 Task: Create a corporate presentation editable layout template with minimalist style.
Action: Mouse moved to (296, 162)
Screenshot: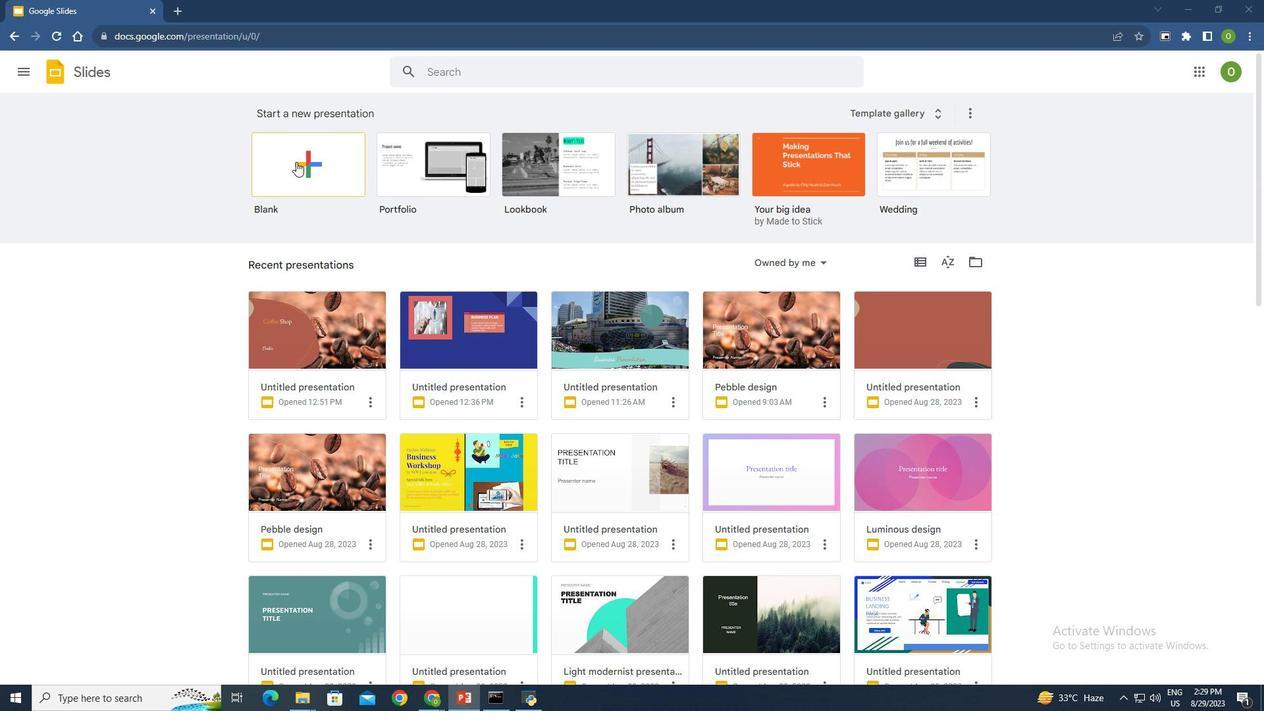 
Action: Mouse pressed left at (296, 162)
Screenshot: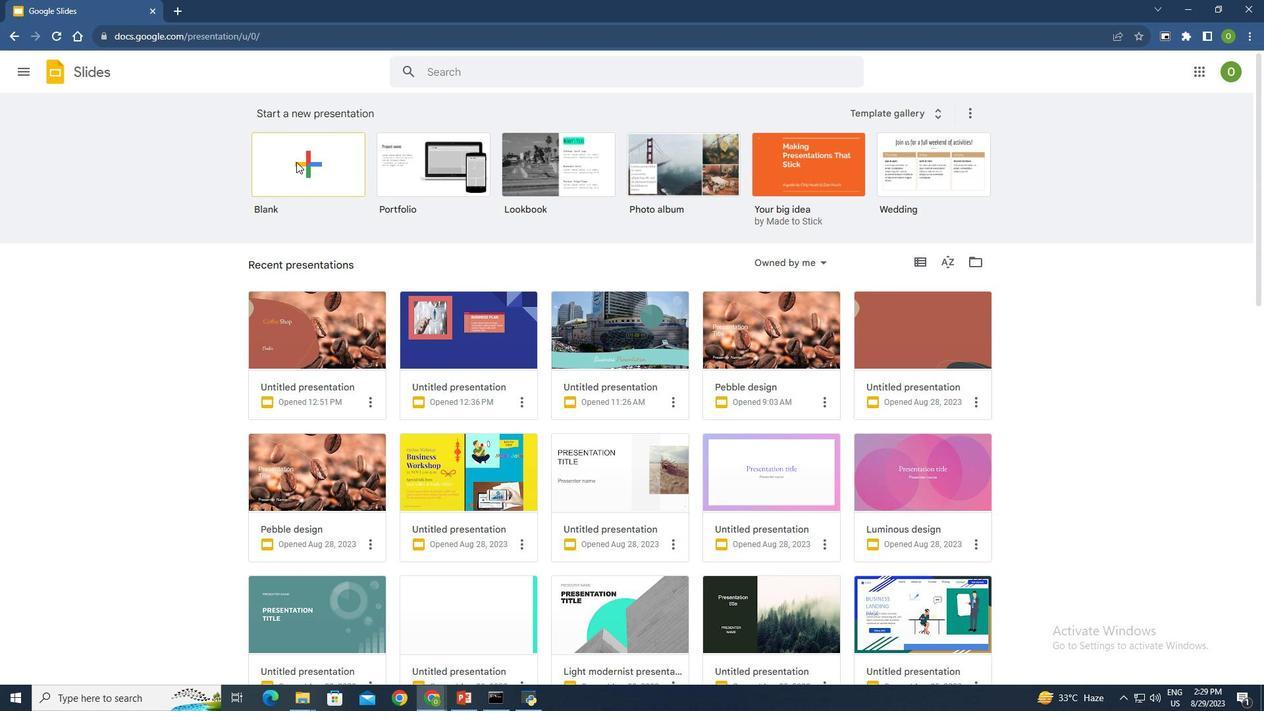 
Action: Mouse moved to (1235, 111)
Screenshot: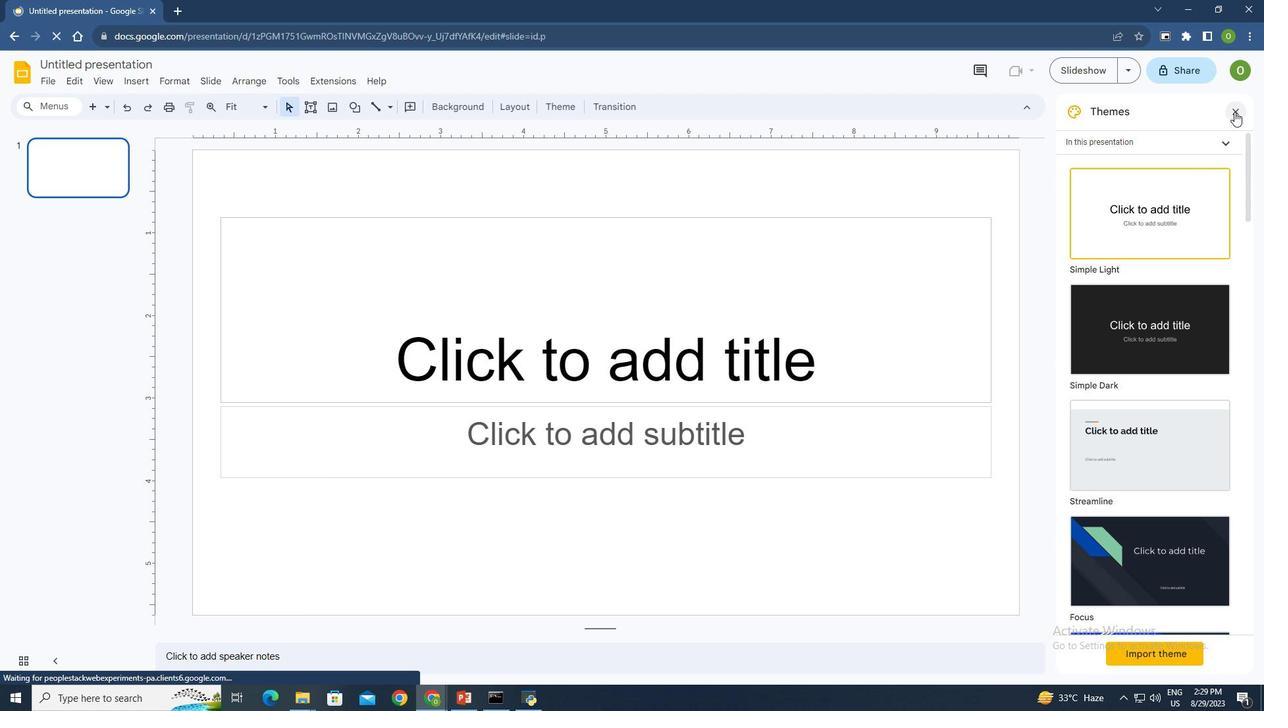 
Action: Mouse pressed left at (1235, 111)
Screenshot: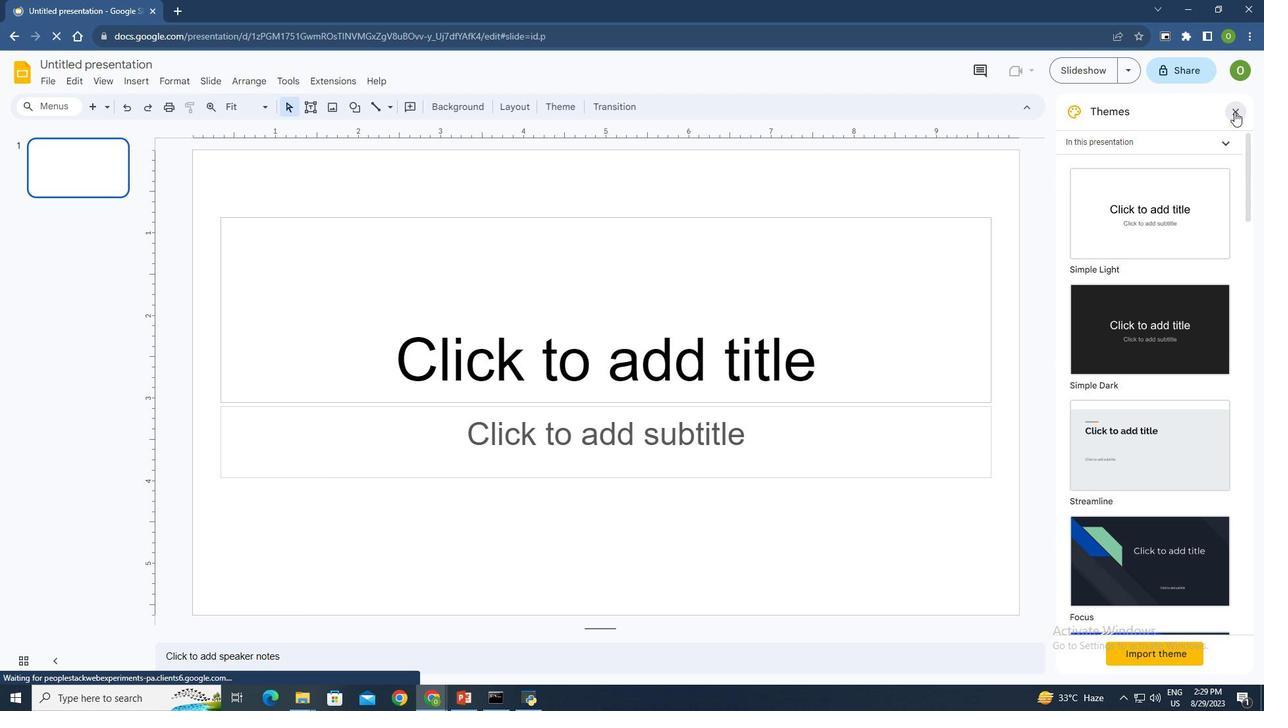 
Action: Mouse moved to (682, 217)
Screenshot: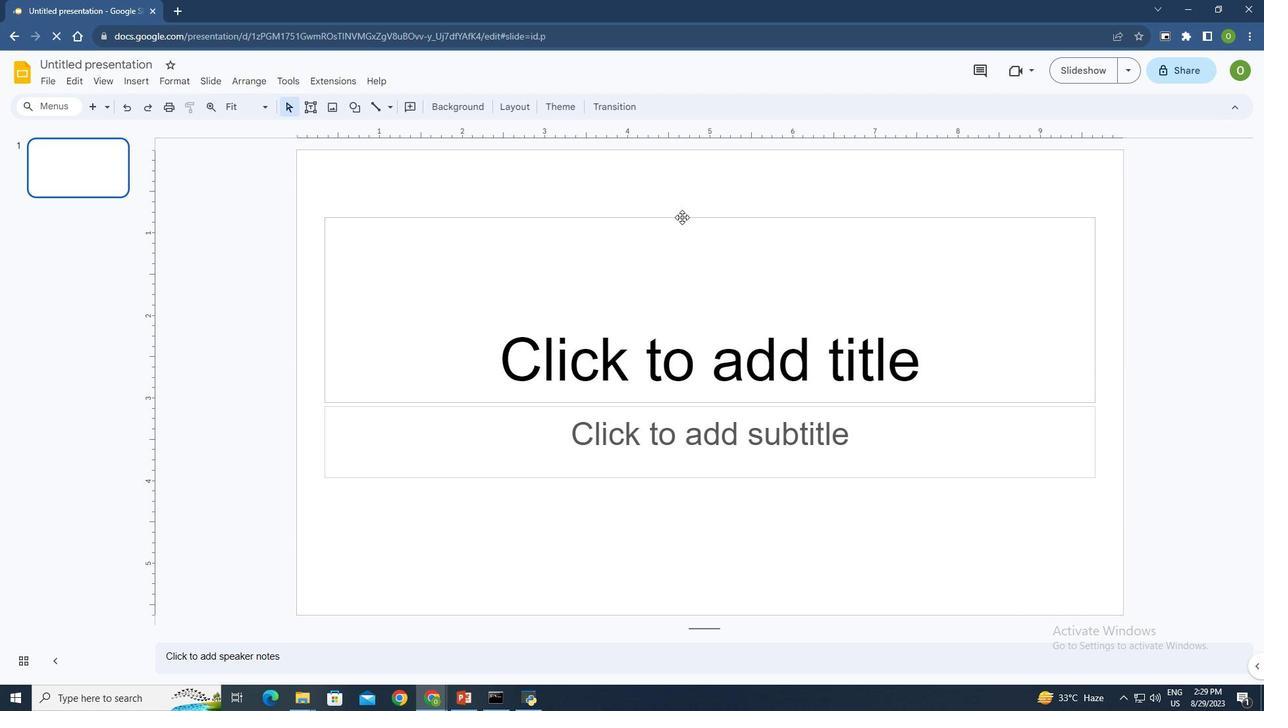 
Action: Mouse pressed left at (682, 217)
Screenshot: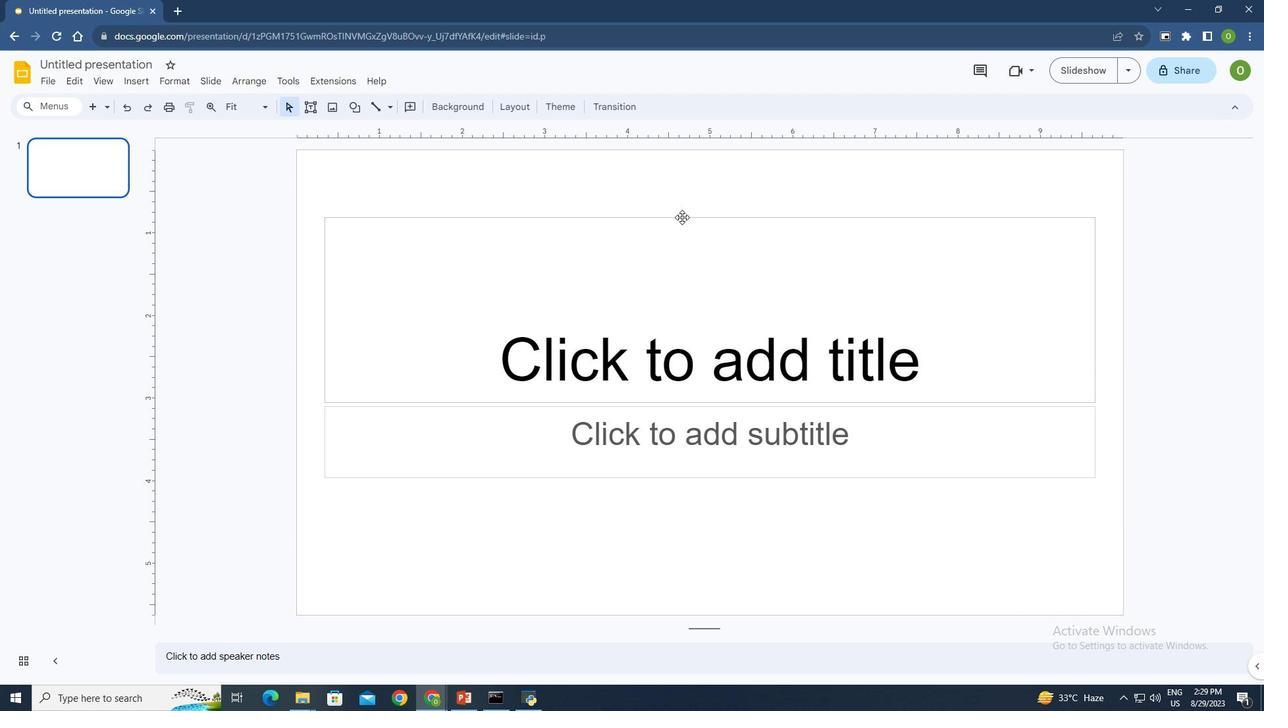 
Action: Mouse moved to (388, 179)
Screenshot: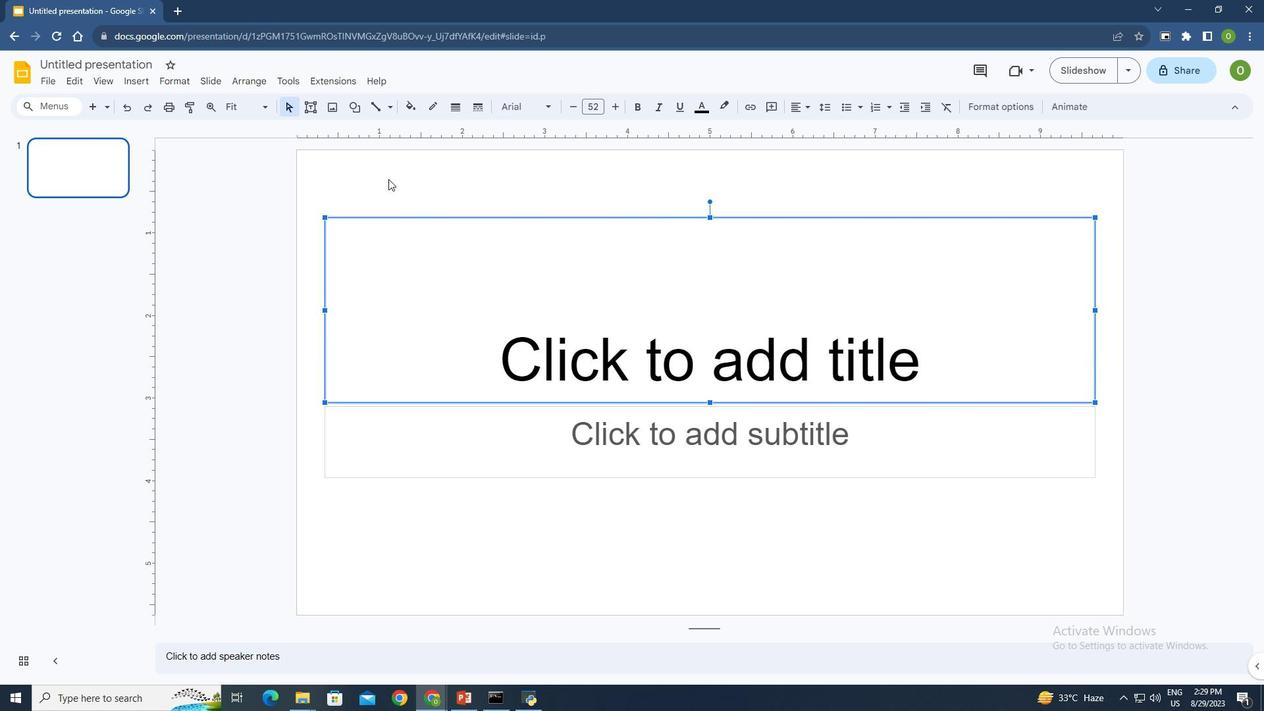
Action: Mouse pressed left at (388, 179)
Screenshot: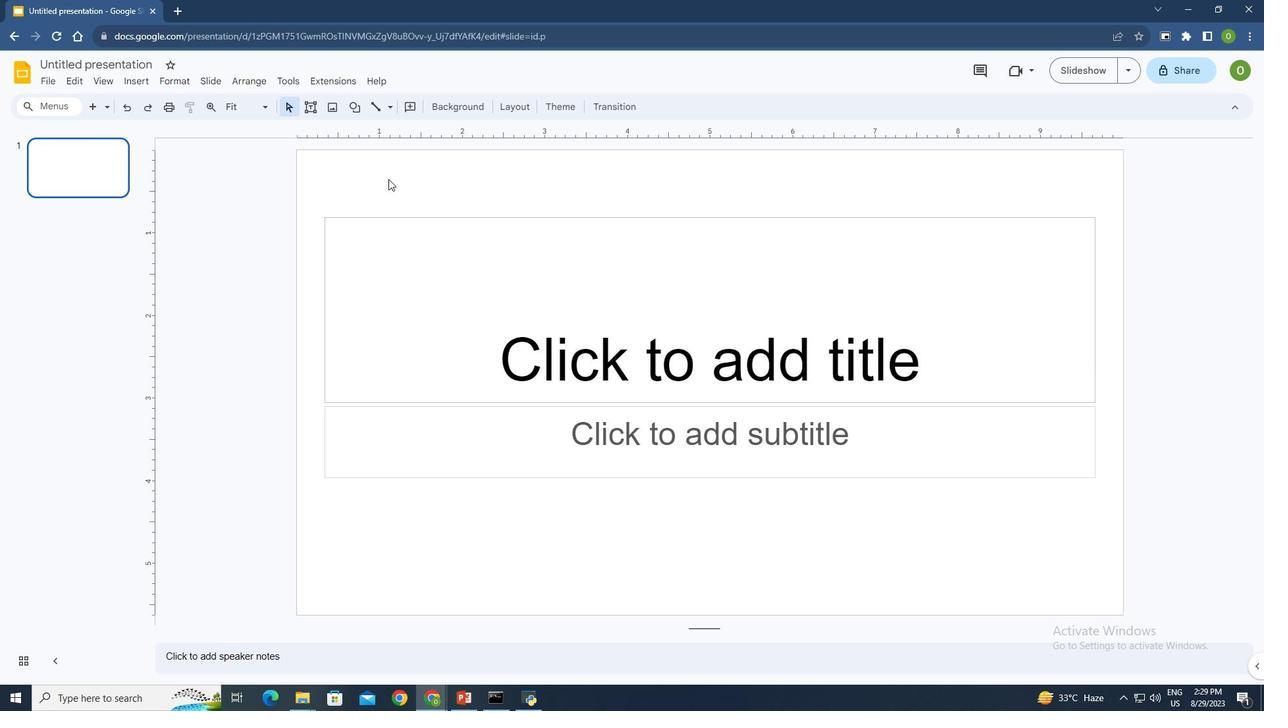
Action: Mouse moved to (461, 106)
Screenshot: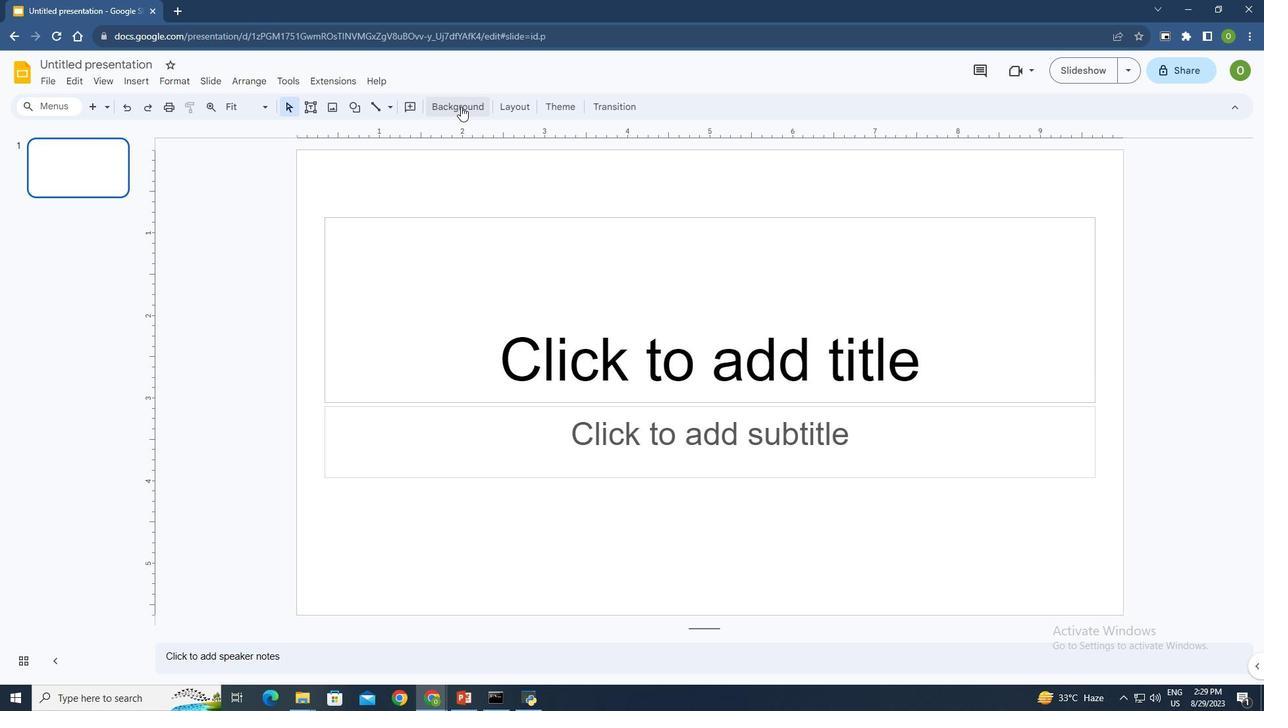 
Action: Mouse pressed left at (461, 106)
Screenshot: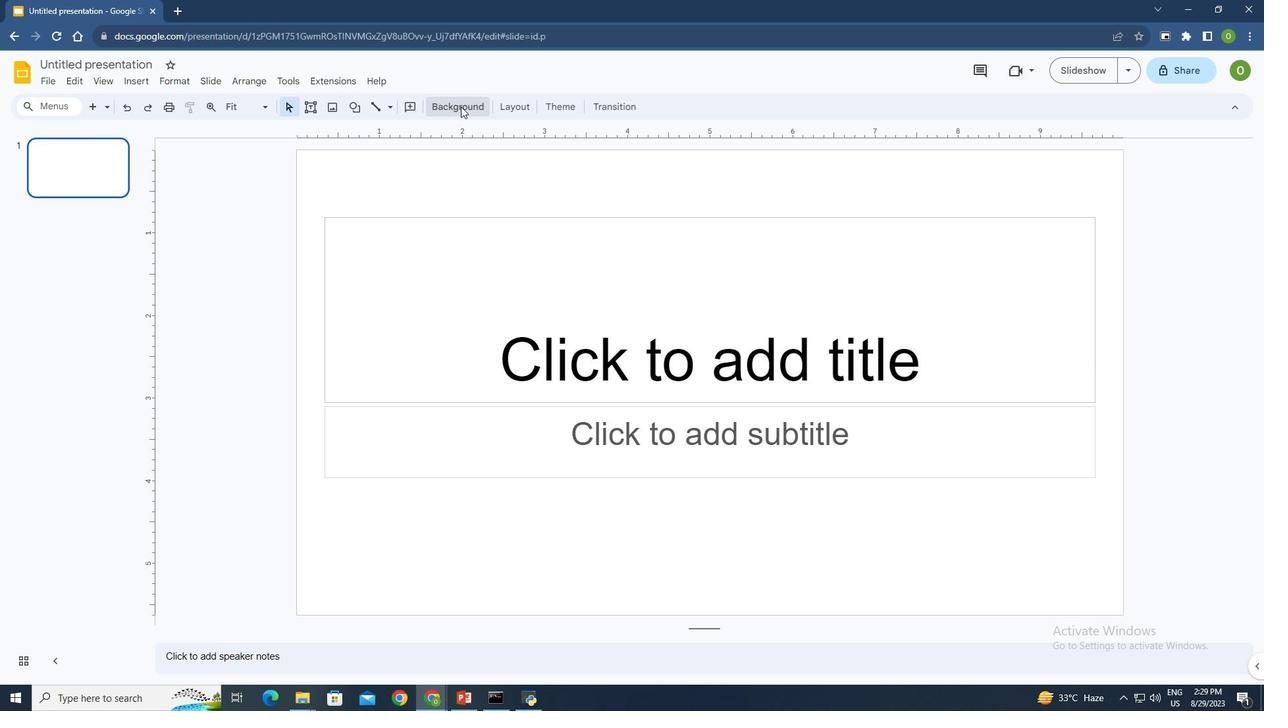 
Action: Mouse moved to (725, 326)
Screenshot: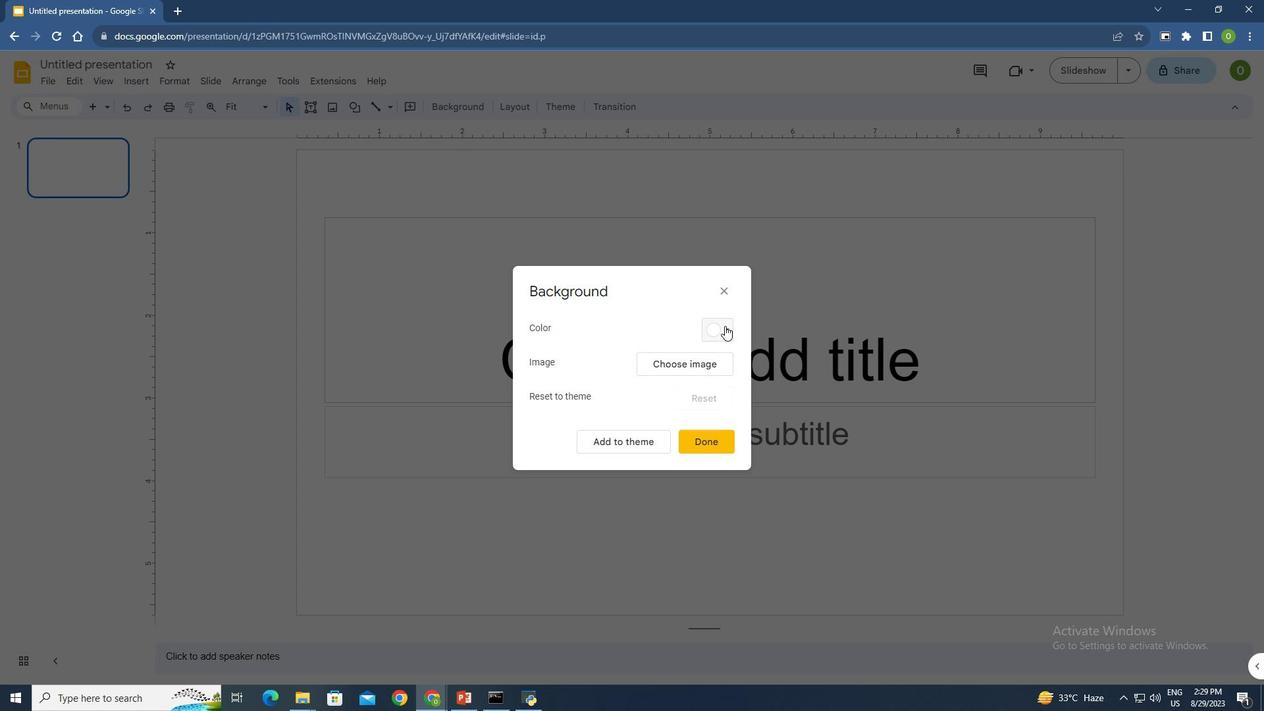 
Action: Mouse pressed left at (725, 326)
Screenshot: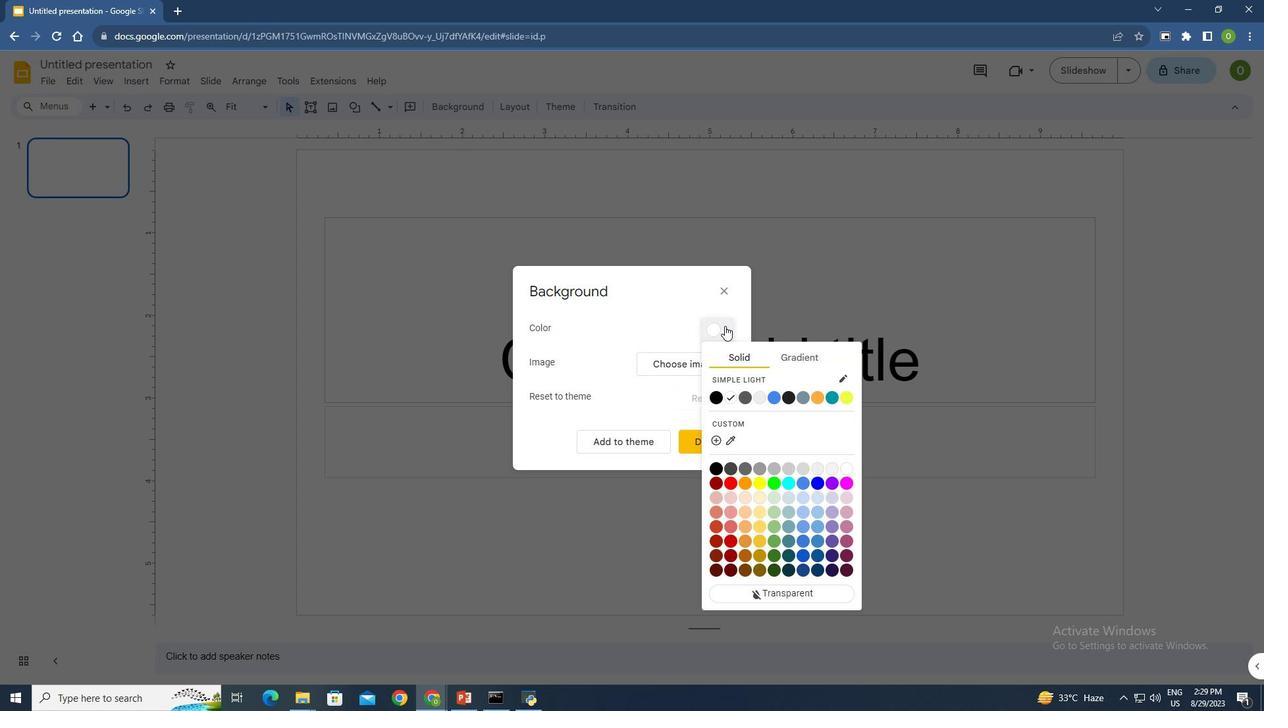 
Action: Mouse moved to (716, 480)
Screenshot: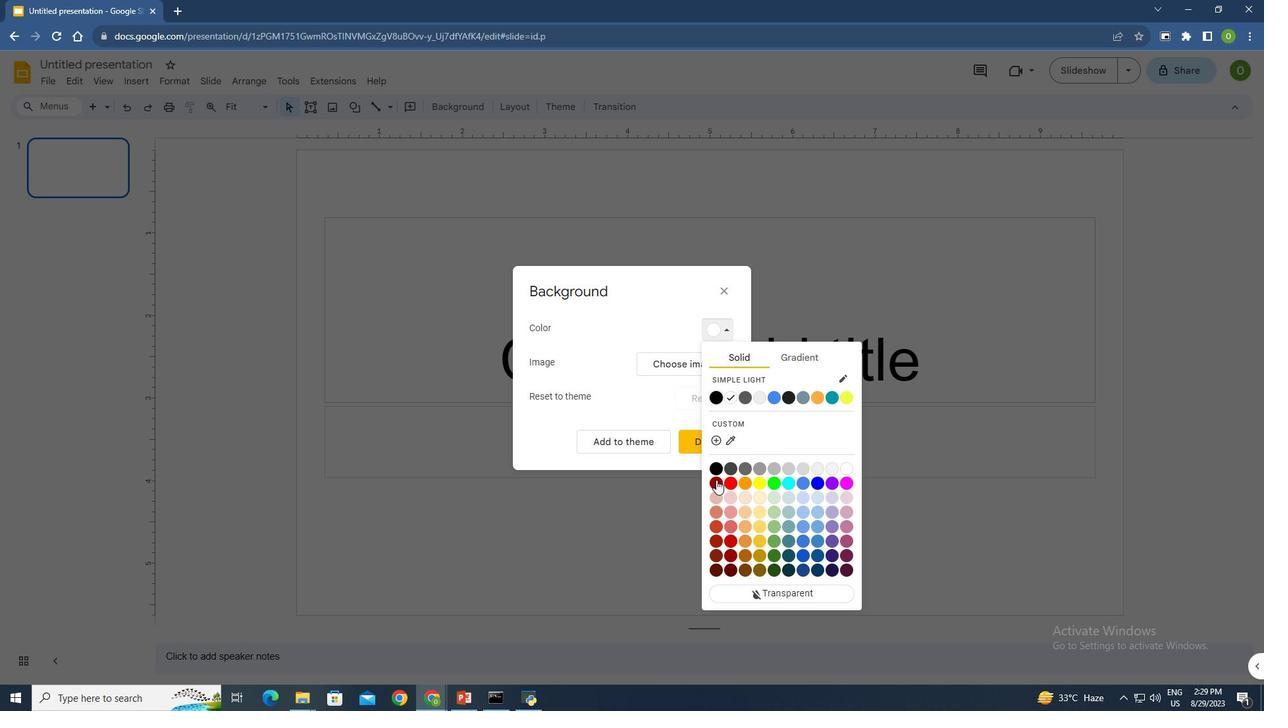 
Action: Mouse pressed left at (716, 480)
Screenshot: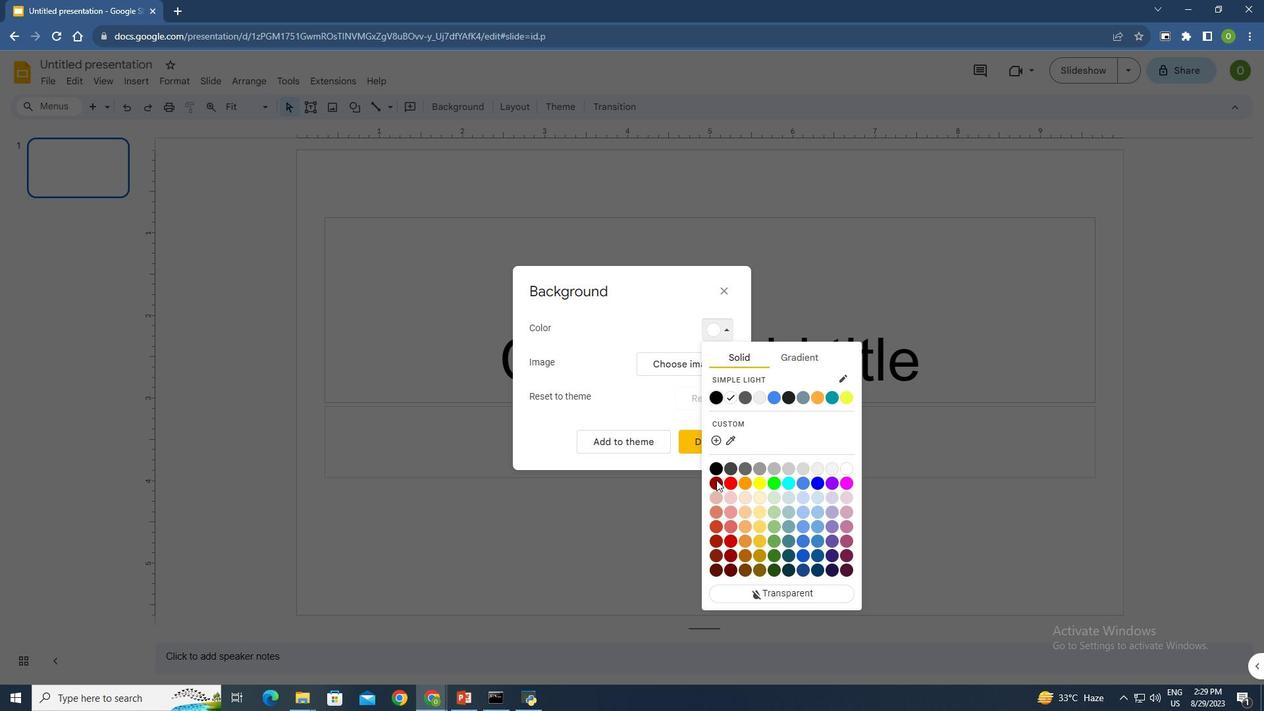 
Action: Mouse moved to (718, 443)
Screenshot: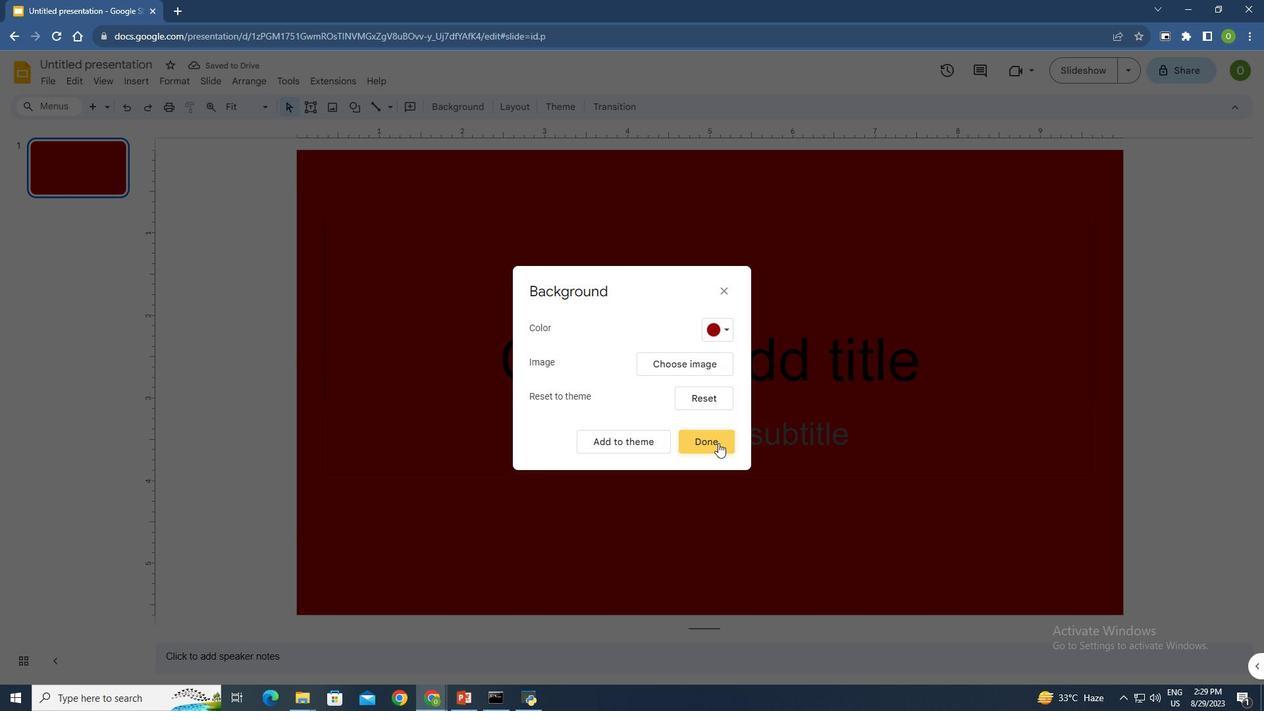 
Action: Mouse pressed left at (718, 443)
Screenshot: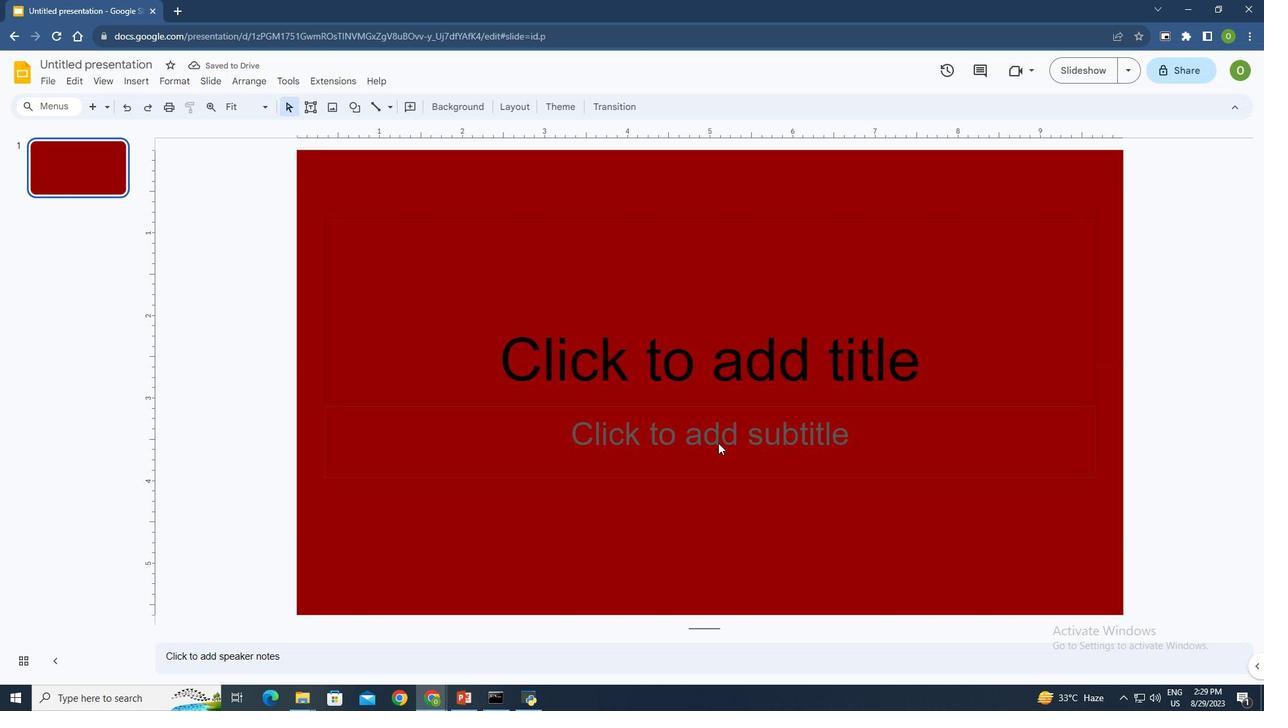 
Action: Mouse moved to (457, 102)
Screenshot: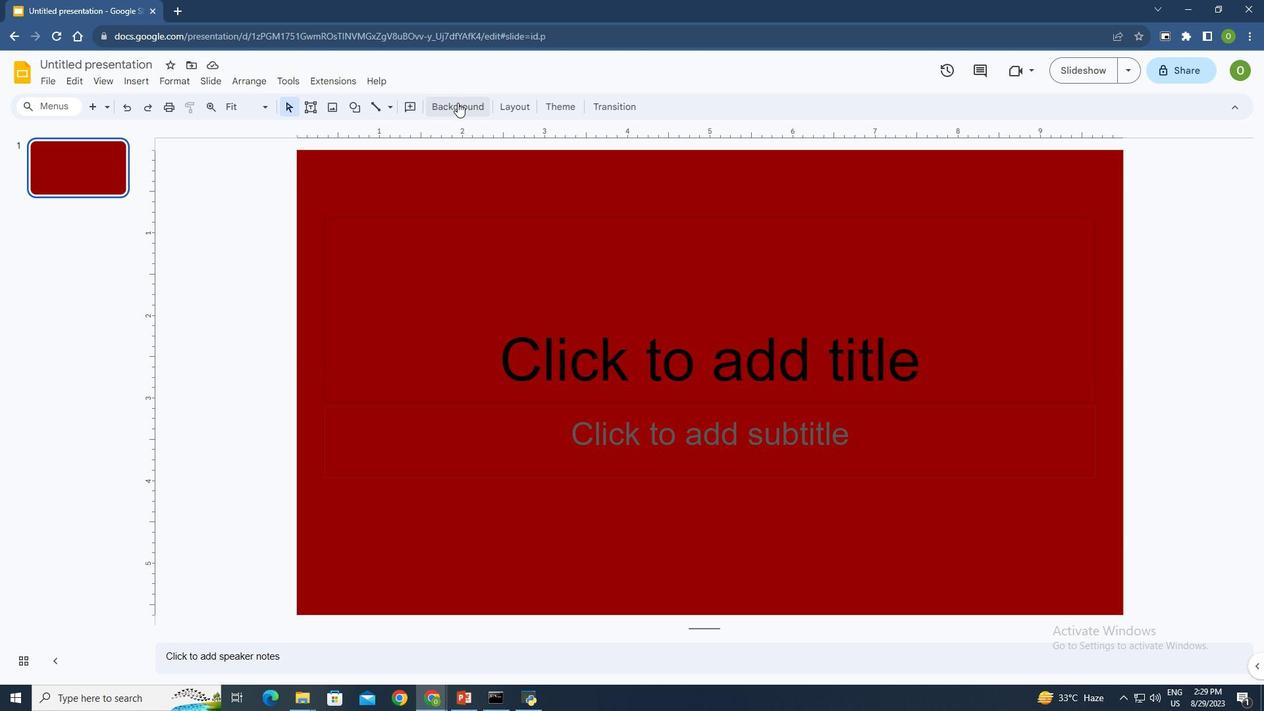 
Action: Mouse pressed left at (457, 102)
Screenshot: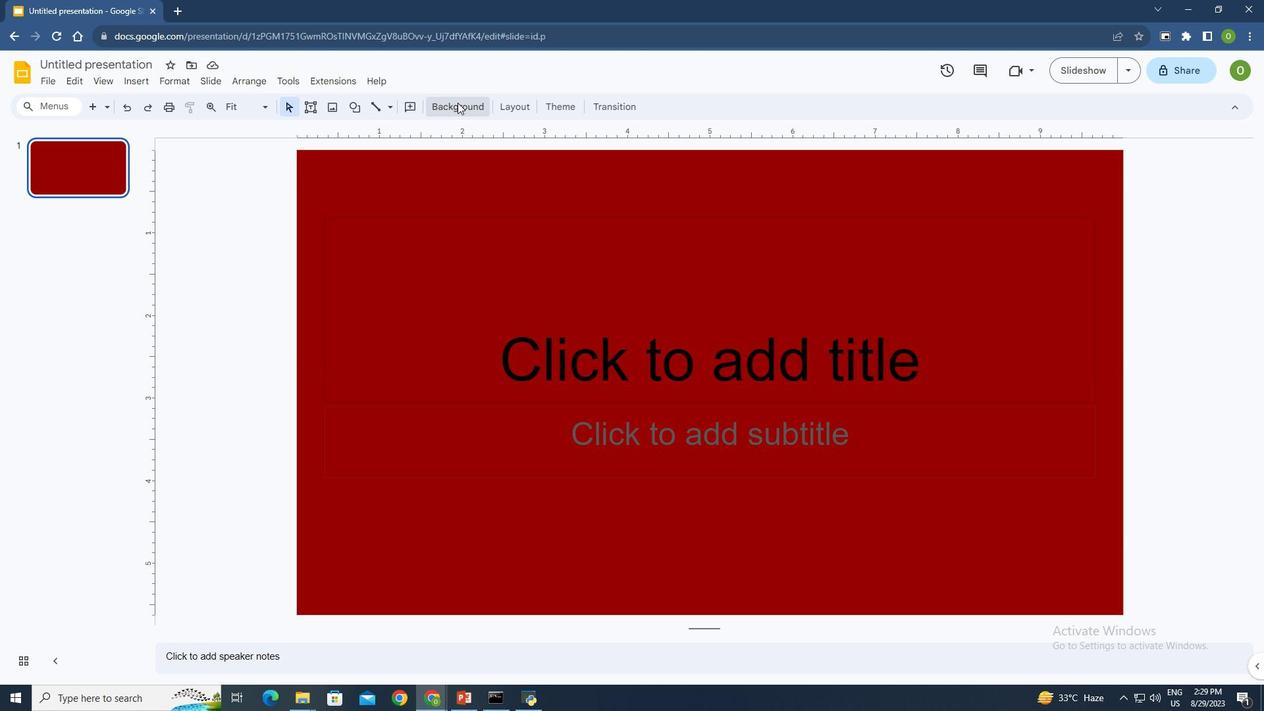 
Action: Mouse moved to (726, 326)
Screenshot: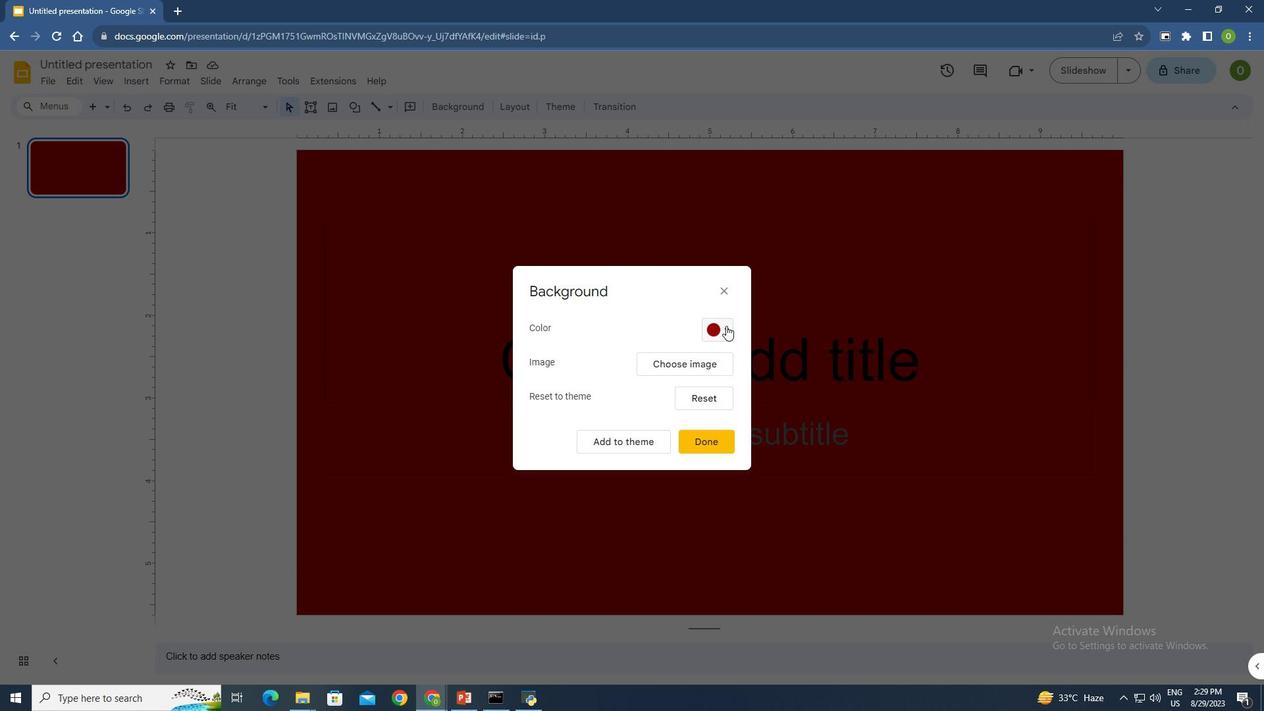 
Action: Mouse pressed left at (726, 326)
Screenshot: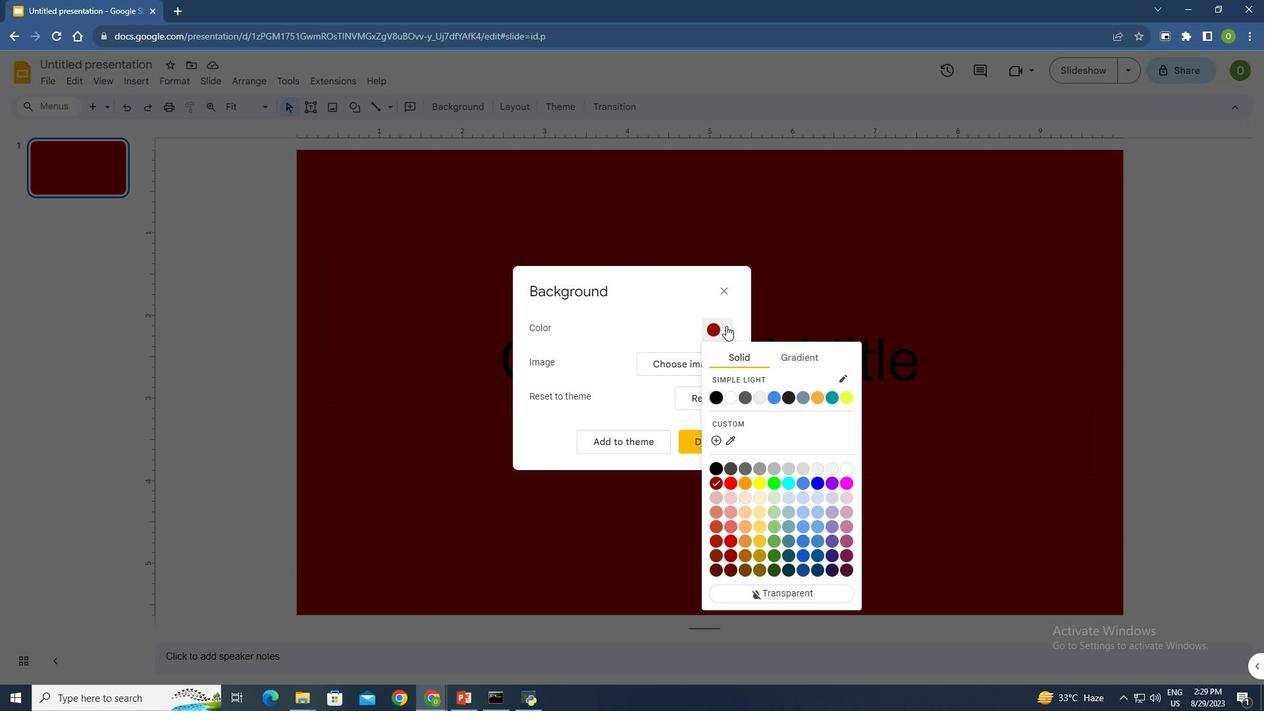
Action: Mouse moved to (726, 542)
Screenshot: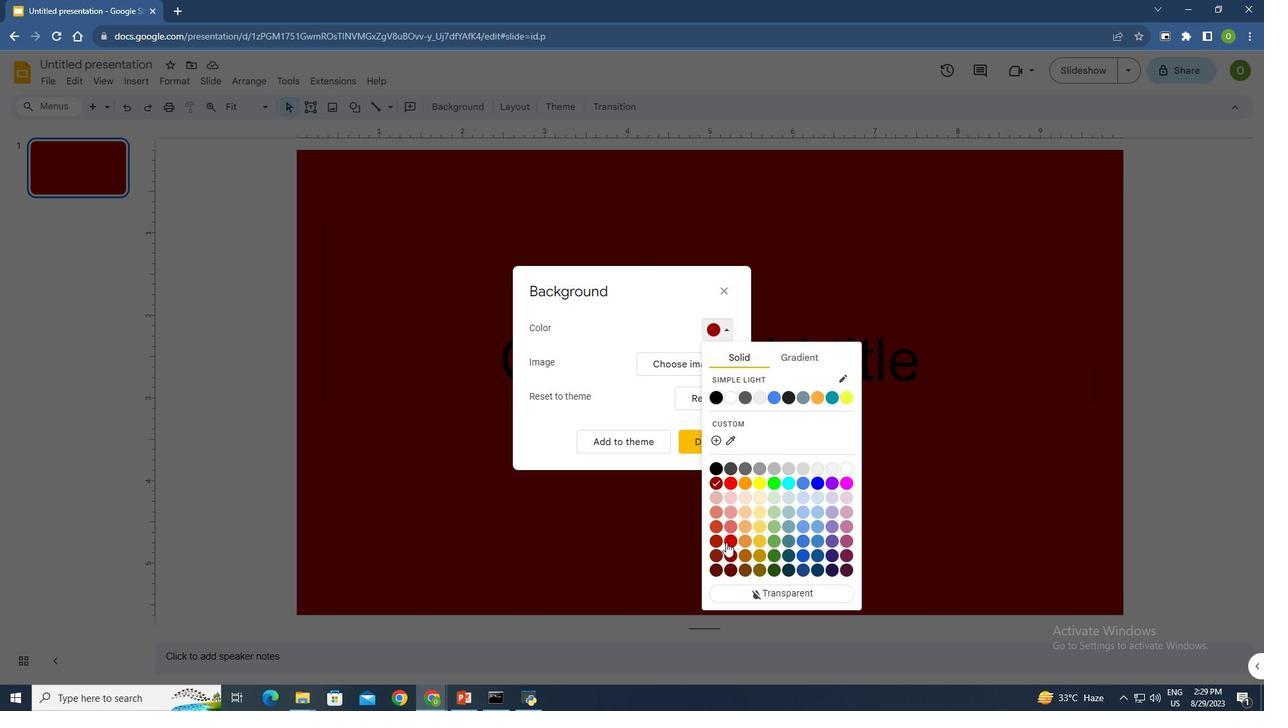 
Action: Mouse pressed left at (726, 542)
Screenshot: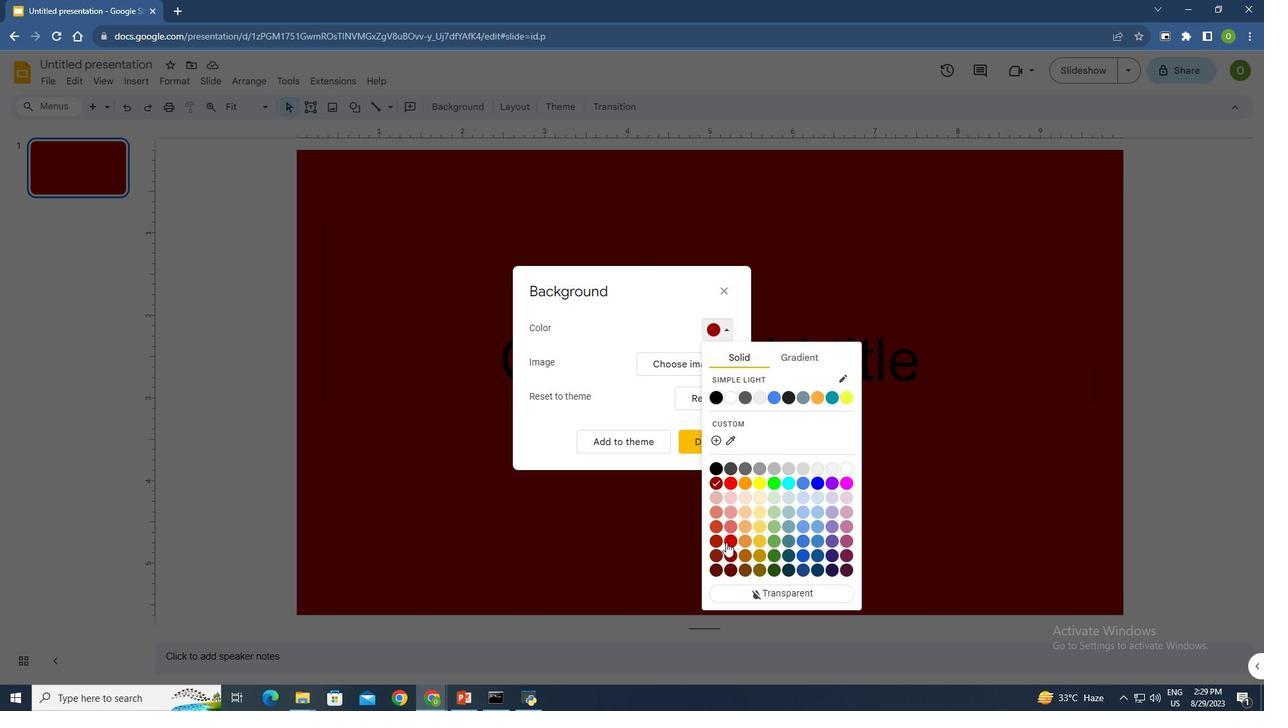 
Action: Mouse moved to (694, 444)
Screenshot: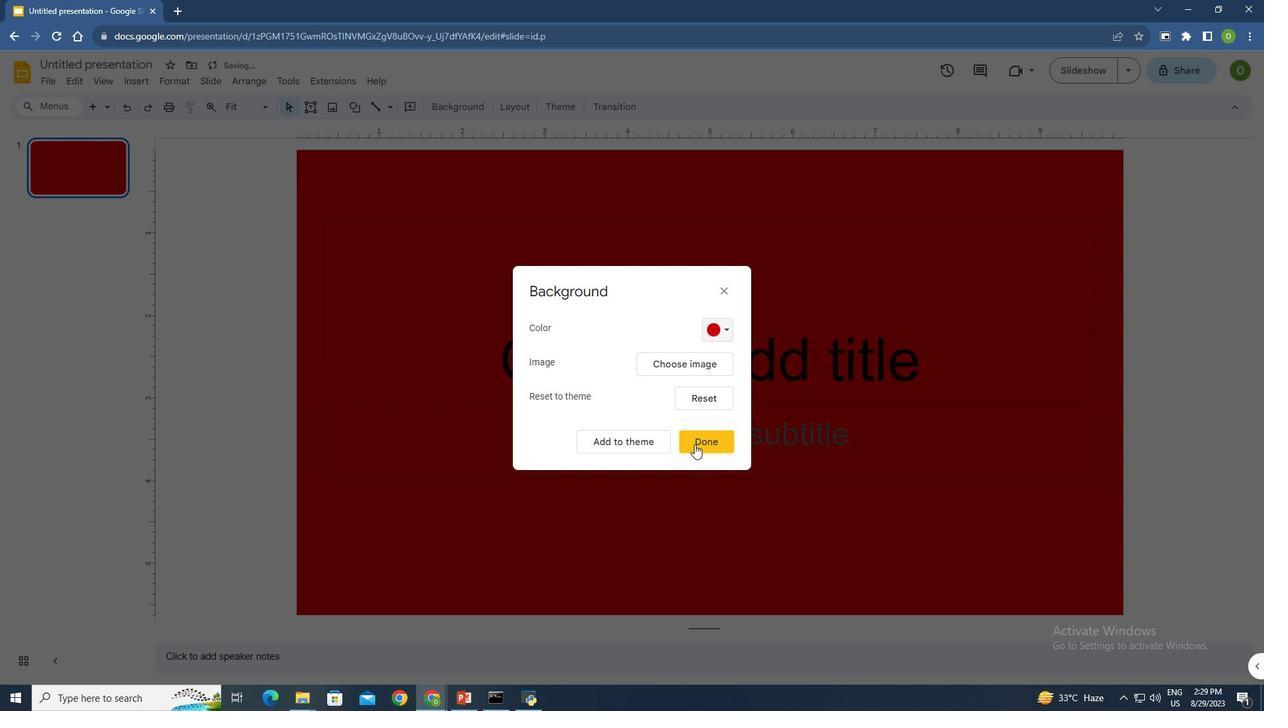 
Action: Mouse pressed left at (694, 444)
Screenshot: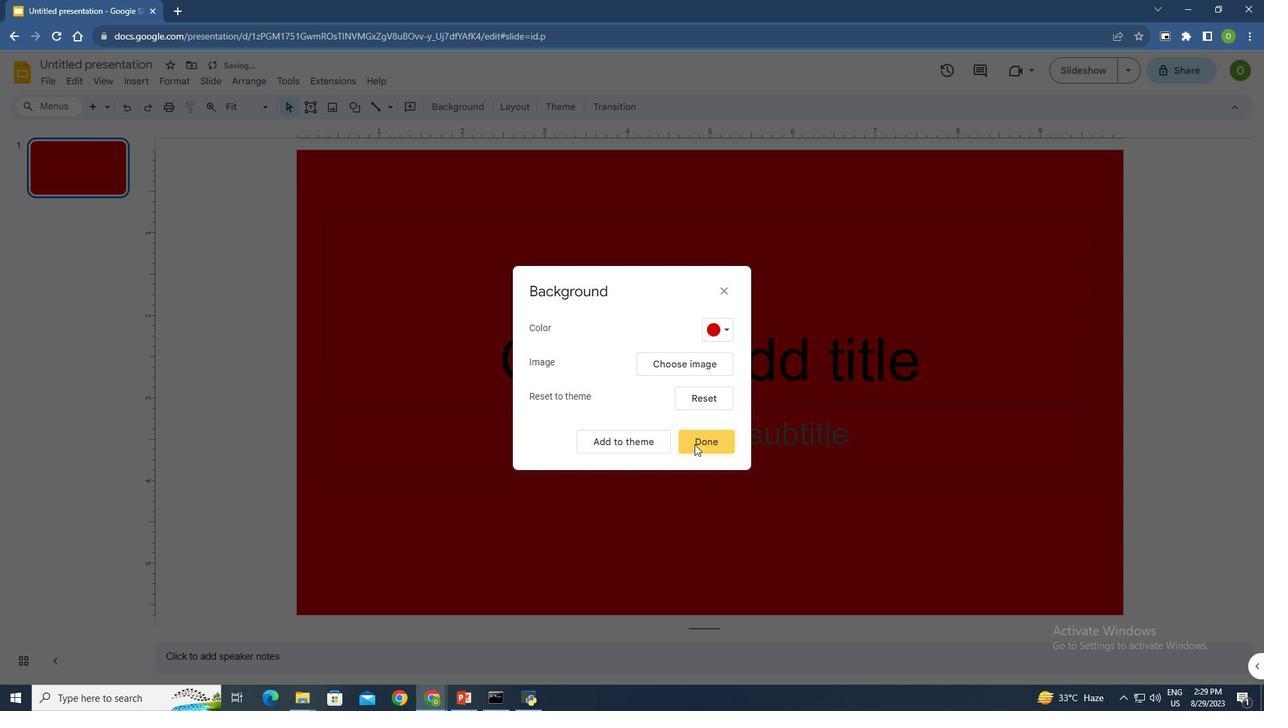 
Action: Mouse moved to (446, 172)
Screenshot: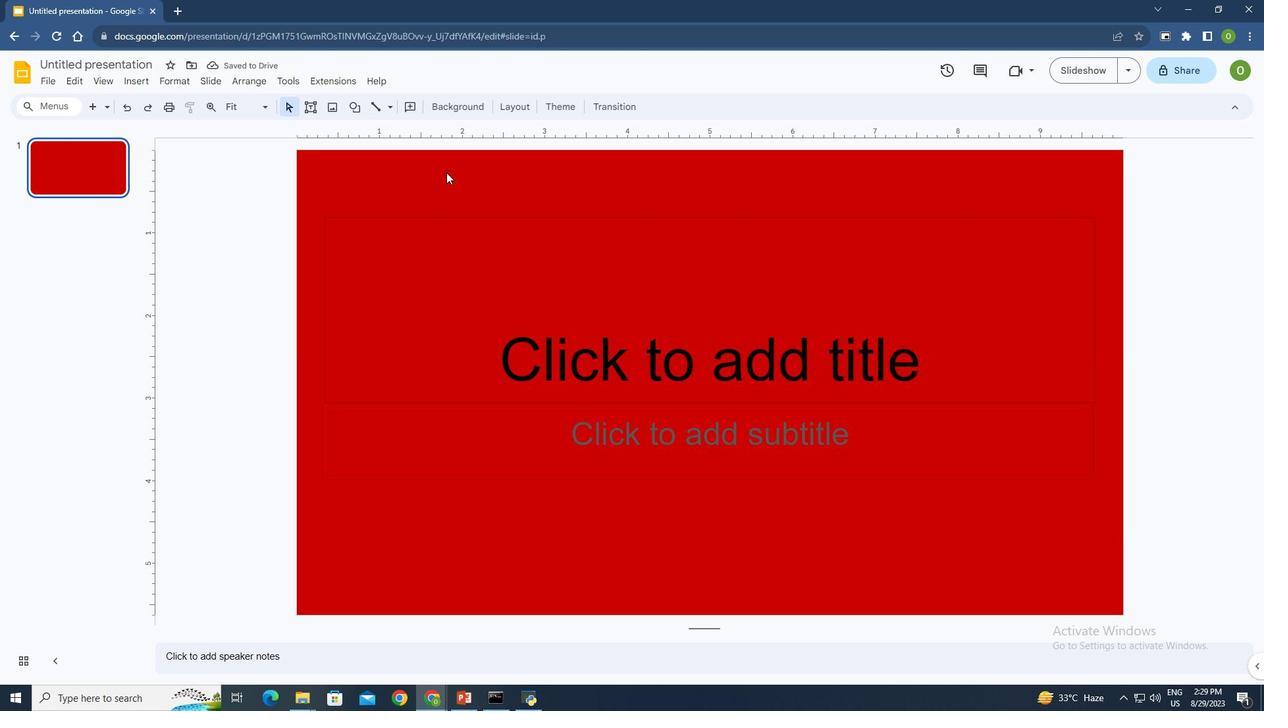 
Action: Mouse pressed left at (446, 172)
Screenshot: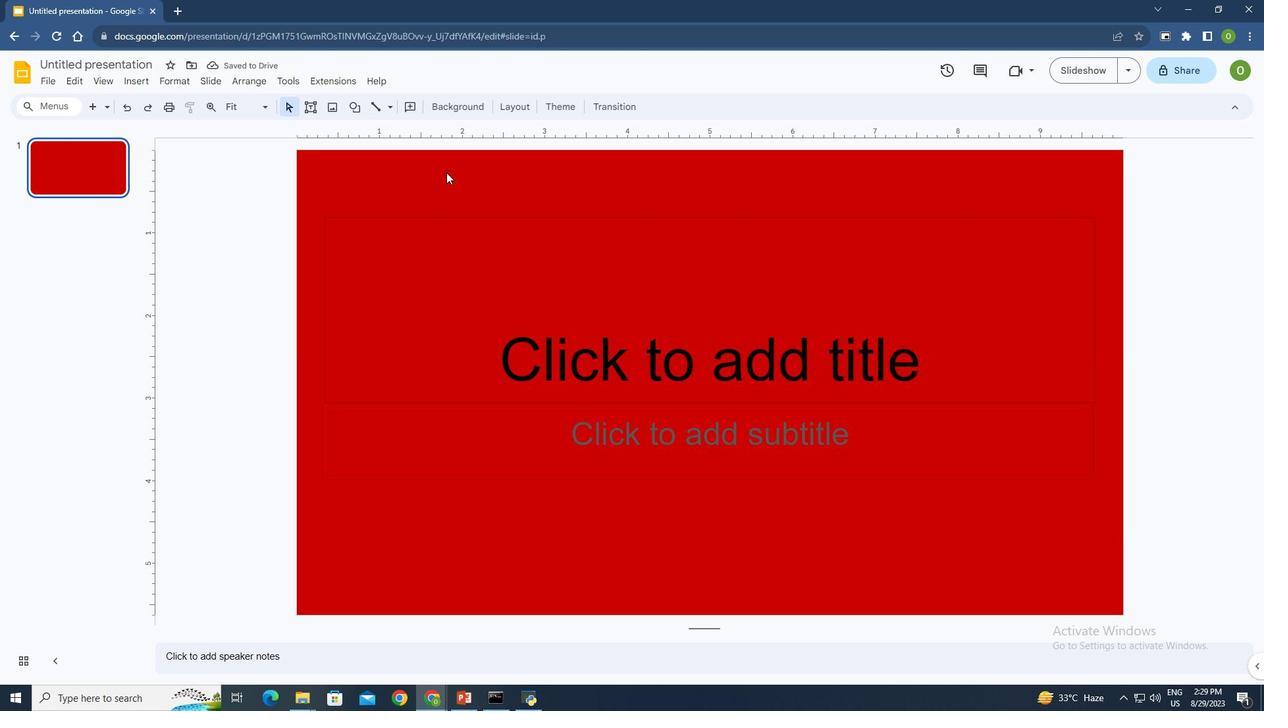 
Action: Mouse moved to (456, 104)
Screenshot: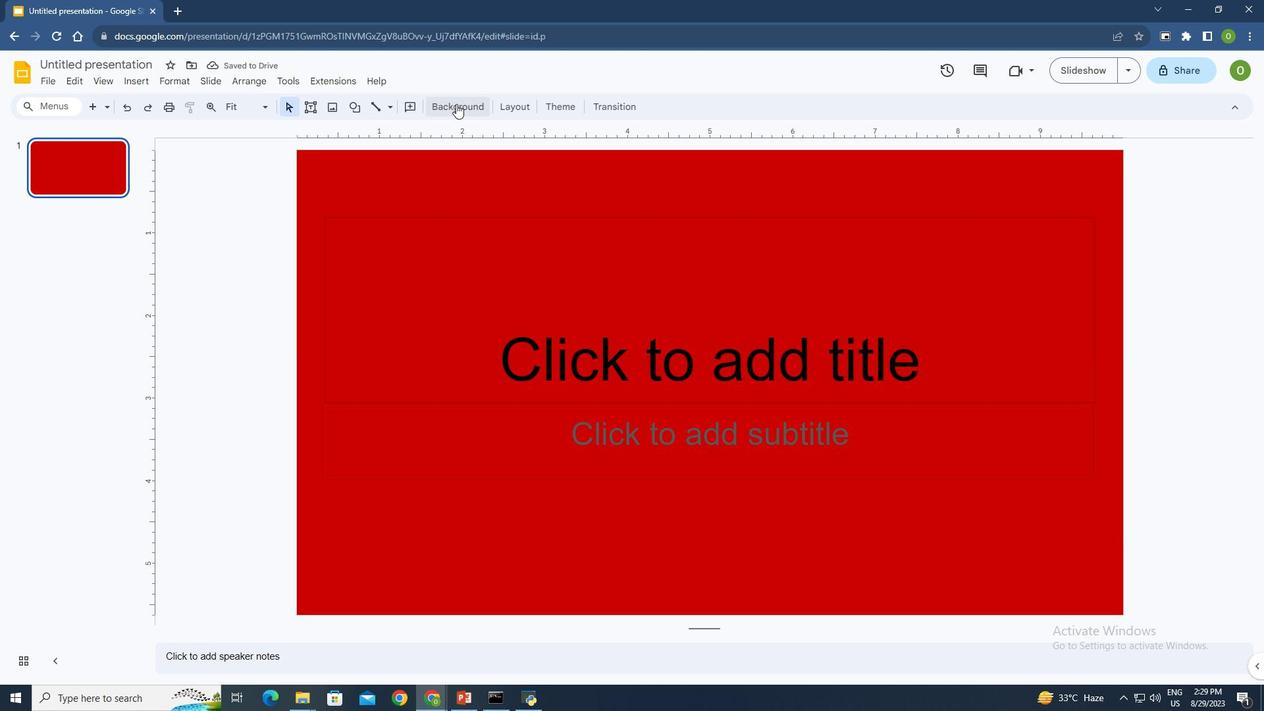 
Action: Mouse pressed left at (456, 104)
Screenshot: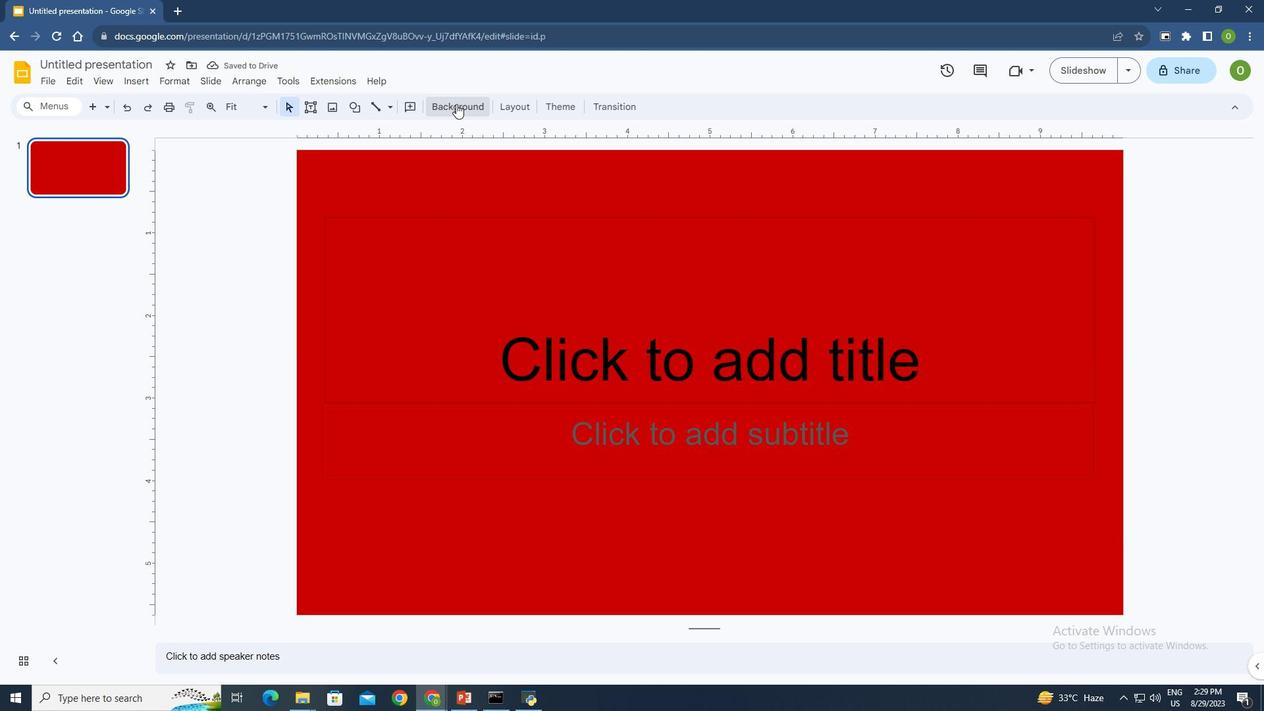 
Action: Mouse moved to (725, 328)
Screenshot: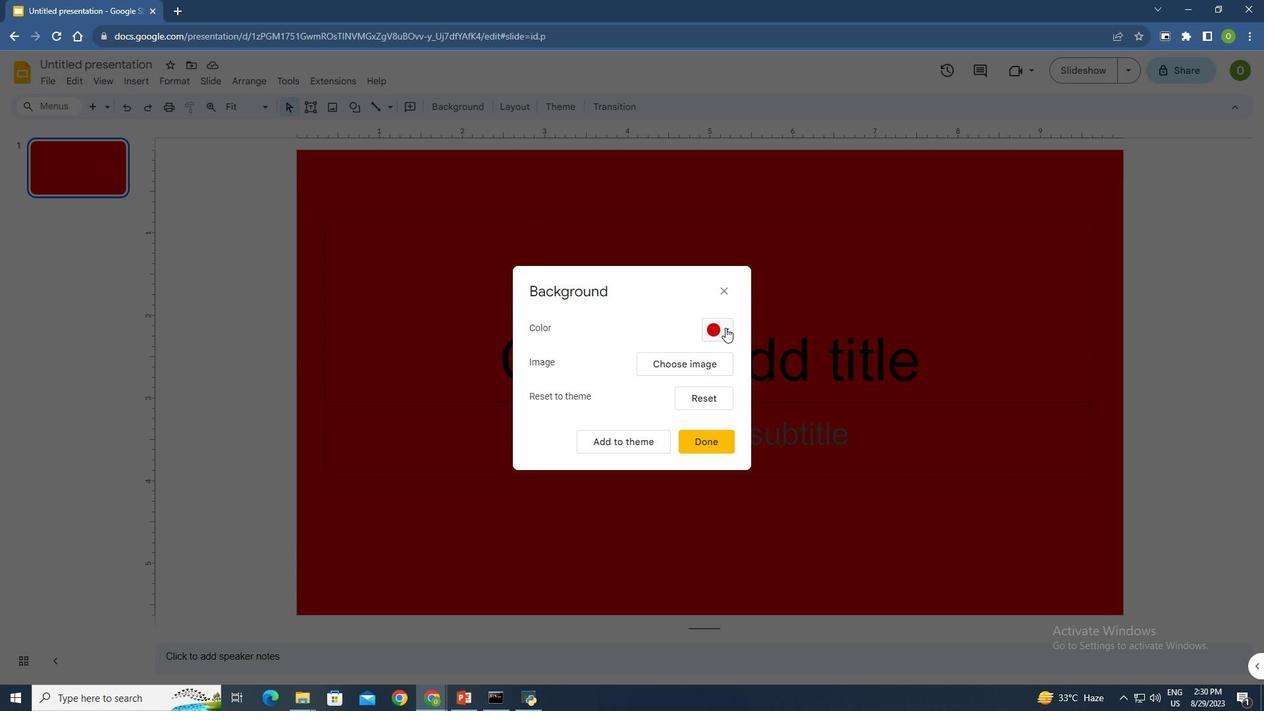 
Action: Mouse pressed left at (725, 328)
Screenshot: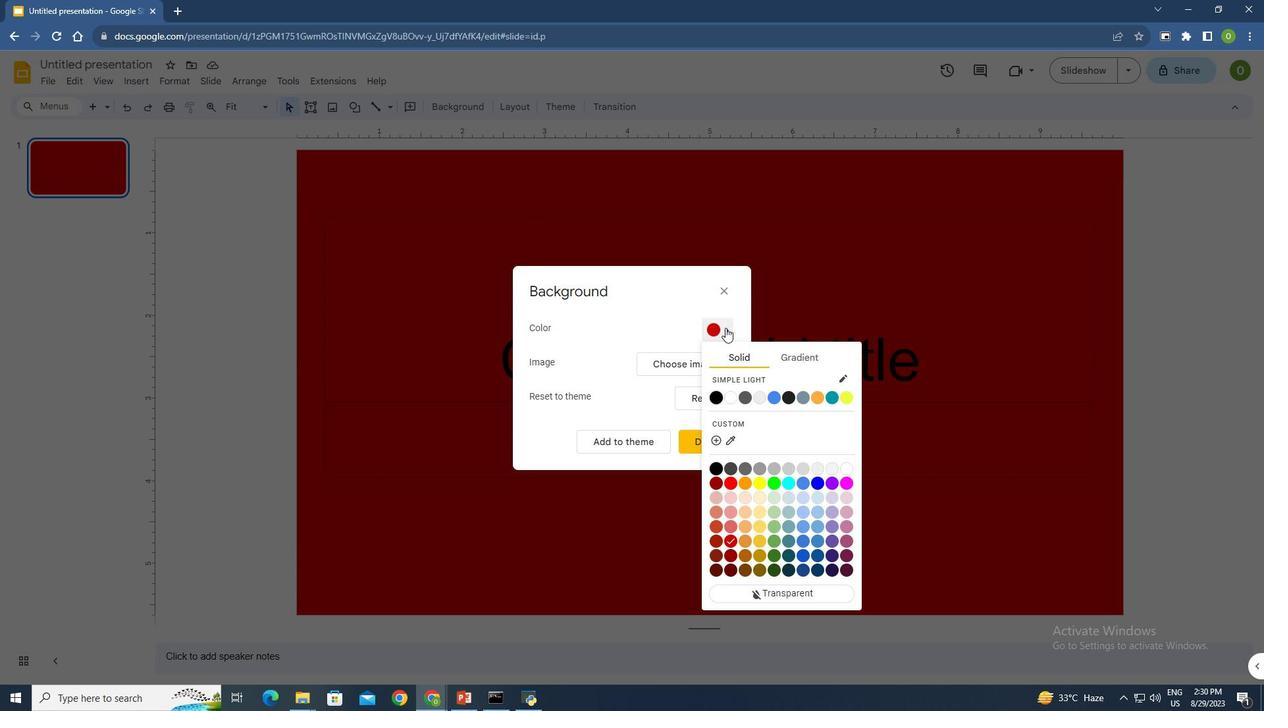 
Action: Mouse moved to (732, 553)
Screenshot: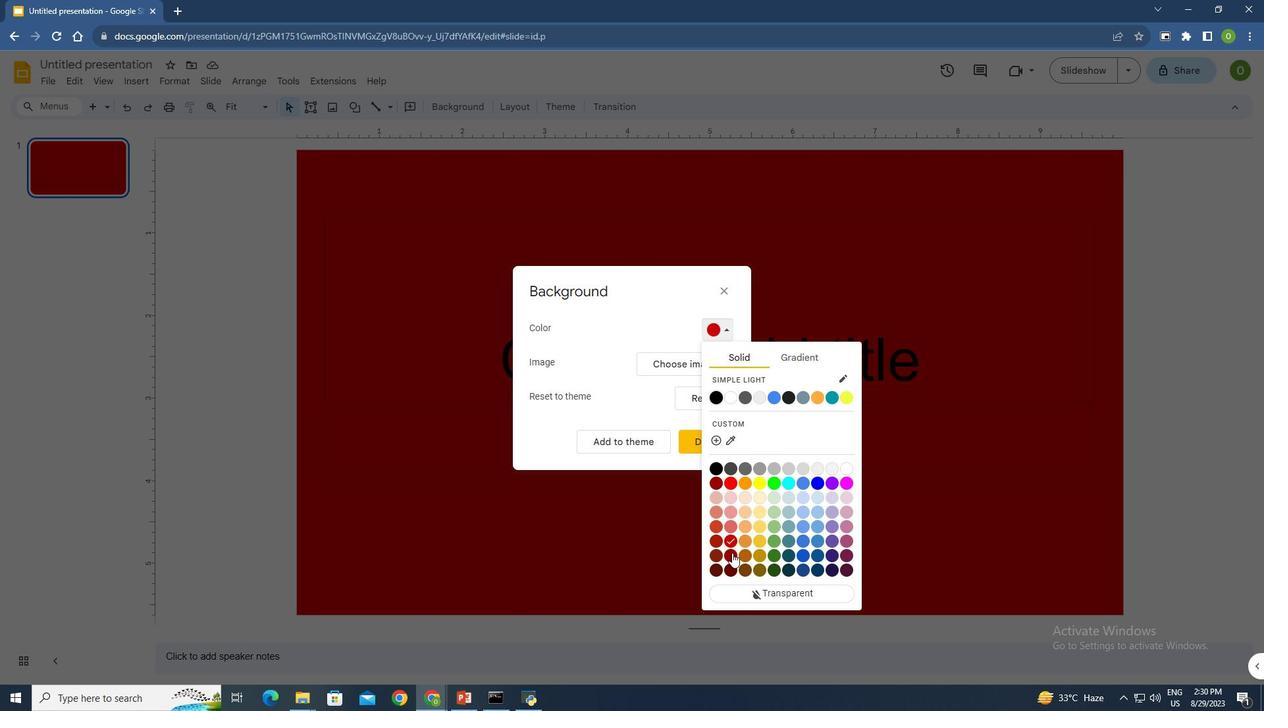 
Action: Mouse pressed left at (732, 553)
Screenshot: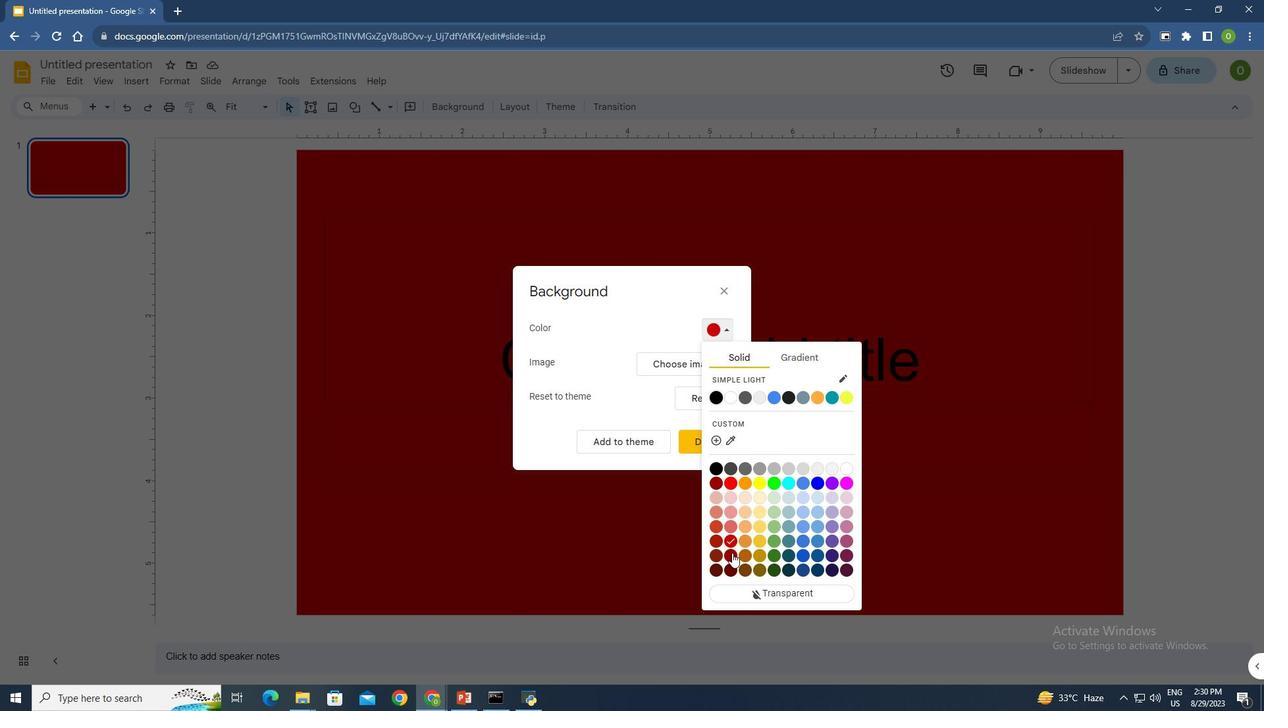 
Action: Mouse moved to (704, 438)
Screenshot: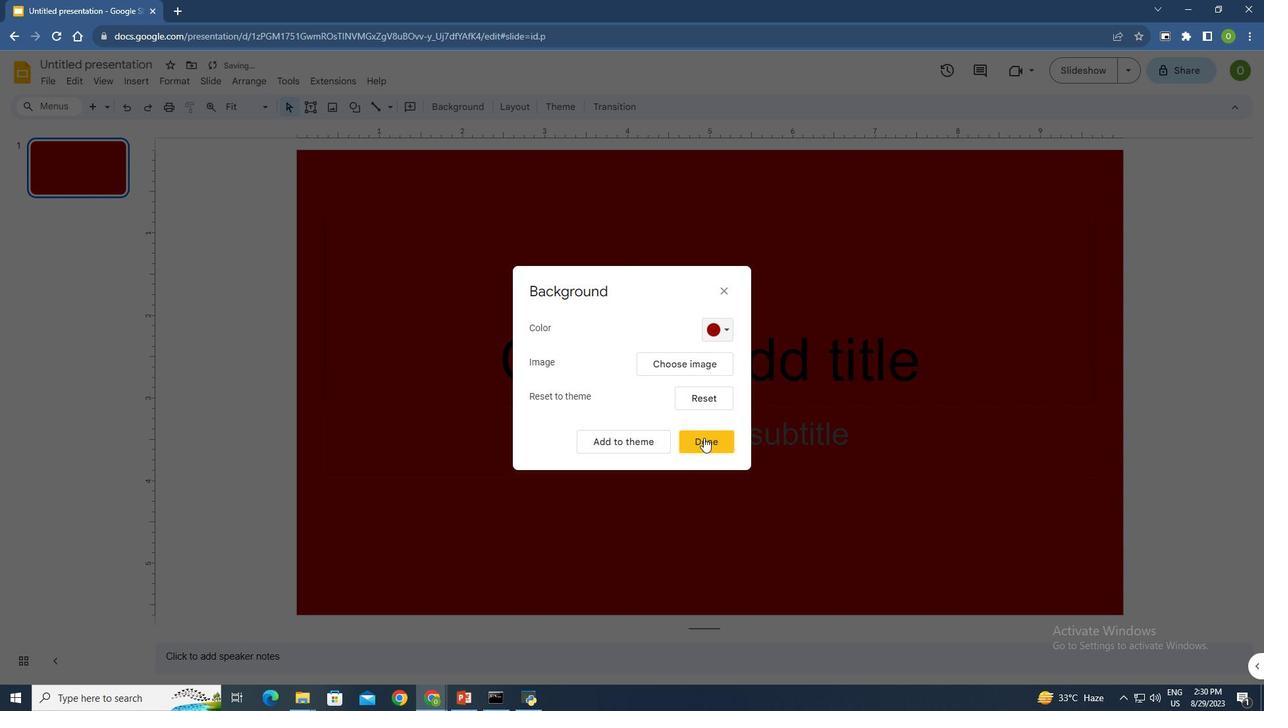 
Action: Mouse pressed left at (704, 438)
Screenshot: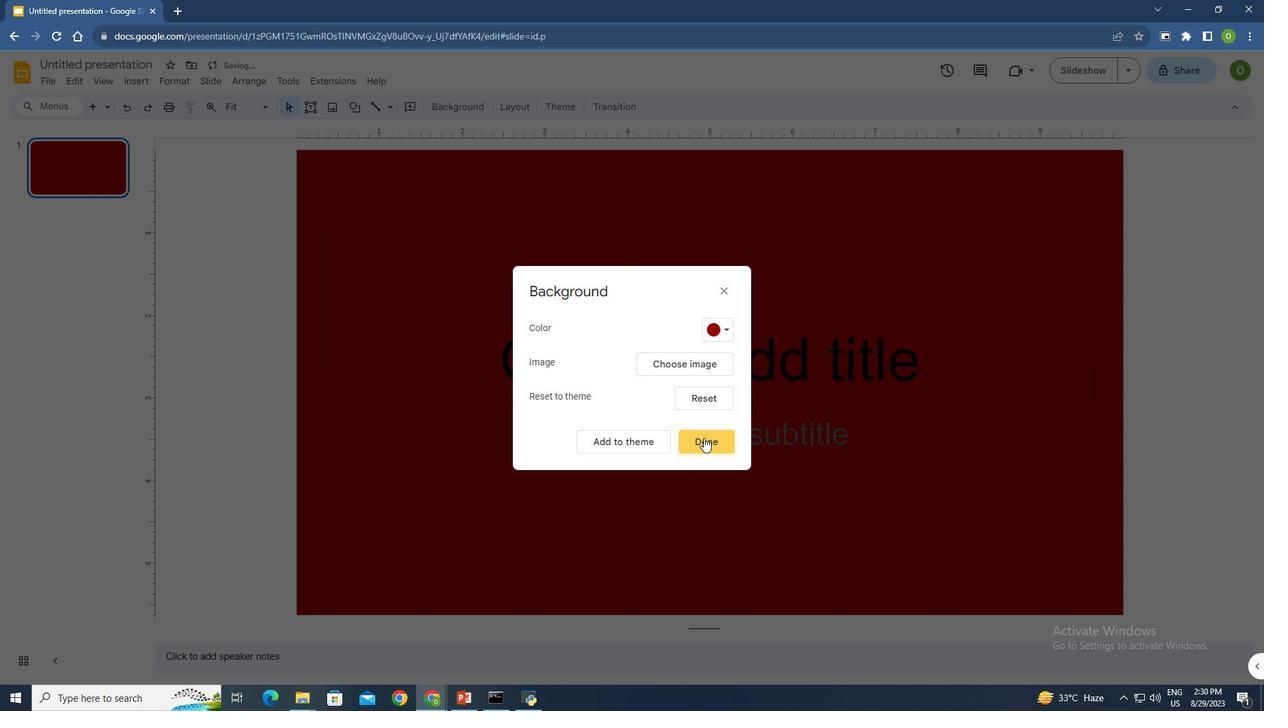 
Action: Mouse moved to (619, 213)
Screenshot: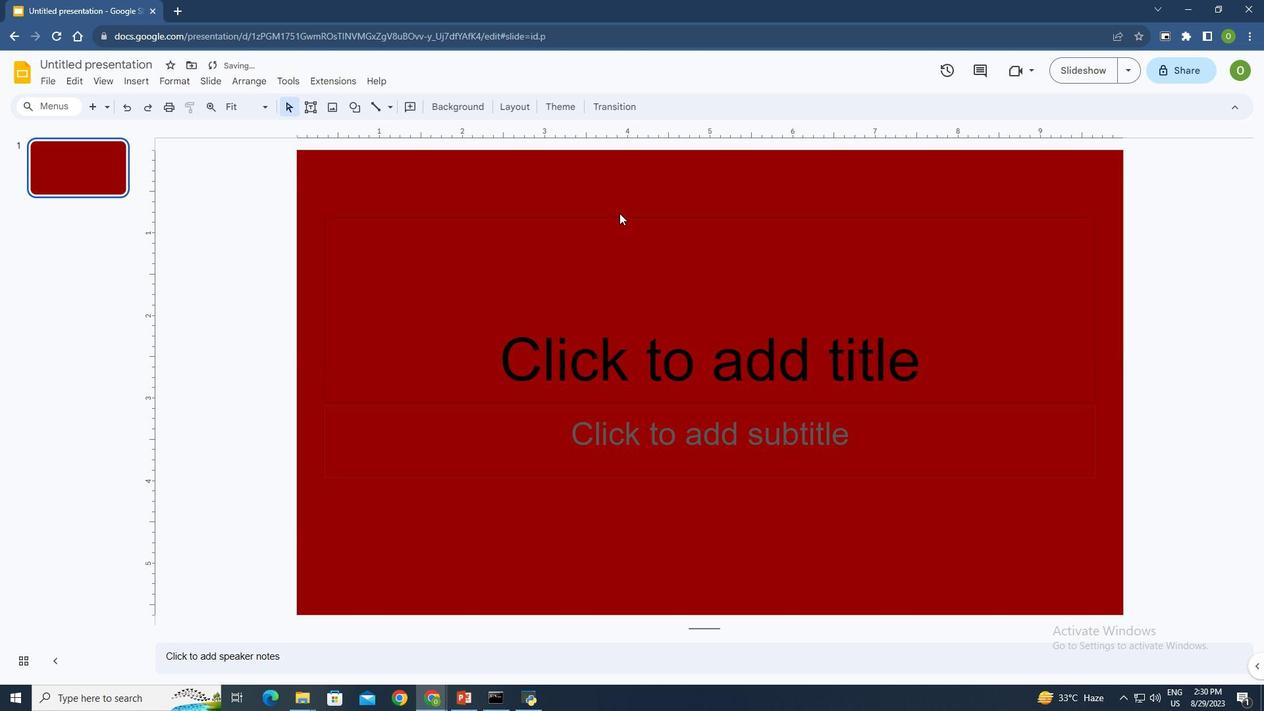 
Action: Mouse pressed left at (619, 213)
Screenshot: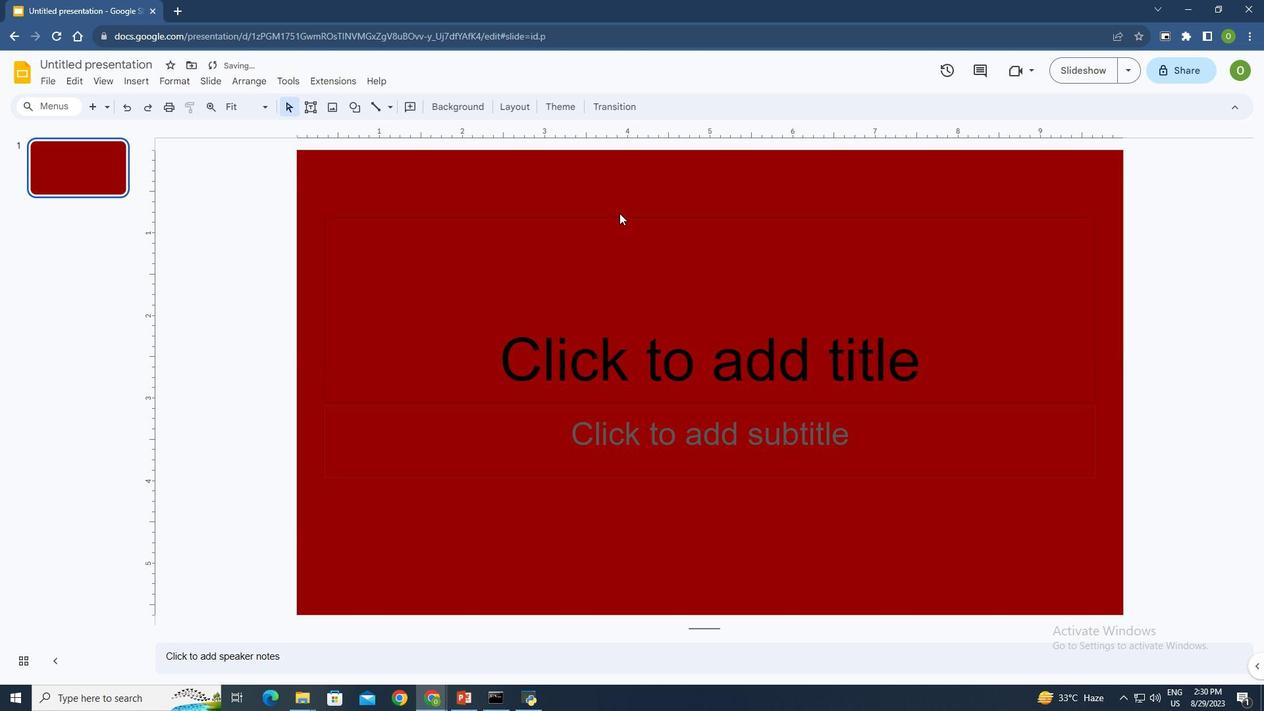 
Action: Mouse moved to (323, 326)
Screenshot: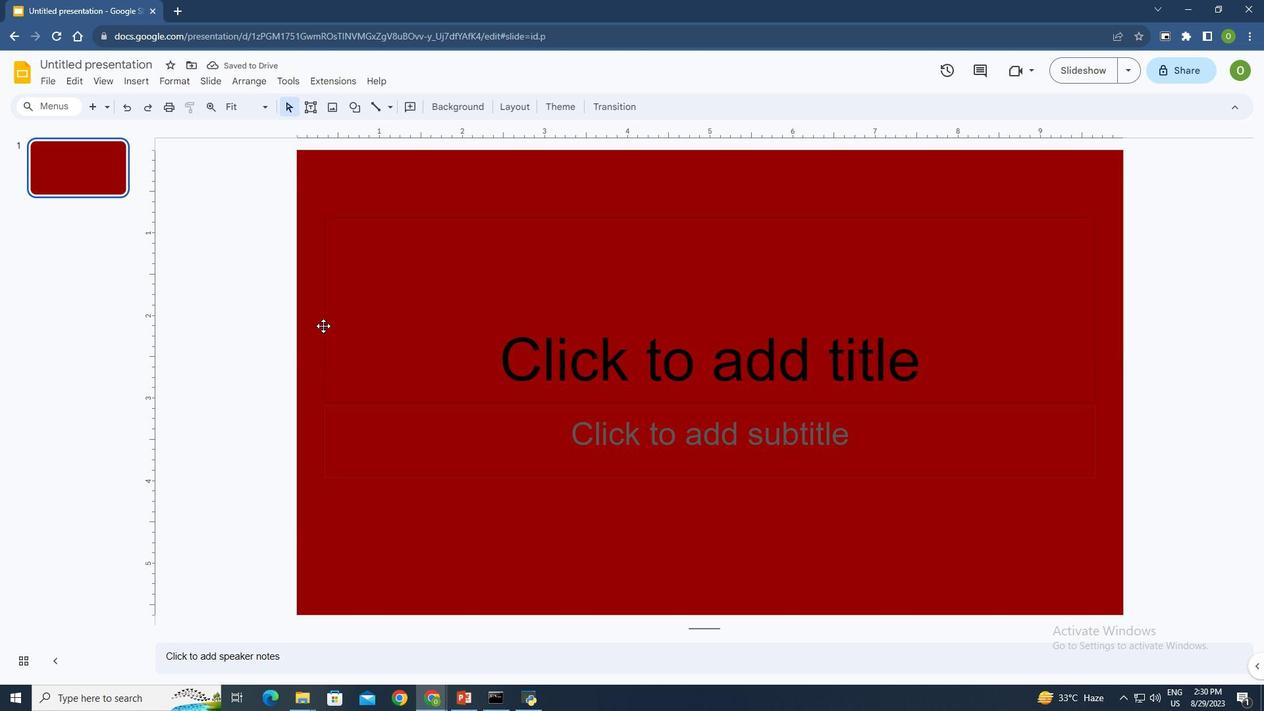
Action: Mouse pressed left at (323, 326)
Screenshot: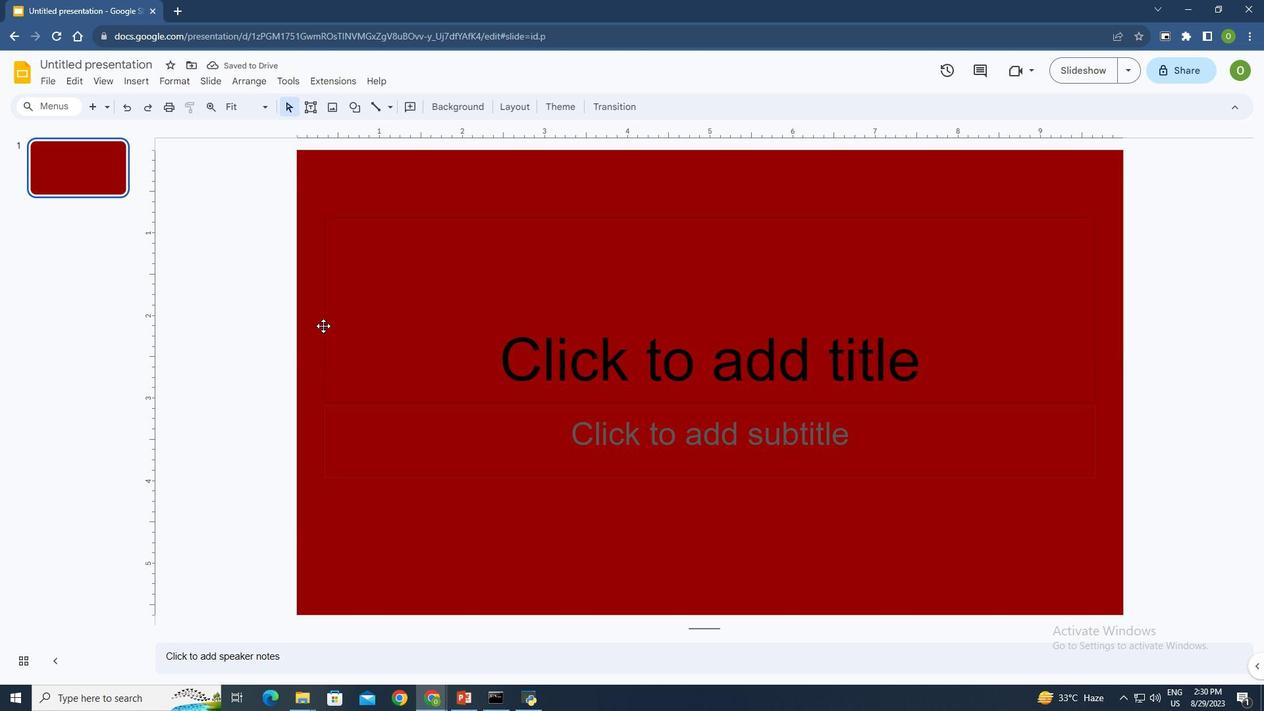 
Action: Mouse moved to (323, 309)
Screenshot: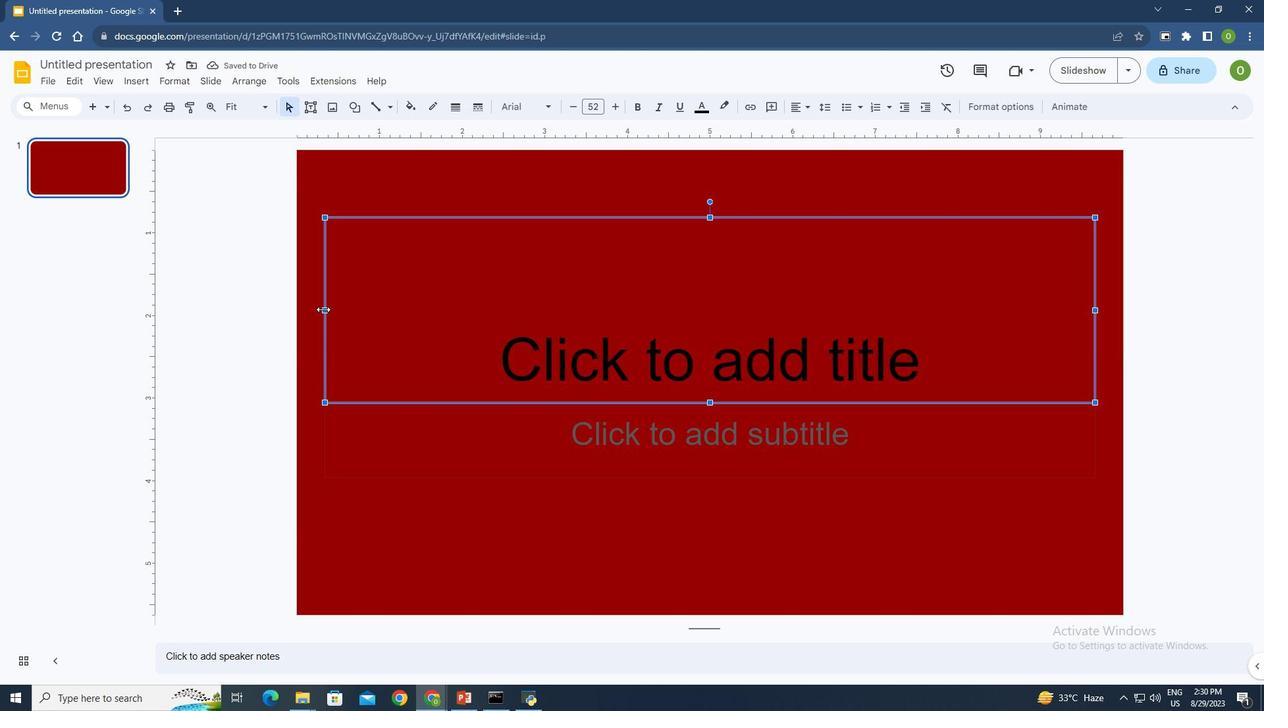 
Action: Mouse pressed left at (323, 309)
Screenshot: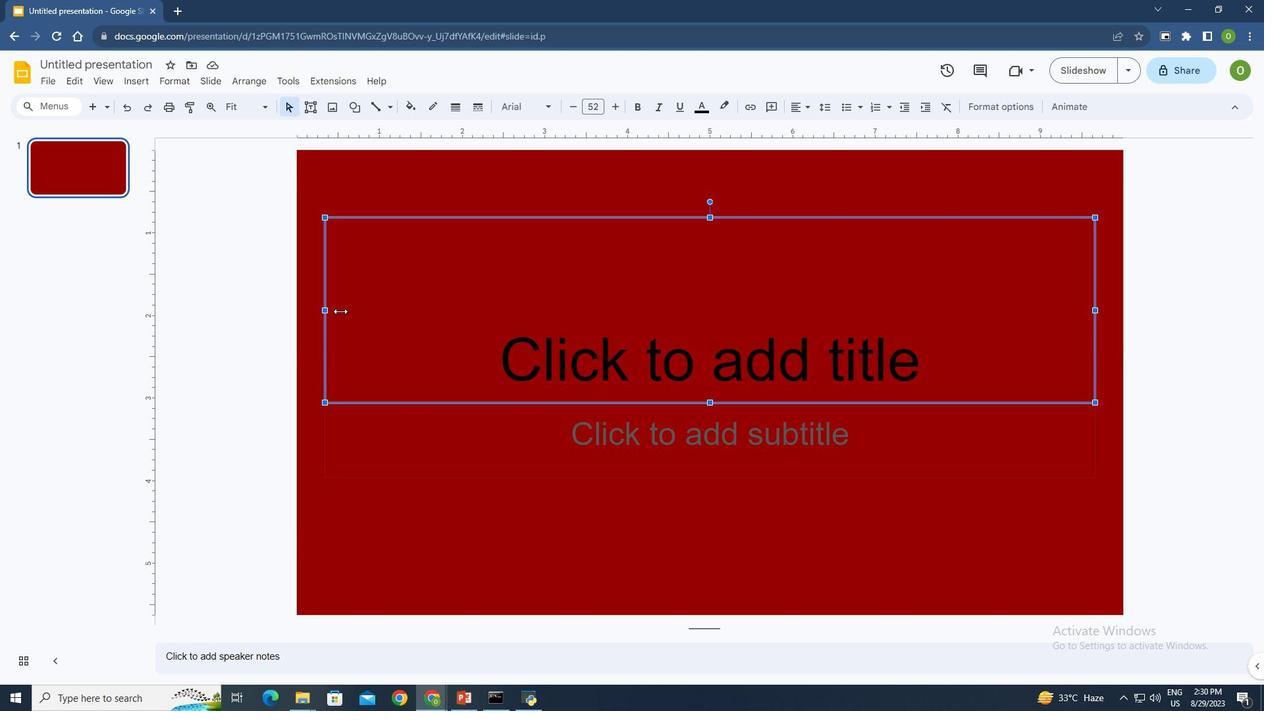 
Action: Mouse moved to (650, 453)
Screenshot: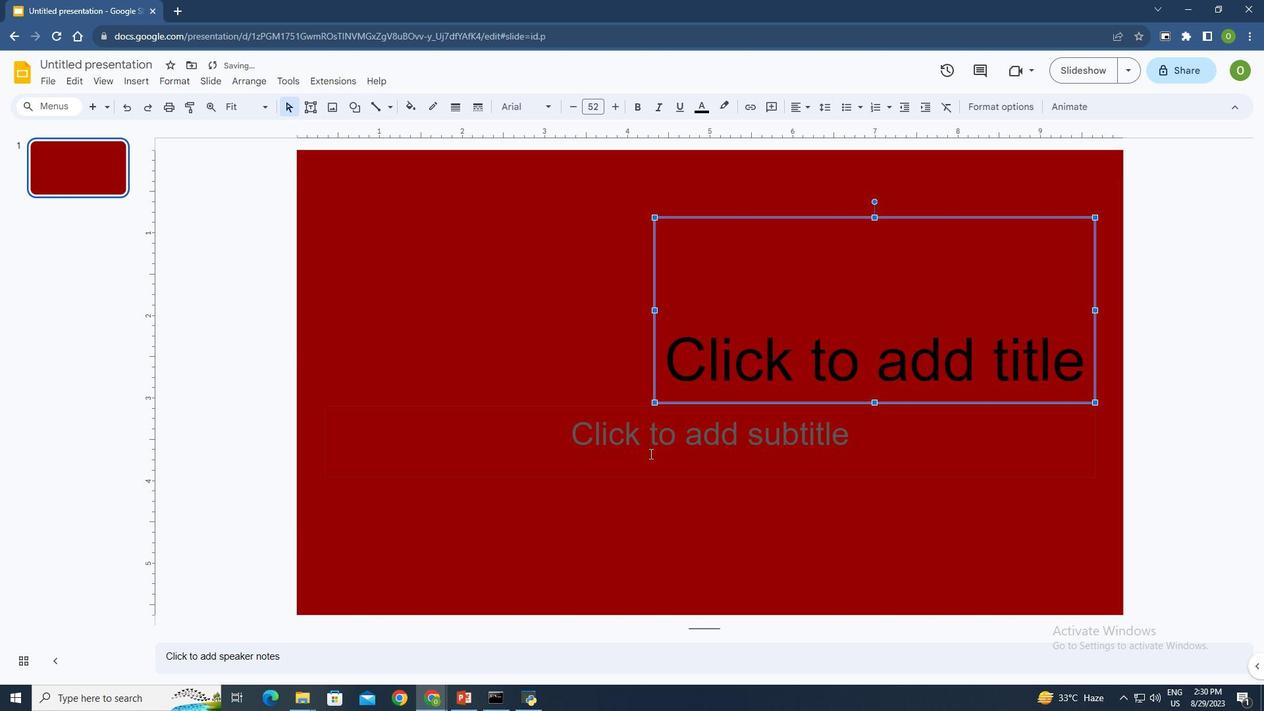 
Action: Mouse pressed left at (650, 453)
Screenshot: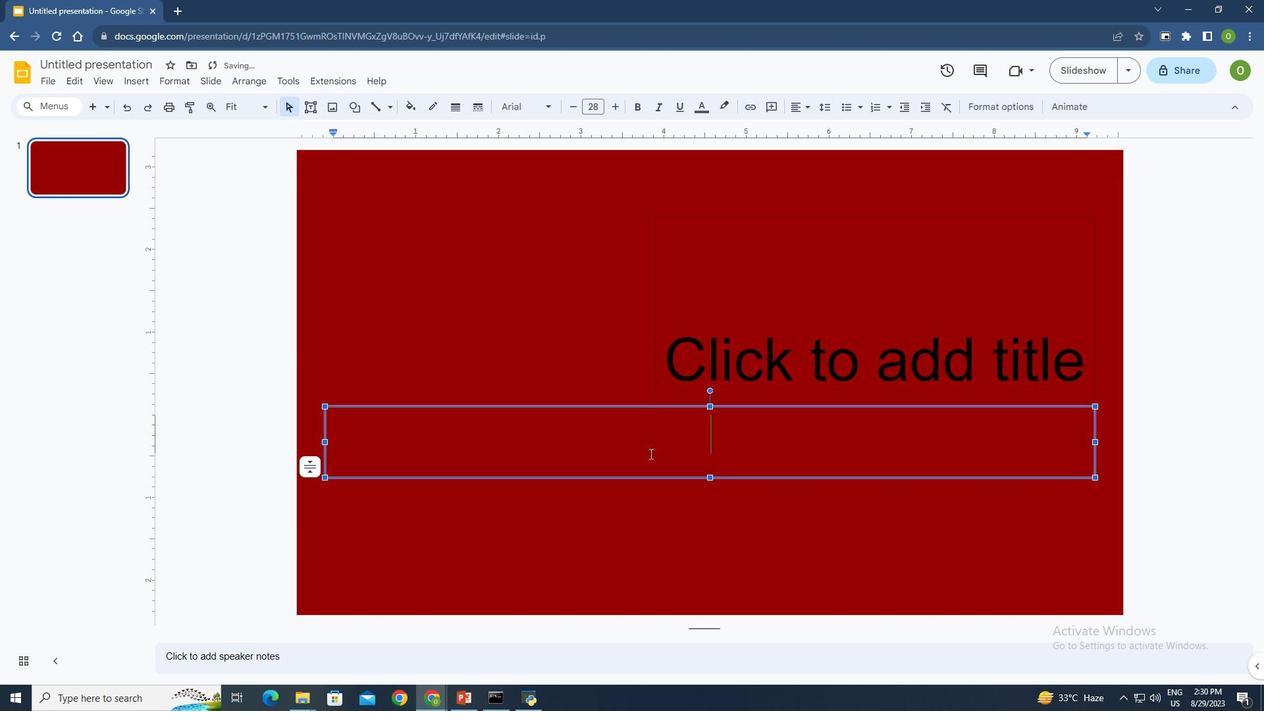 
Action: Mouse moved to (325, 442)
Screenshot: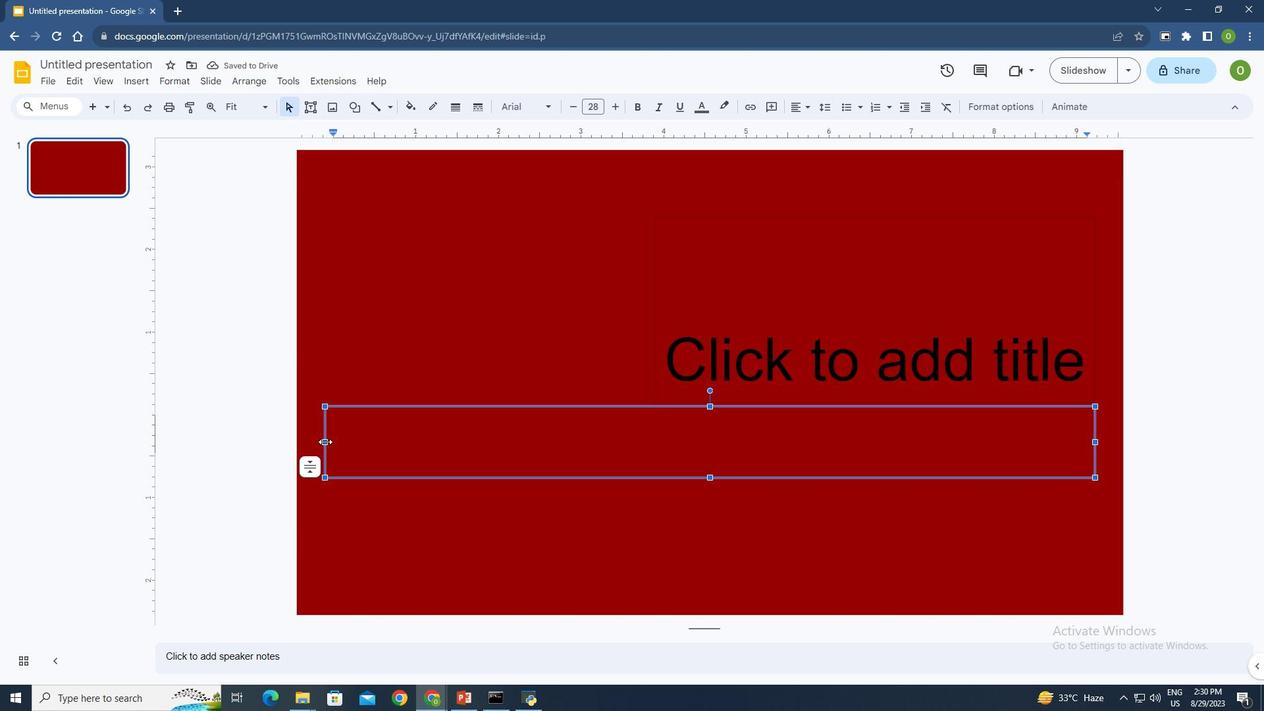 
Action: Mouse pressed left at (325, 442)
Screenshot: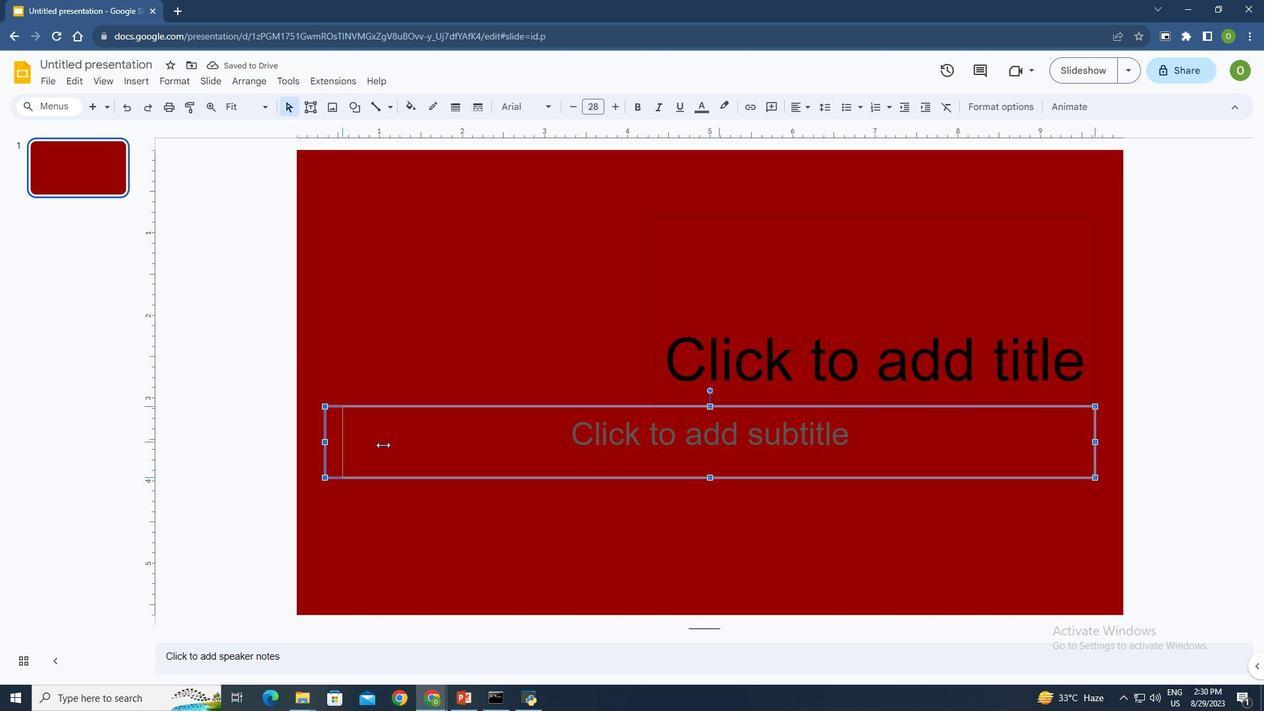 
Action: Mouse moved to (513, 361)
Screenshot: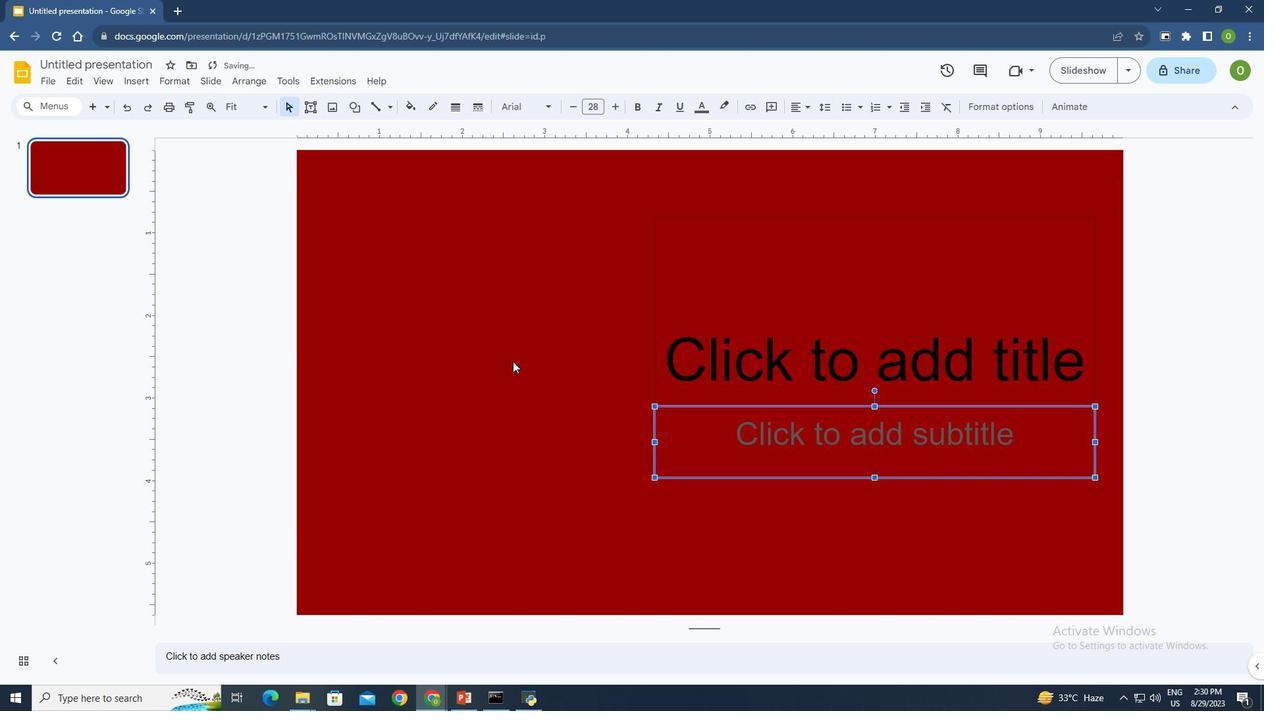 
Action: Mouse pressed left at (513, 361)
Screenshot: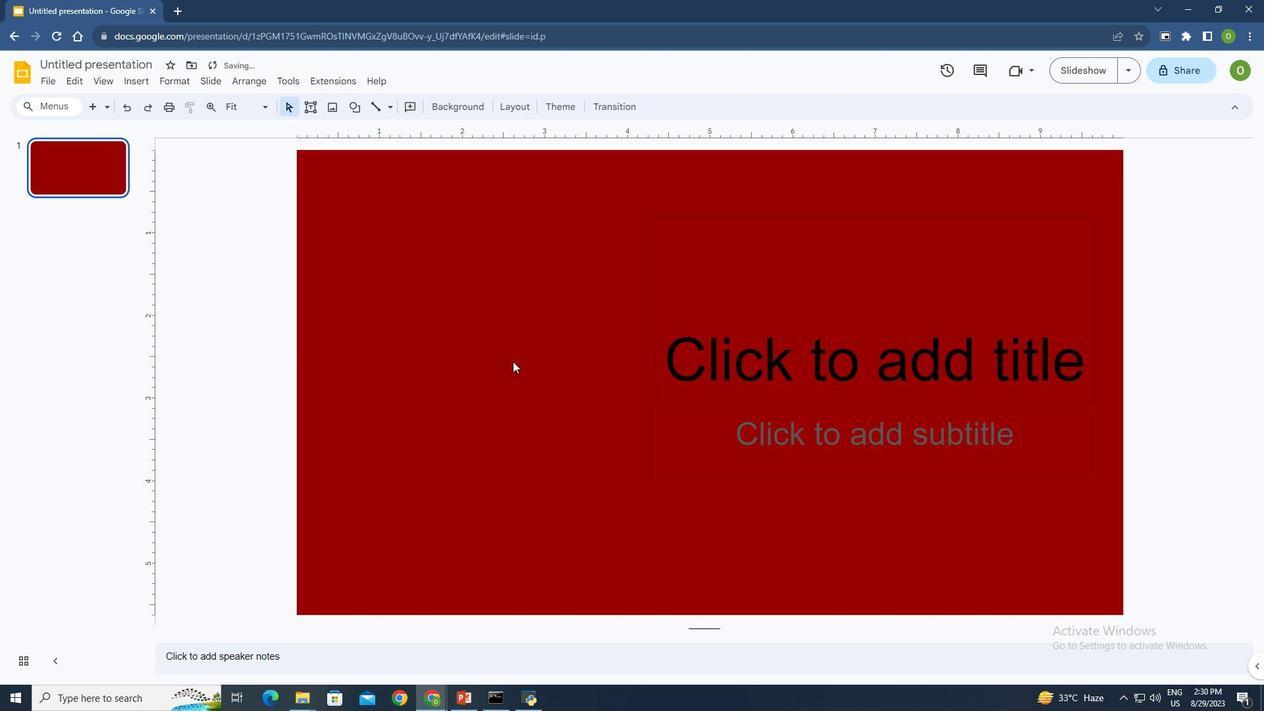 
Action: Mouse moved to (498, 367)
Screenshot: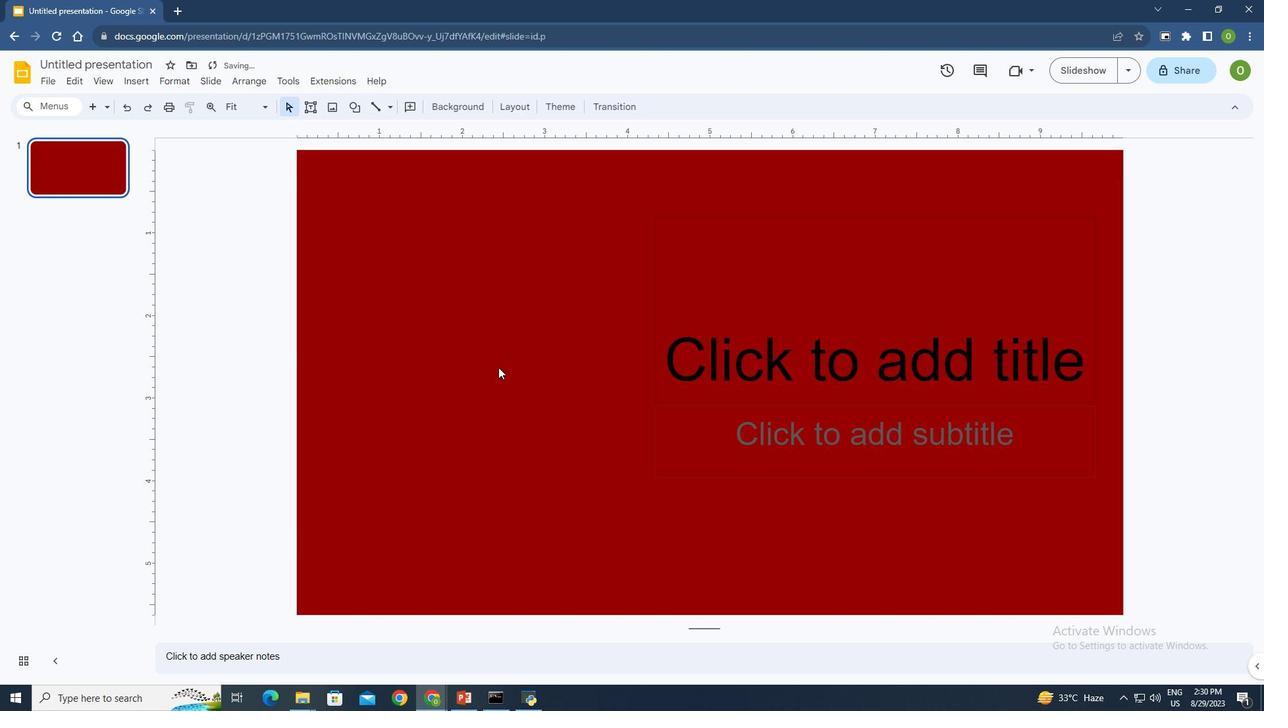 
Action: Mouse pressed left at (498, 367)
Screenshot: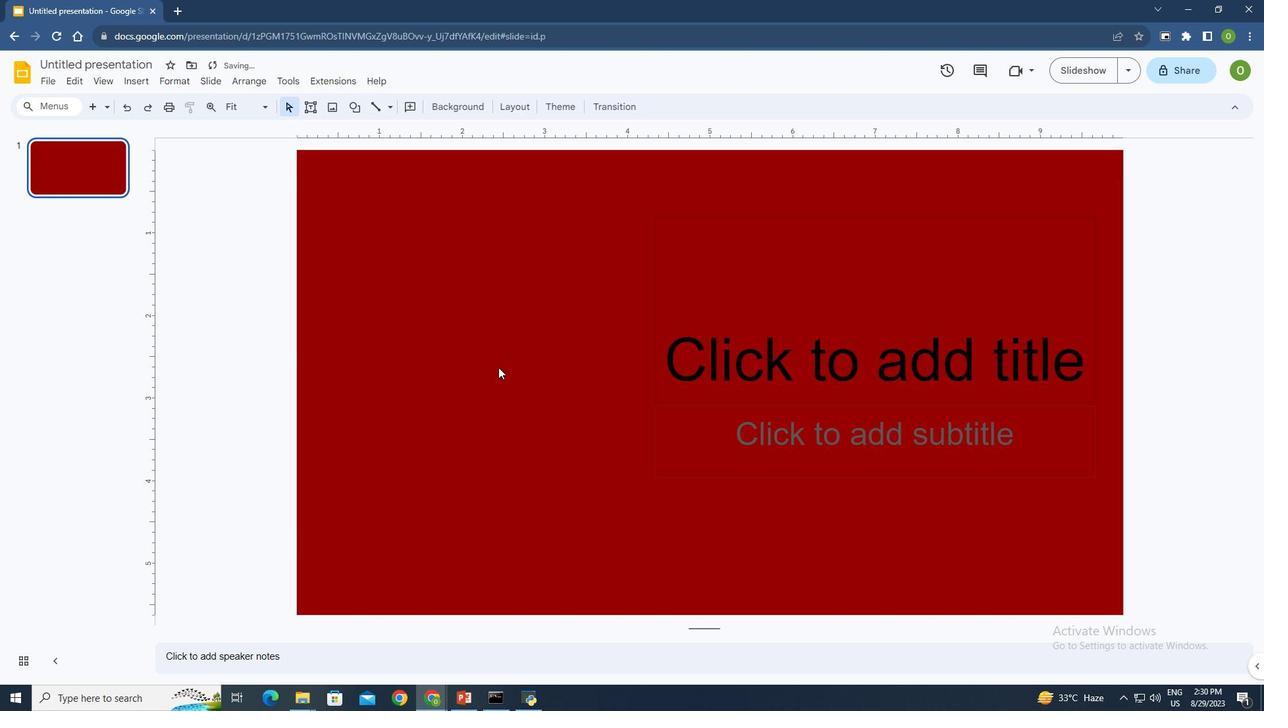 
Action: Mouse moved to (353, 107)
Screenshot: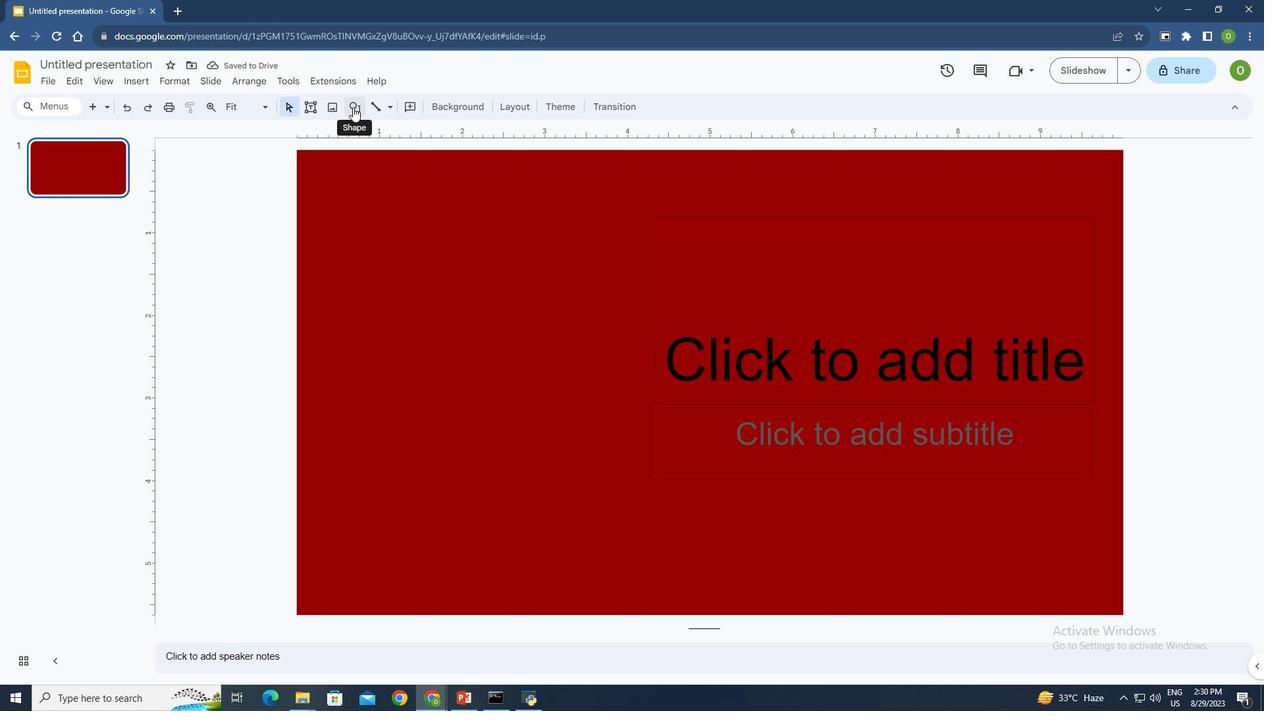 
Action: Mouse pressed left at (353, 107)
Screenshot: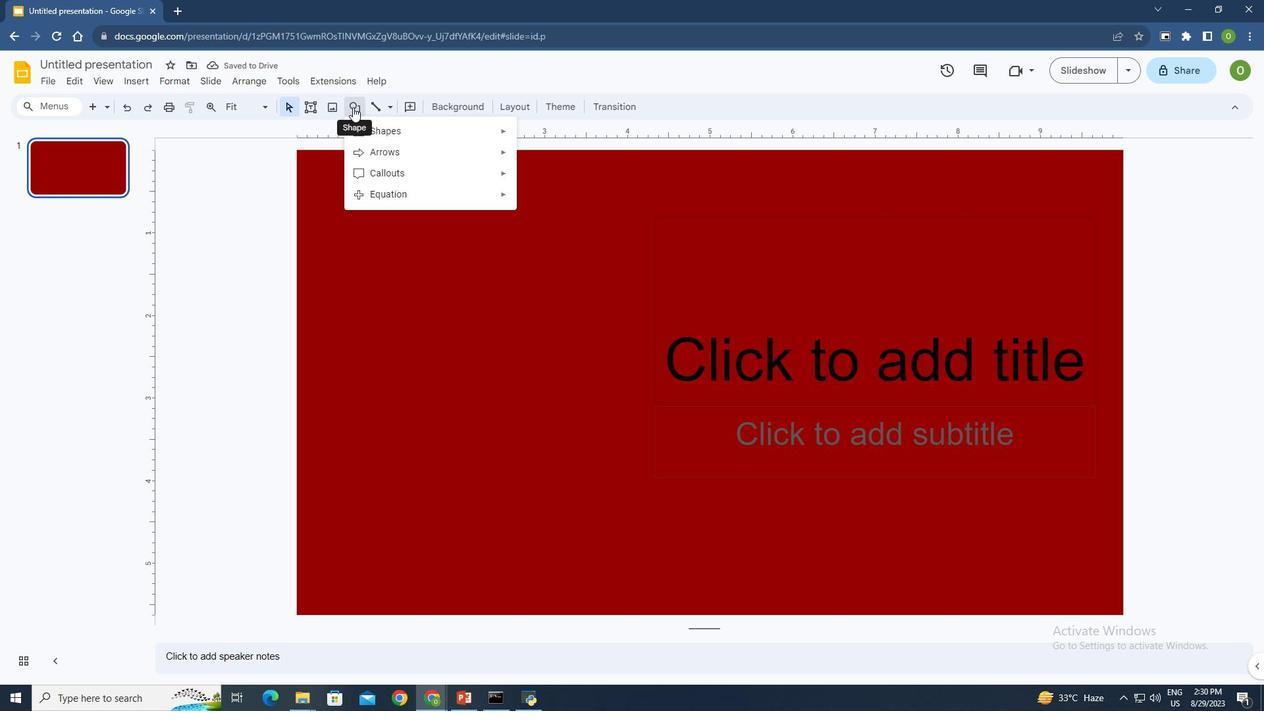 
Action: Mouse moved to (393, 127)
Screenshot: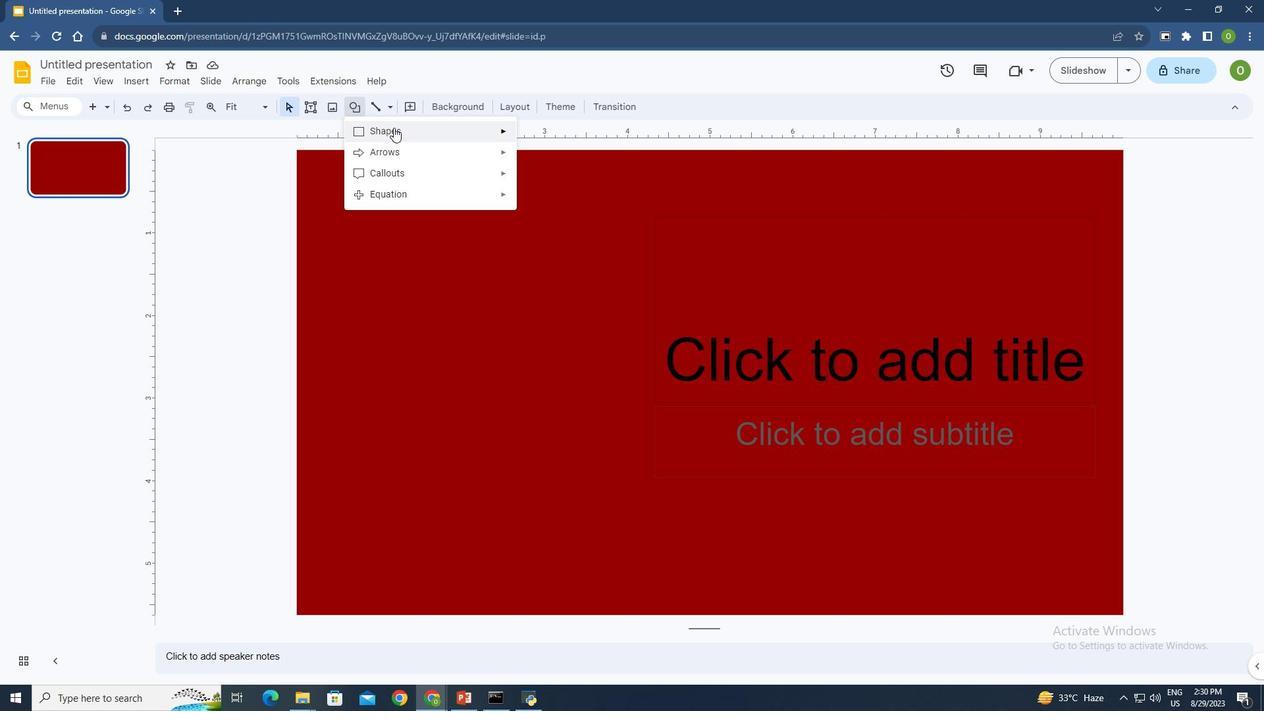 
Action: Mouse pressed left at (393, 127)
Screenshot: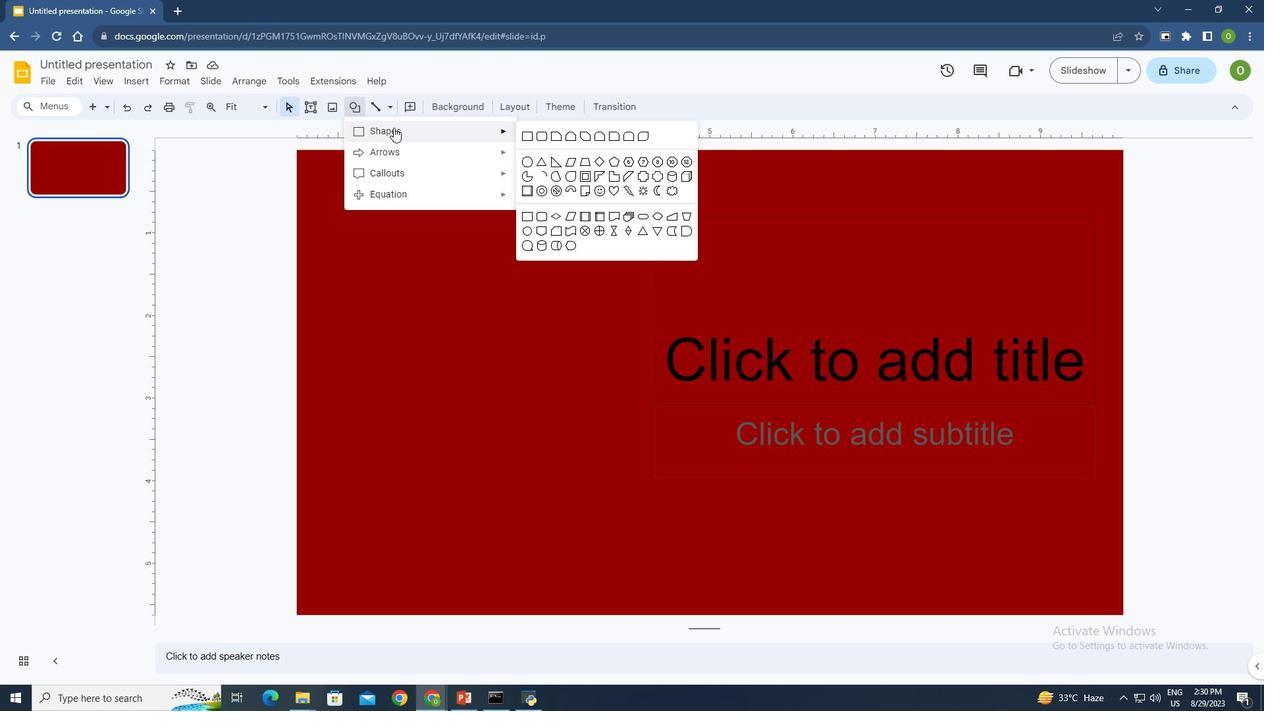 
Action: Mouse moved to (524, 137)
Screenshot: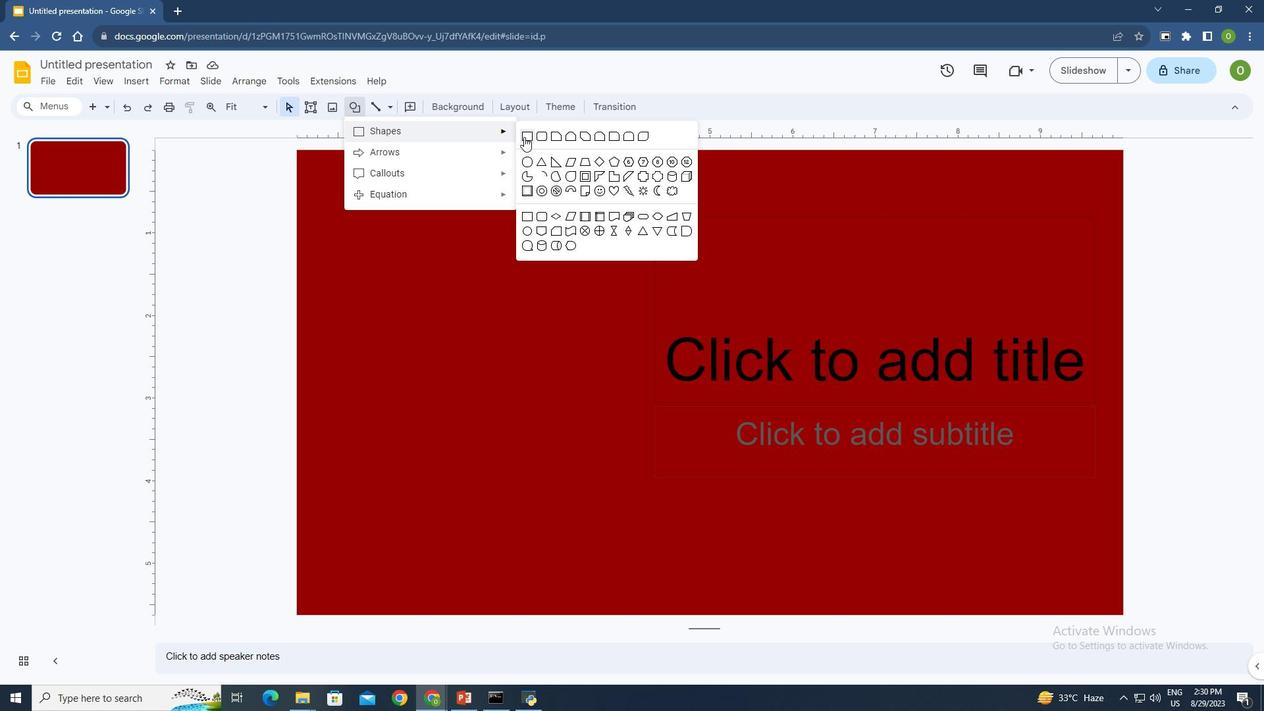 
Action: Mouse pressed left at (524, 137)
Screenshot: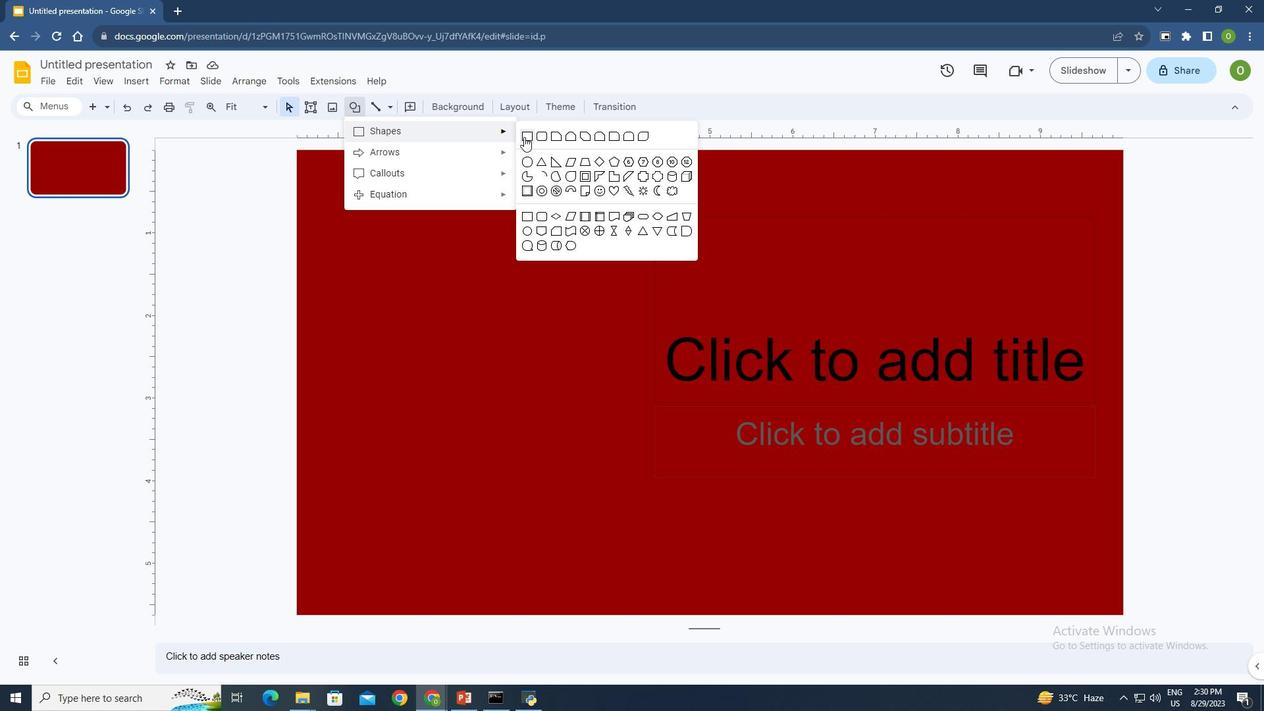 
Action: Mouse moved to (297, 150)
Screenshot: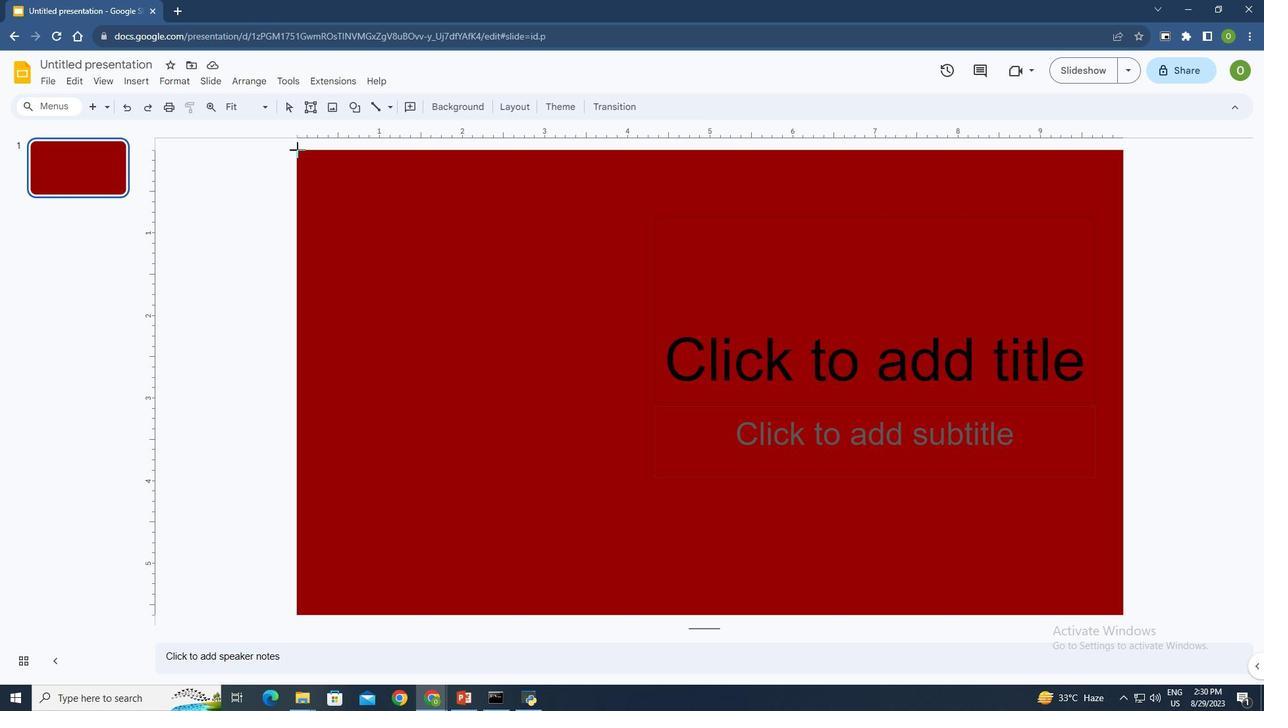 
Action: Mouse pressed left at (297, 150)
Screenshot: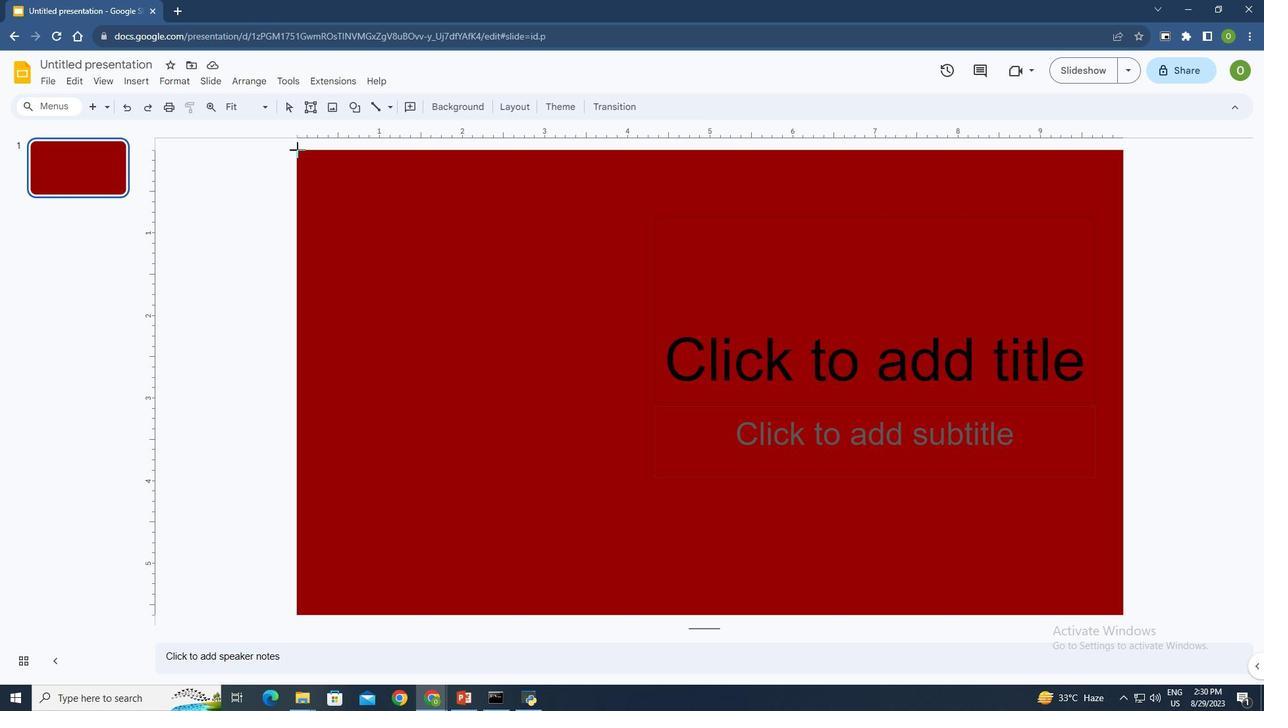 
Action: Mouse moved to (697, 174)
Screenshot: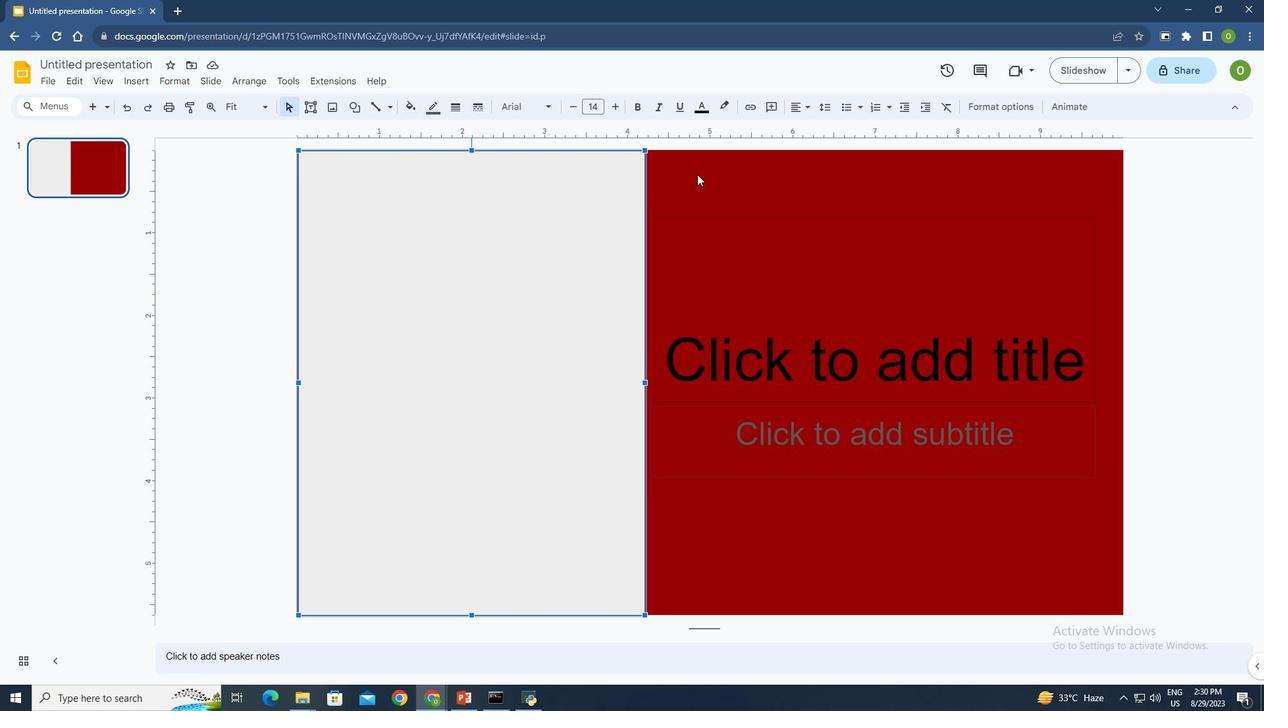 
Action: Mouse pressed left at (697, 174)
Screenshot: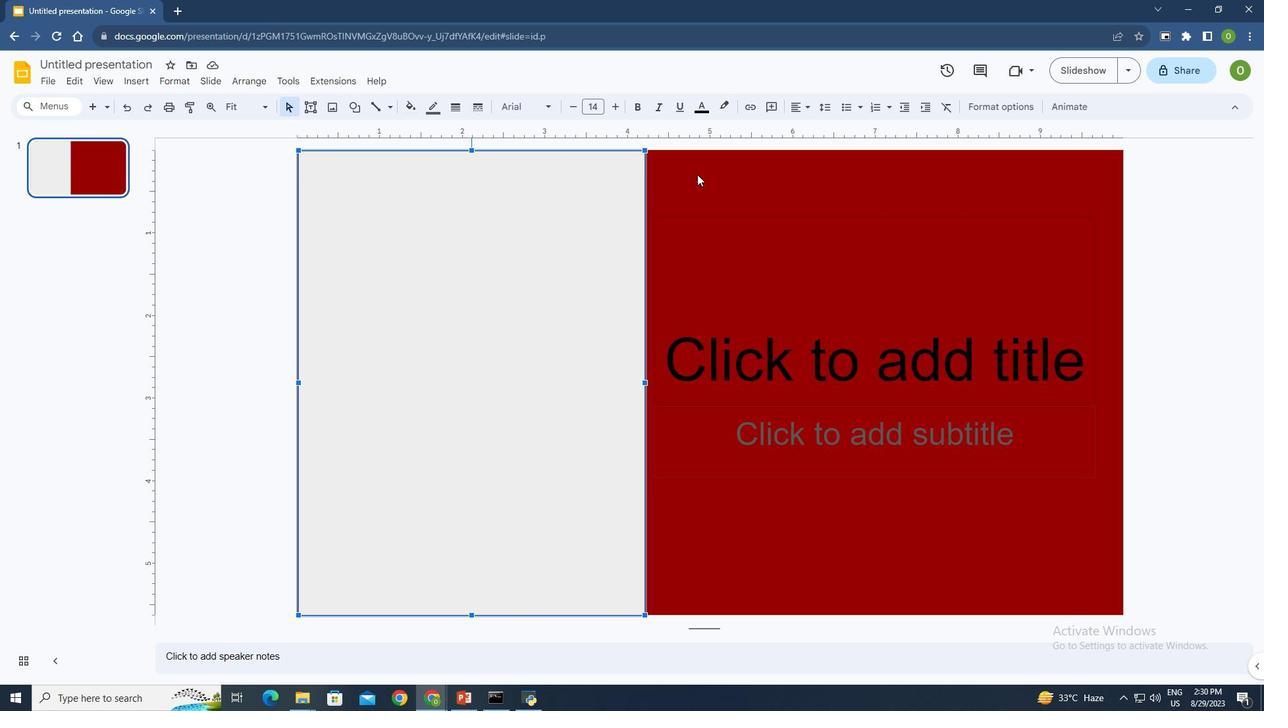 
Action: Mouse moved to (472, 314)
Screenshot: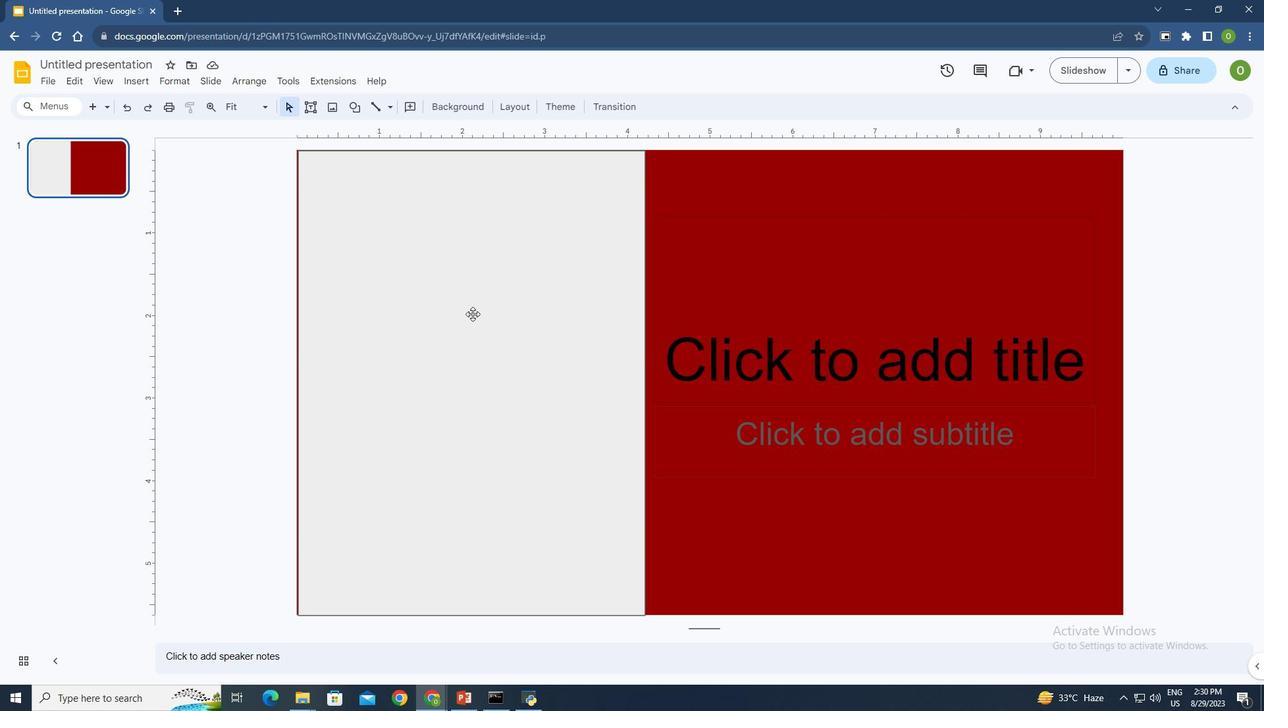 
Action: Mouse pressed left at (472, 314)
Screenshot: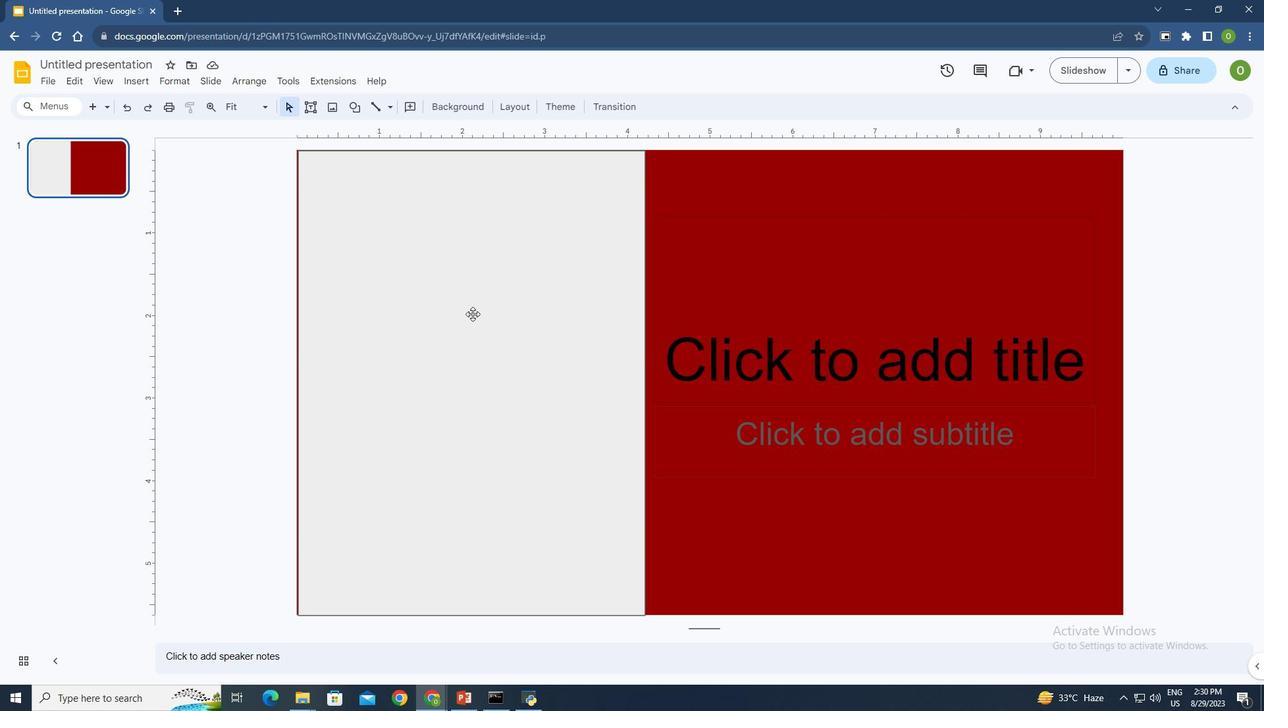 
Action: Mouse moved to (469, 313)
Screenshot: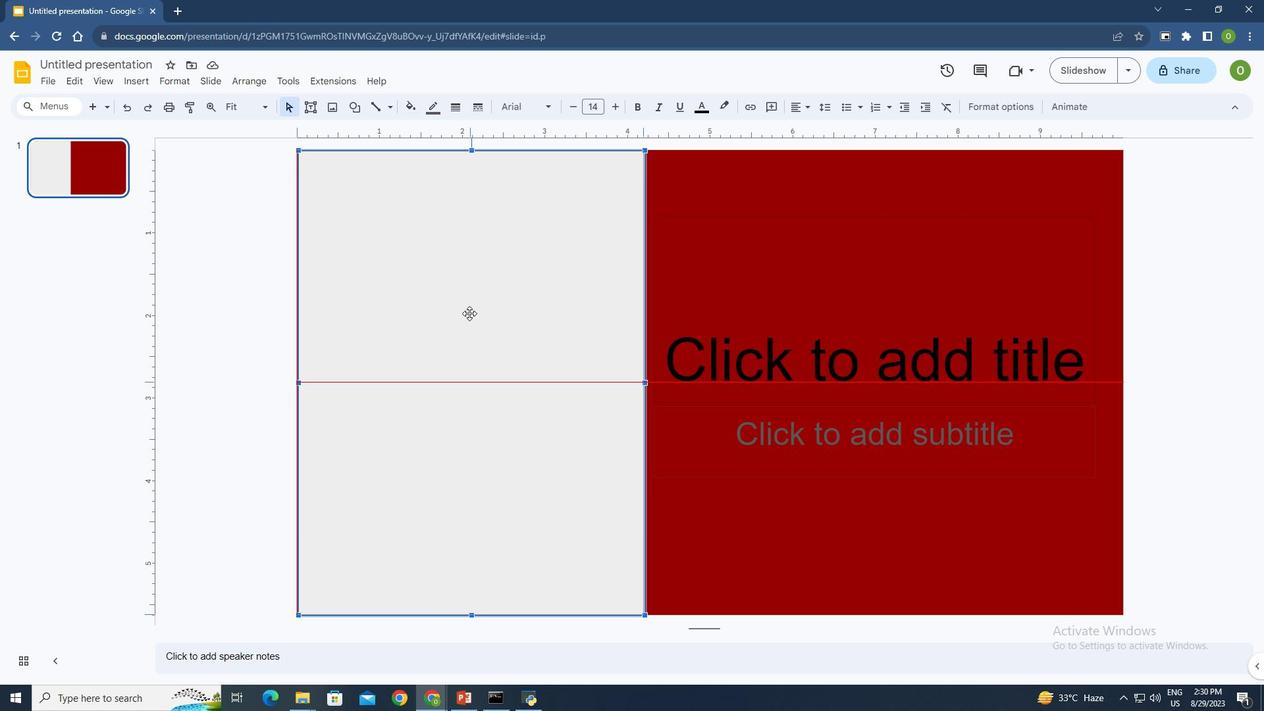 
Action: Mouse pressed left at (469, 313)
Screenshot: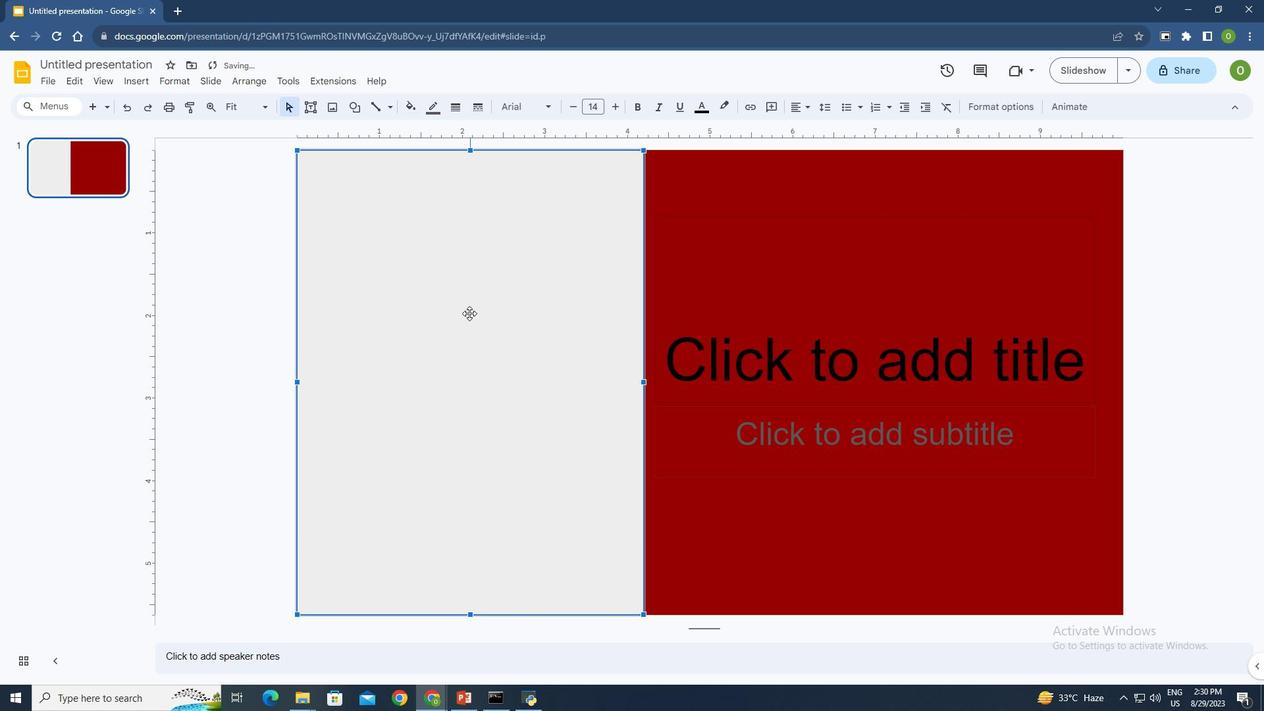 
Action: Mouse moved to (434, 106)
Screenshot: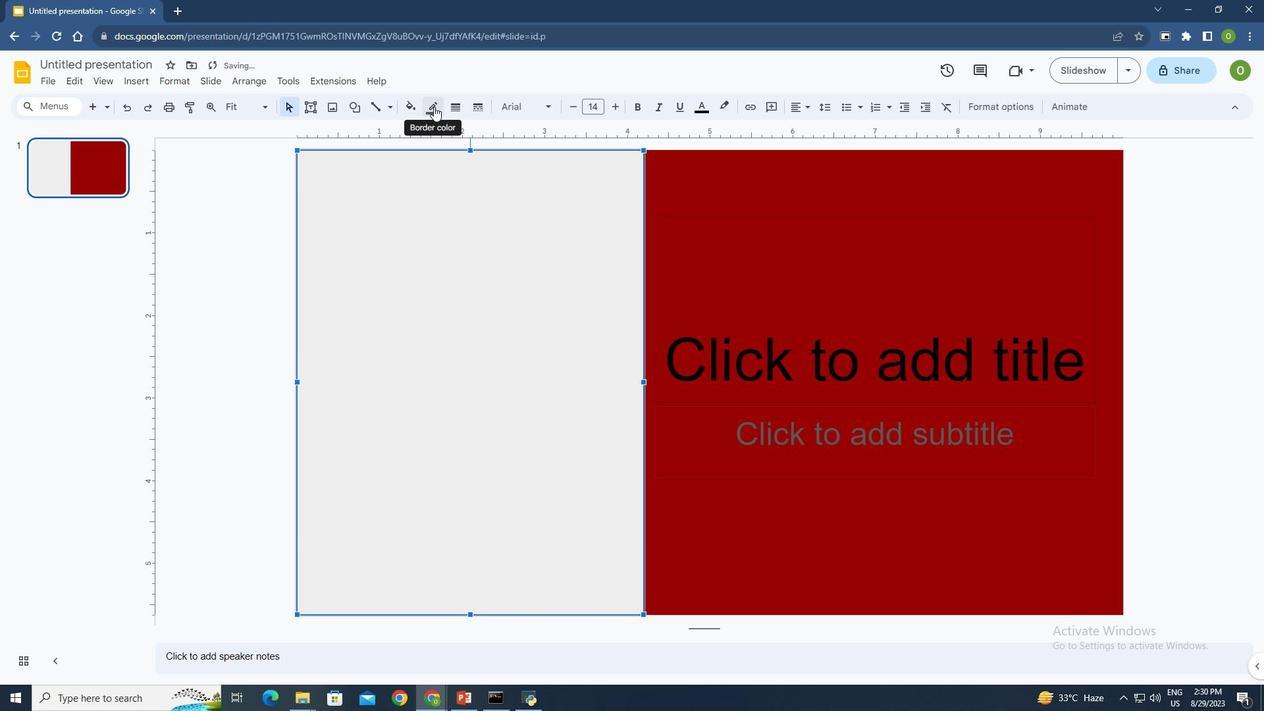 
Action: Mouse pressed left at (434, 106)
Screenshot: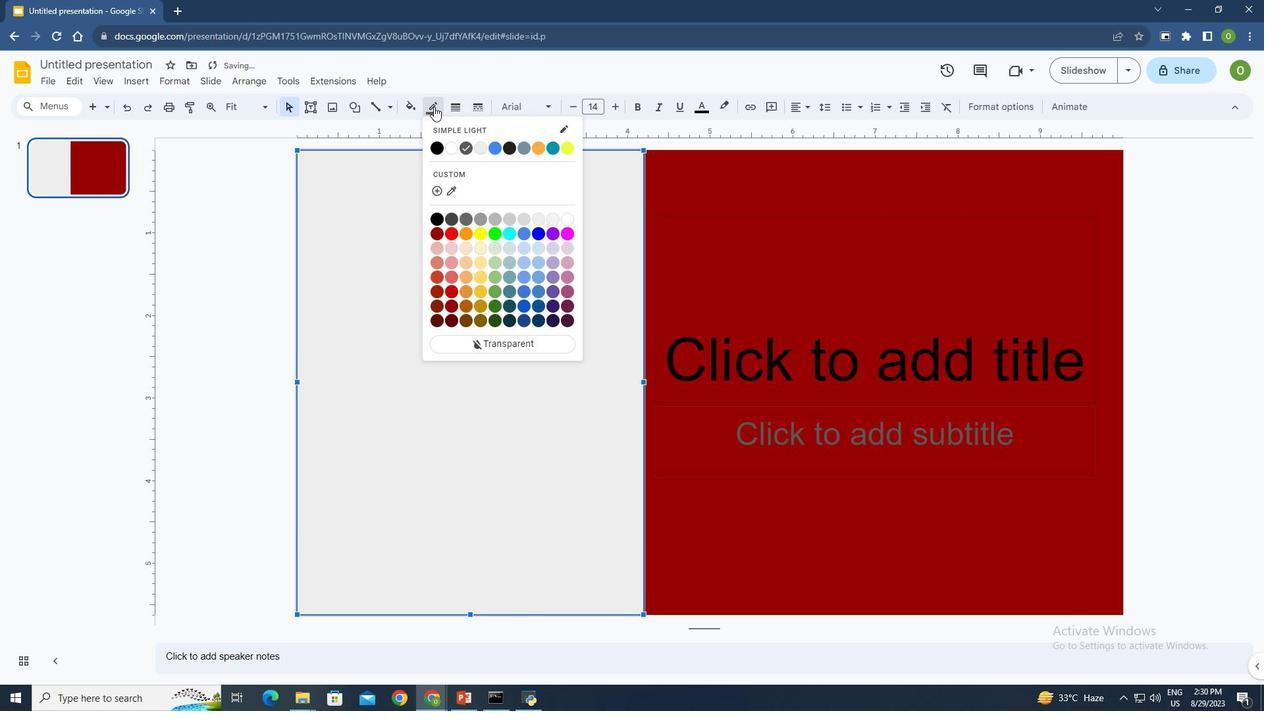 
Action: Mouse moved to (493, 341)
Screenshot: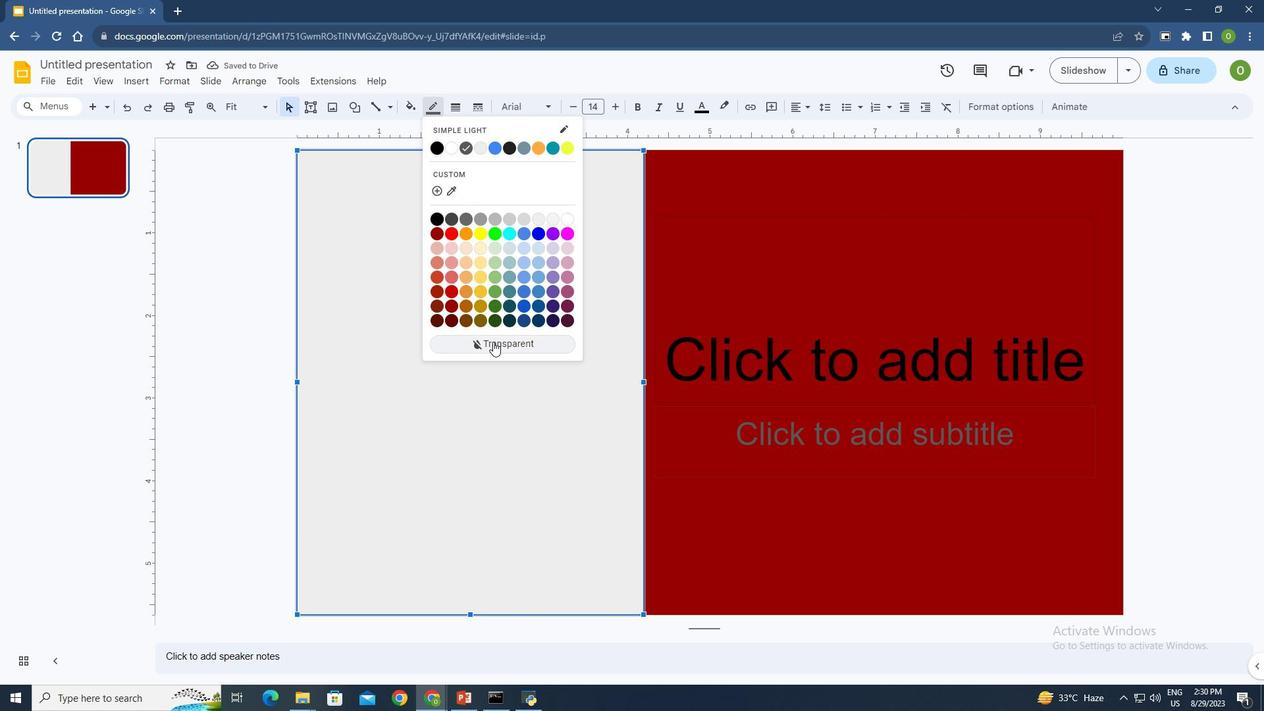 
Action: Mouse pressed left at (493, 341)
Screenshot: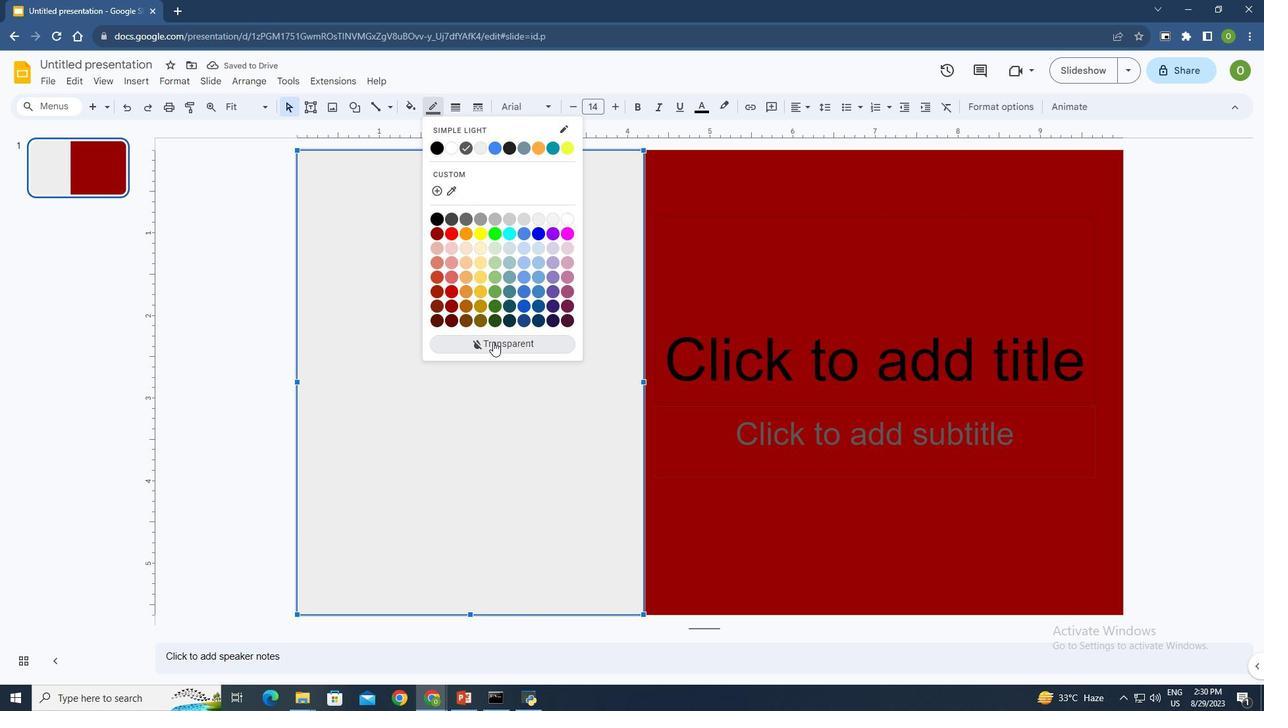 
Action: Mouse moved to (506, 256)
Screenshot: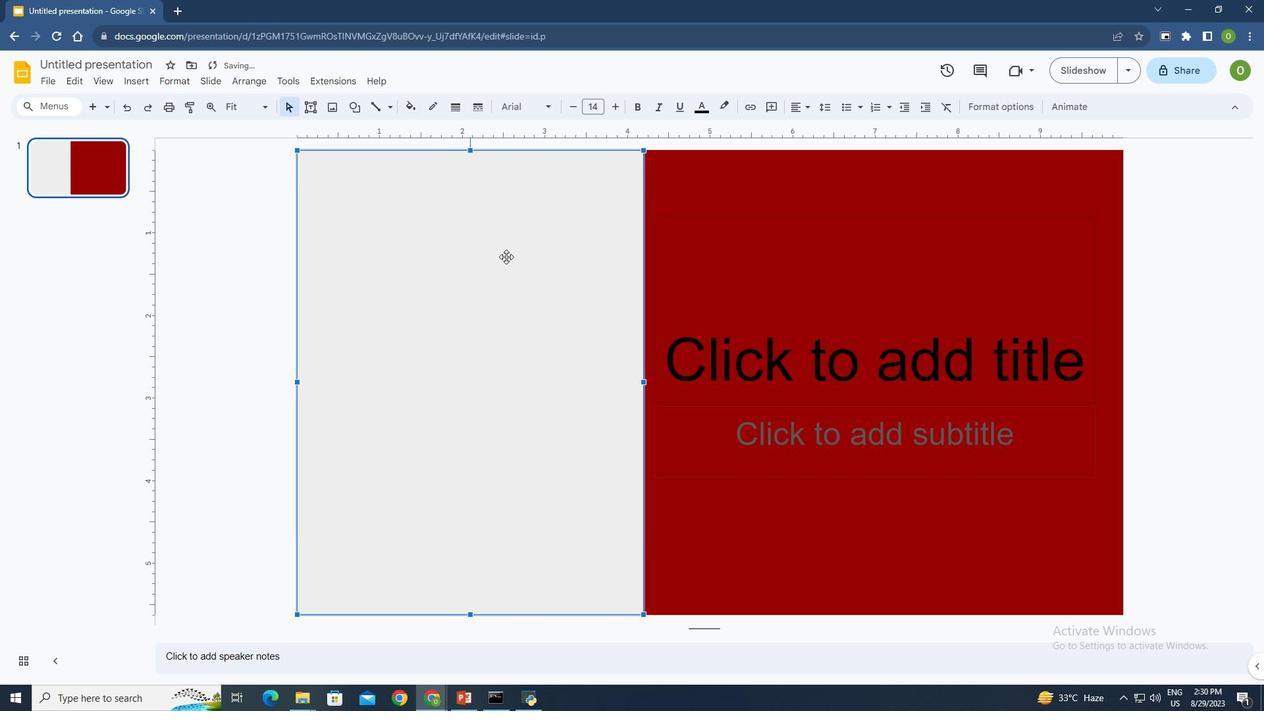 
Action: Mouse pressed left at (506, 256)
Screenshot: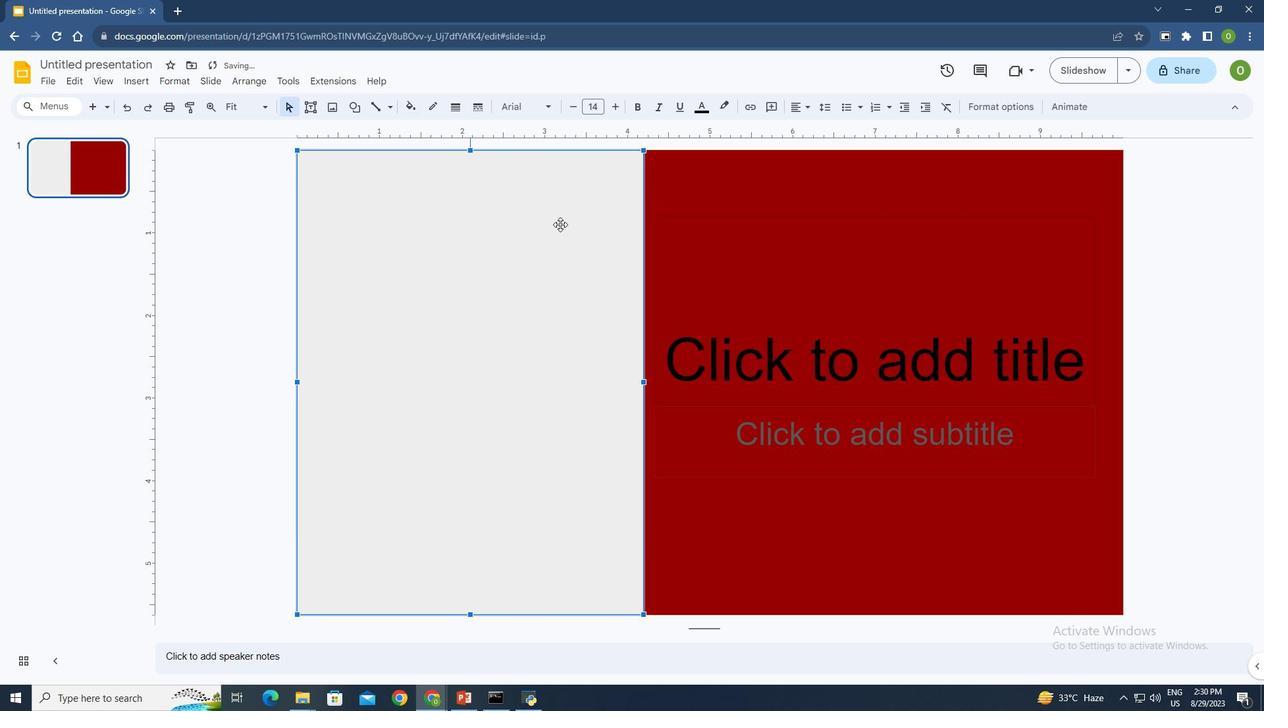
Action: Mouse moved to (708, 177)
Screenshot: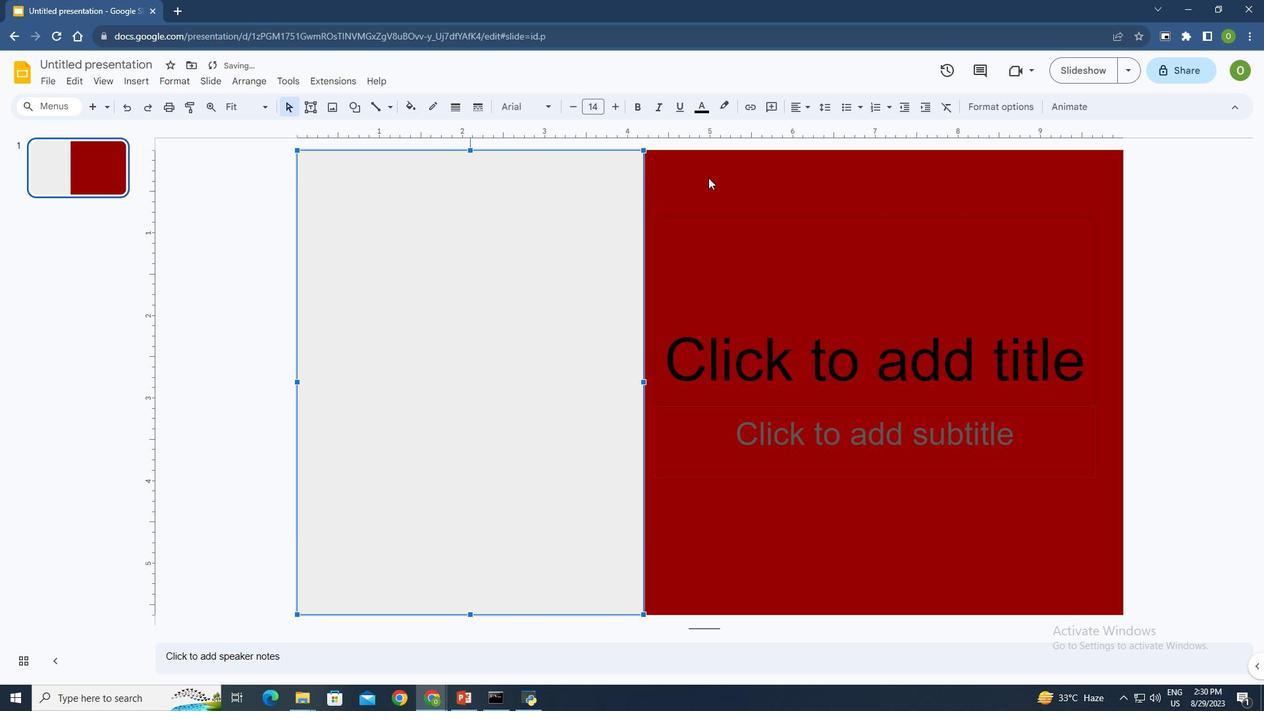 
Action: Mouse pressed left at (708, 177)
Screenshot: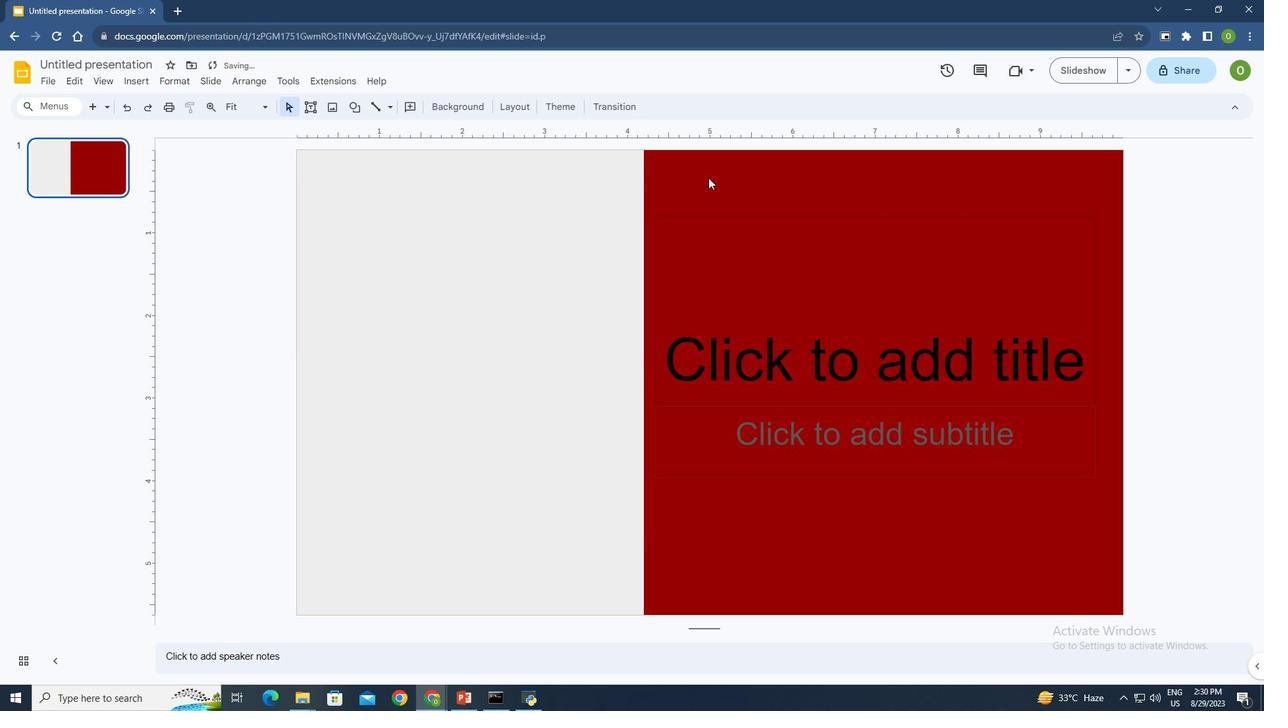 
Action: Mouse moved to (554, 342)
Screenshot: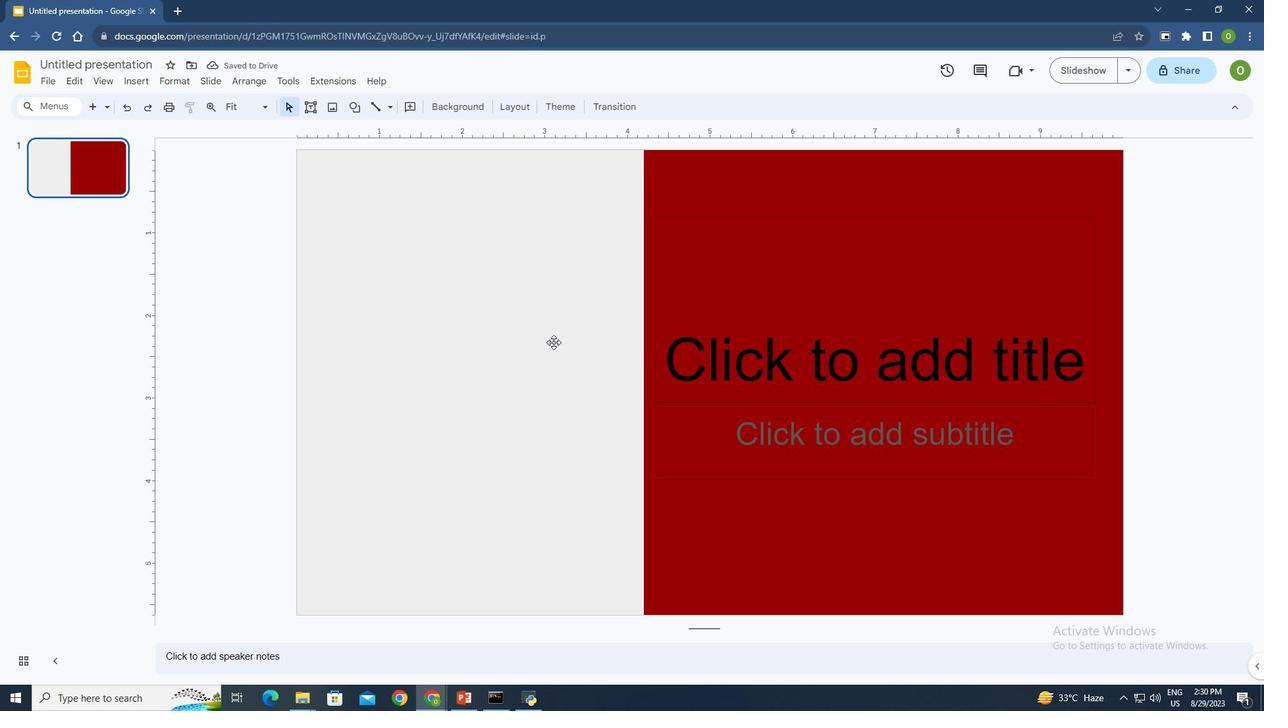 
Action: Mouse pressed left at (554, 342)
Screenshot: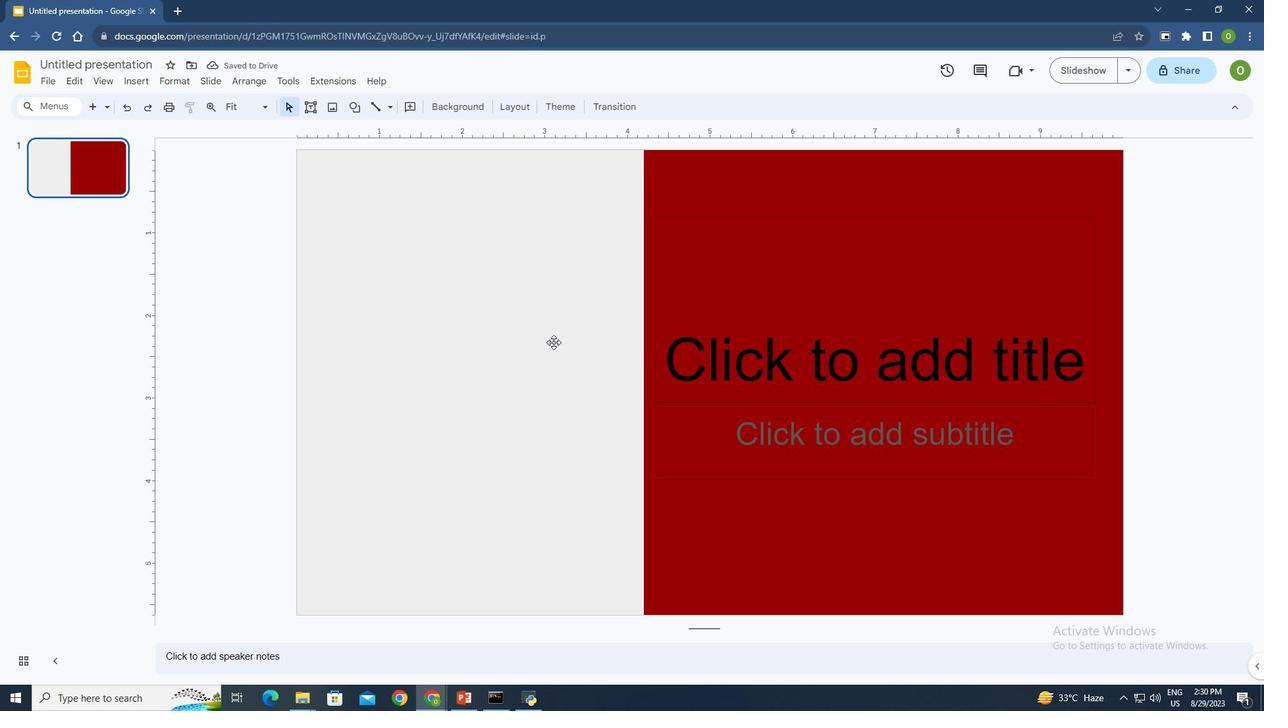 
Action: Mouse moved to (642, 612)
Screenshot: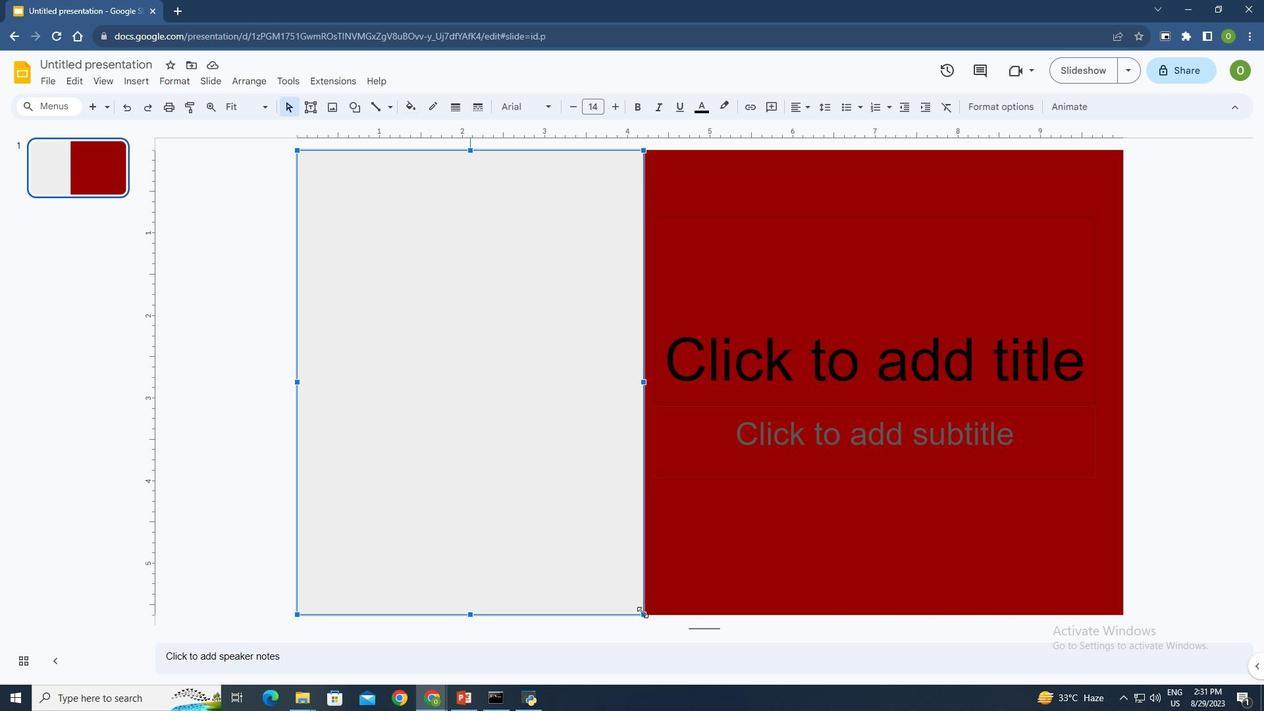 
Action: Mouse pressed left at (642, 612)
Screenshot: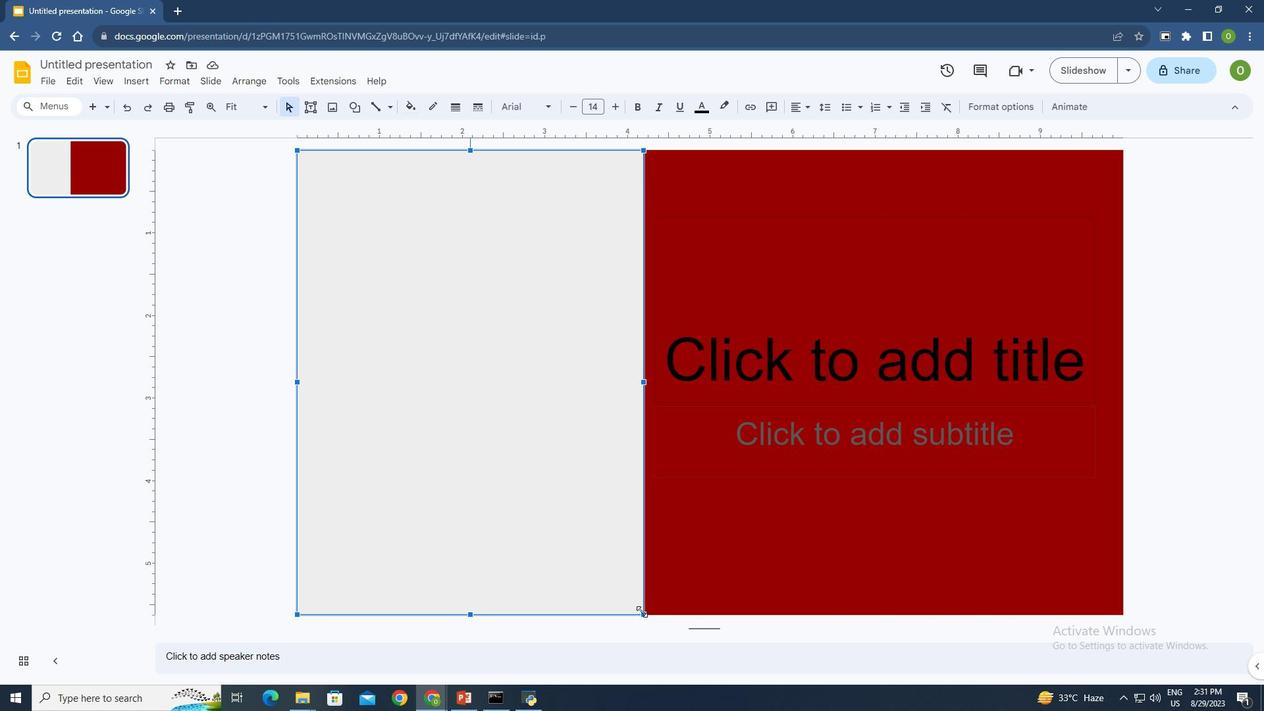 
Action: Mouse moved to (380, 251)
Screenshot: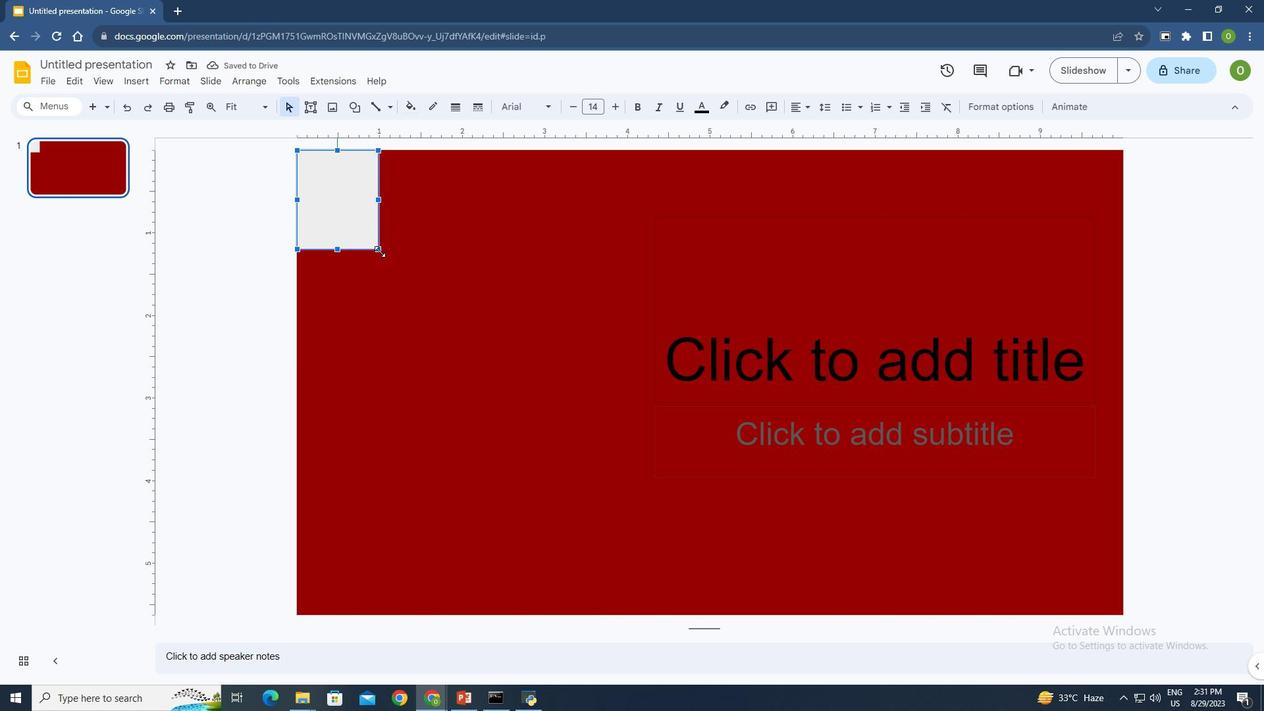 
Action: Mouse pressed left at (380, 251)
Screenshot: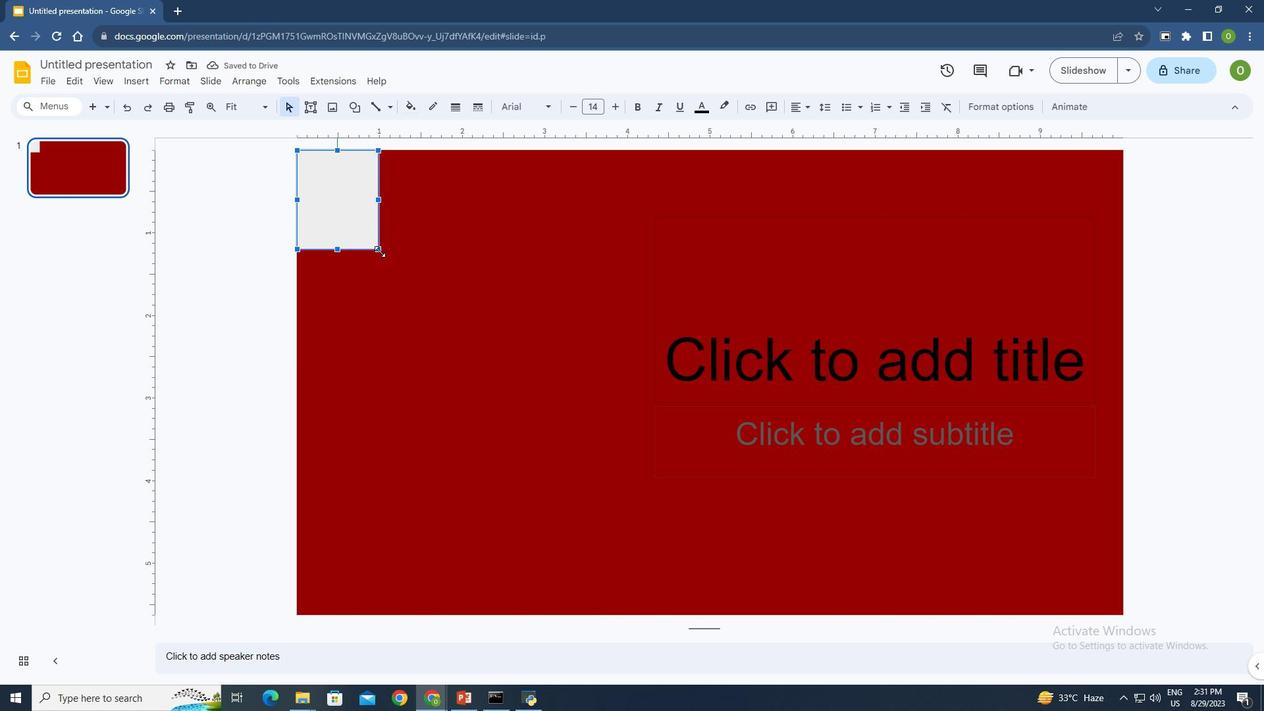 
Action: Mouse moved to (344, 205)
Screenshot: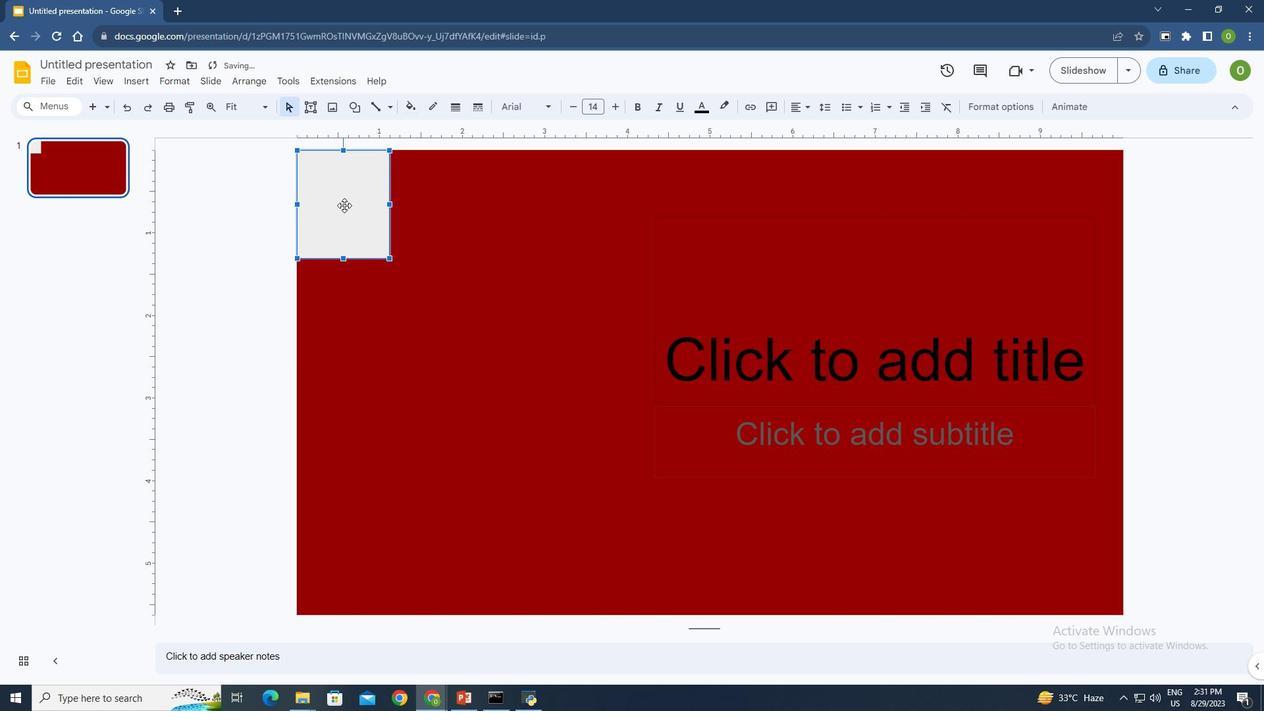 
Action: Mouse pressed left at (344, 205)
Screenshot: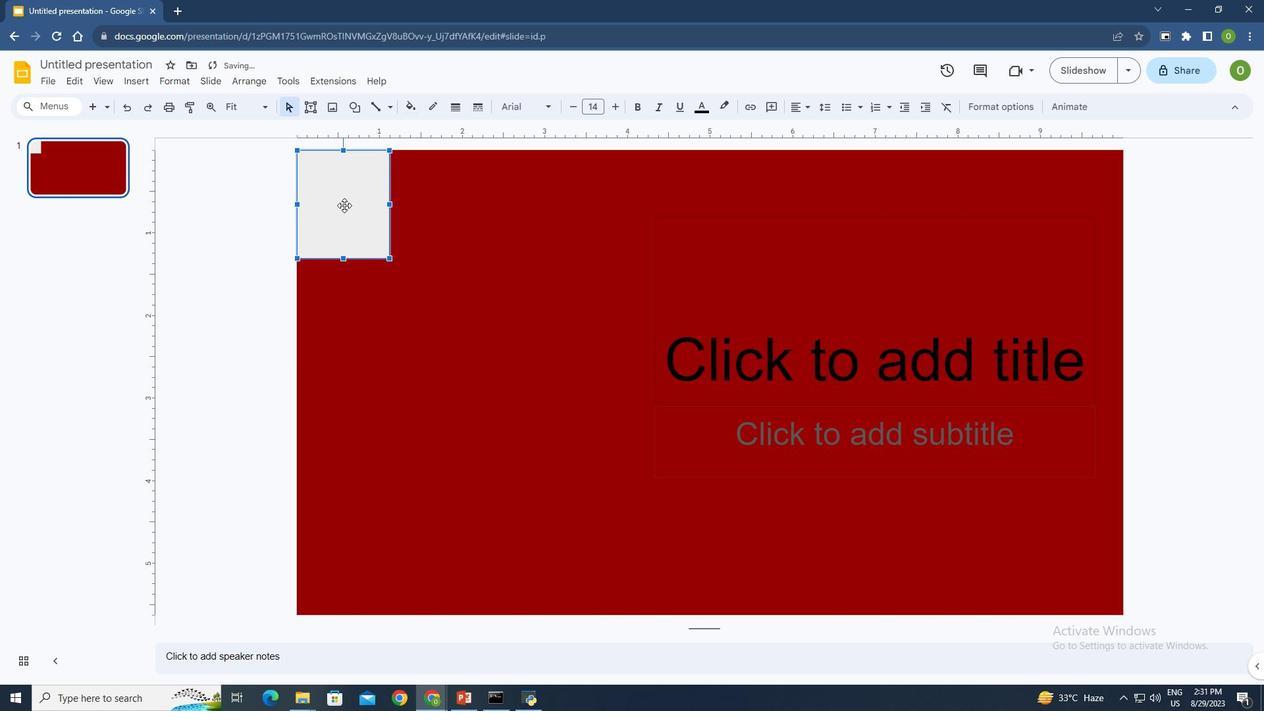 
Action: Mouse moved to (443, 208)
Screenshot: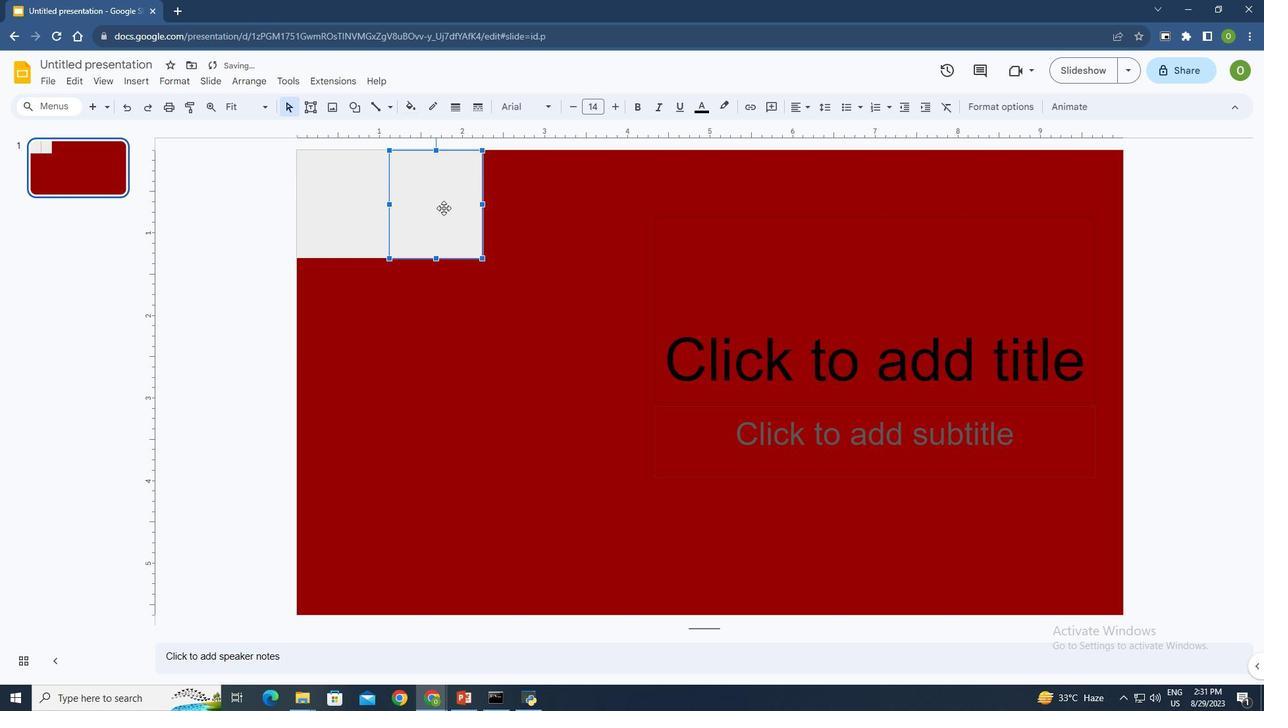 
Action: Mouse pressed left at (443, 208)
Screenshot: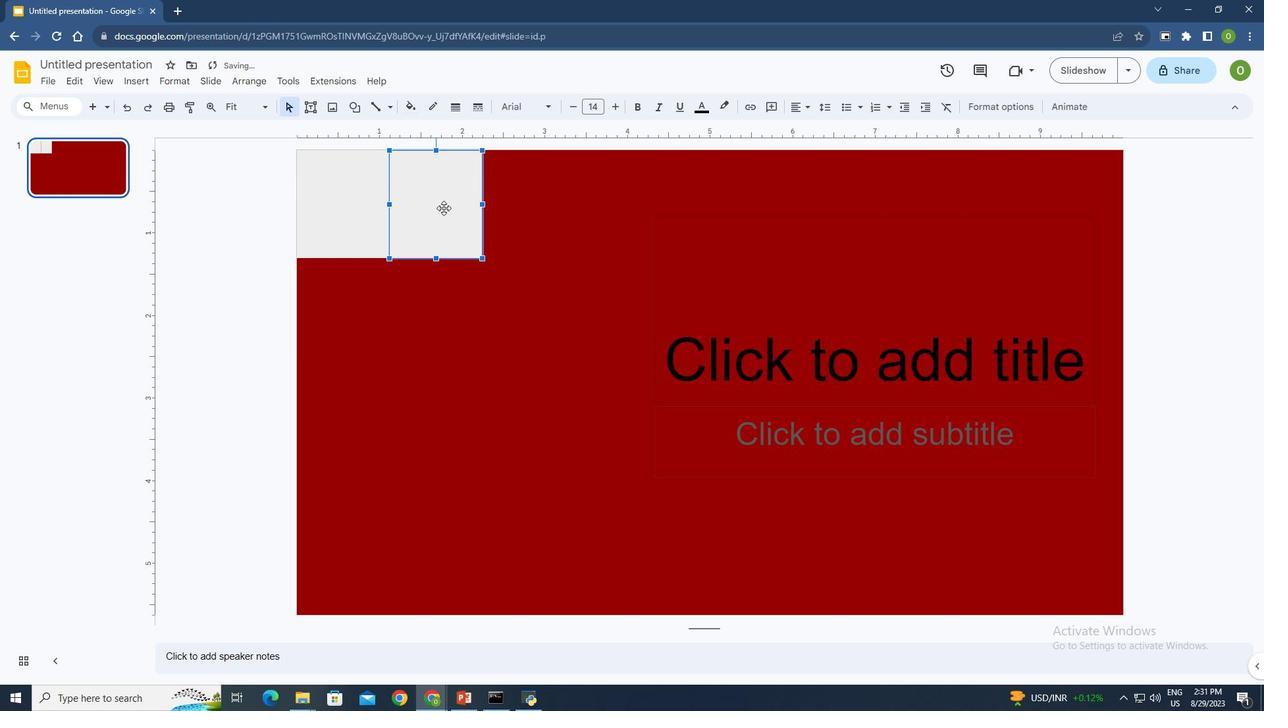 
Action: Mouse moved to (532, 214)
Screenshot: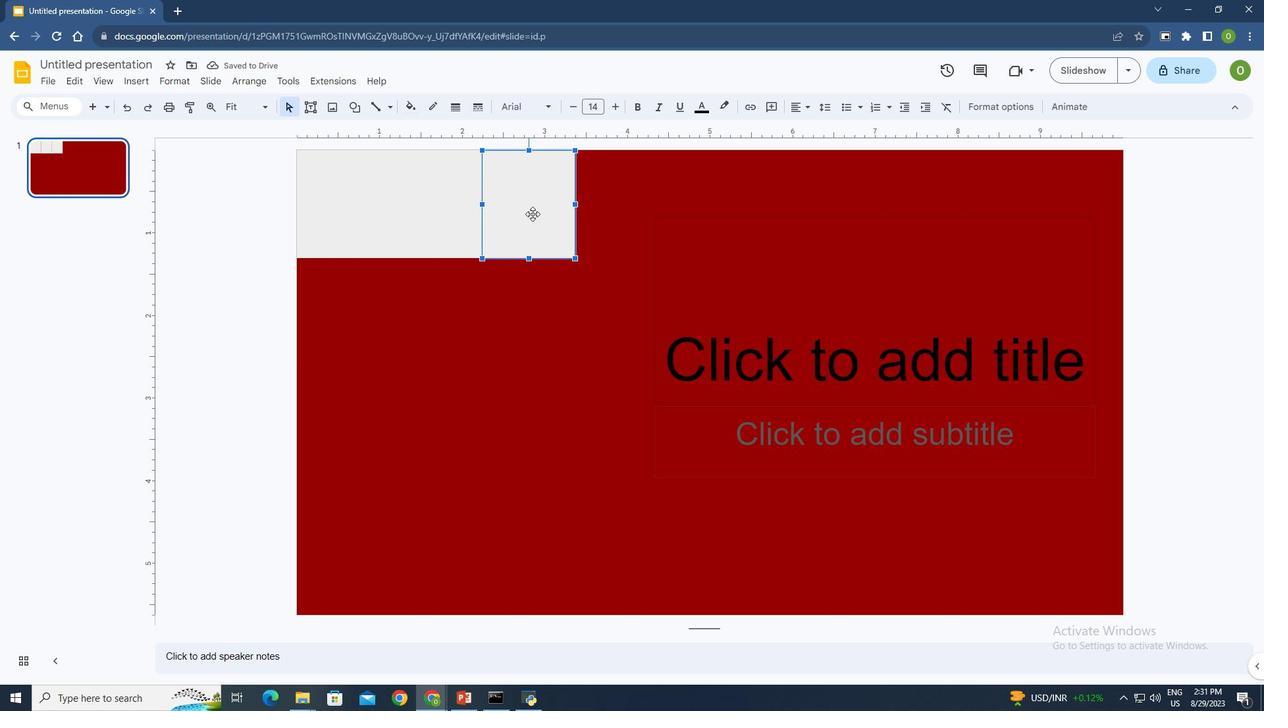
Action: Mouse pressed left at (532, 214)
Screenshot: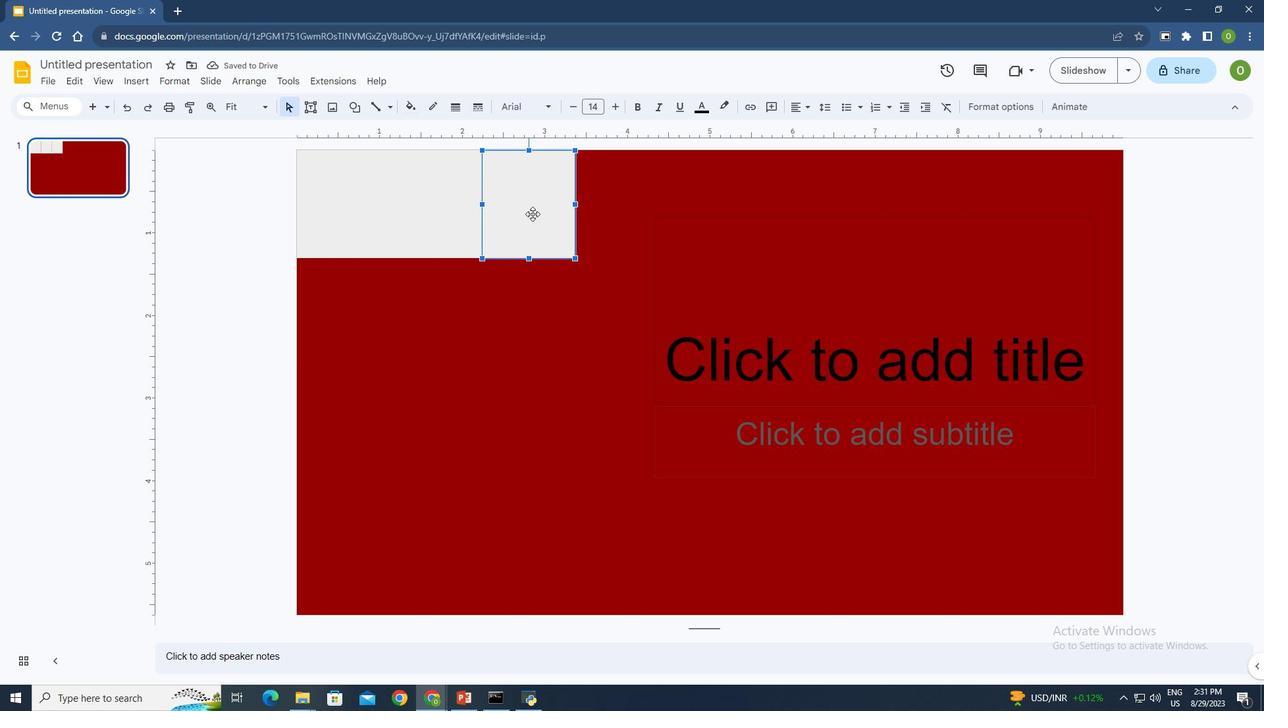 
Action: Mouse moved to (343, 322)
Screenshot: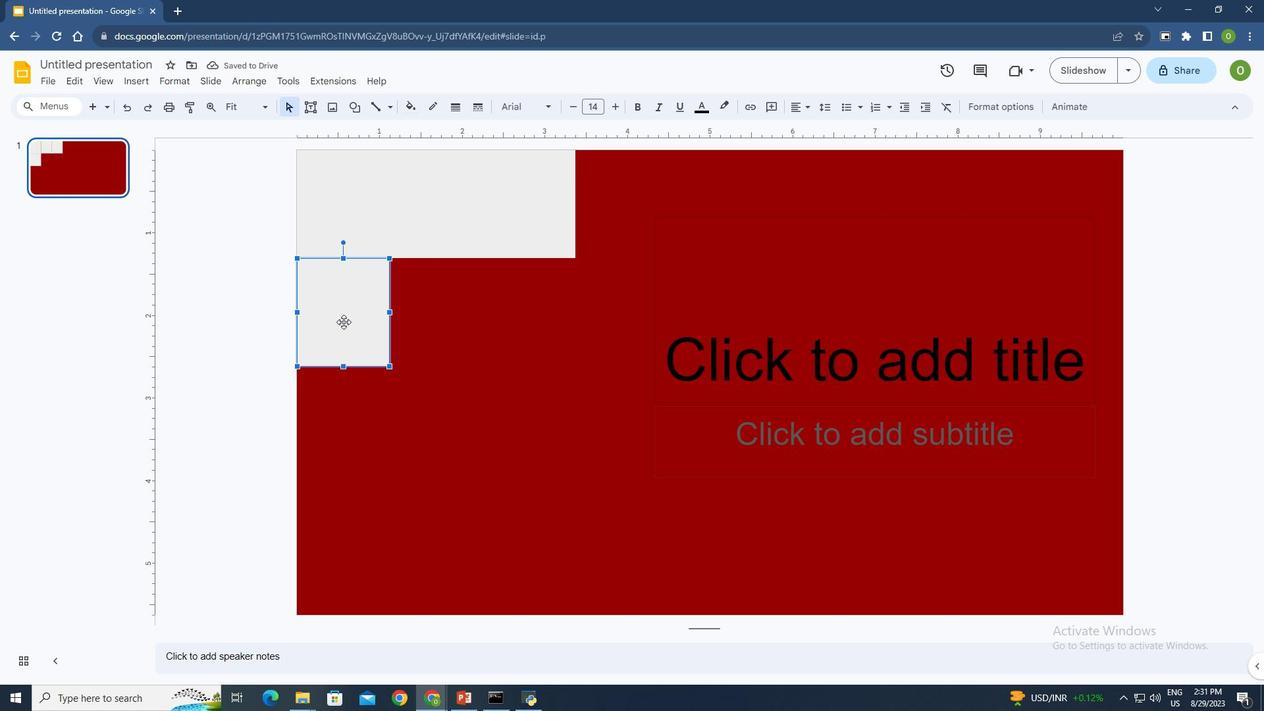 
Action: Mouse pressed left at (343, 322)
Screenshot: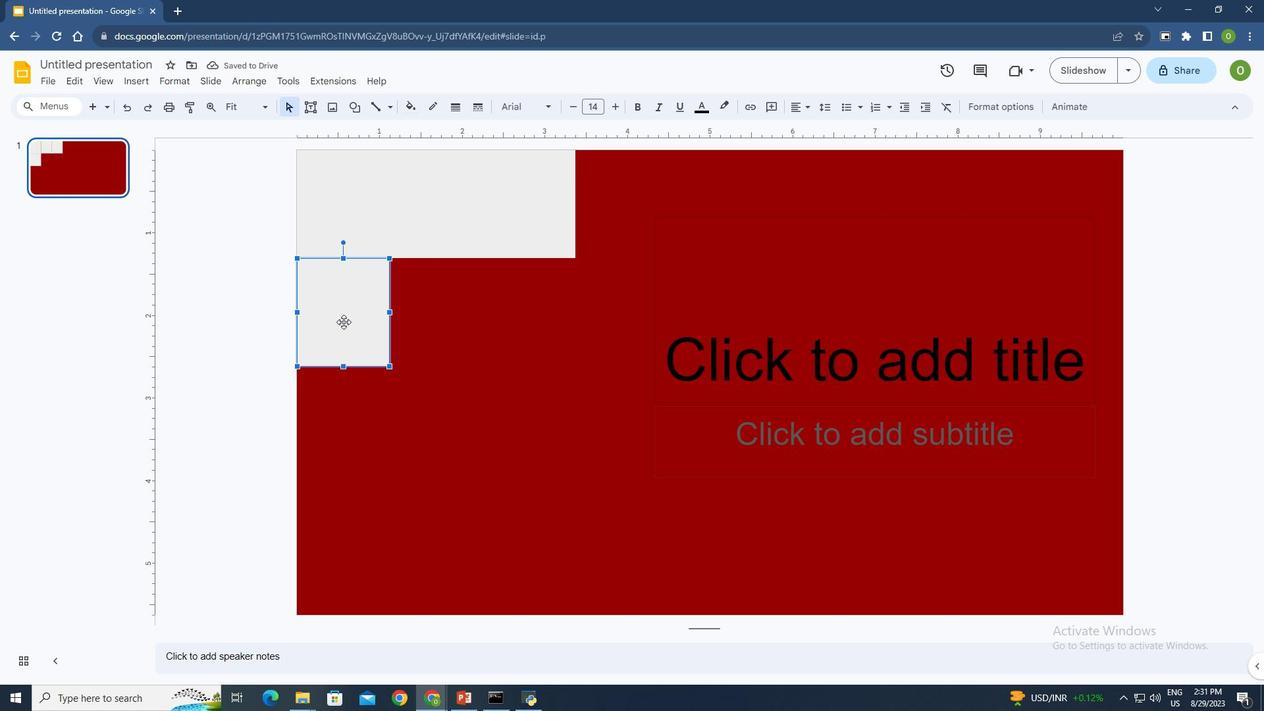 
Action: Mouse moved to (445, 319)
Screenshot: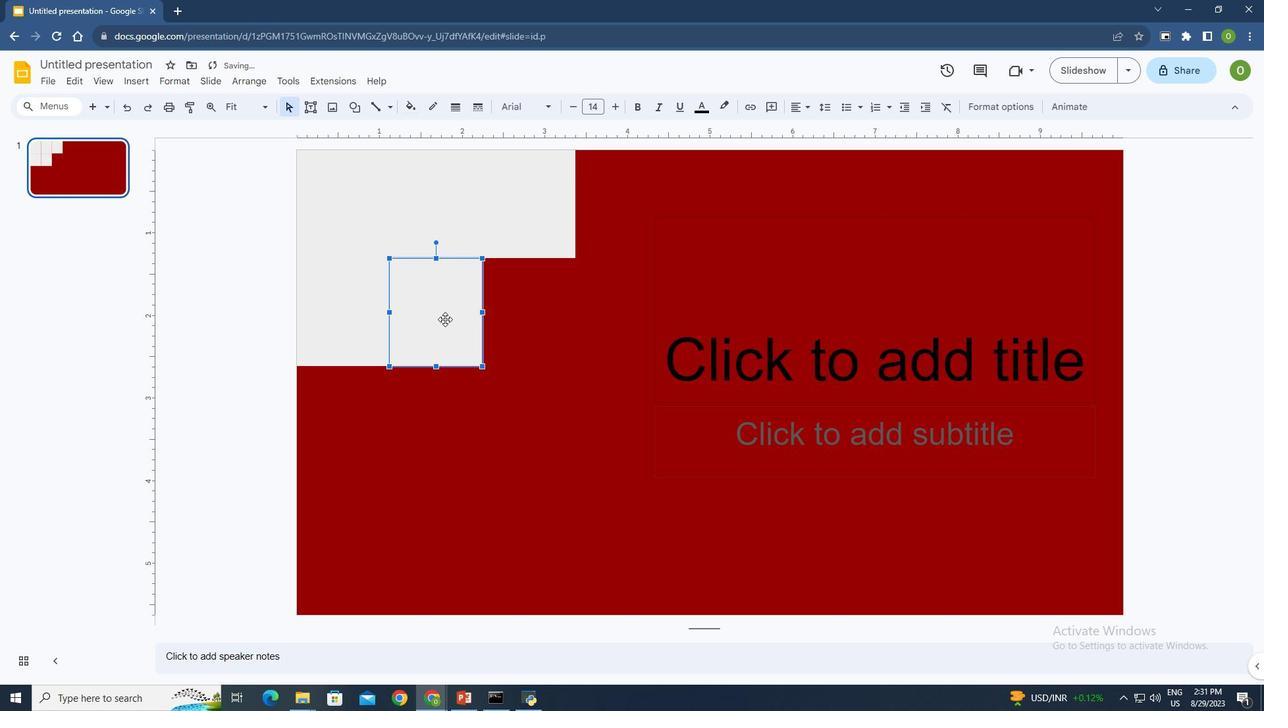 
Action: Mouse pressed left at (445, 319)
Screenshot: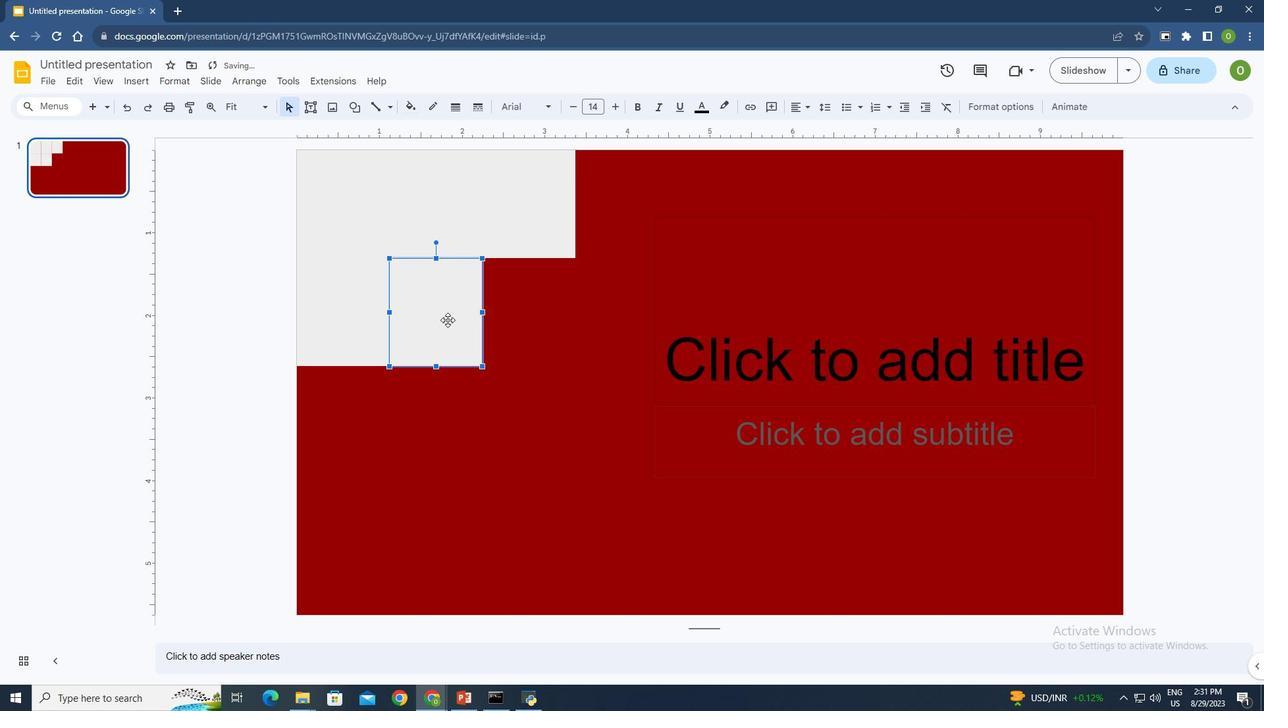 
Action: Mouse moved to (542, 311)
Screenshot: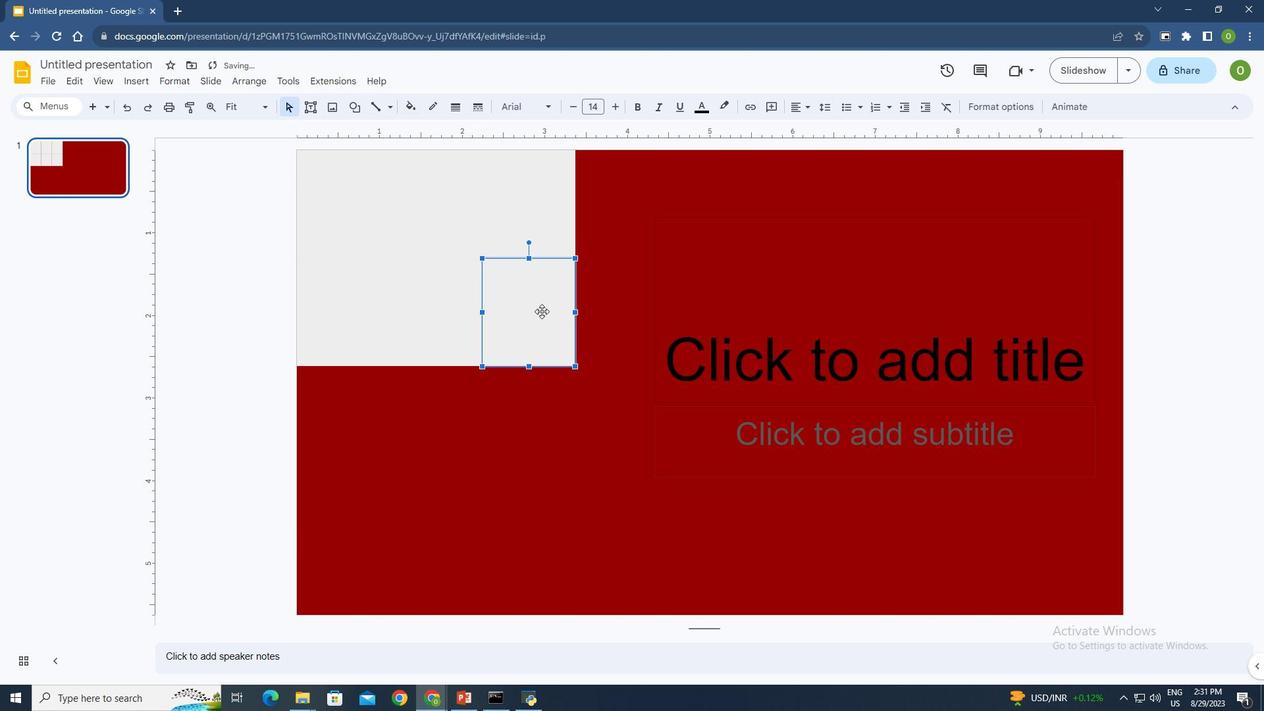 
Action: Mouse pressed left at (542, 311)
Screenshot: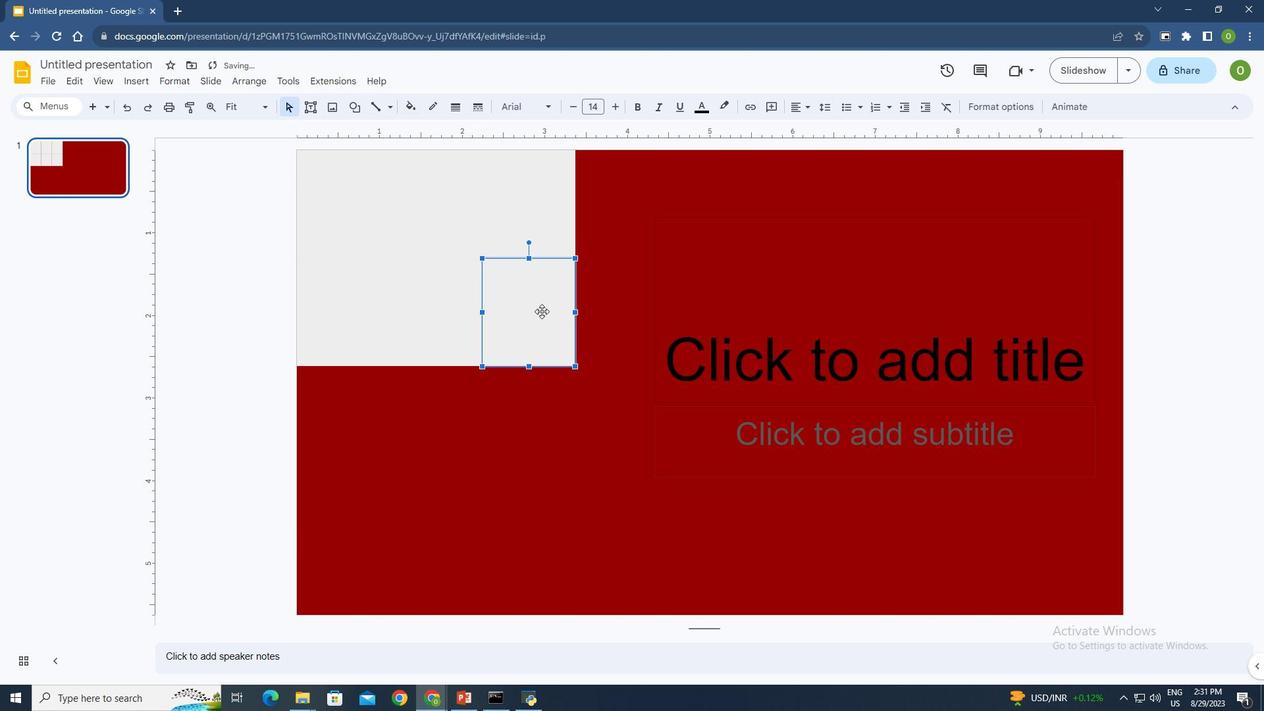 
Action: Mouse moved to (349, 424)
Screenshot: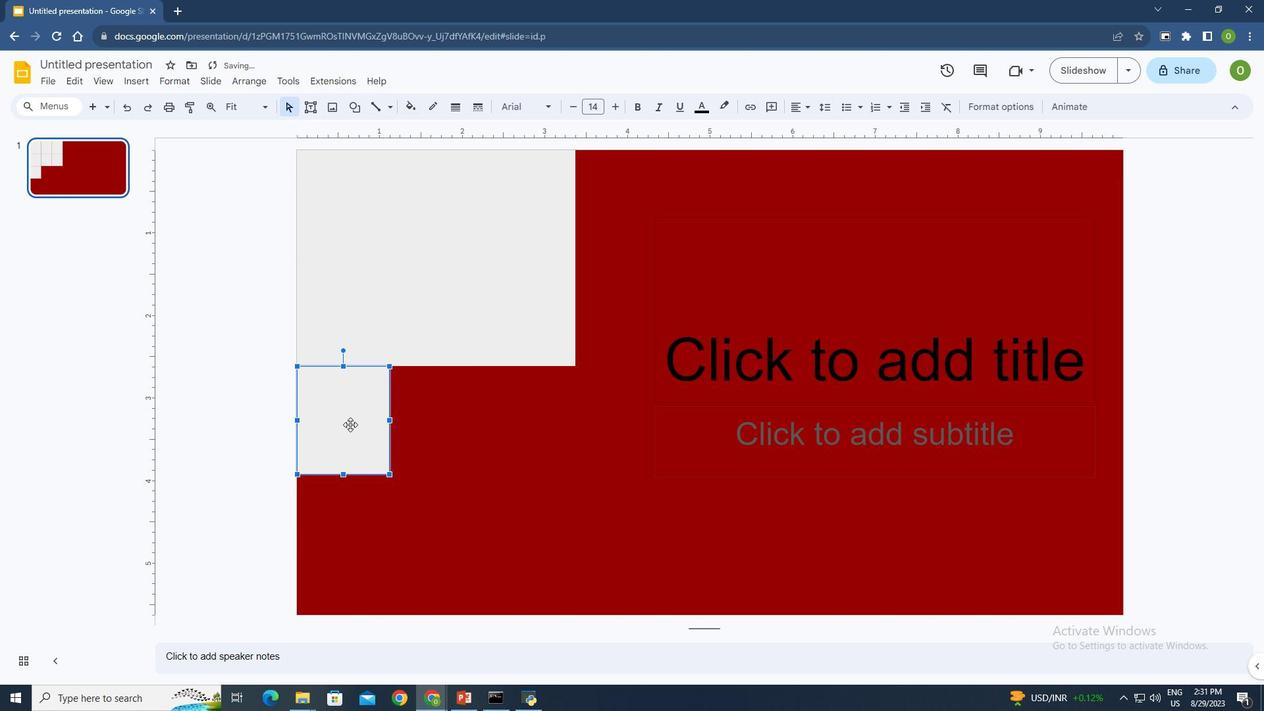 
Action: Mouse pressed left at (349, 424)
Screenshot: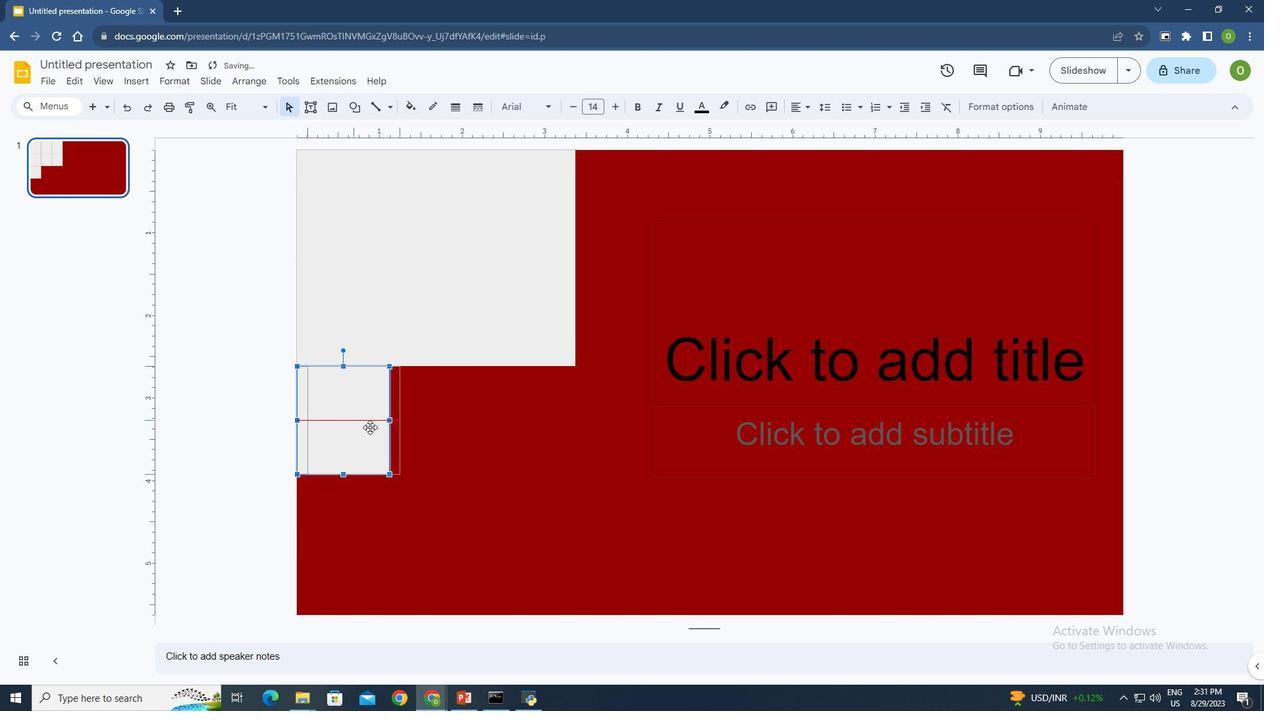 
Action: Mouse moved to (457, 424)
Screenshot: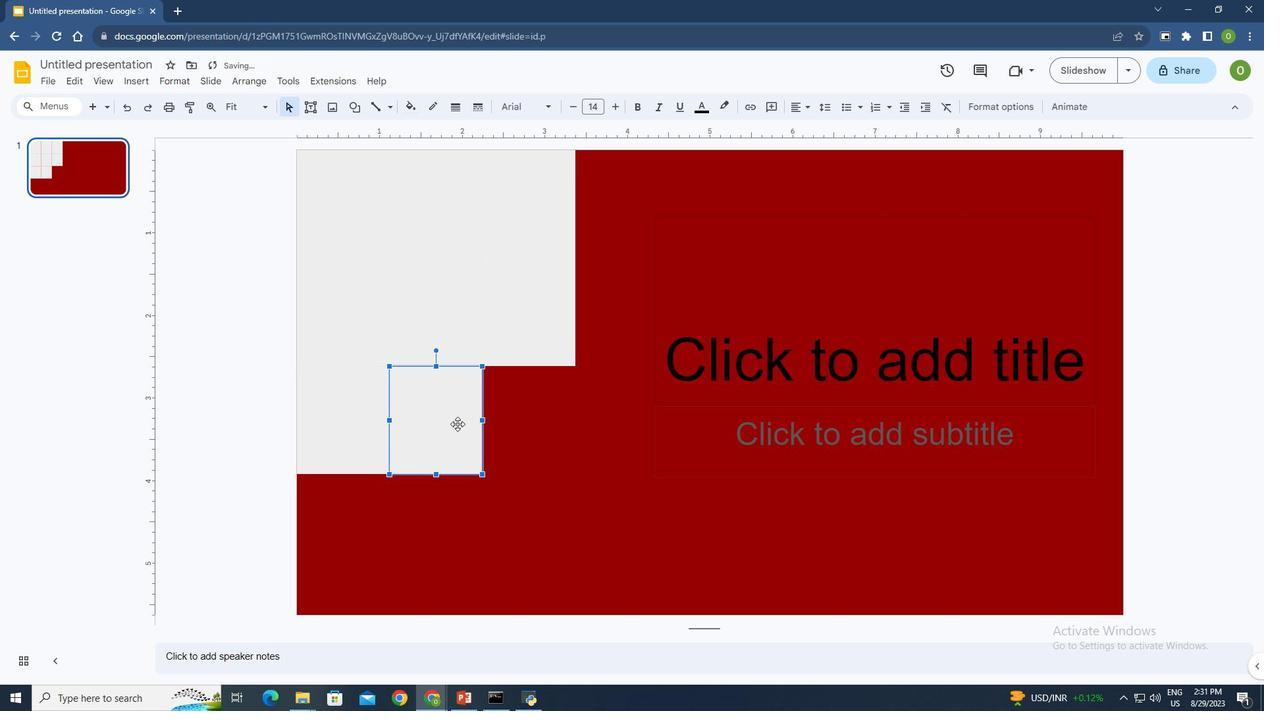 
Action: Mouse pressed left at (457, 424)
Screenshot: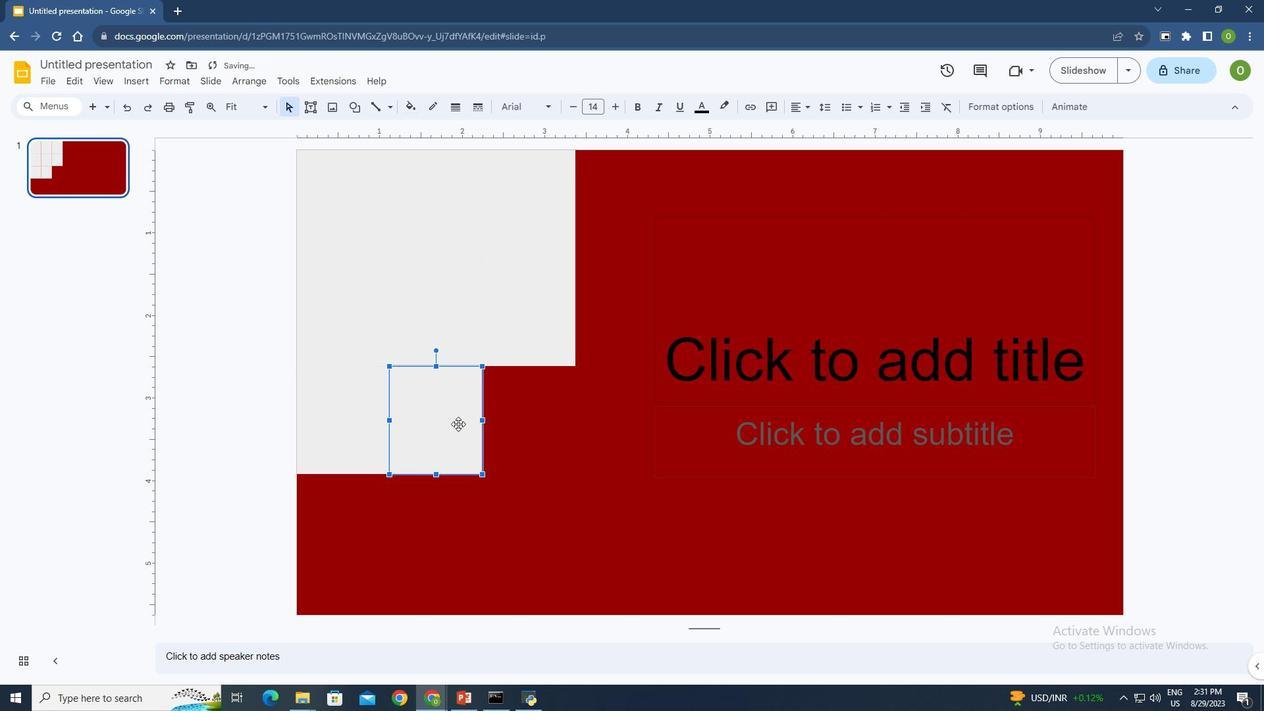 
Action: Mouse moved to (545, 405)
Screenshot: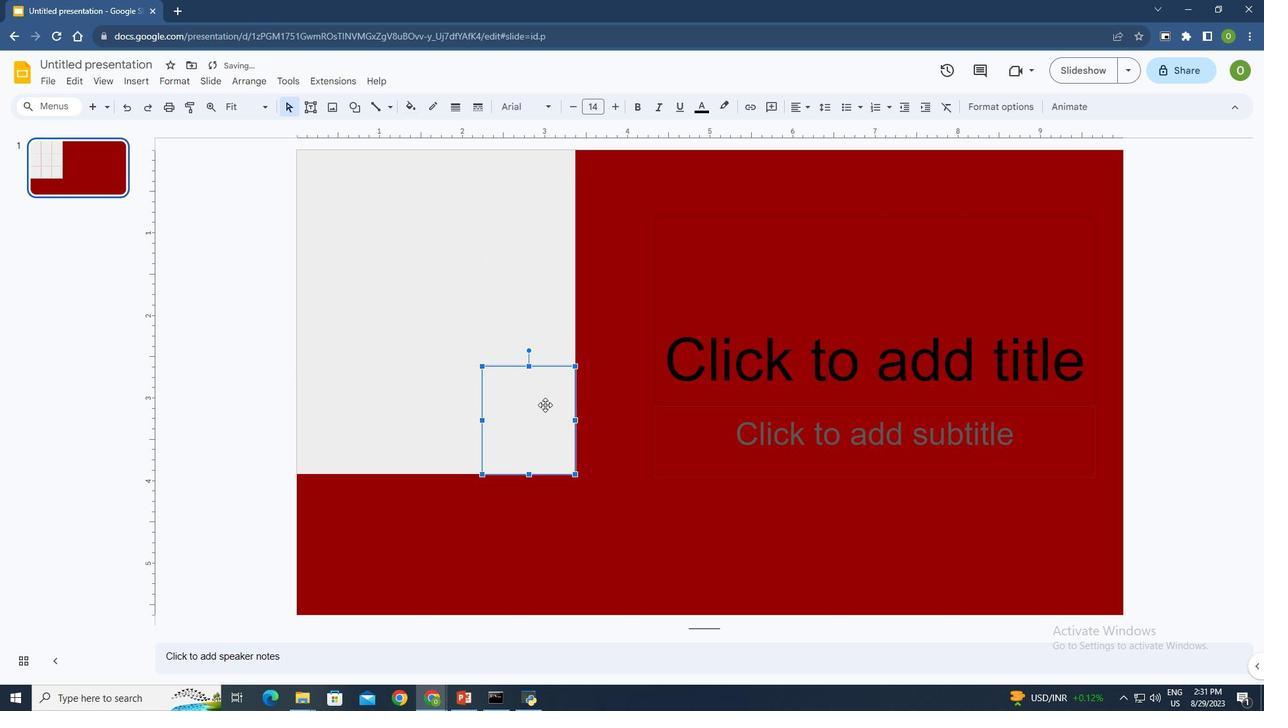 
Action: Mouse pressed left at (545, 405)
Screenshot: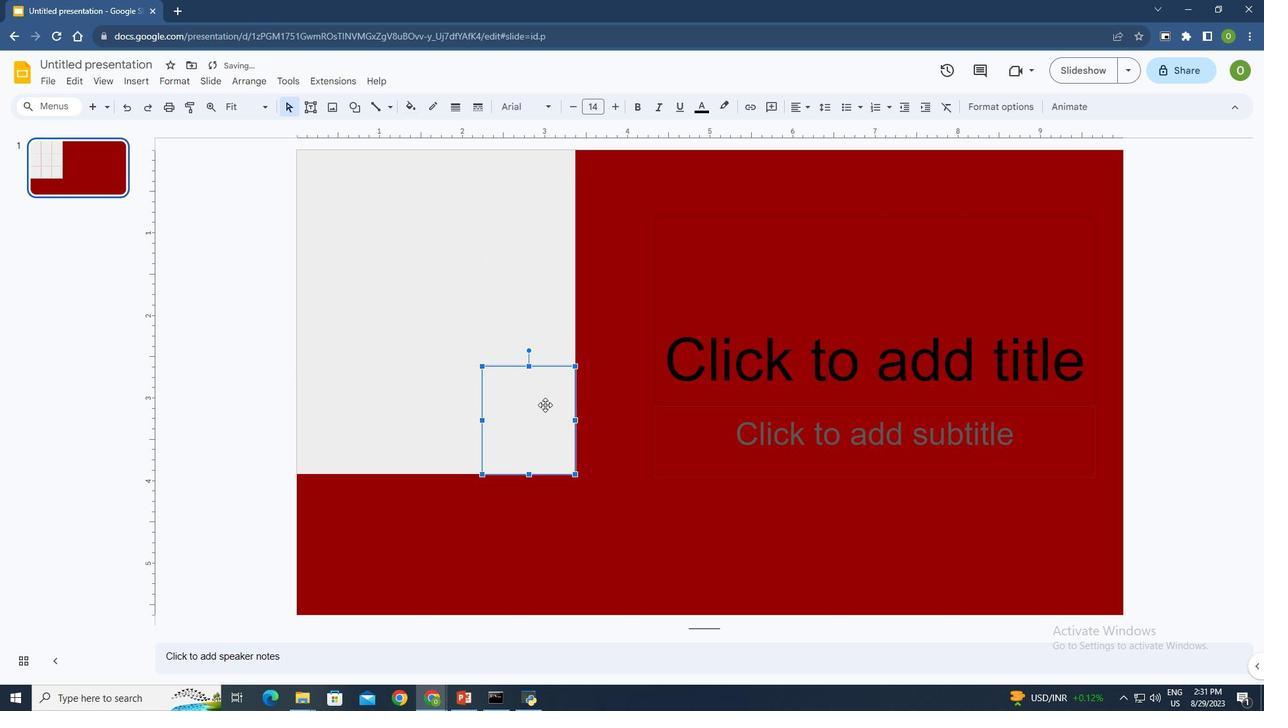 
Action: Mouse moved to (358, 532)
Screenshot: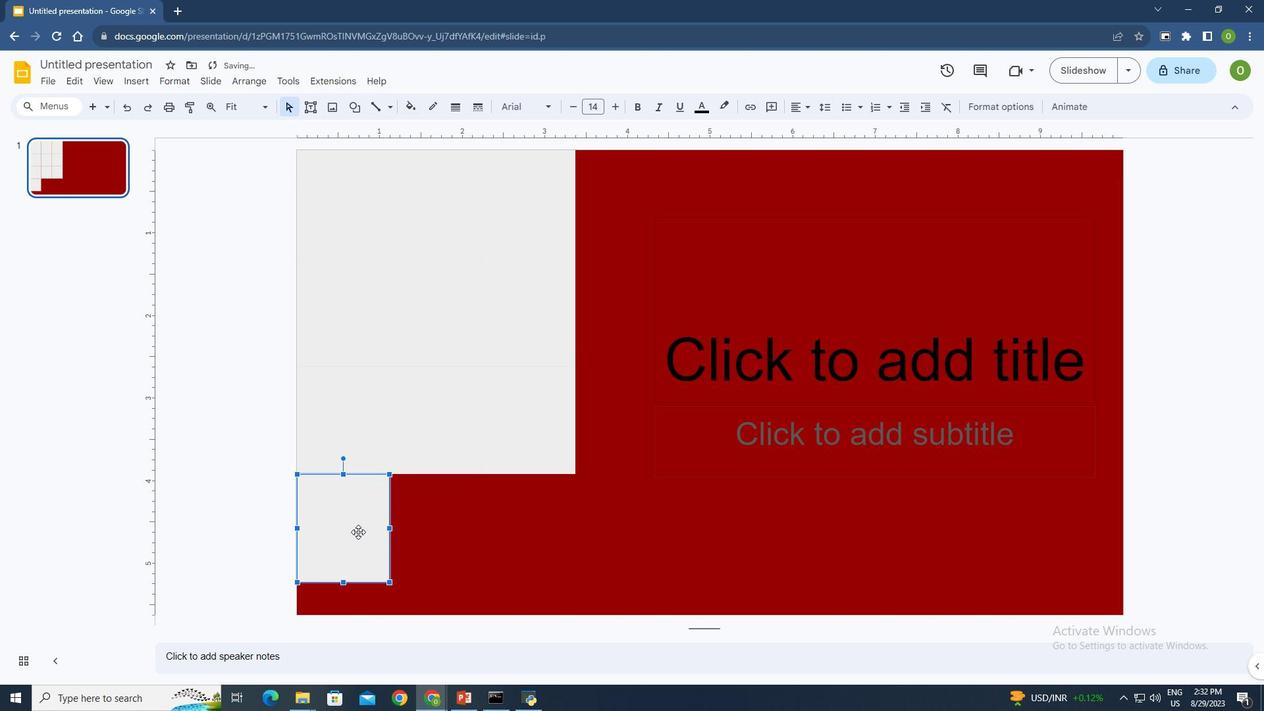 
Action: Mouse pressed left at (358, 532)
Screenshot: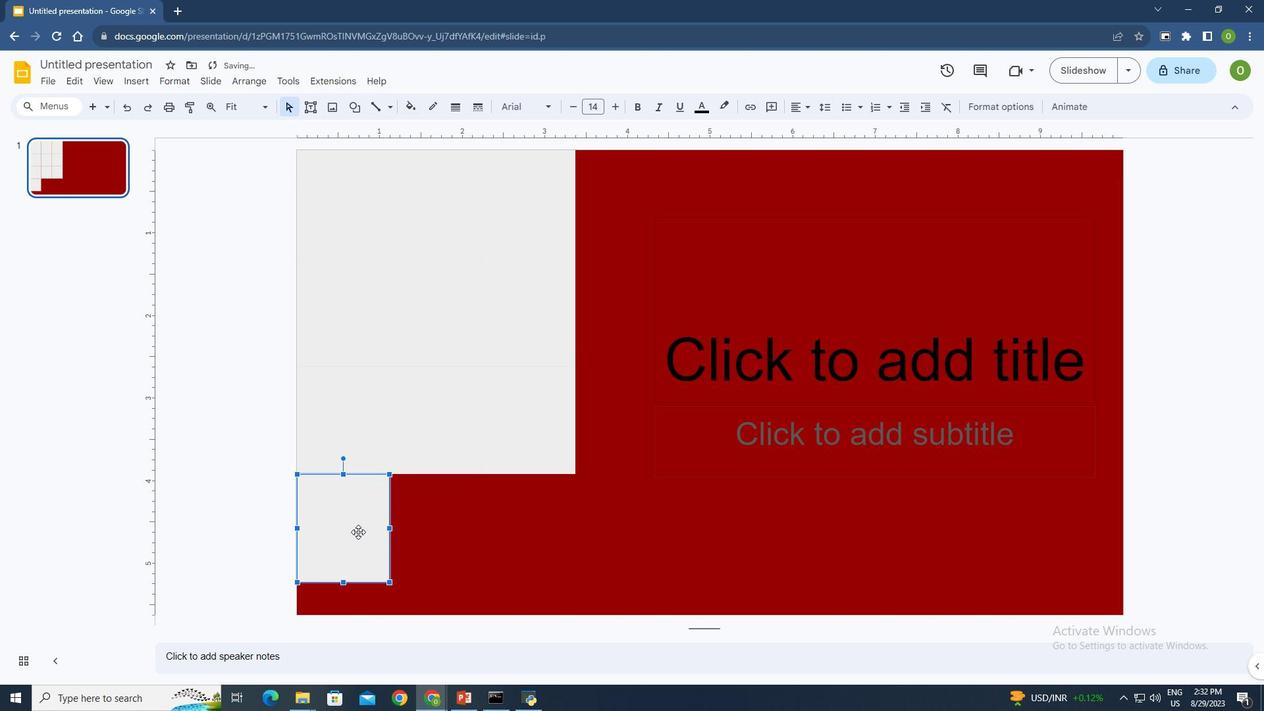 
Action: Mouse moved to (446, 528)
Screenshot: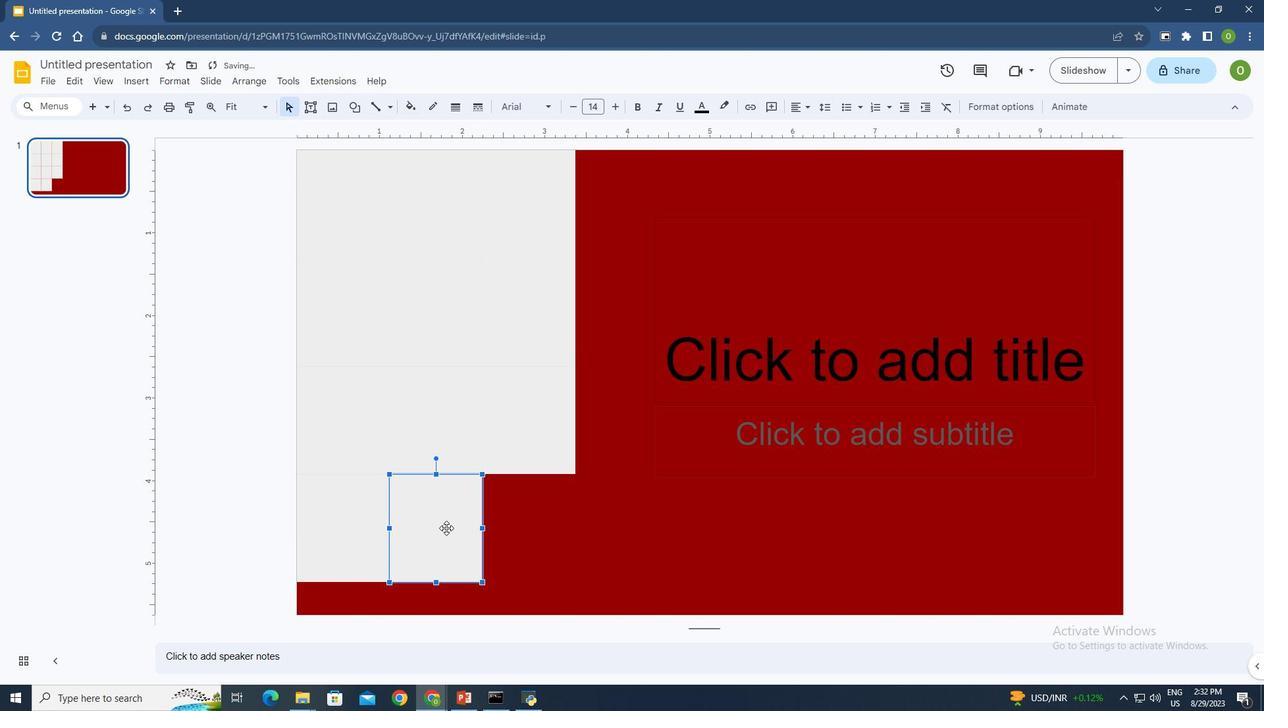 
Action: Mouse pressed left at (446, 528)
Screenshot: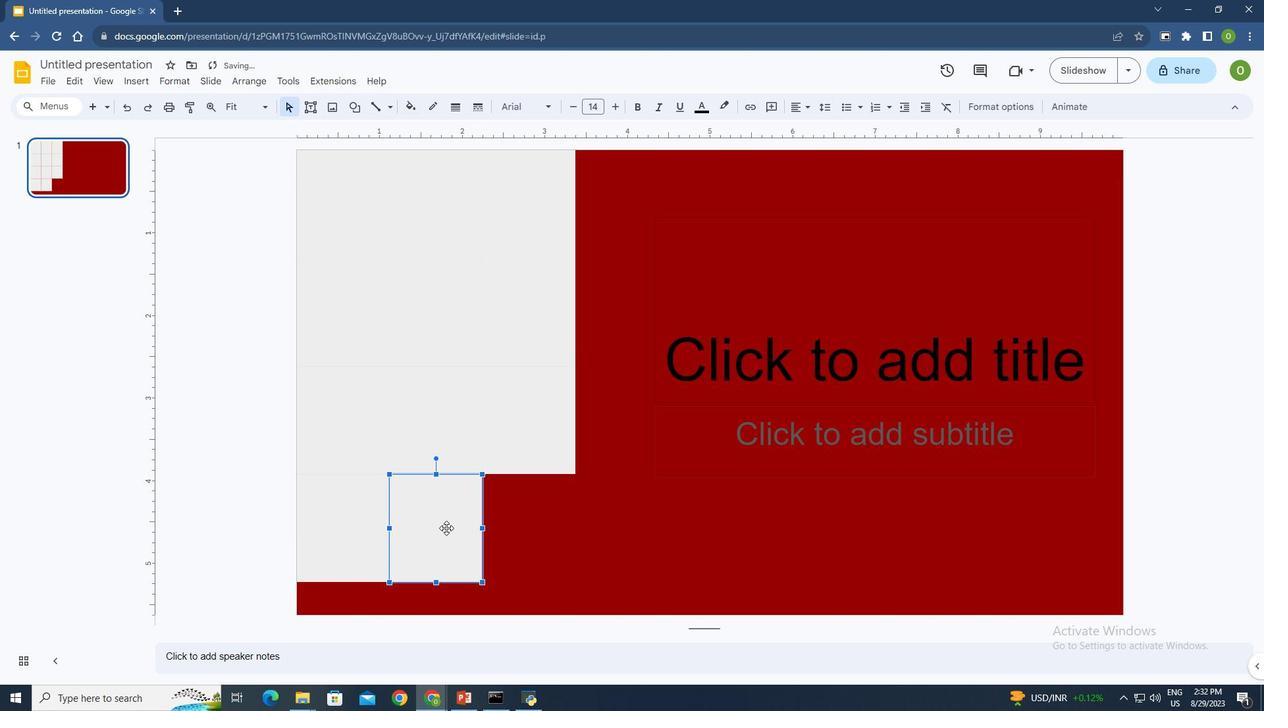 
Action: Mouse moved to (446, 532)
Screenshot: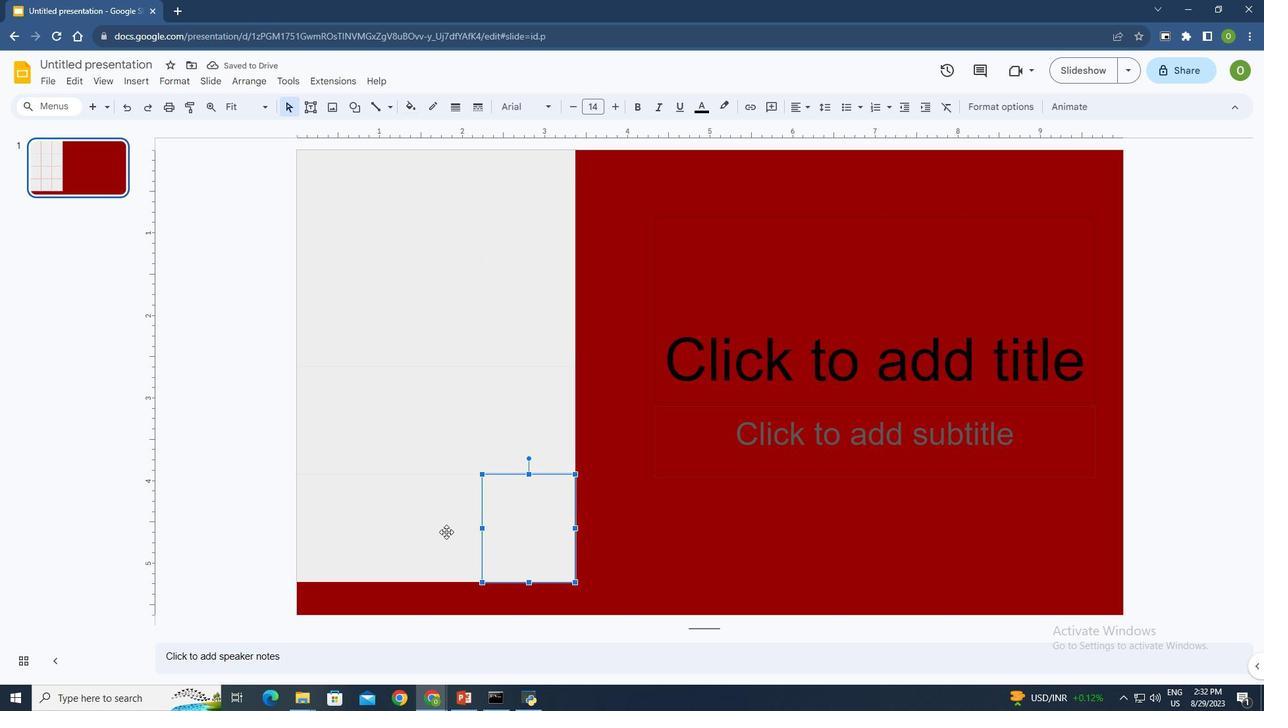 
Action: Mouse pressed left at (446, 532)
Screenshot: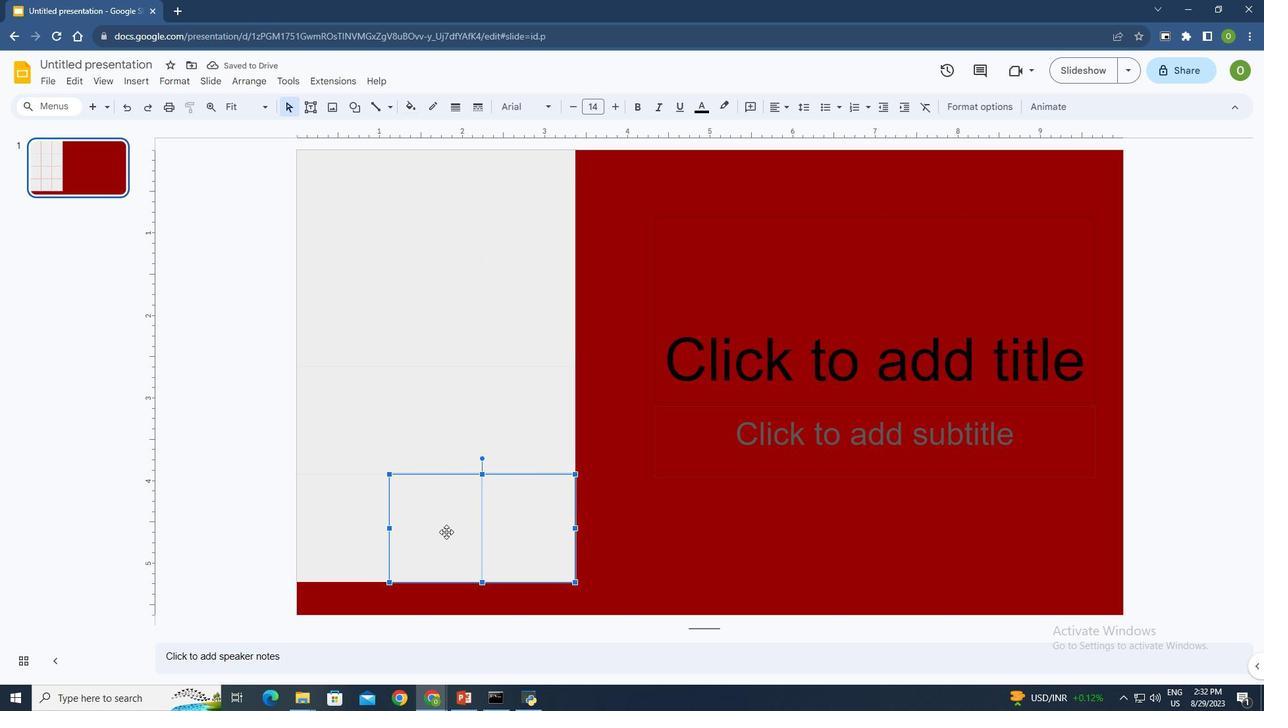 
Action: Mouse moved to (327, 531)
Screenshot: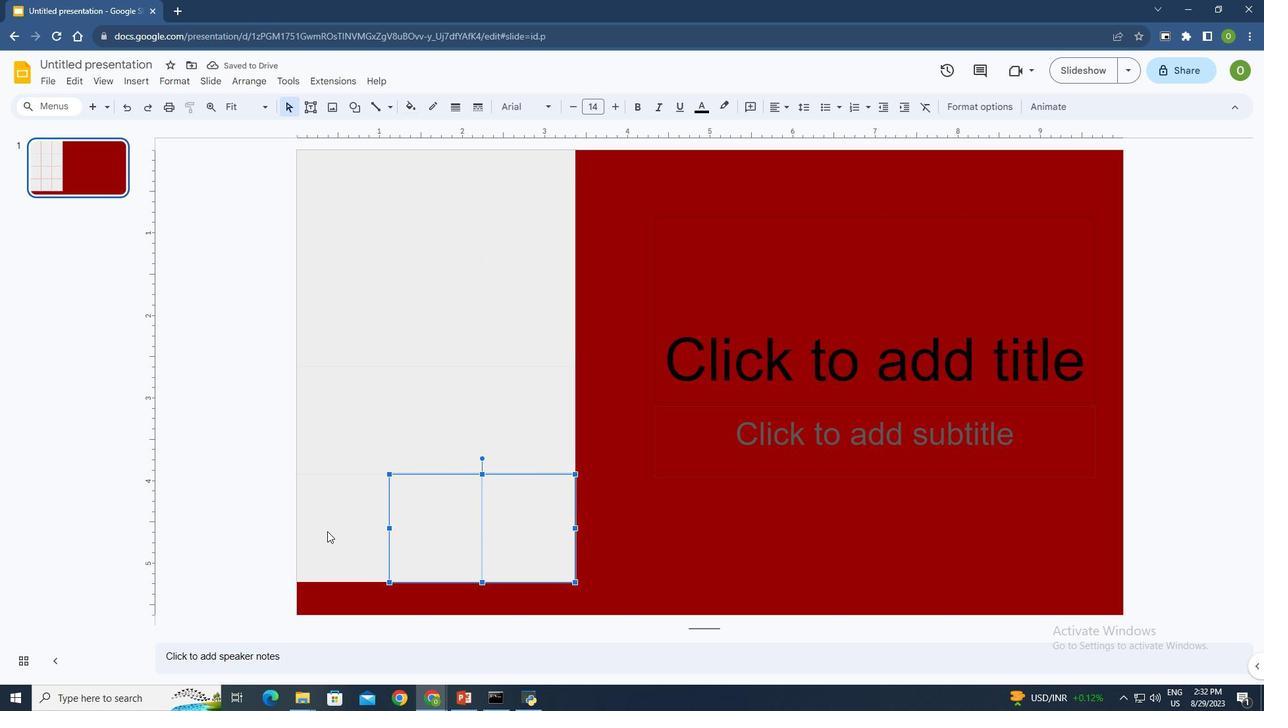 
Action: Mouse pressed left at (327, 531)
Screenshot: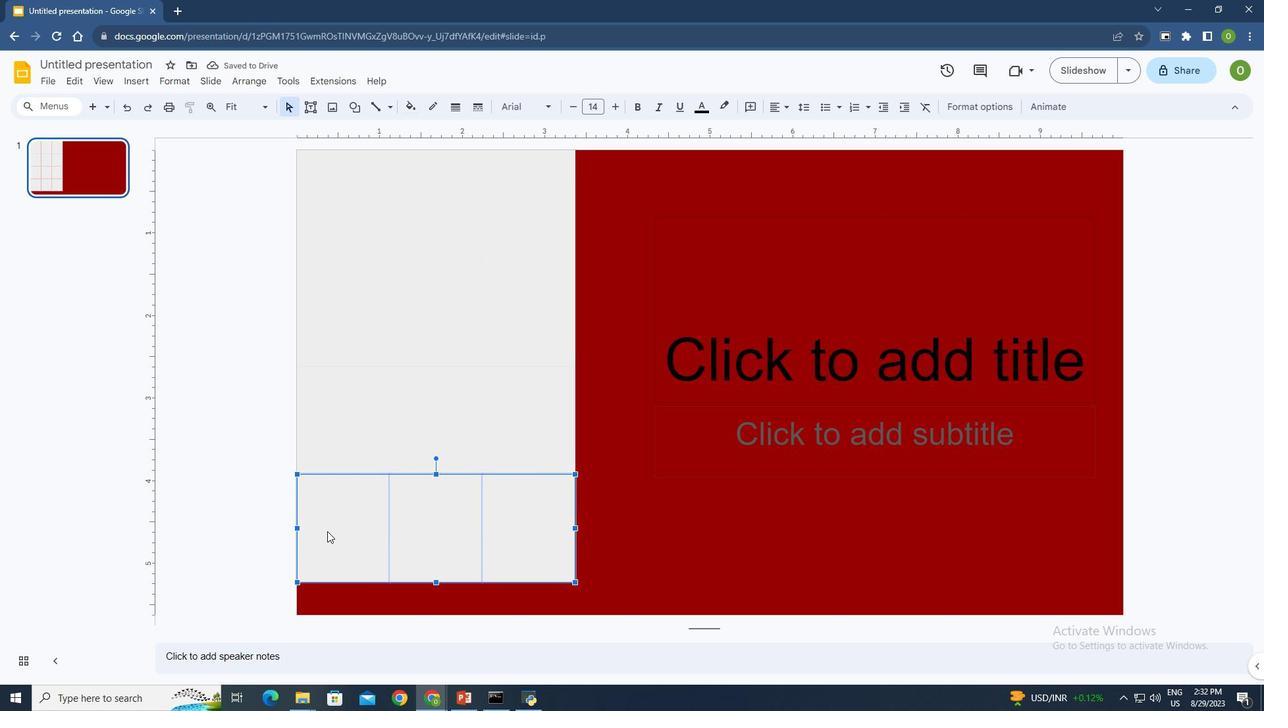 
Action: Mouse moved to (349, 442)
Screenshot: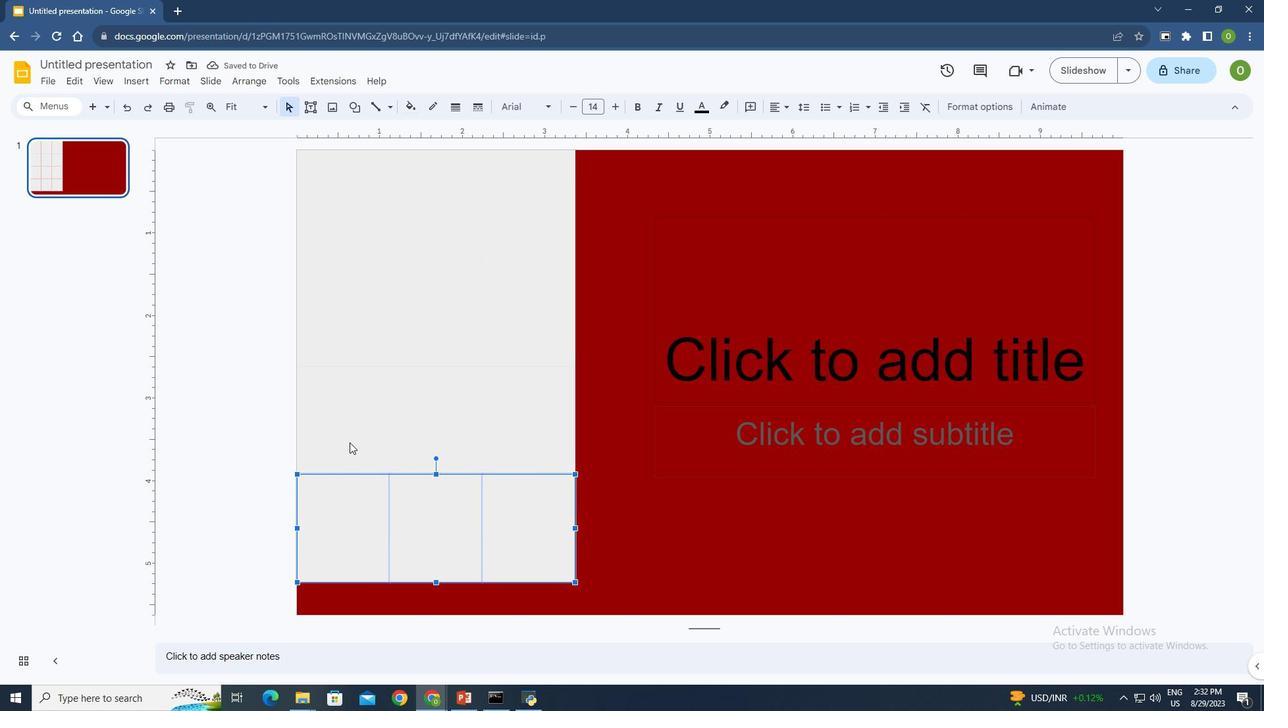 
Action: Mouse pressed left at (349, 442)
Screenshot: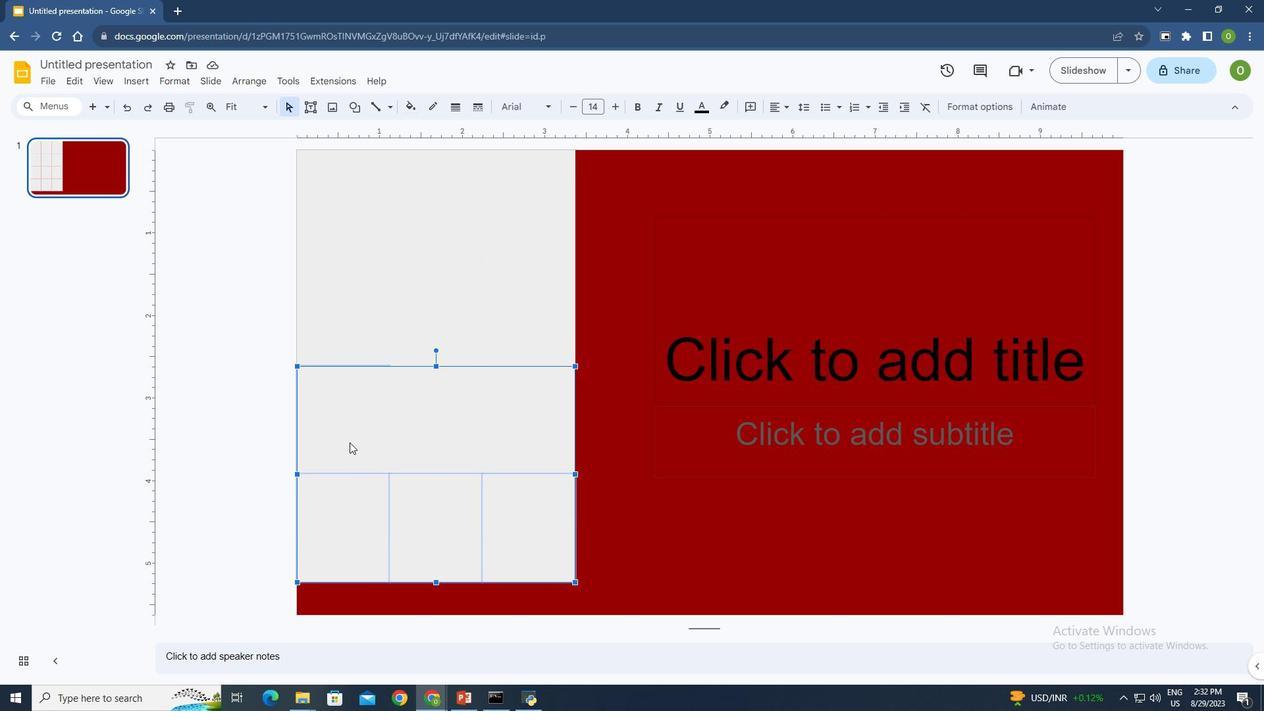 
Action: Mouse moved to (445, 395)
Screenshot: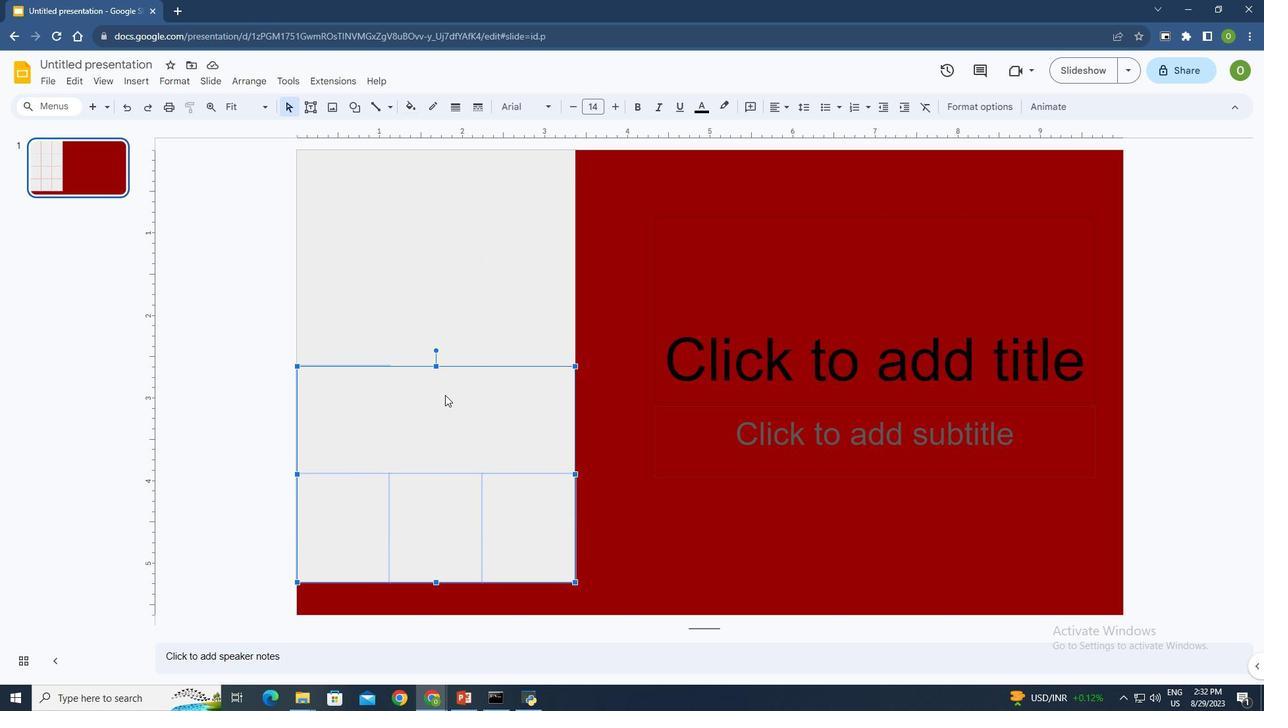 
Action: Mouse pressed left at (445, 395)
Screenshot: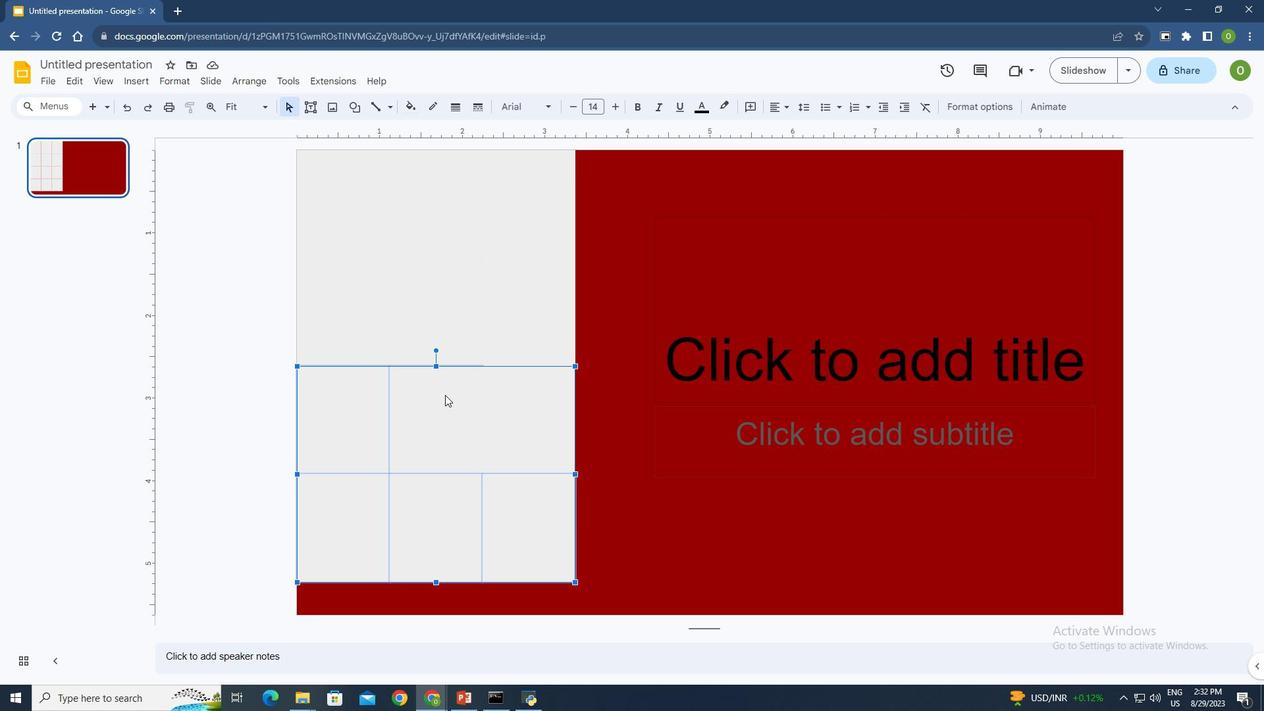 
Action: Mouse moved to (523, 395)
Screenshot: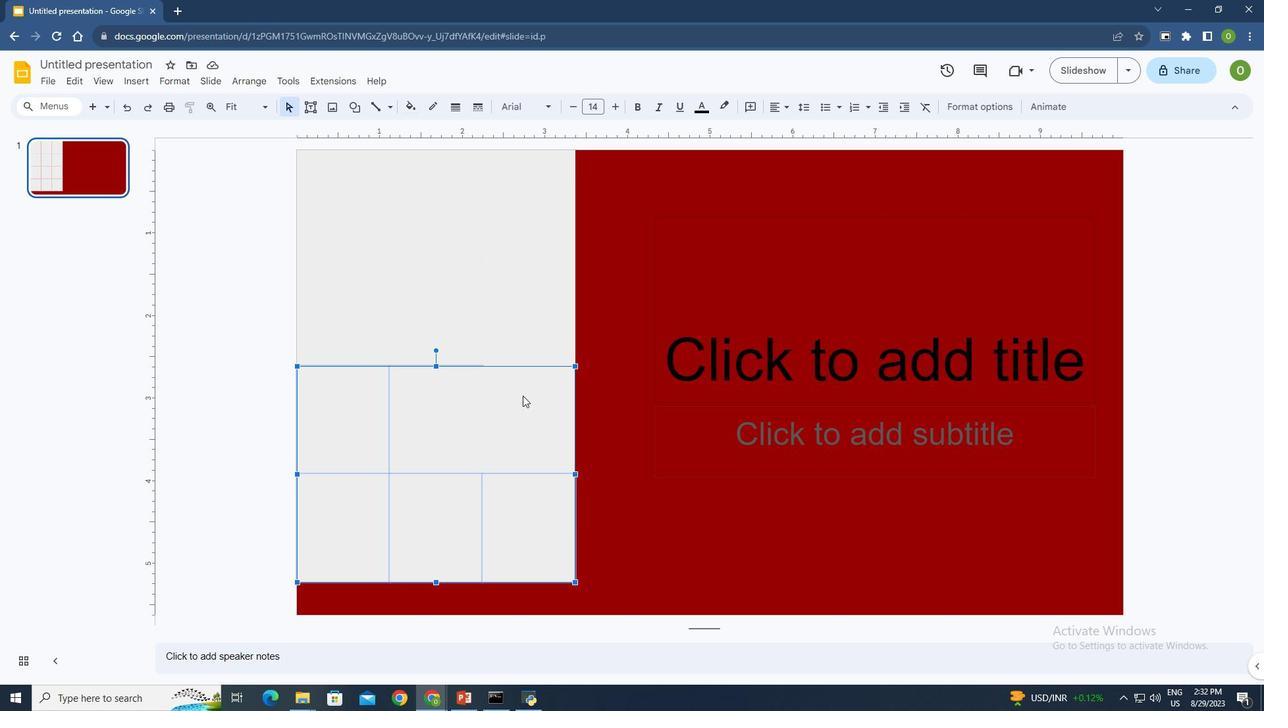 
Action: Mouse pressed left at (523, 395)
Screenshot: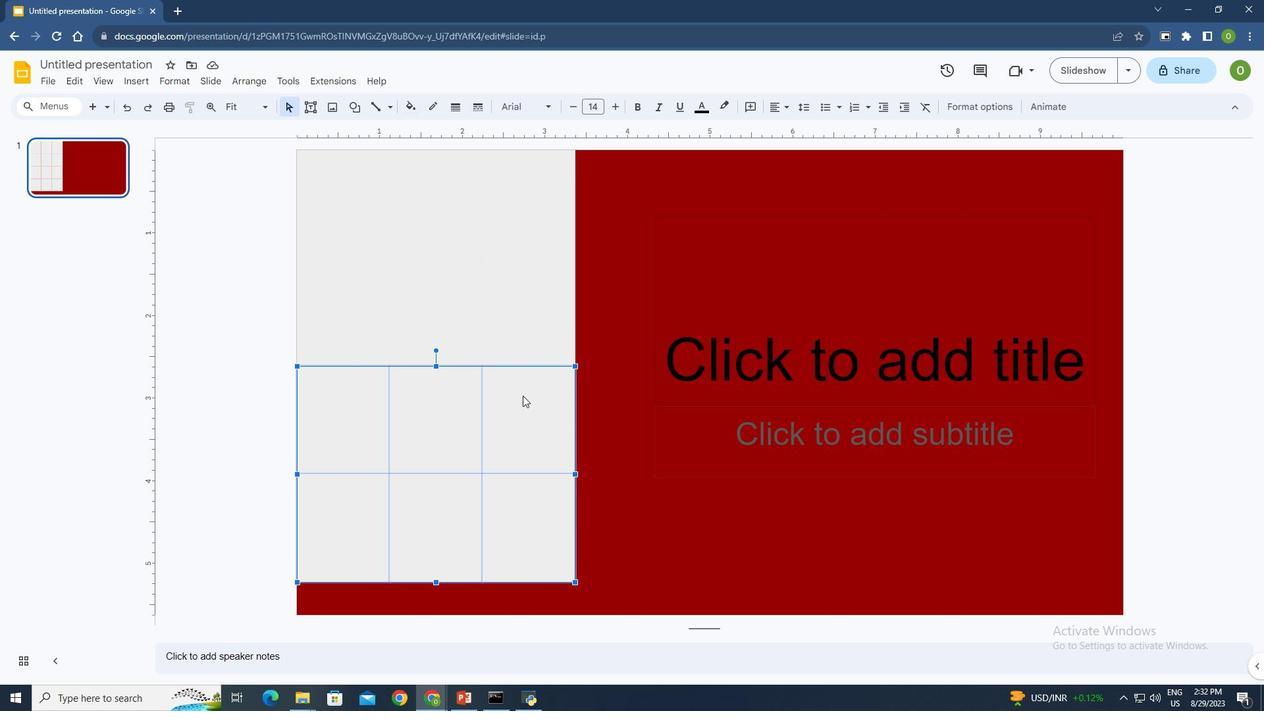 
Action: Mouse moved to (528, 329)
Screenshot: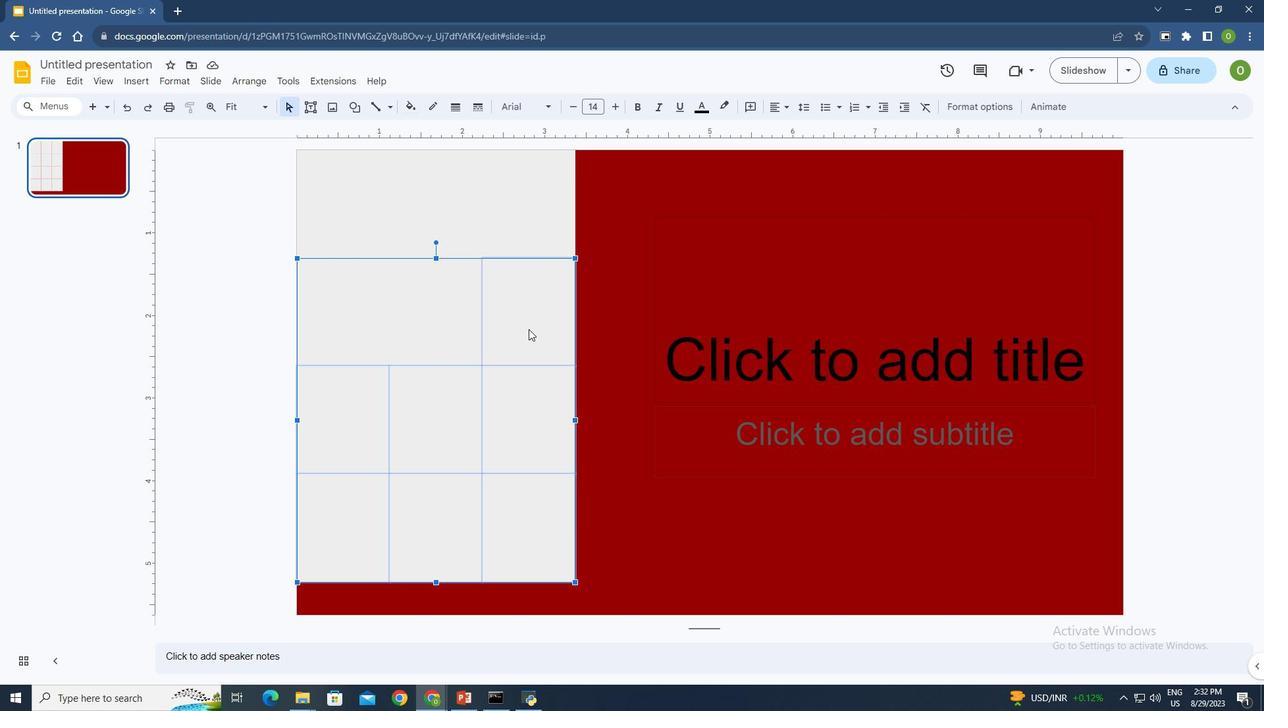 
Action: Mouse pressed left at (528, 329)
Screenshot: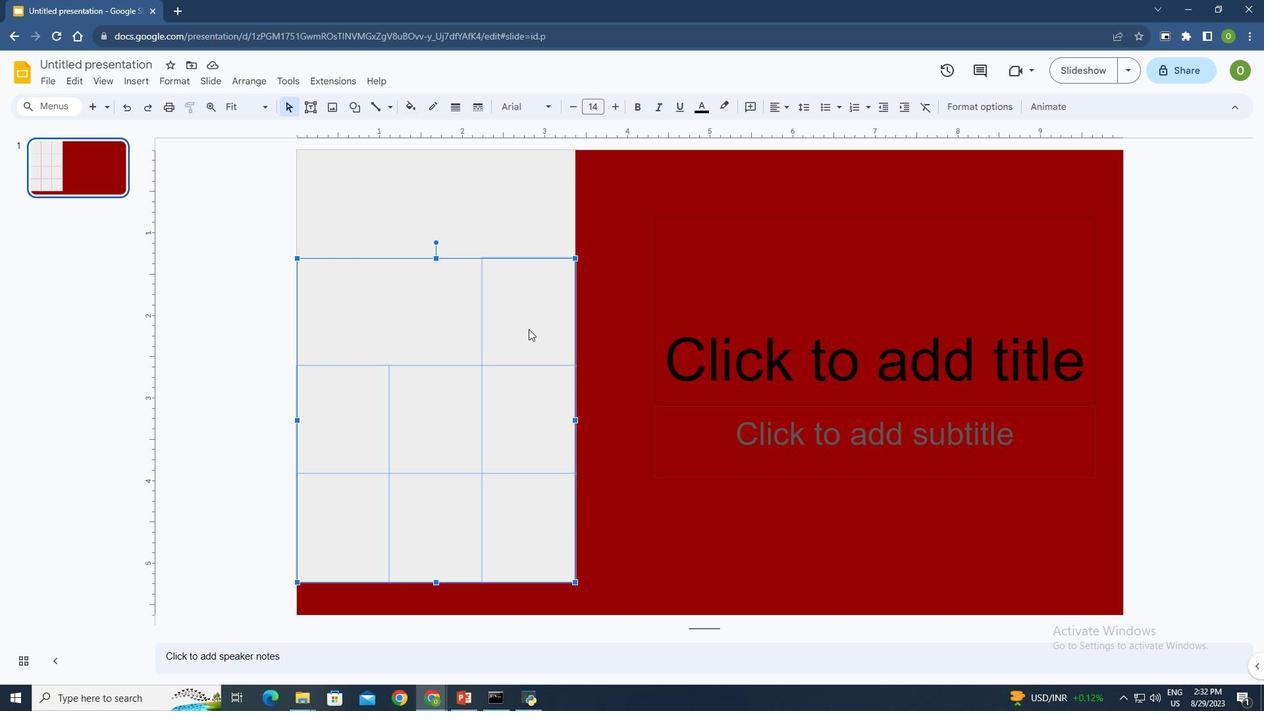 
Action: Mouse moved to (457, 310)
Screenshot: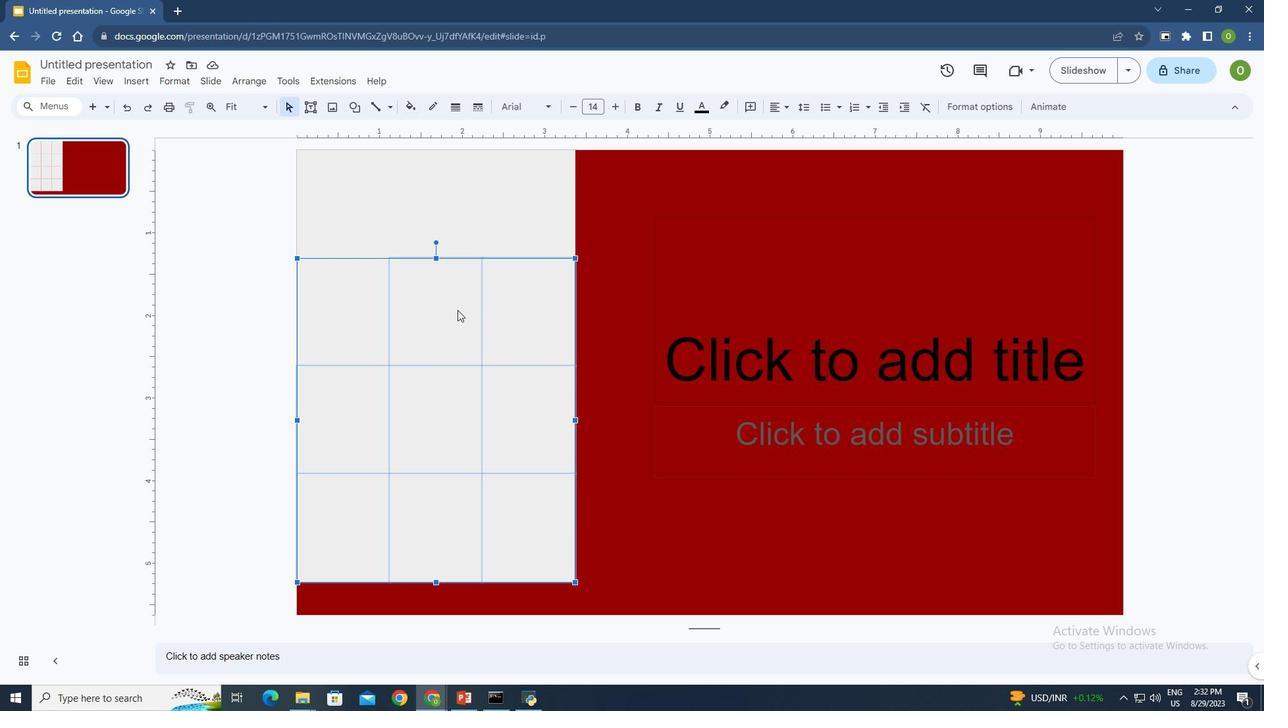 
Action: Mouse pressed left at (457, 310)
Screenshot: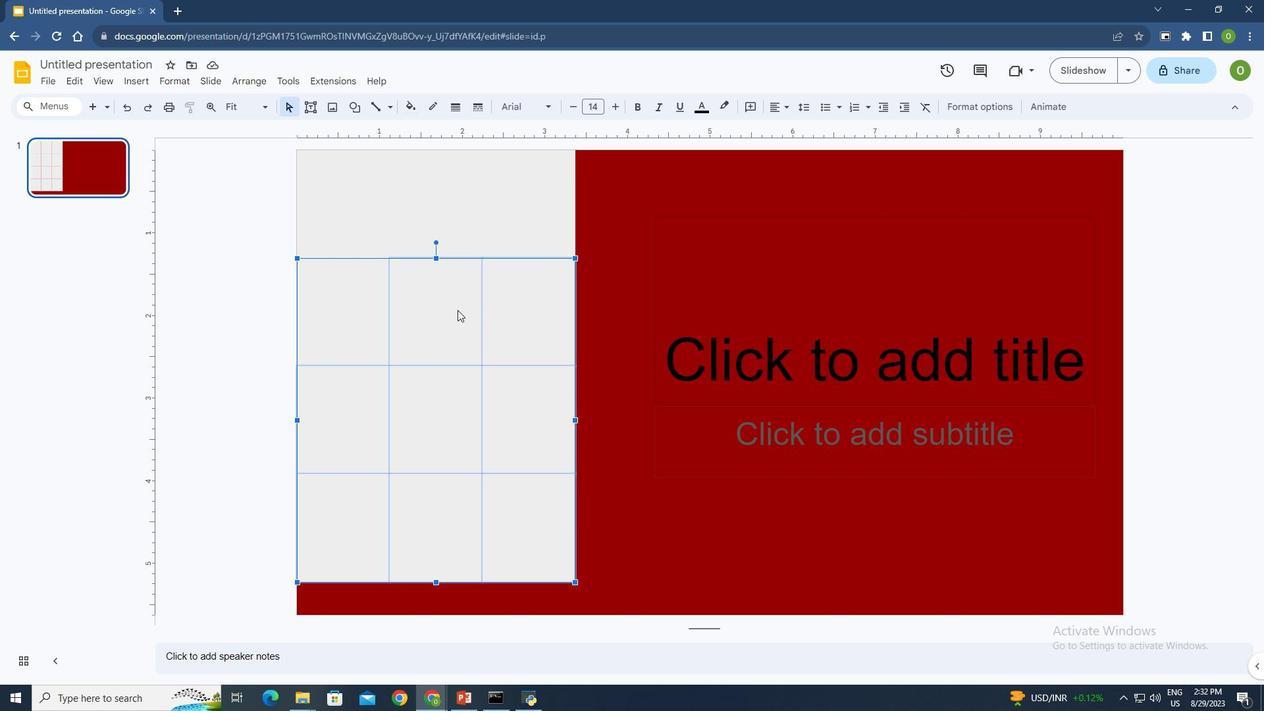 
Action: Mouse moved to (352, 297)
Screenshot: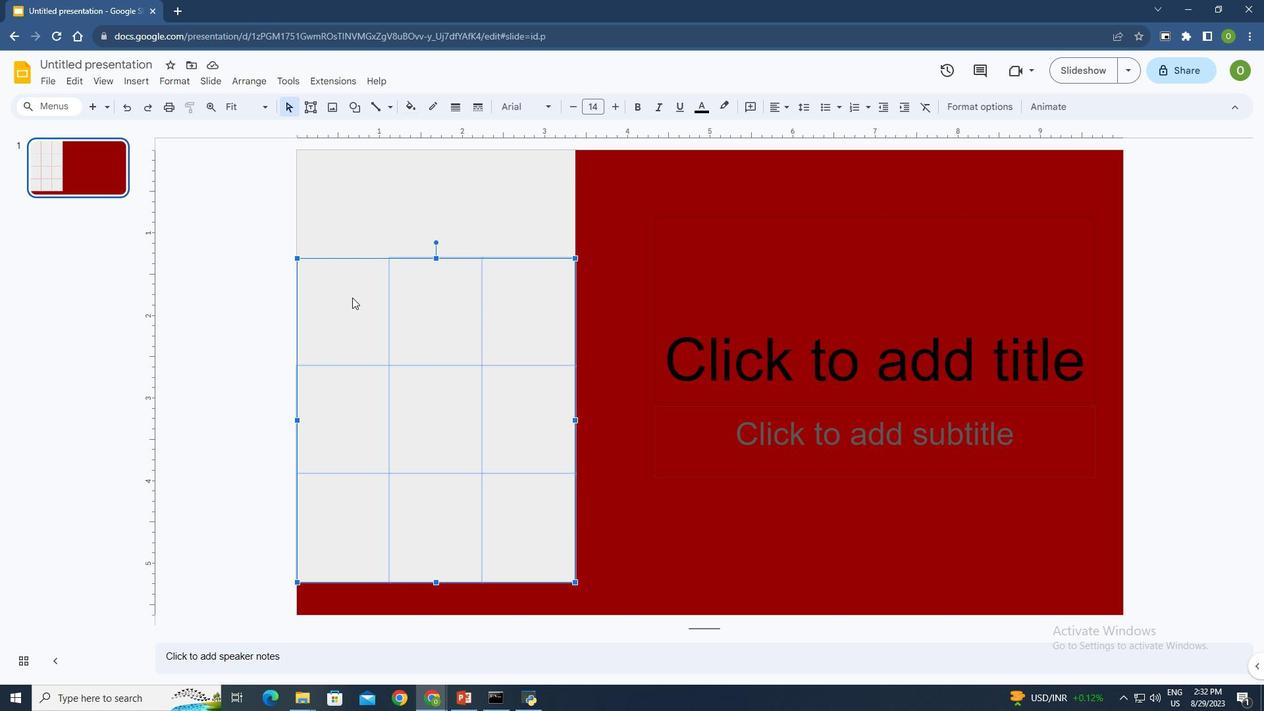 
Action: Mouse pressed left at (352, 297)
Screenshot: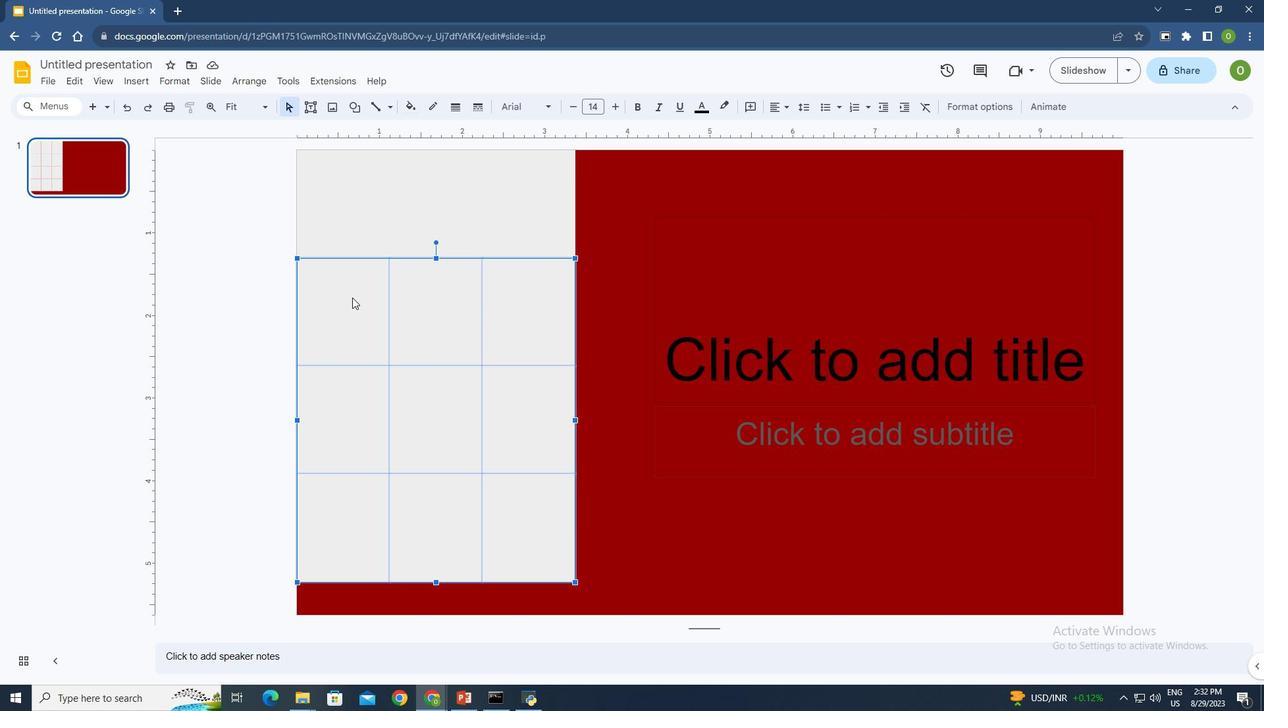 
Action: Mouse moved to (335, 218)
Screenshot: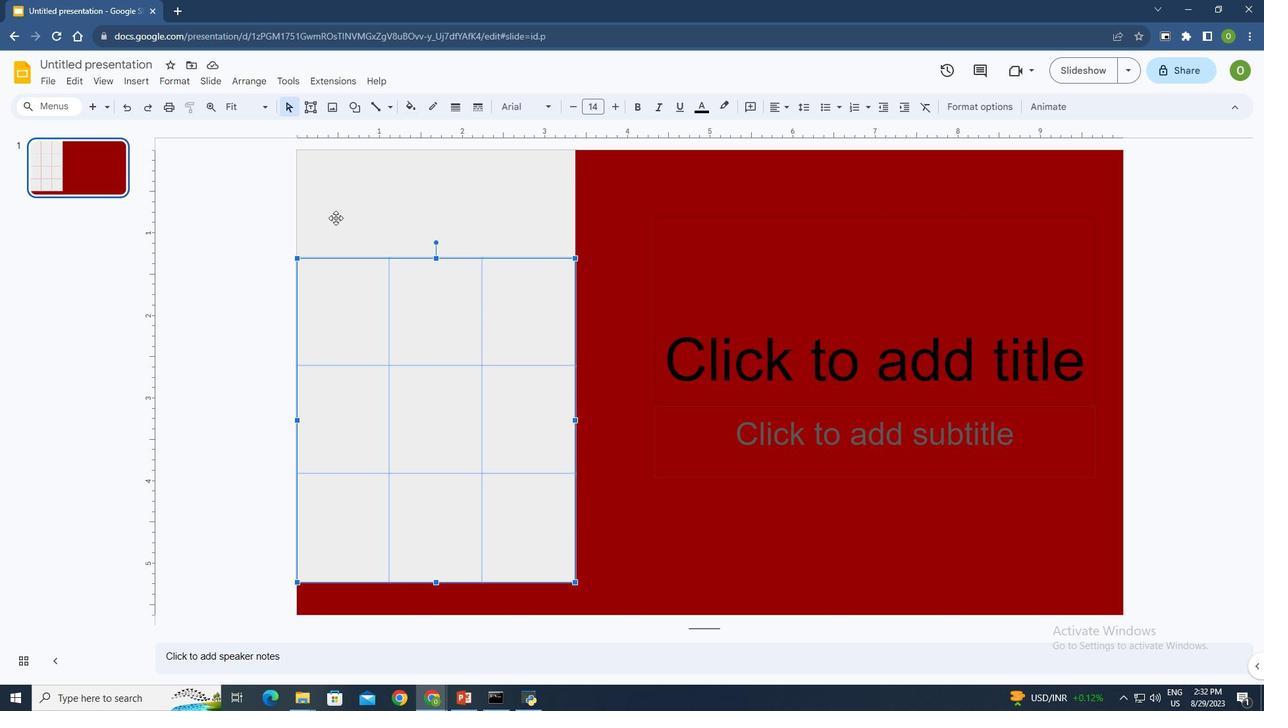 
Action: Mouse pressed left at (335, 218)
Screenshot: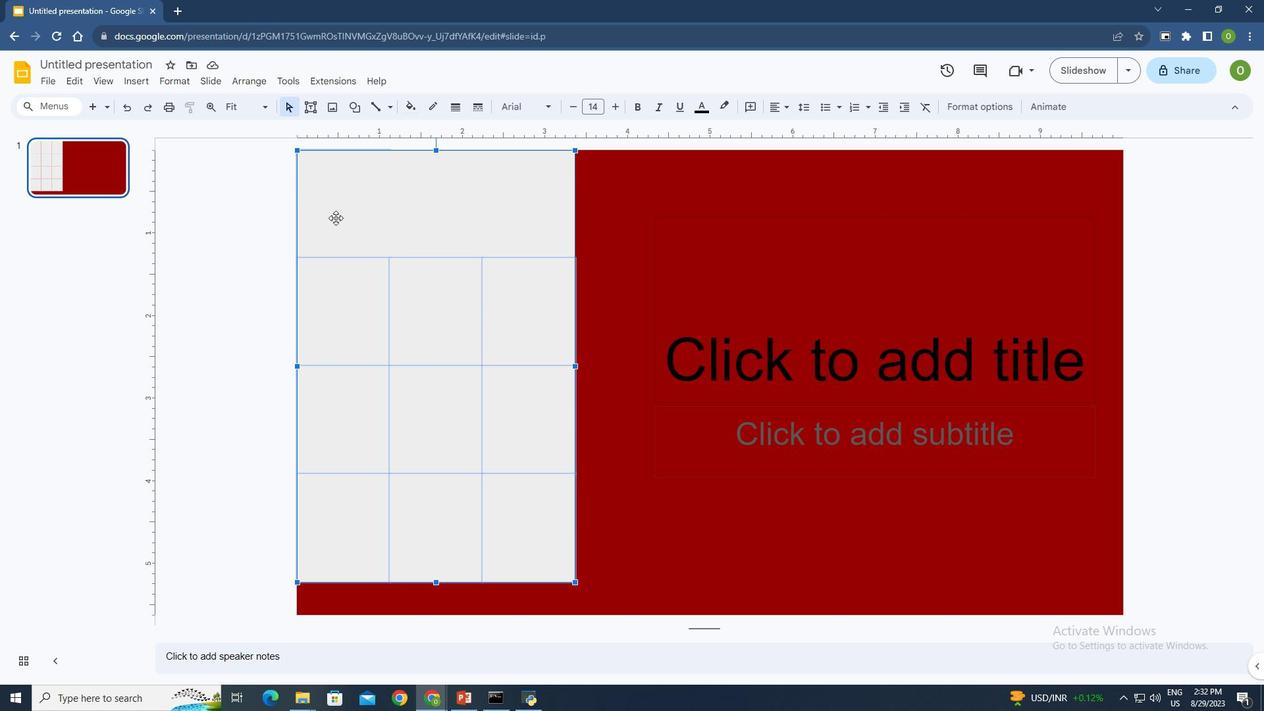 
Action: Mouse moved to (415, 203)
Screenshot: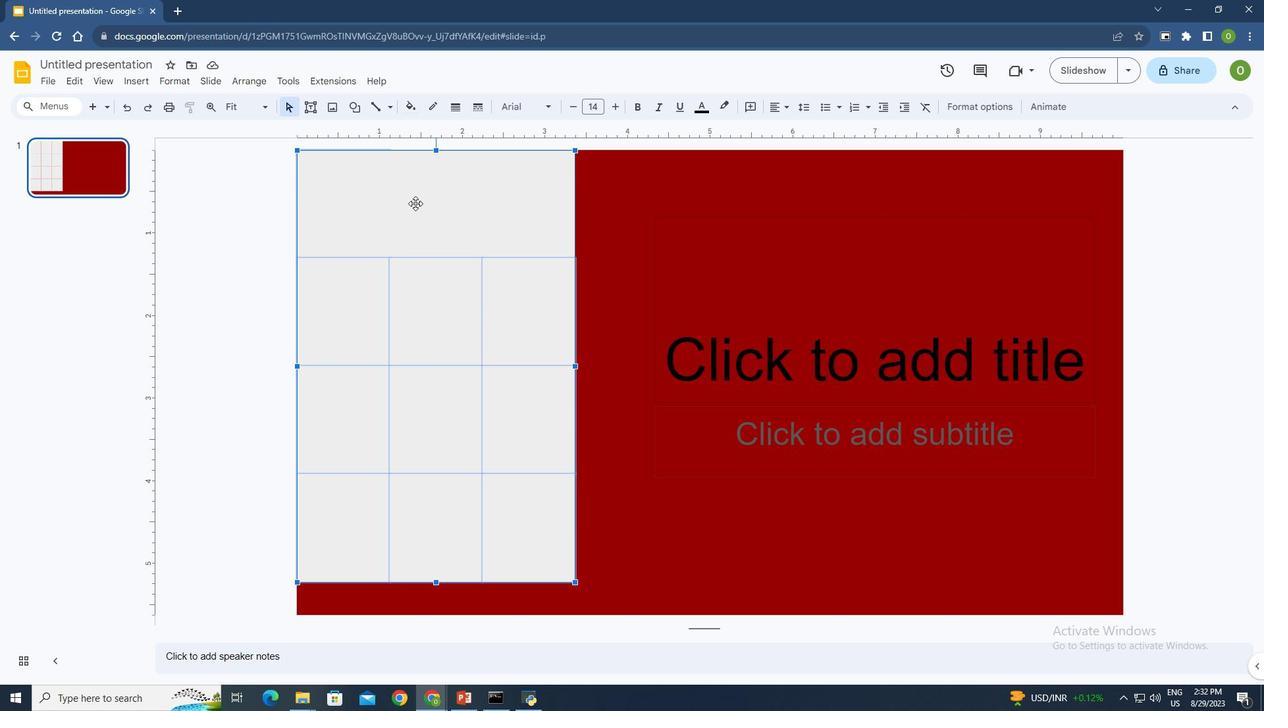 
Action: Mouse pressed left at (415, 203)
Screenshot: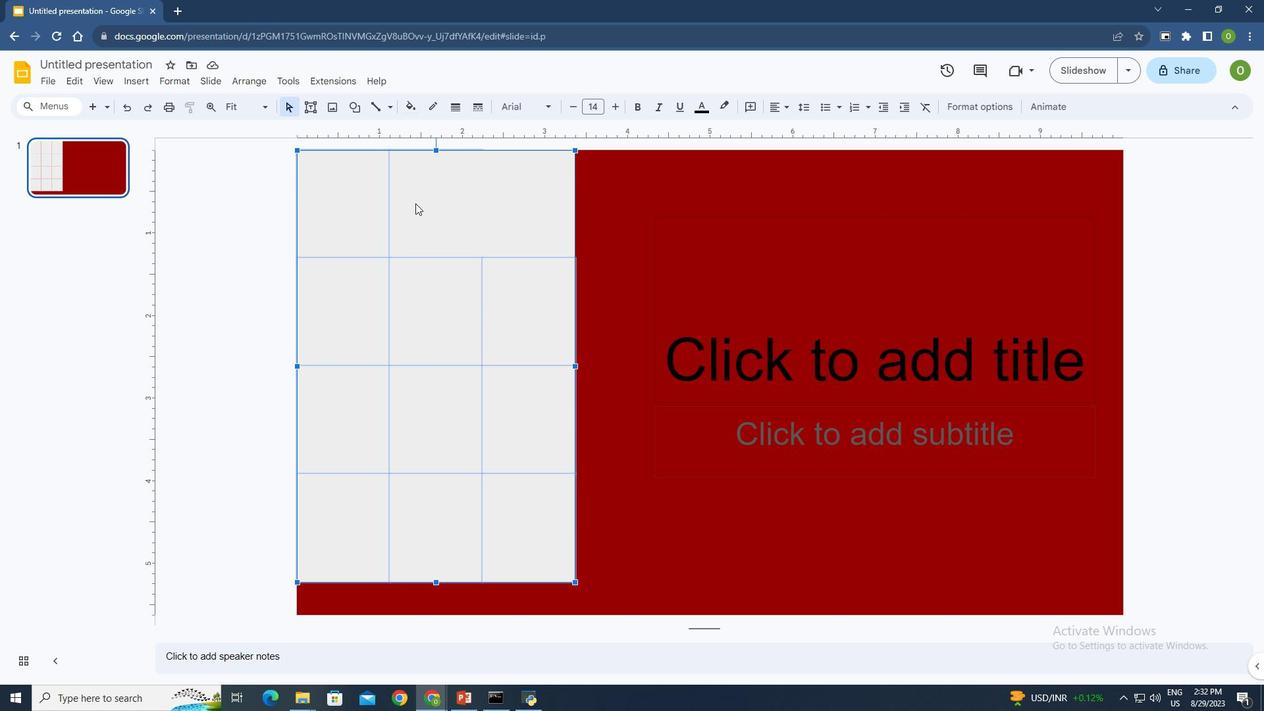 
Action: Mouse moved to (505, 198)
Screenshot: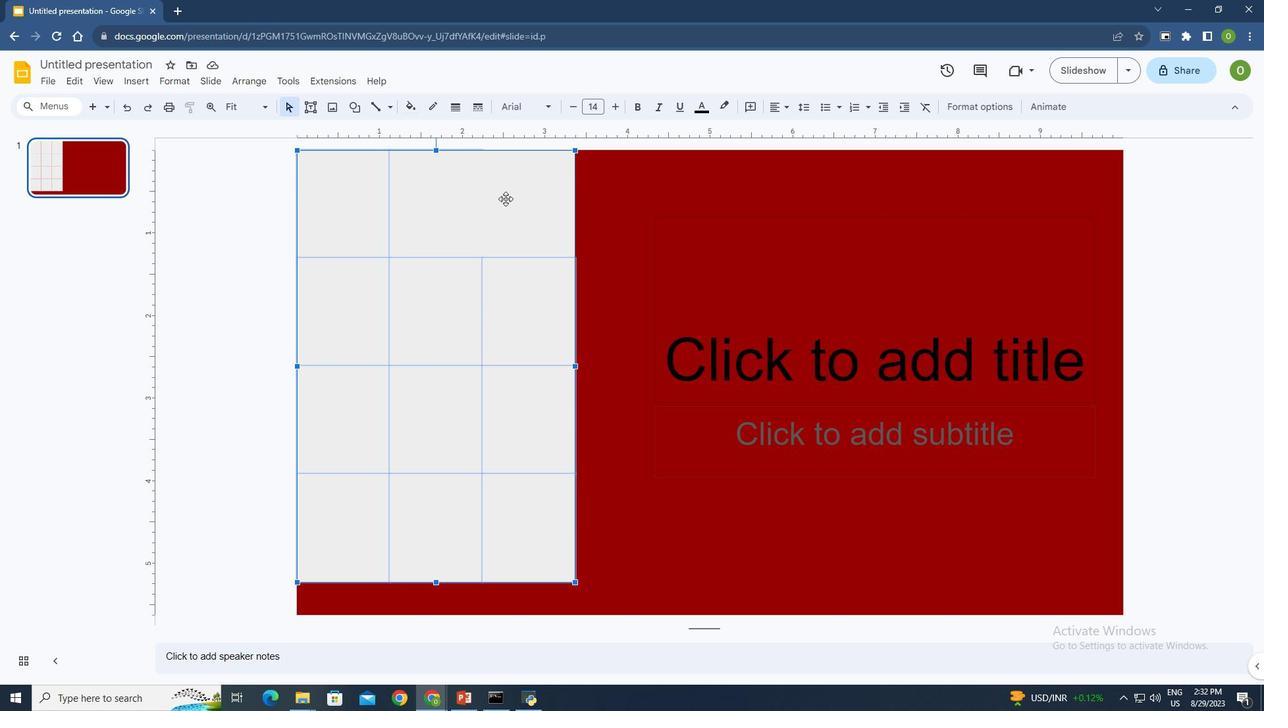 
Action: Mouse pressed left at (505, 198)
Screenshot: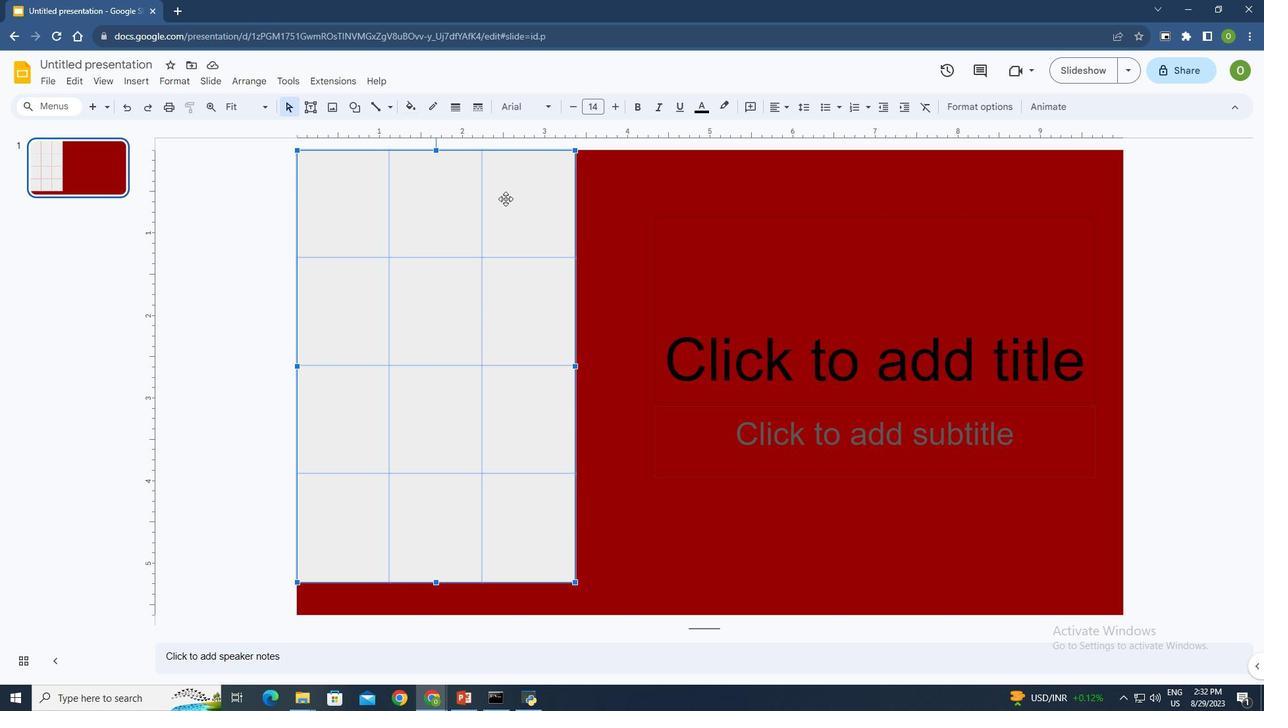 
Action: Mouse moved to (435, 583)
Screenshot: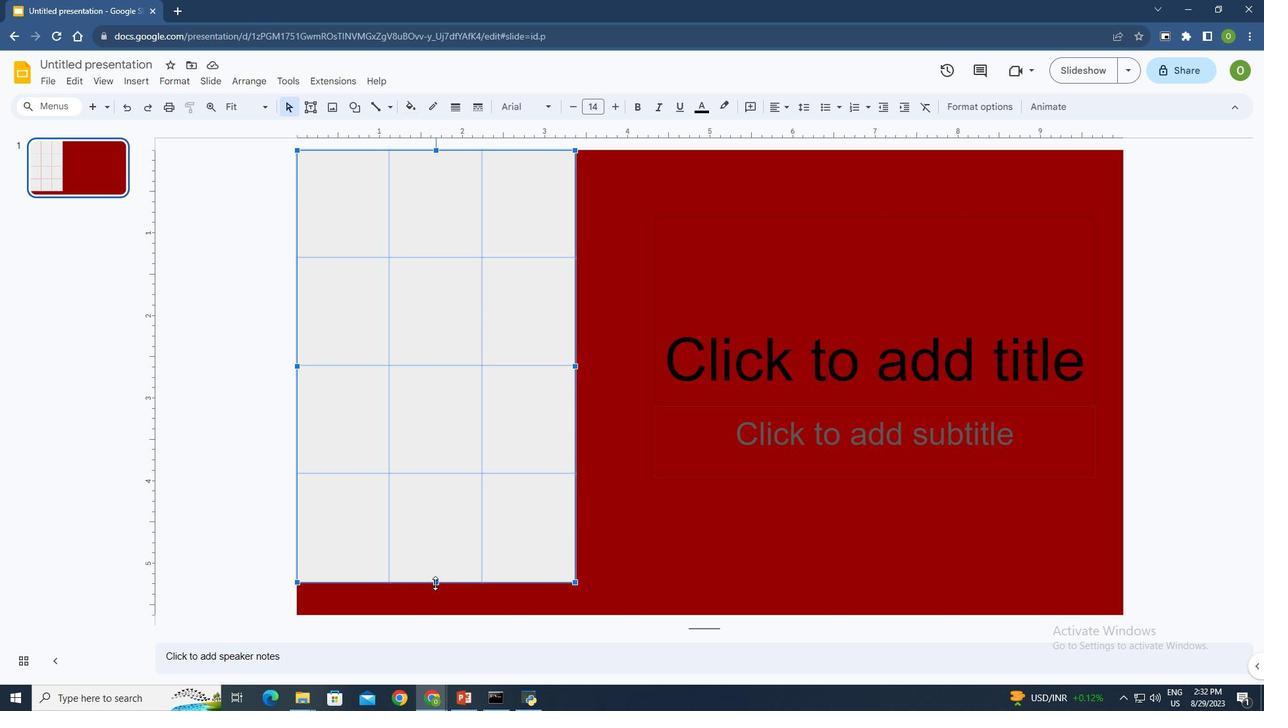 
Action: Mouse pressed left at (435, 583)
Screenshot: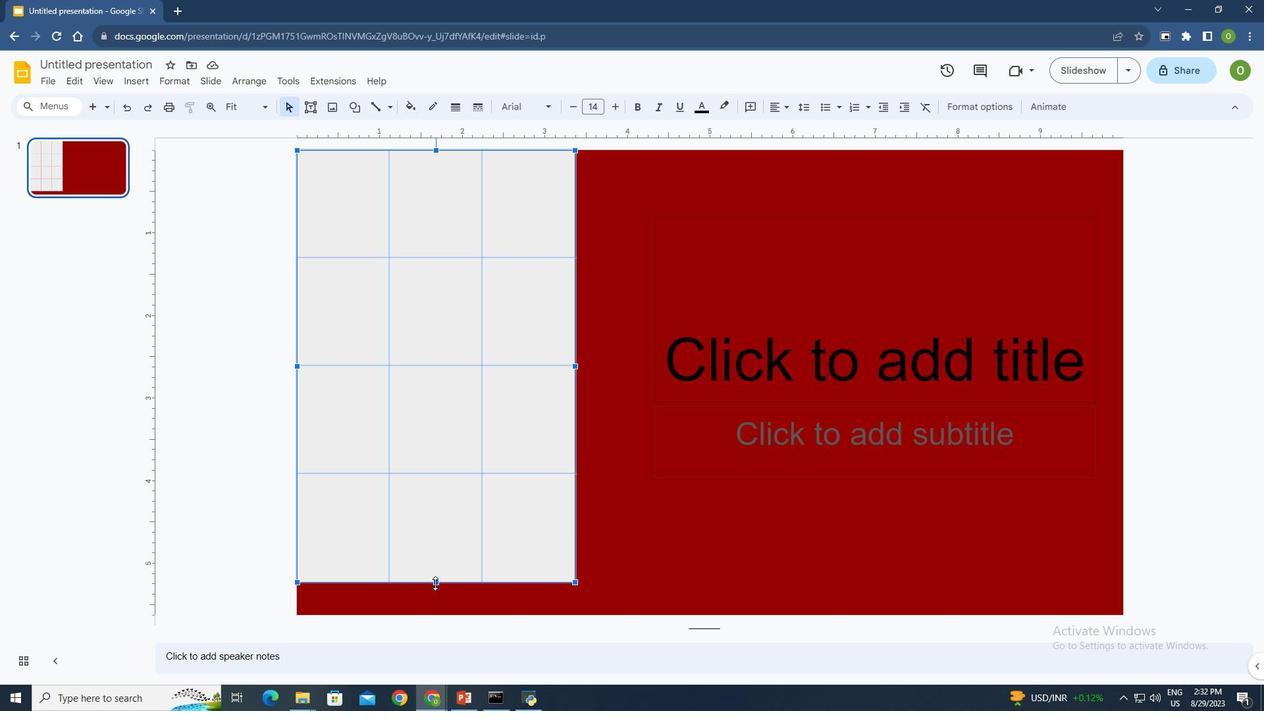 
Action: Mouse moved to (576, 365)
Screenshot: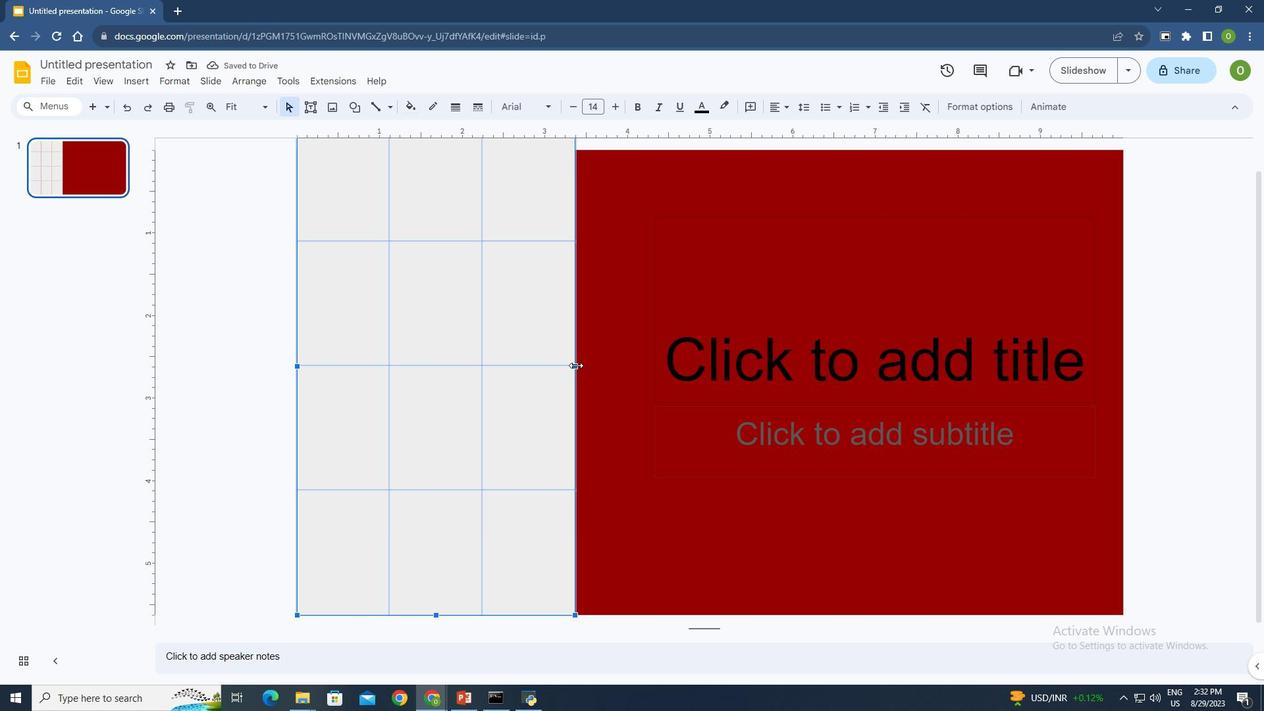 
Action: Mouse pressed left at (576, 365)
Screenshot: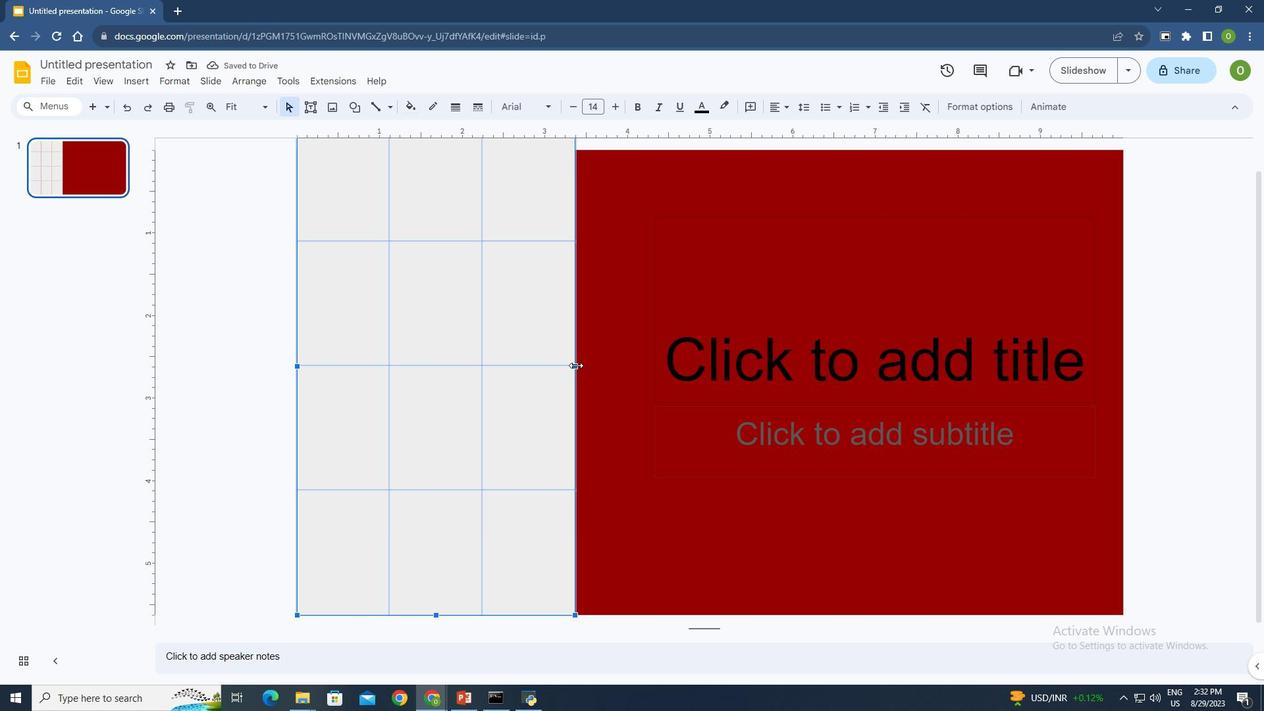 
Action: Mouse moved to (600, 367)
Screenshot: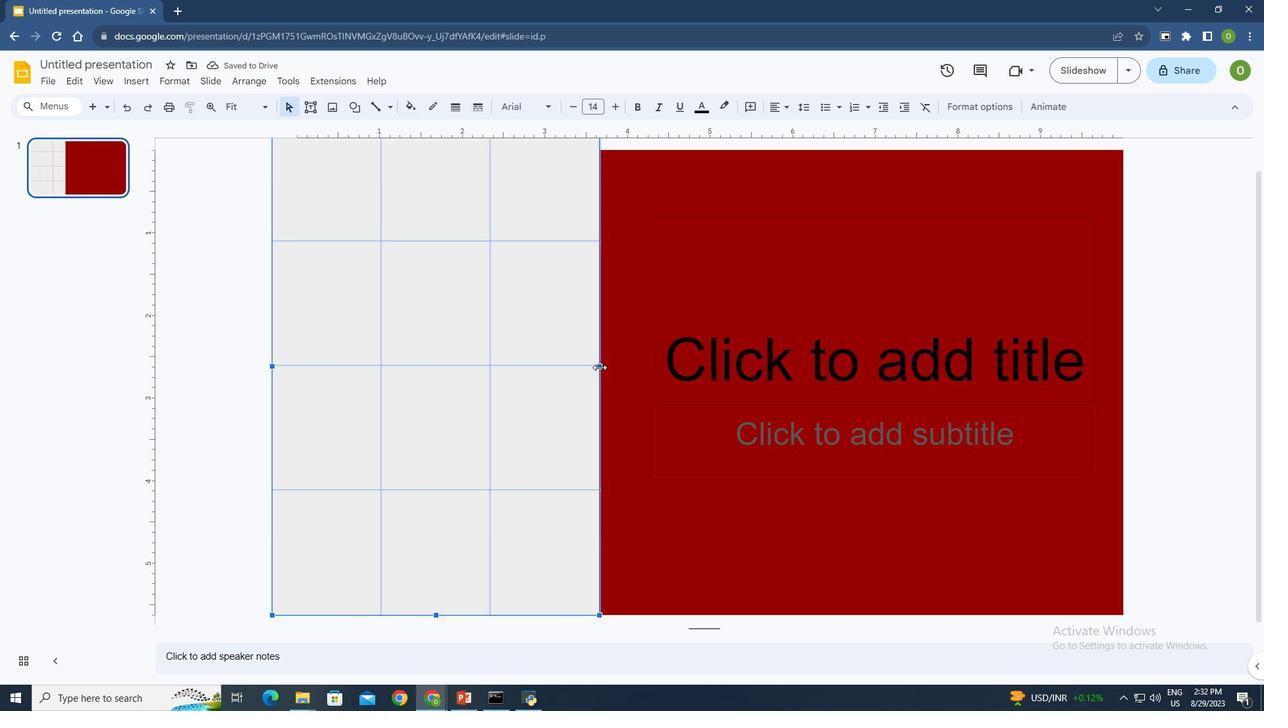 
Action: Mouse pressed left at (600, 367)
Screenshot: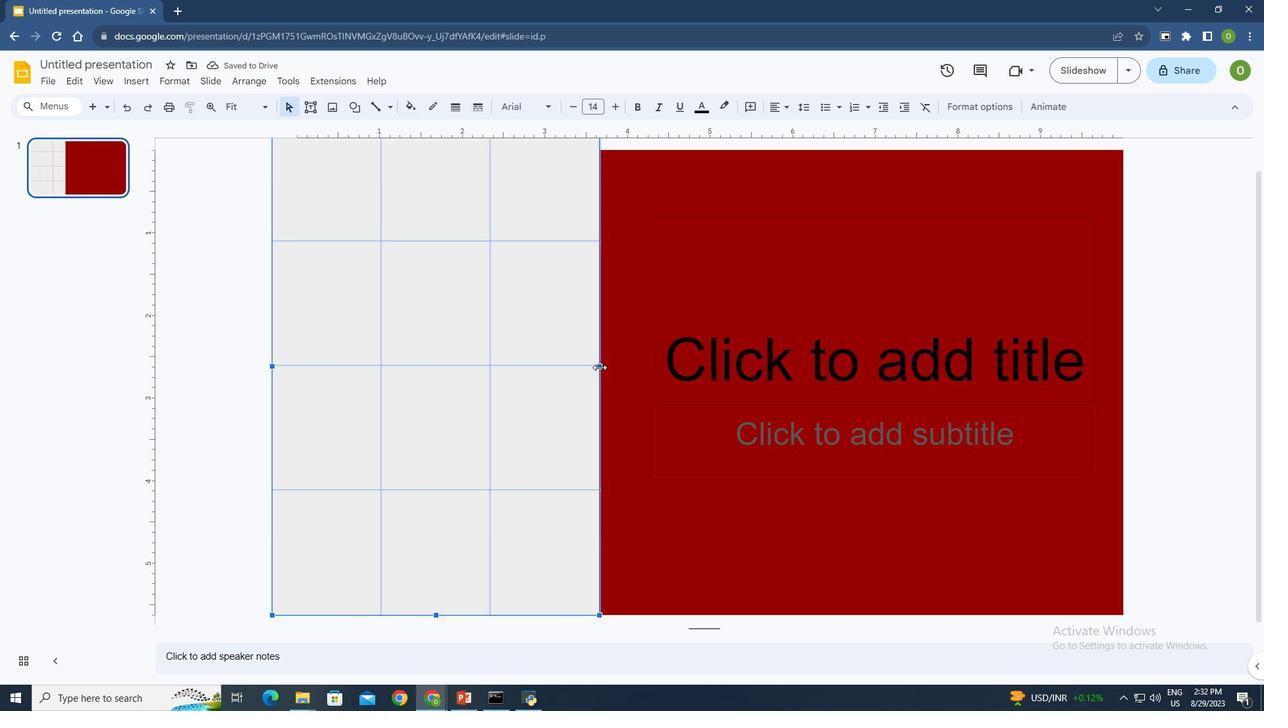 
Action: Mouse moved to (456, 349)
Screenshot: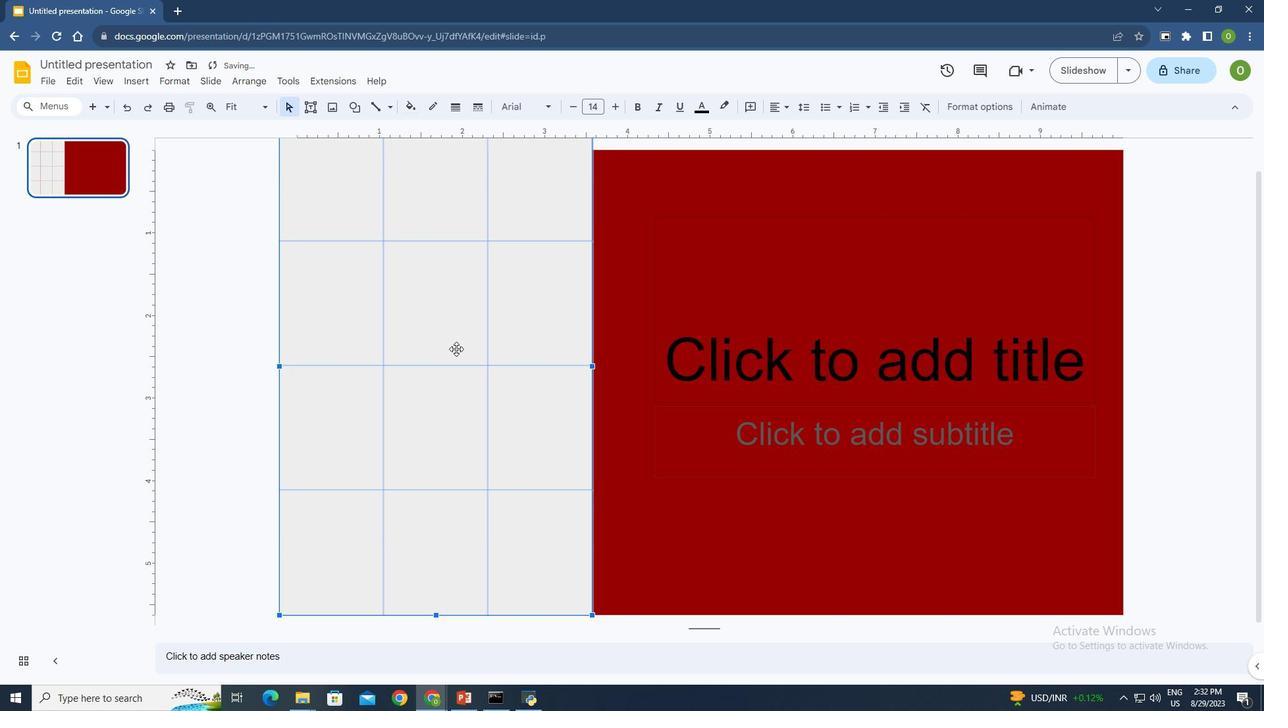 
Action: Mouse pressed left at (456, 349)
Screenshot: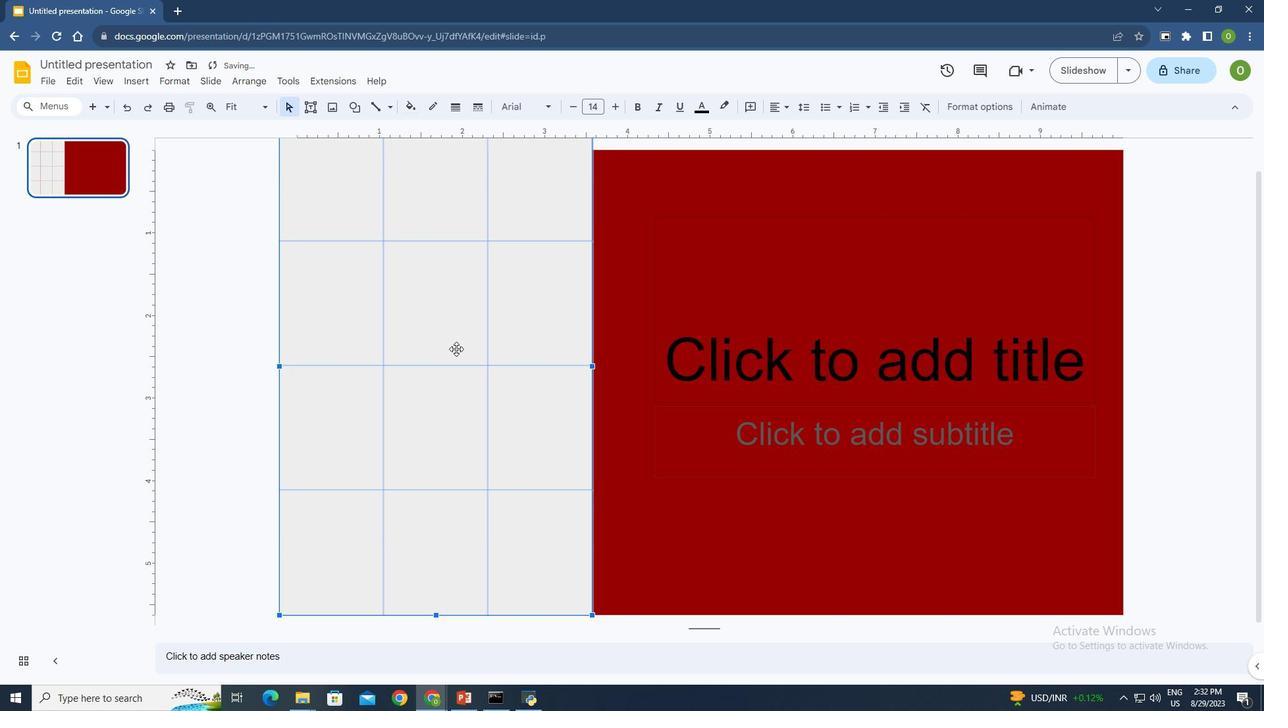 
Action: Mouse moved to (455, 343)
Screenshot: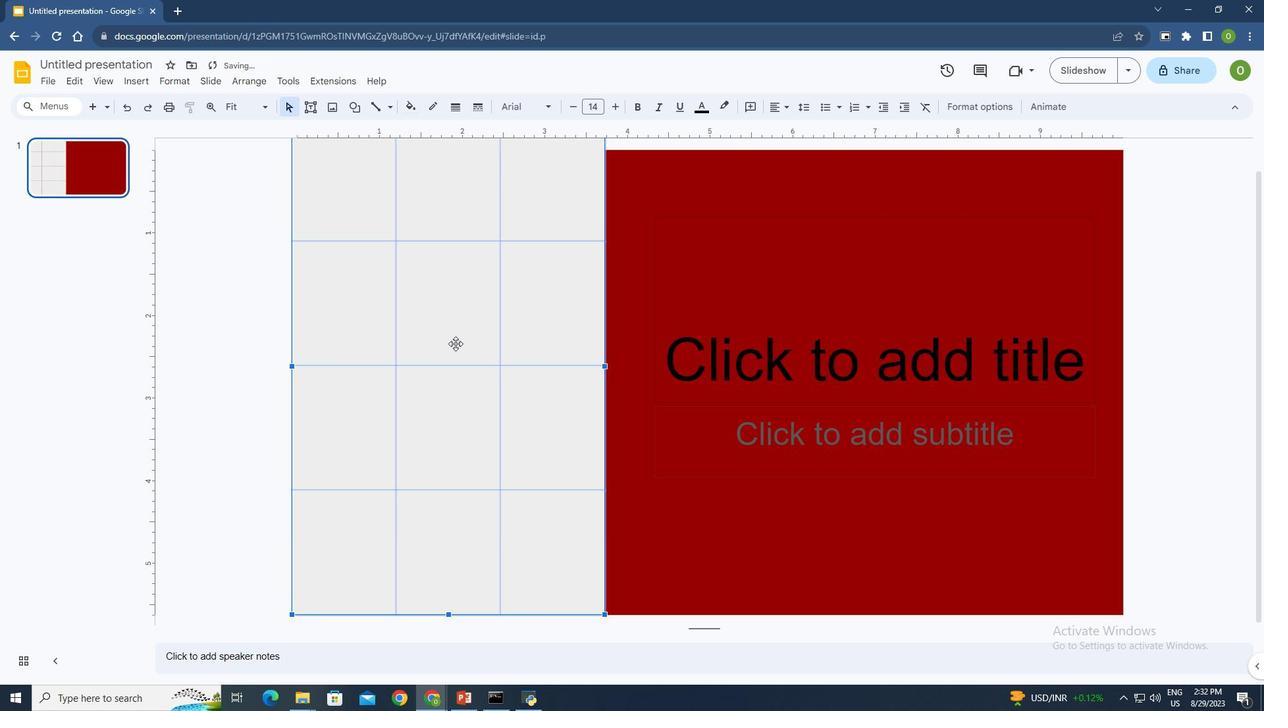 
Action: Mouse pressed left at (455, 343)
Screenshot: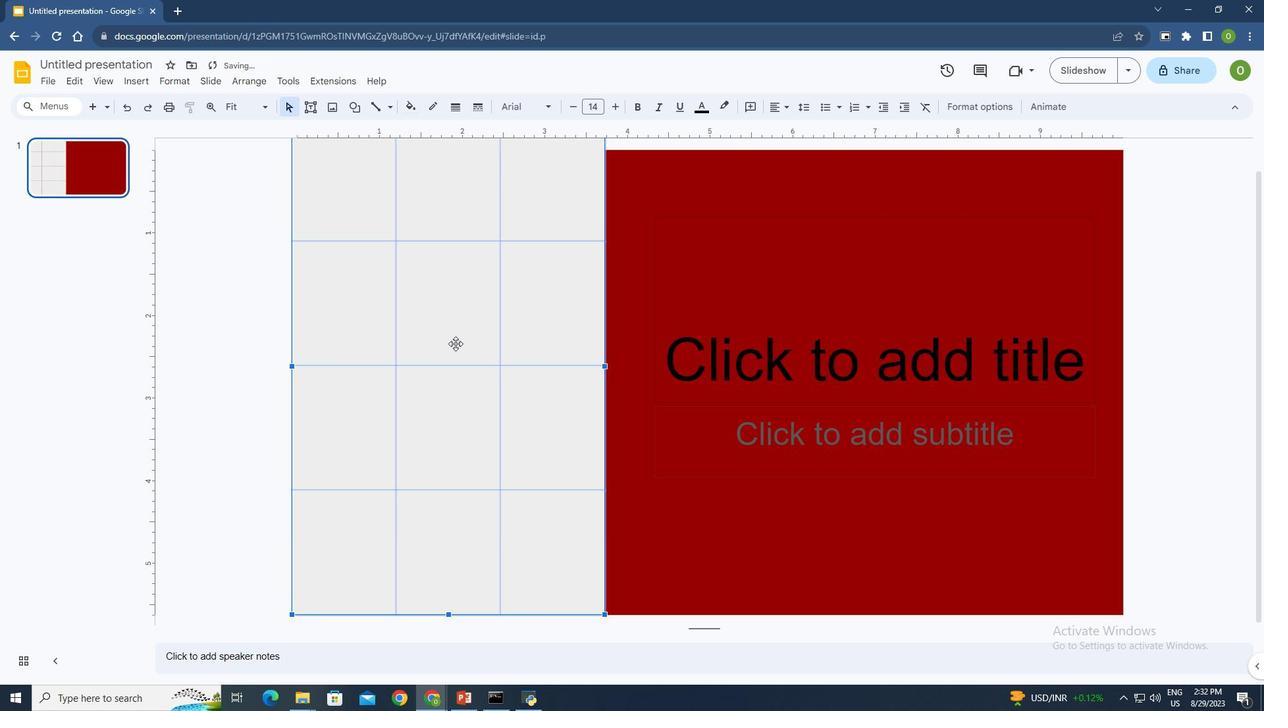 
Action: Mouse moved to (637, 303)
Screenshot: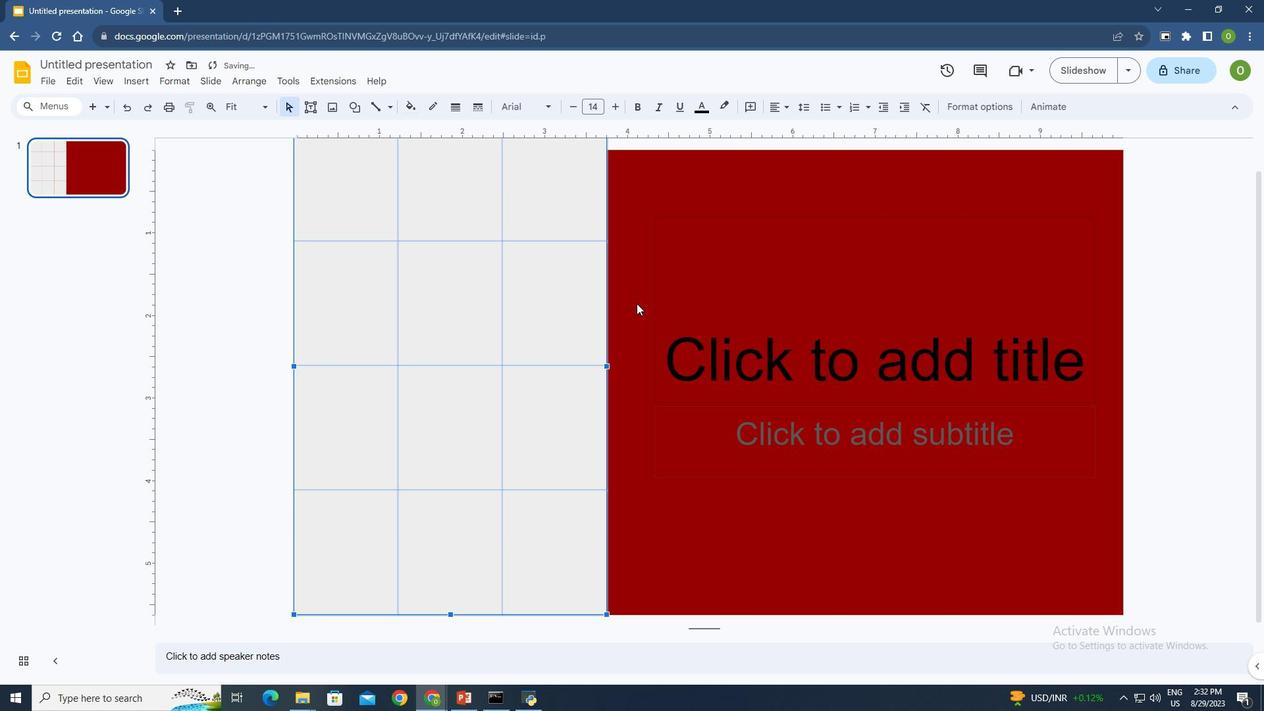 
Action: Mouse pressed left at (637, 303)
Screenshot: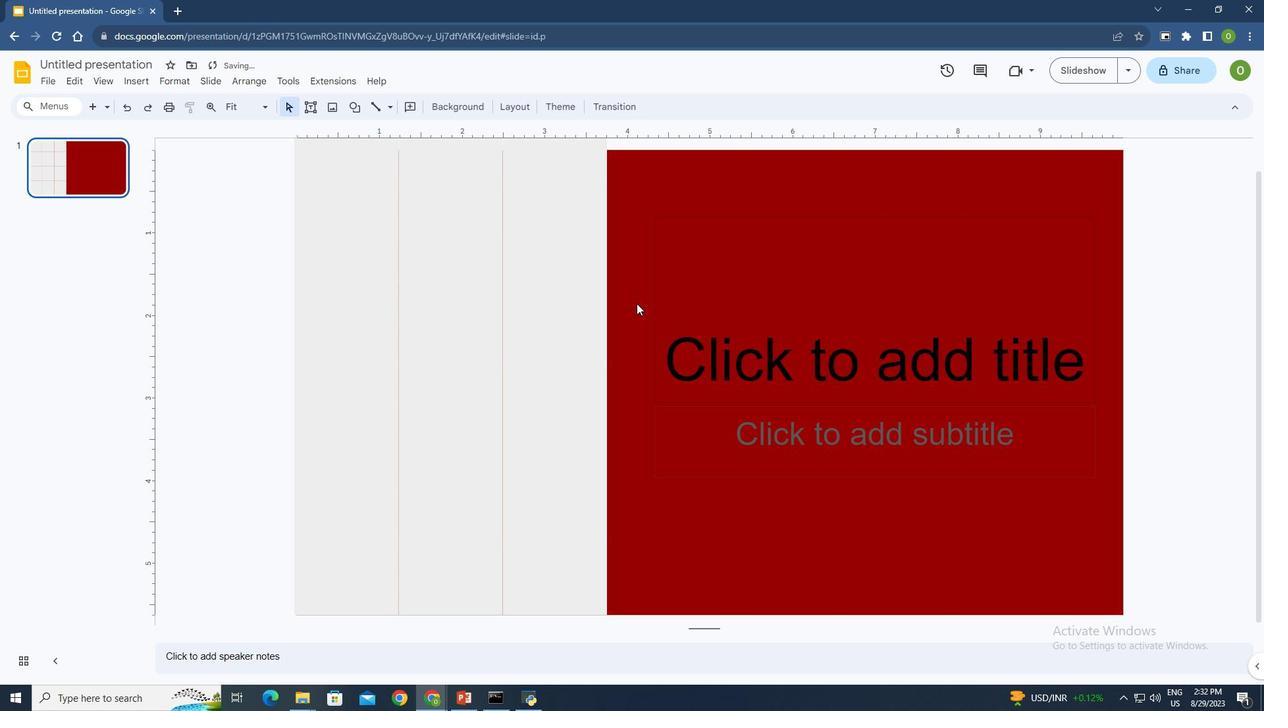 
Action: Mouse moved to (557, 405)
Screenshot: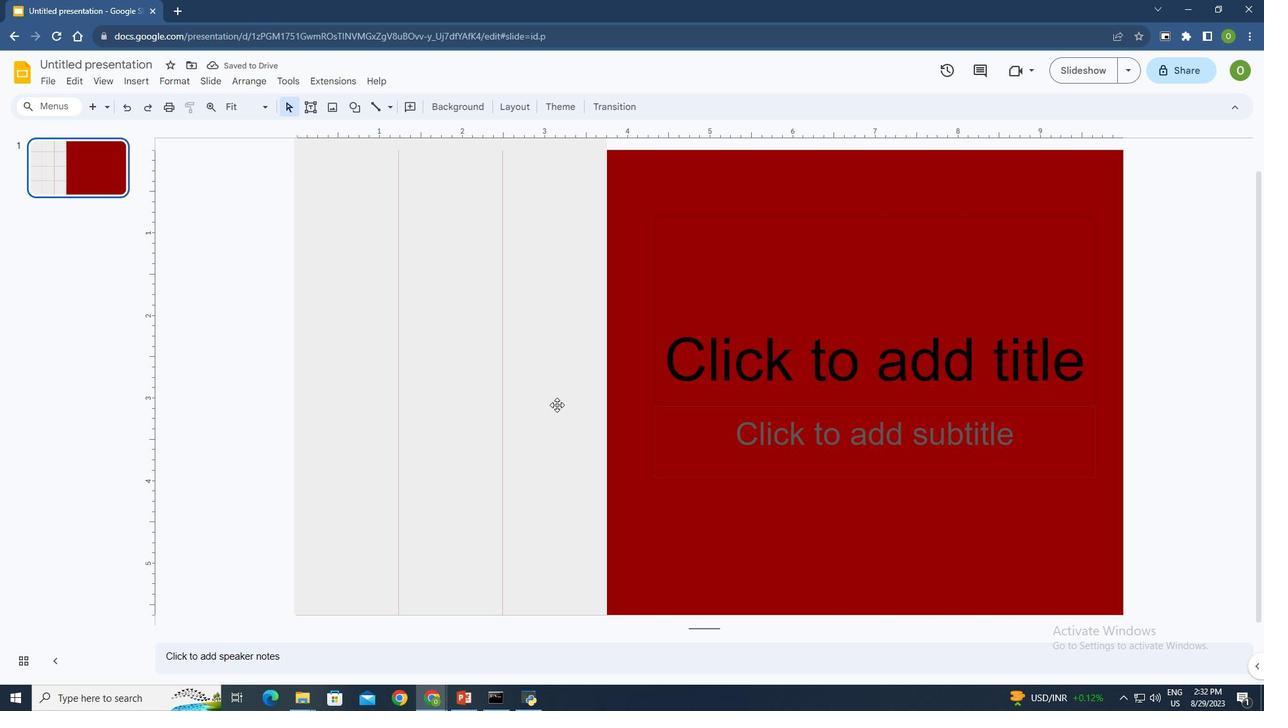 
Action: Mouse pressed left at (557, 405)
Screenshot: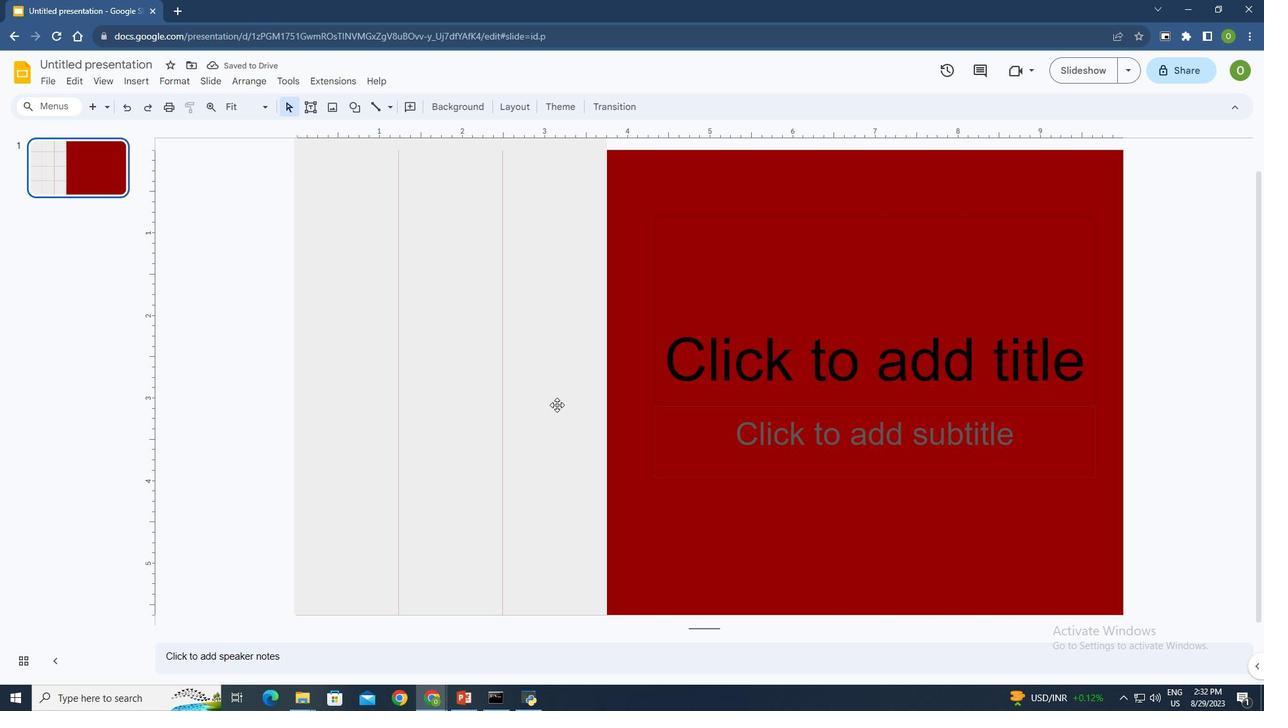 
Action: Mouse moved to (437, 180)
Screenshot: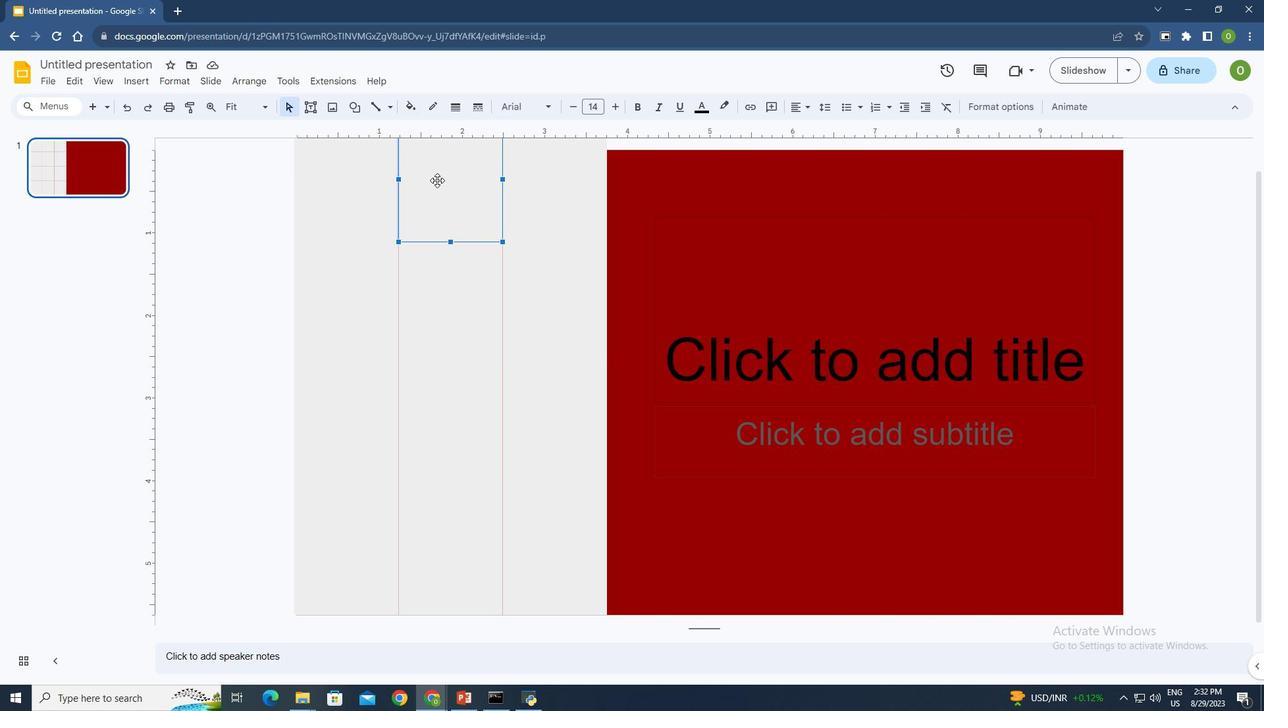 
Action: Mouse pressed left at (437, 180)
Screenshot: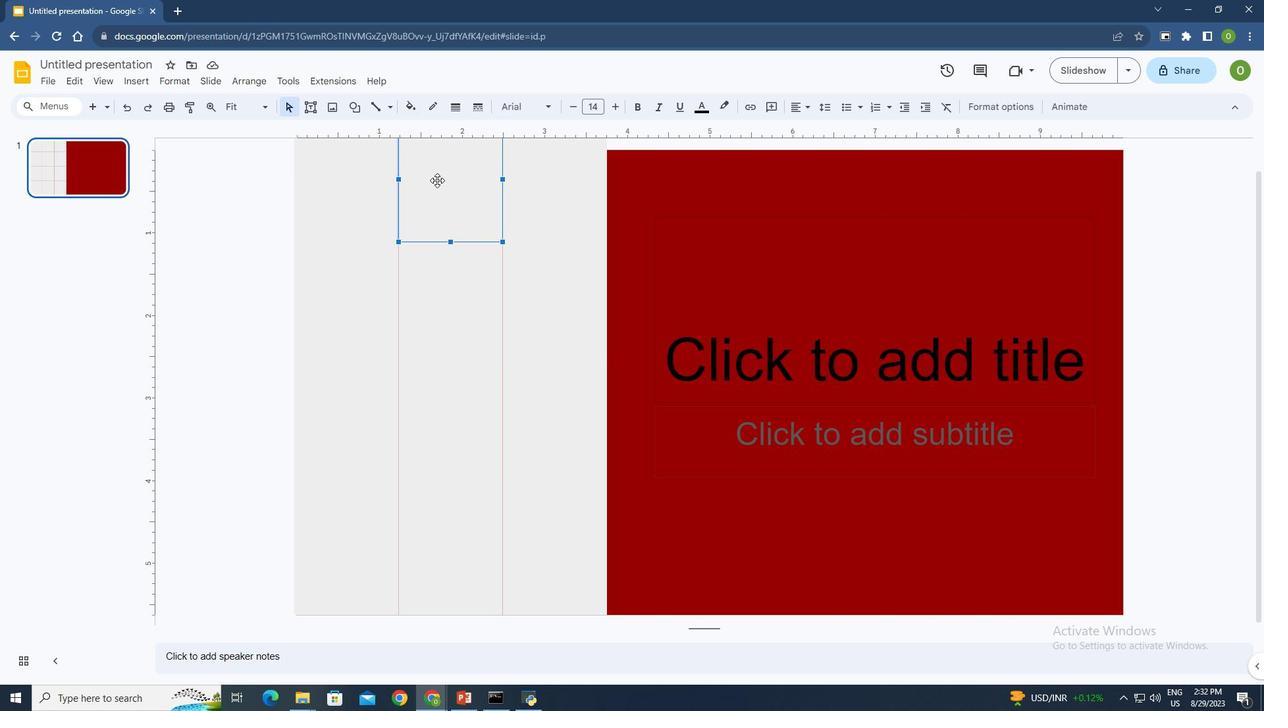 
Action: Mouse moved to (328, 178)
Screenshot: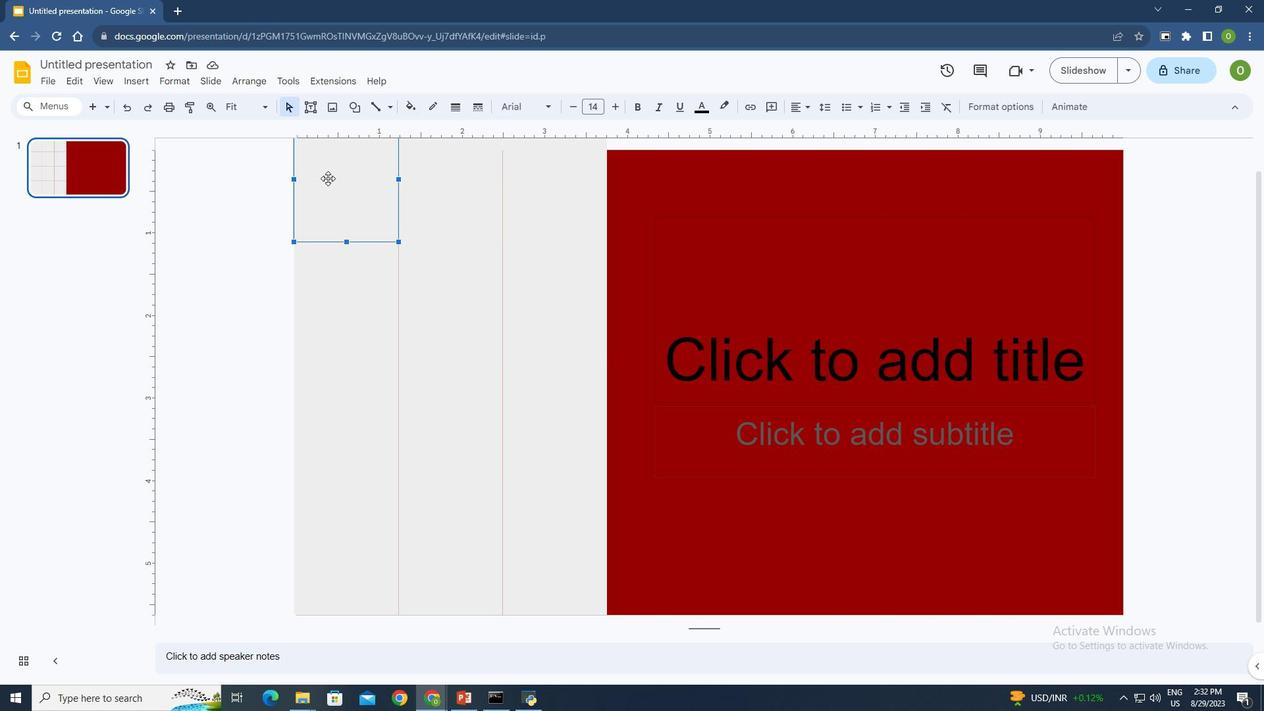 
Action: Mouse pressed left at (328, 178)
Screenshot: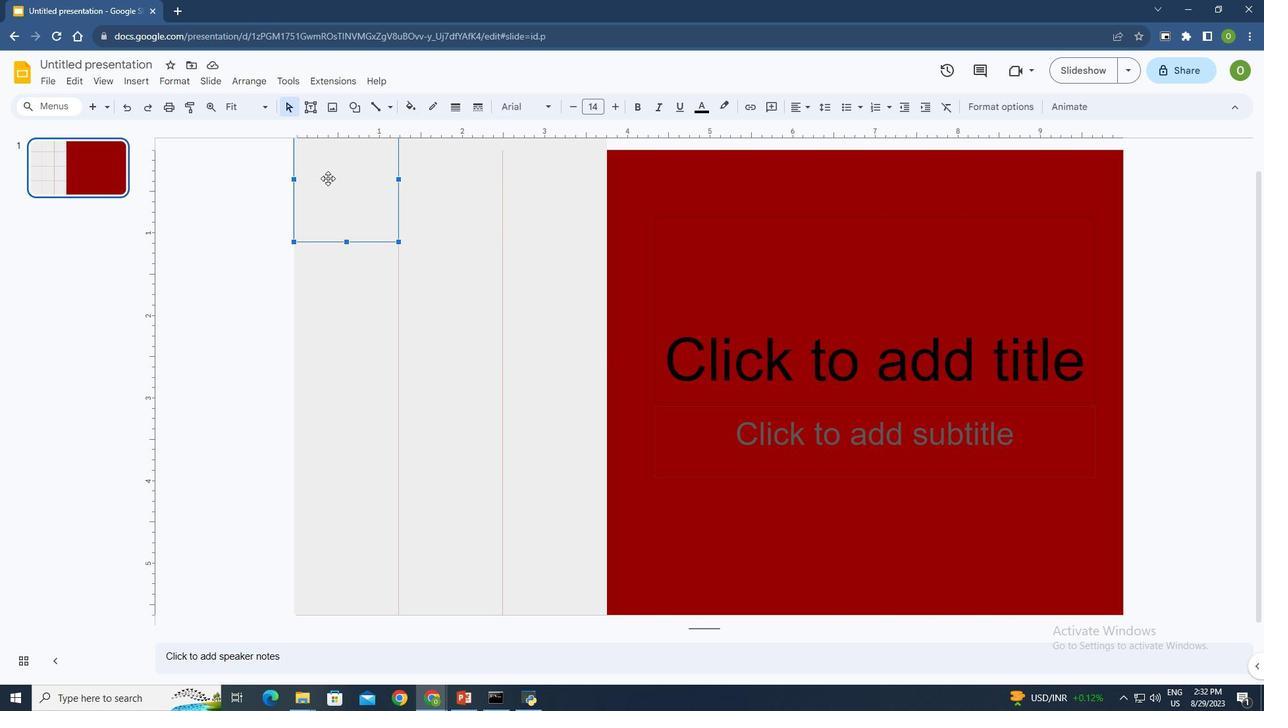 
Action: Mouse moved to (411, 104)
Screenshot: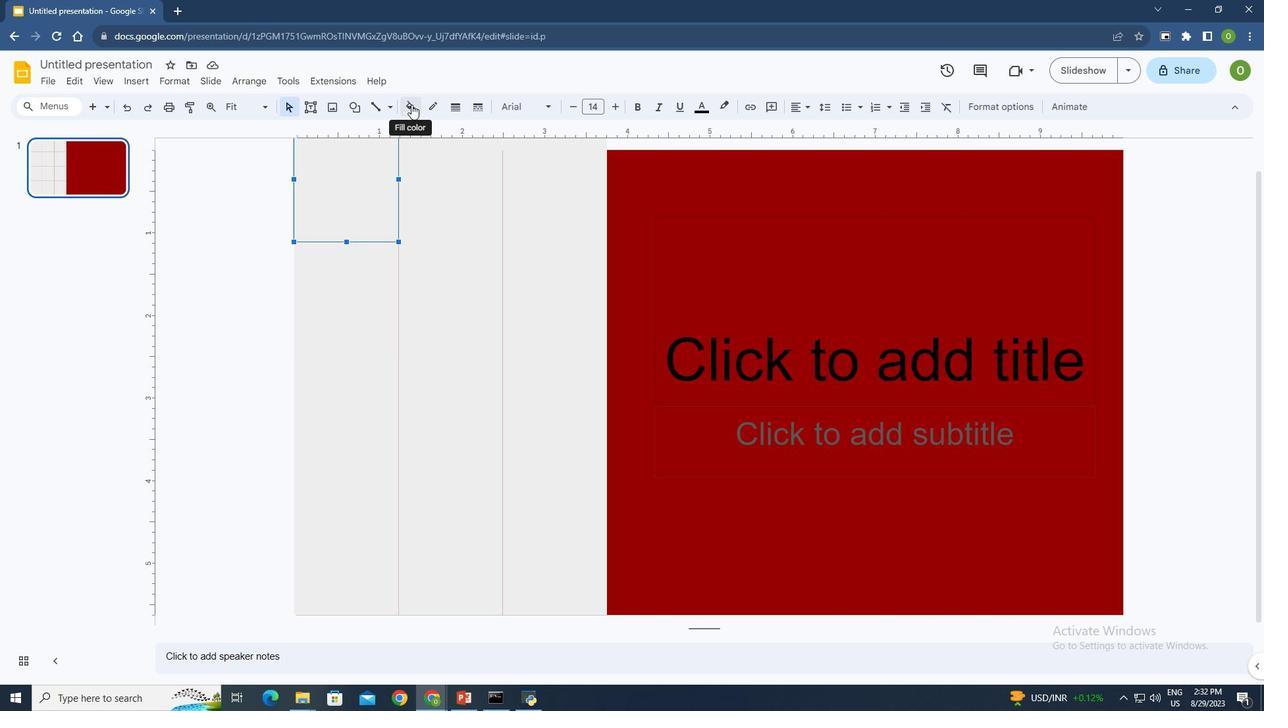 
Action: Mouse pressed left at (411, 104)
Screenshot: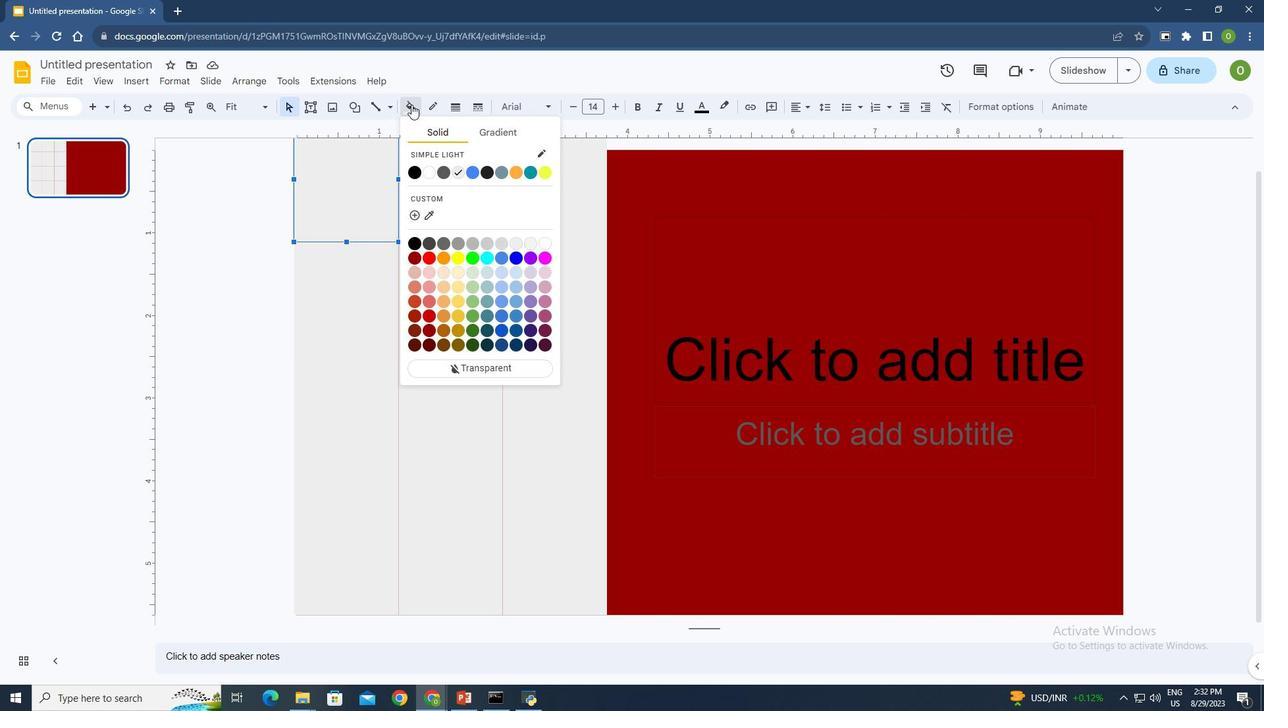 
Action: Mouse moved to (546, 174)
Screenshot: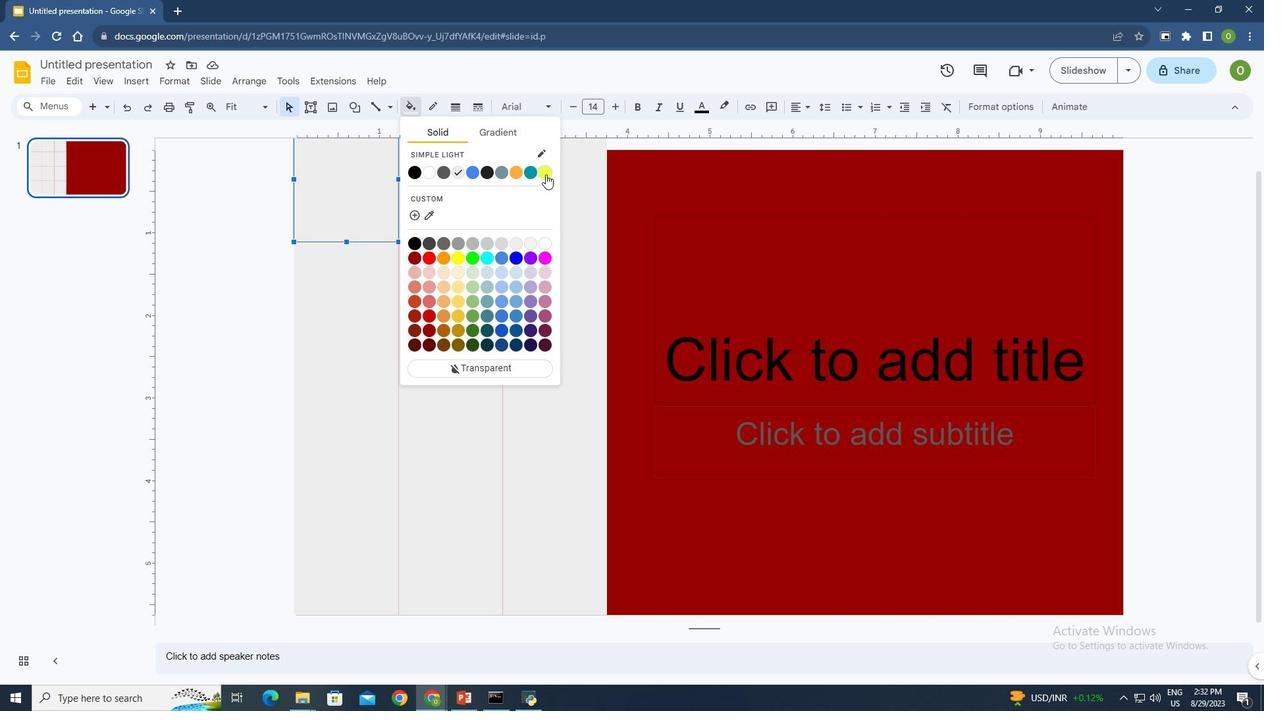 
Action: Mouse pressed left at (546, 174)
Screenshot: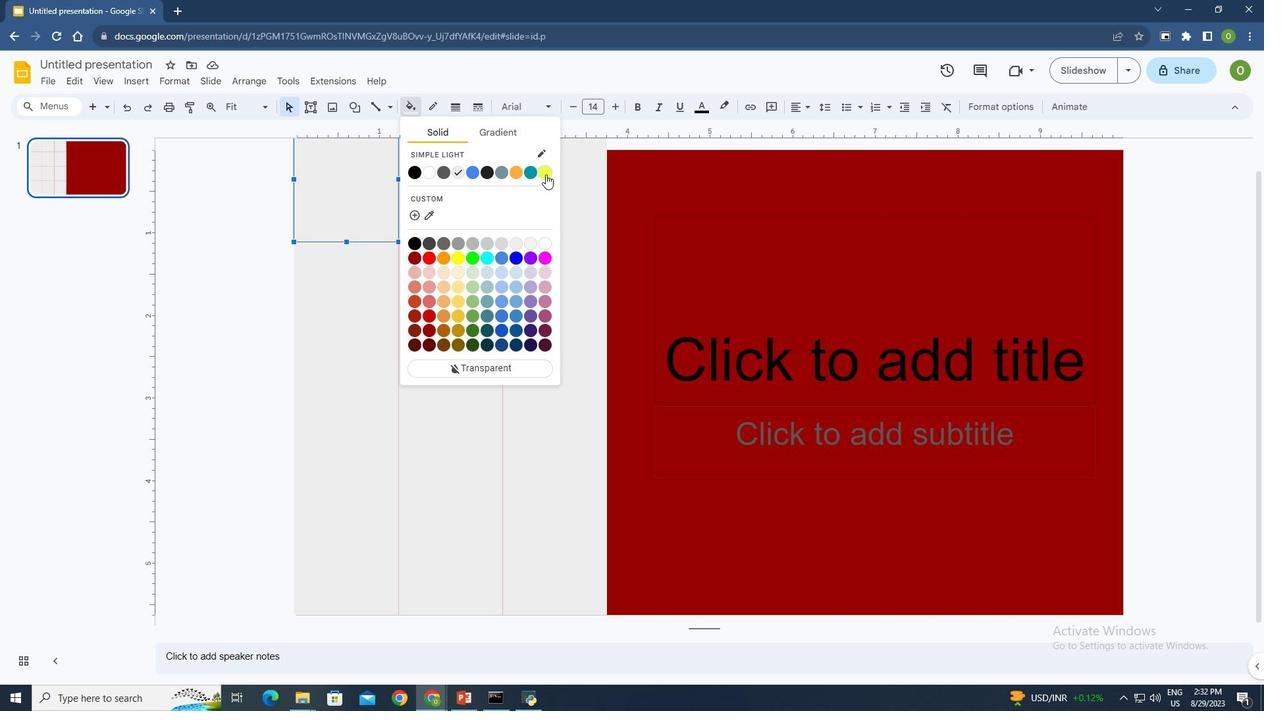 
Action: Mouse moved to (455, 192)
Screenshot: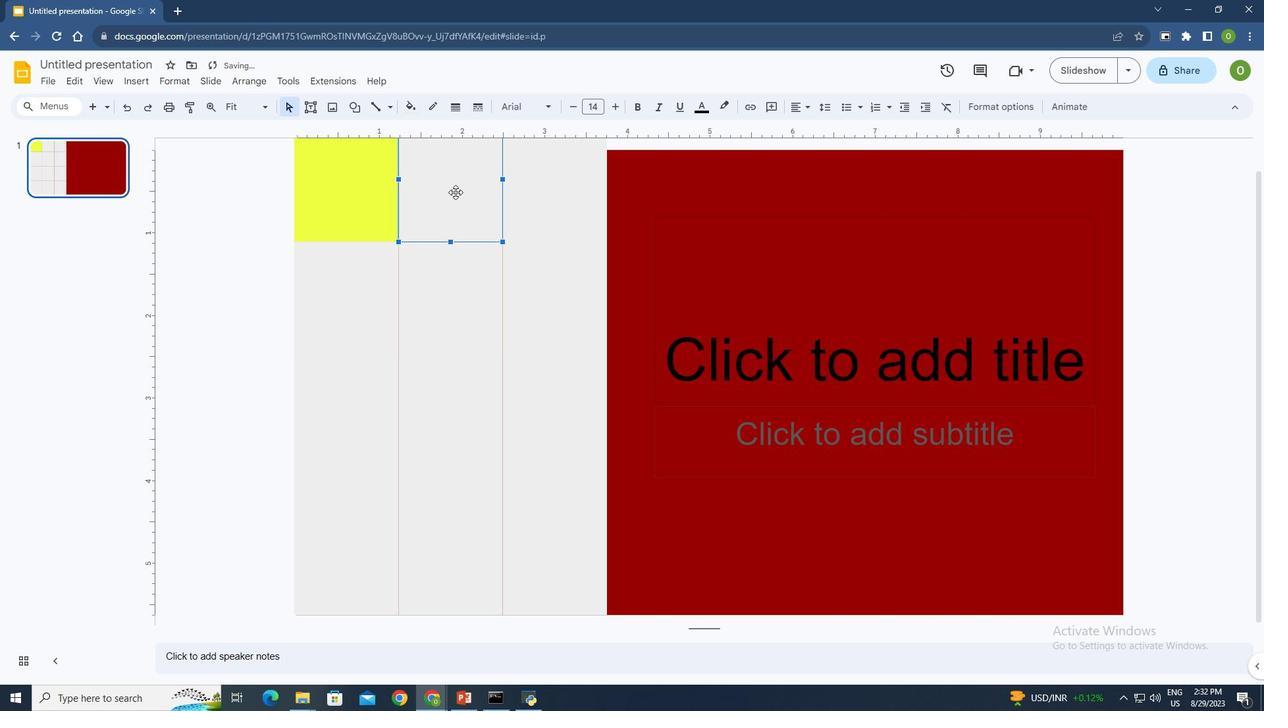 
Action: Mouse pressed left at (455, 192)
Screenshot: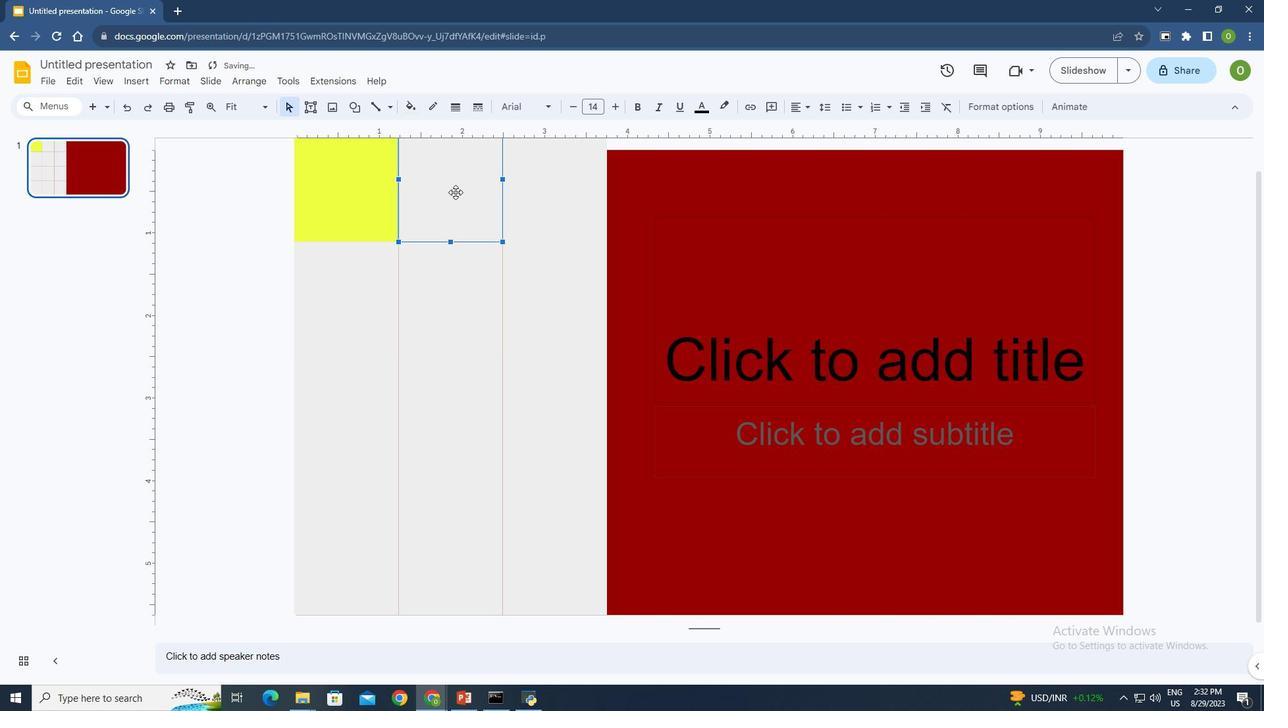 
Action: Mouse moved to (410, 101)
Screenshot: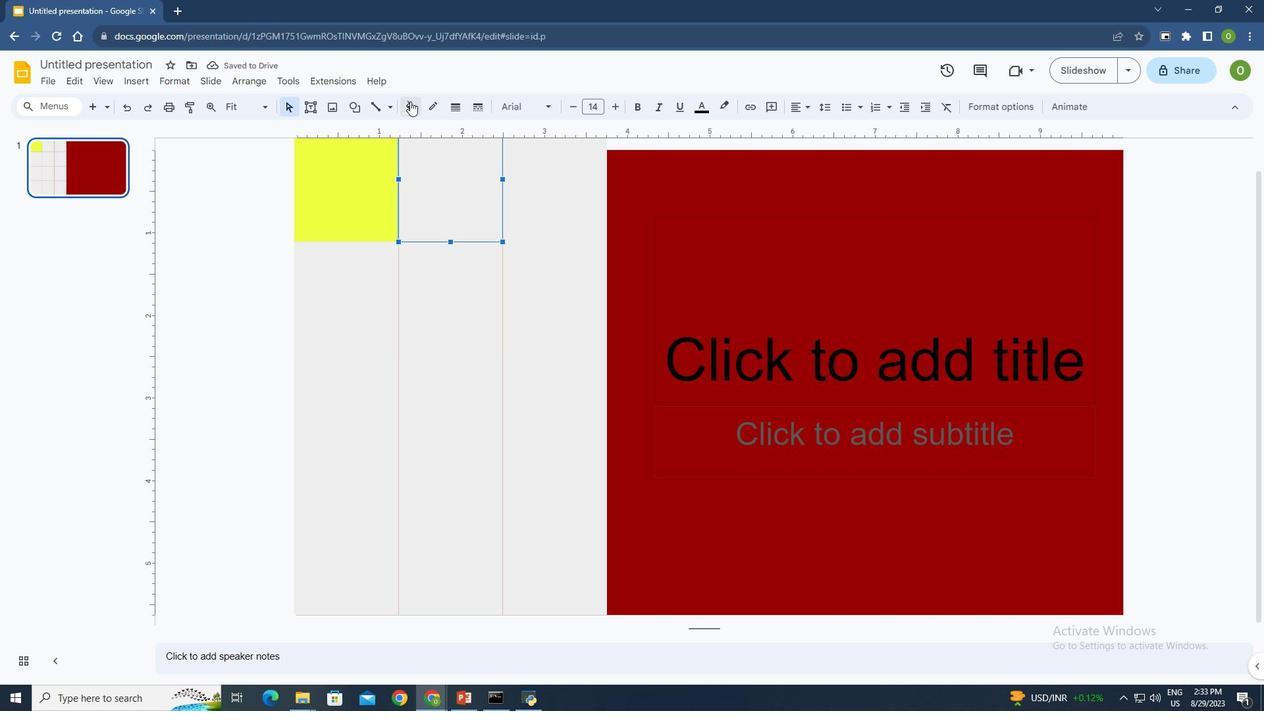 
Action: Mouse pressed left at (410, 101)
Screenshot: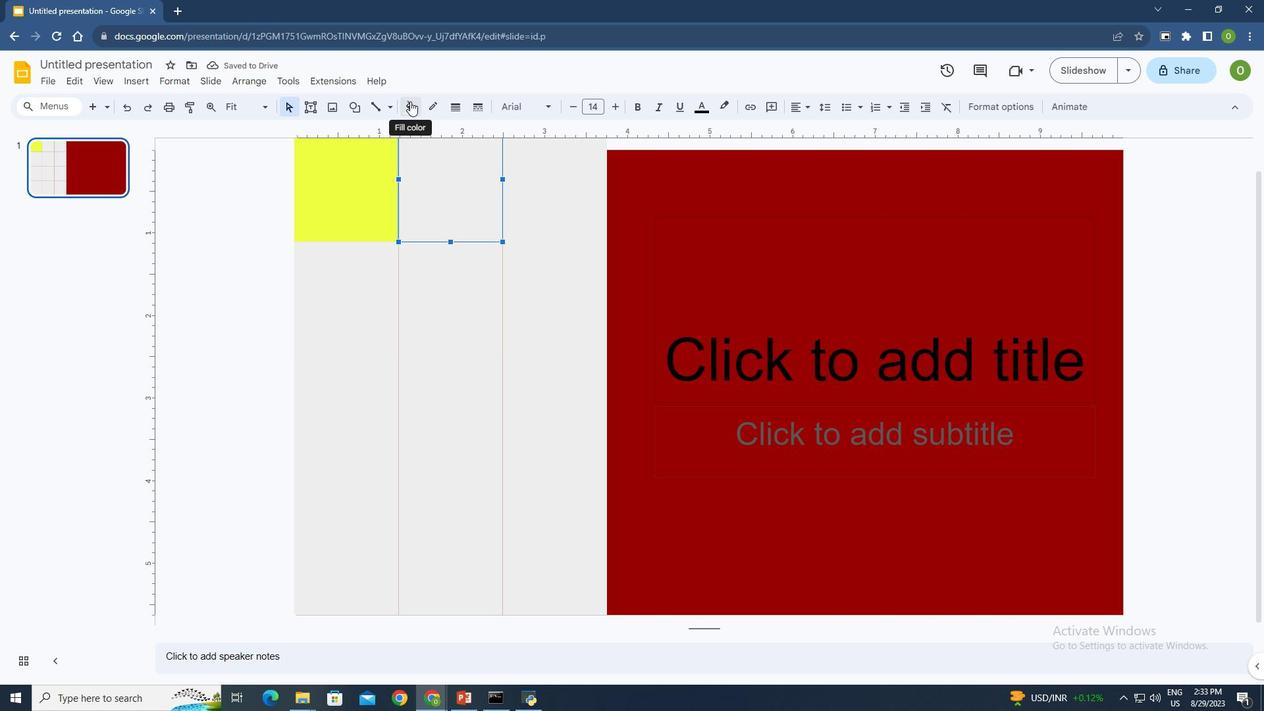
Action: Mouse moved to (515, 174)
Screenshot: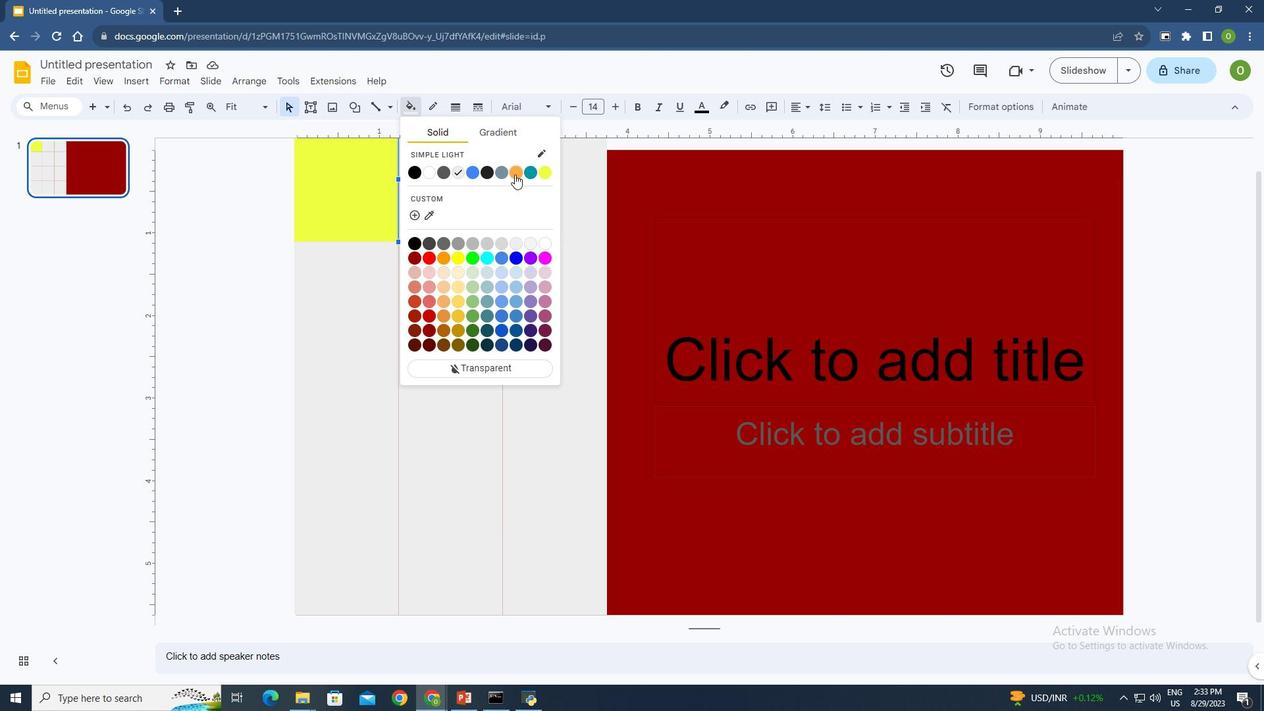 
Action: Mouse pressed left at (515, 174)
Screenshot: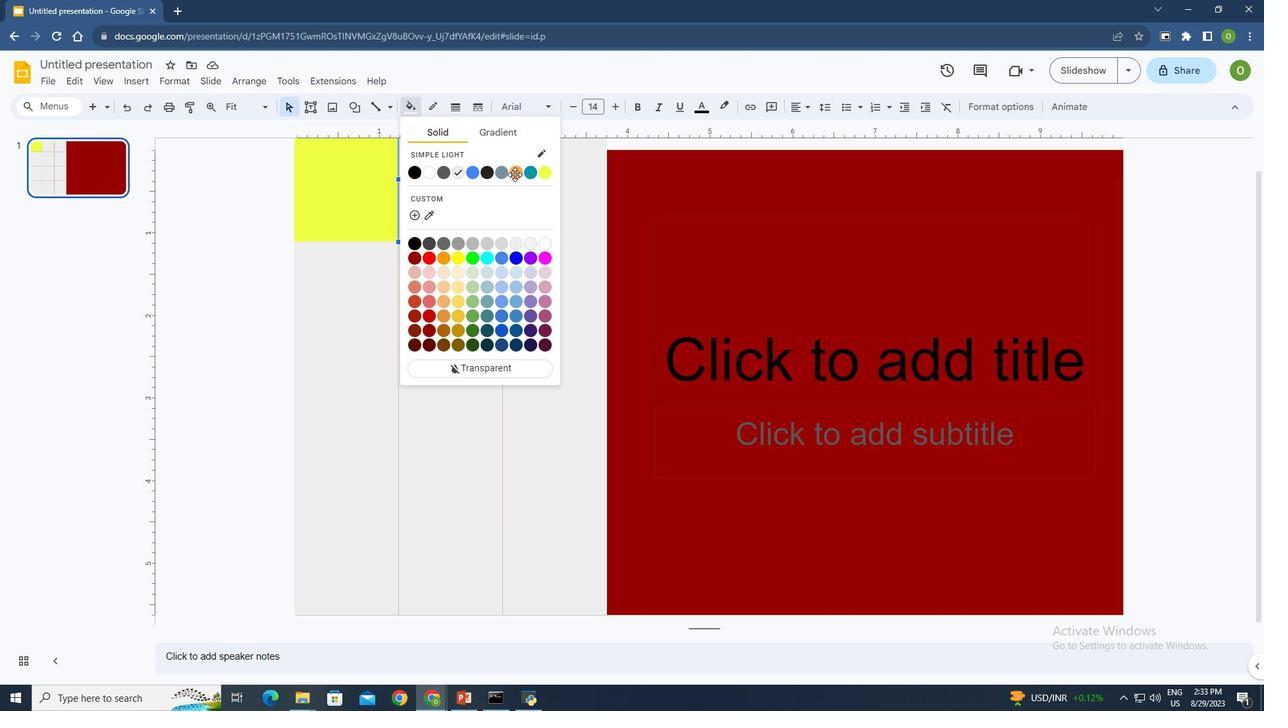 
Action: Mouse moved to (344, 304)
Screenshot: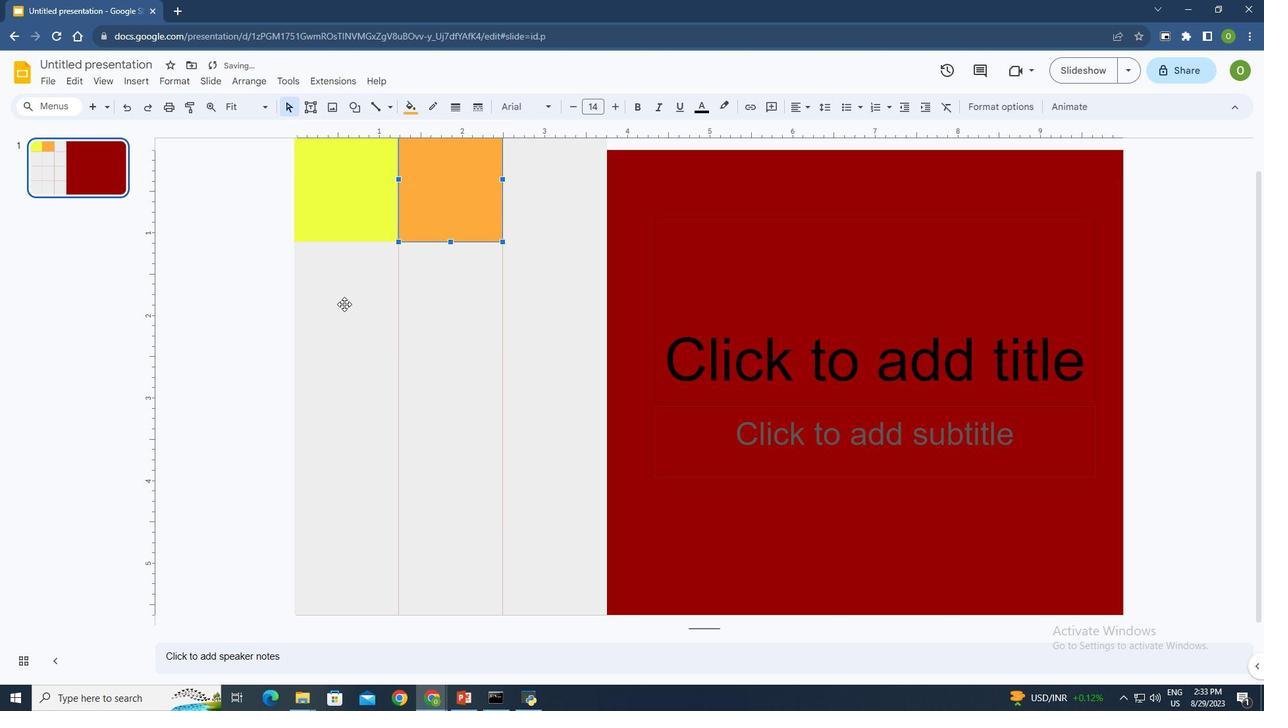 
Action: Mouse pressed left at (344, 304)
Screenshot: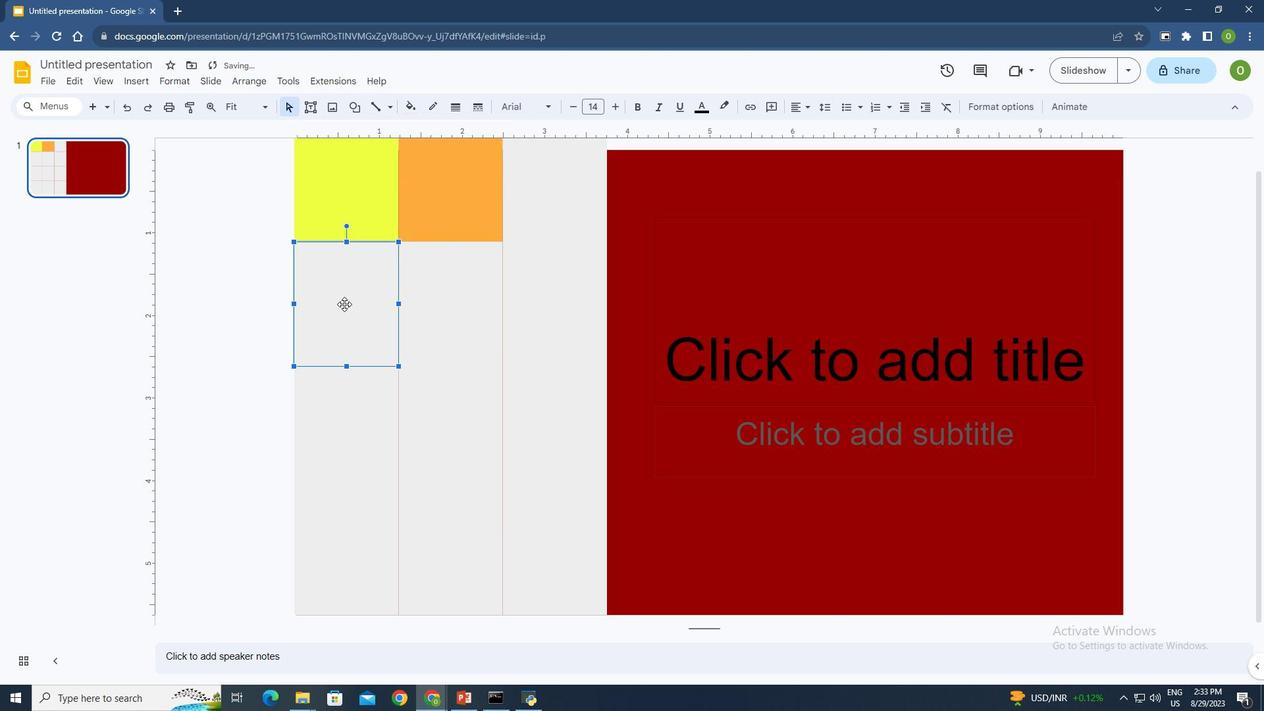 
Action: Mouse moved to (476, 209)
Screenshot: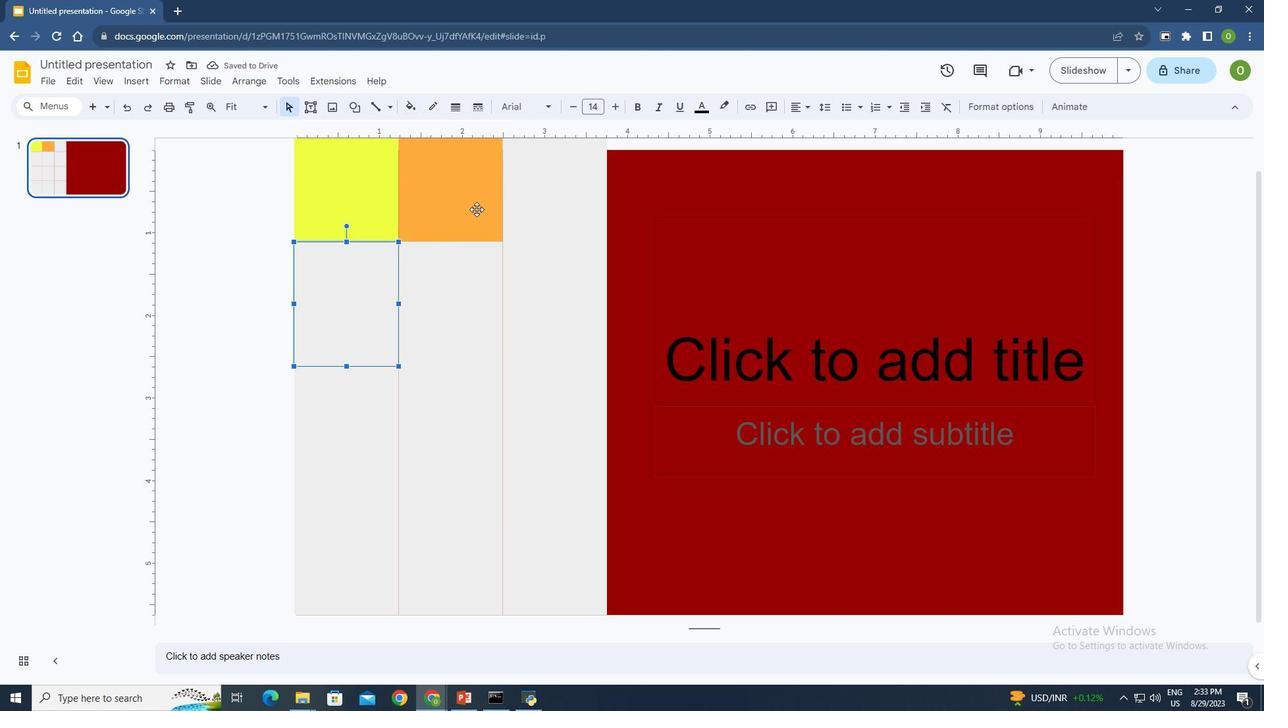 
Action: Mouse pressed left at (476, 209)
Screenshot: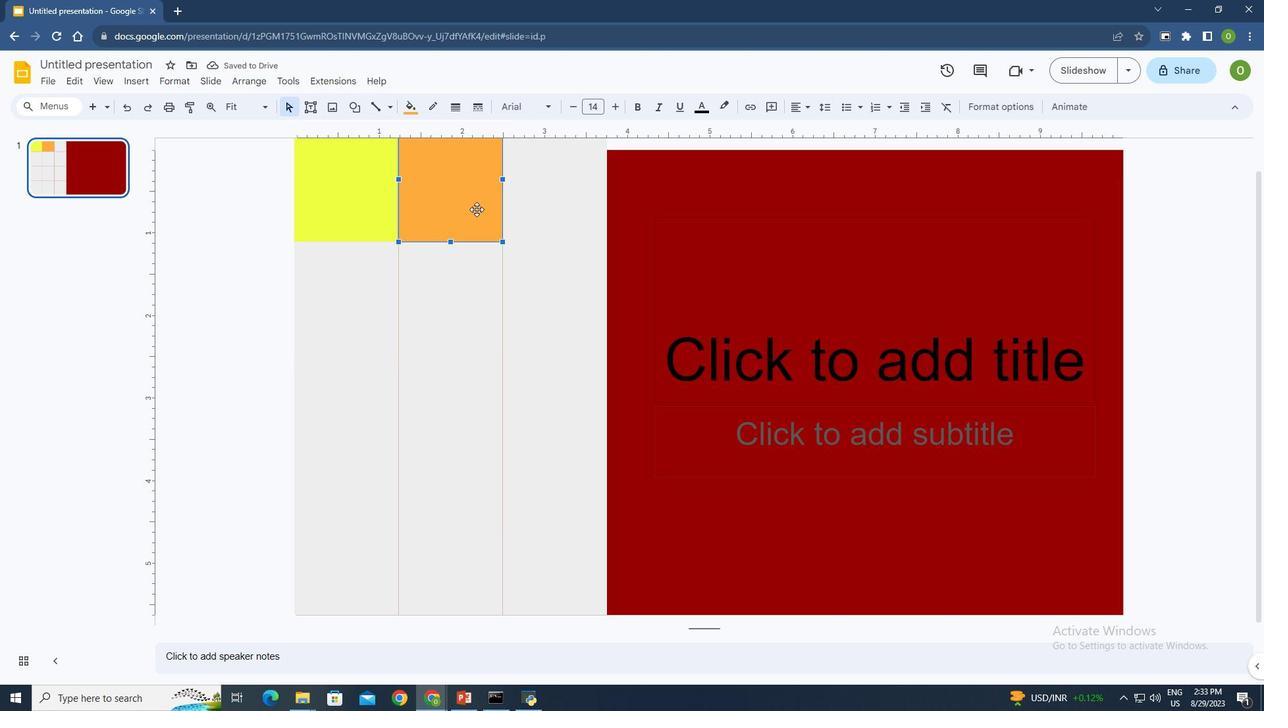 
Action: Mouse moved to (411, 101)
Screenshot: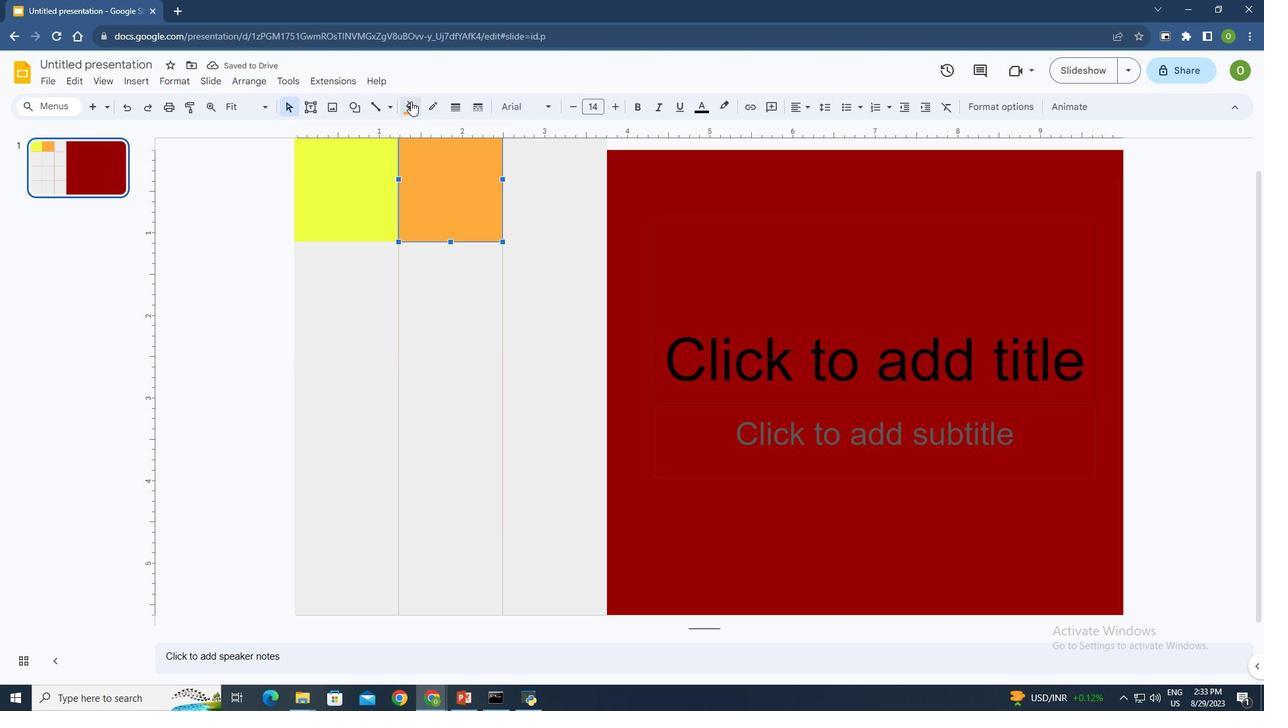 
Action: Mouse pressed left at (411, 101)
Screenshot: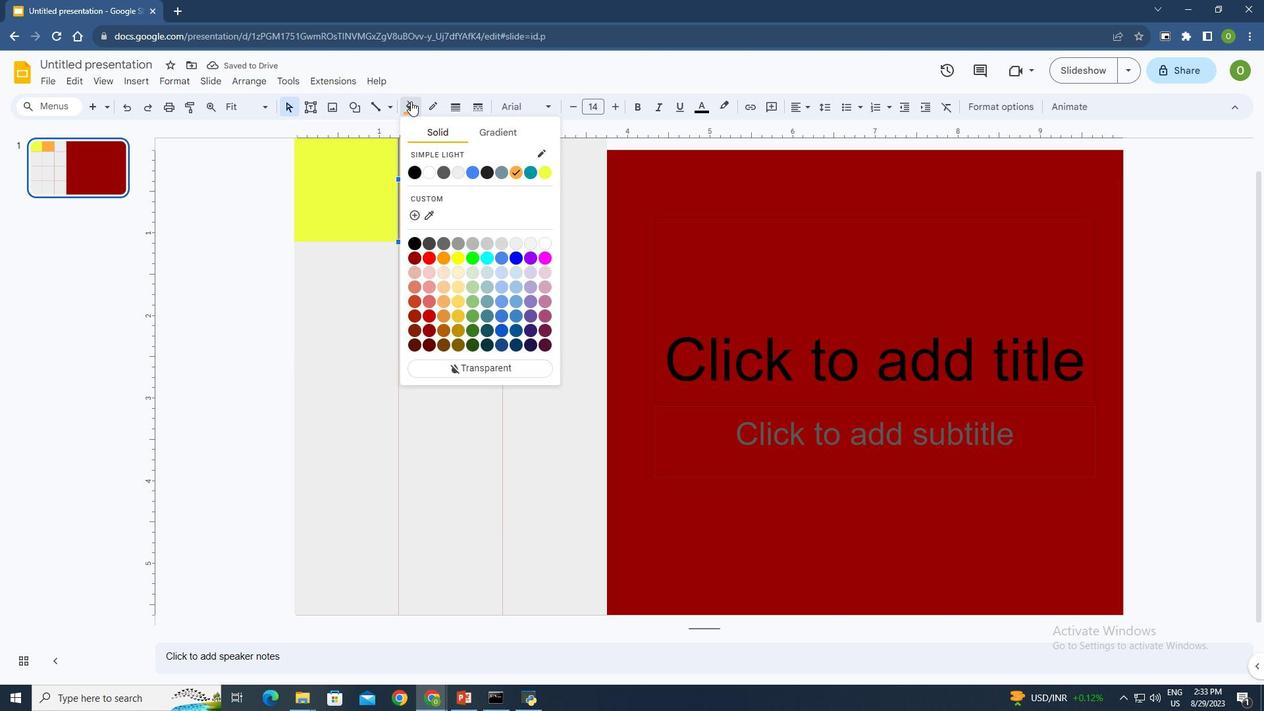 
Action: Mouse moved to (442, 260)
Screenshot: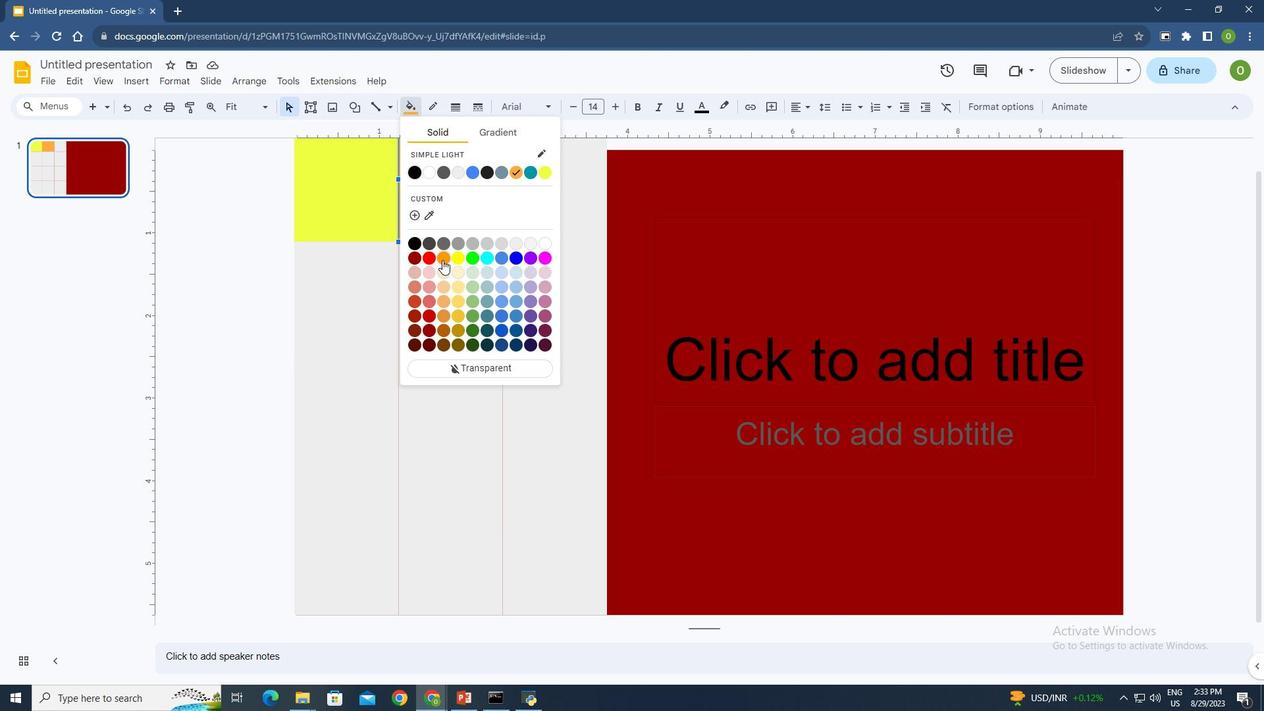 
Action: Mouse pressed left at (442, 260)
Screenshot: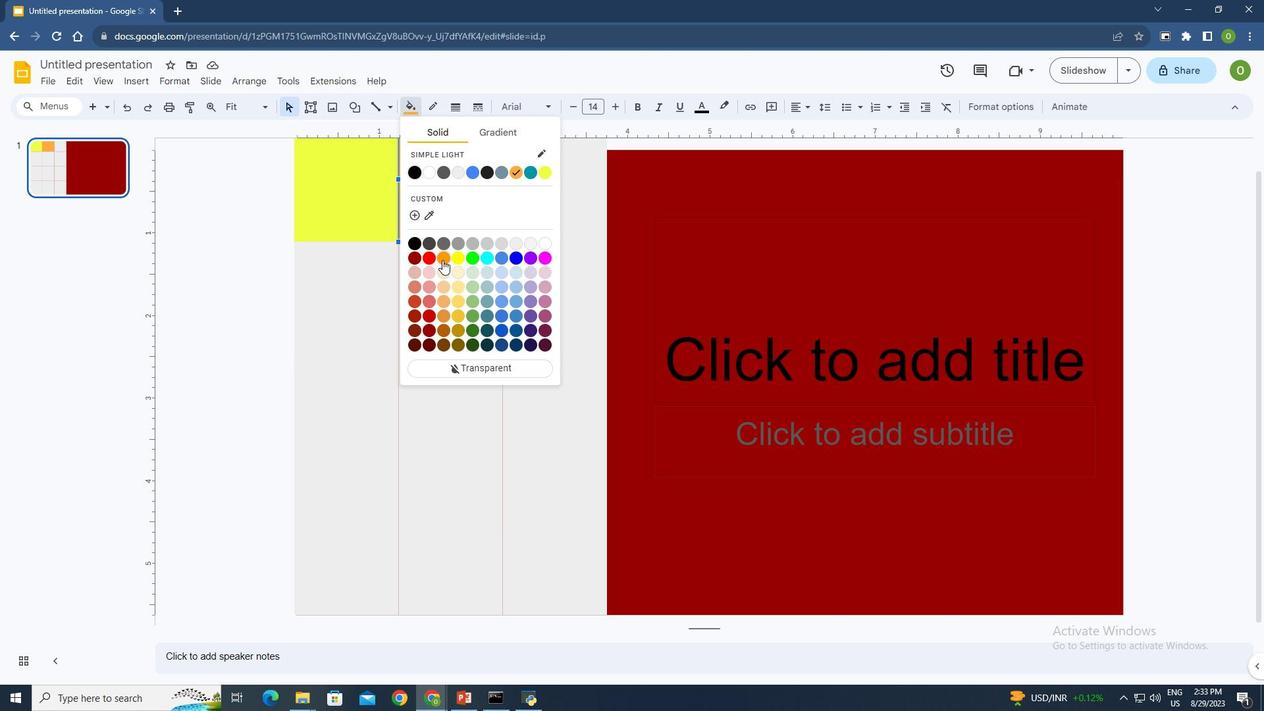 
Action: Mouse moved to (351, 280)
Screenshot: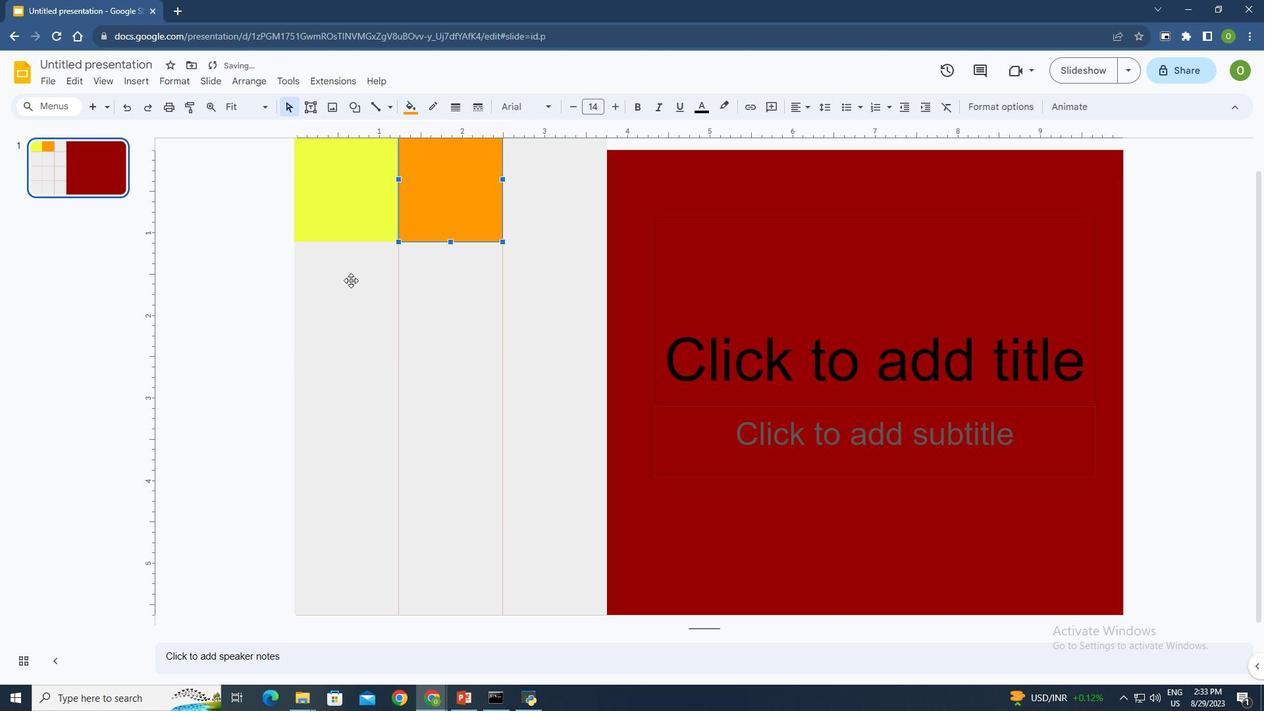 
Action: Mouse pressed left at (351, 280)
Screenshot: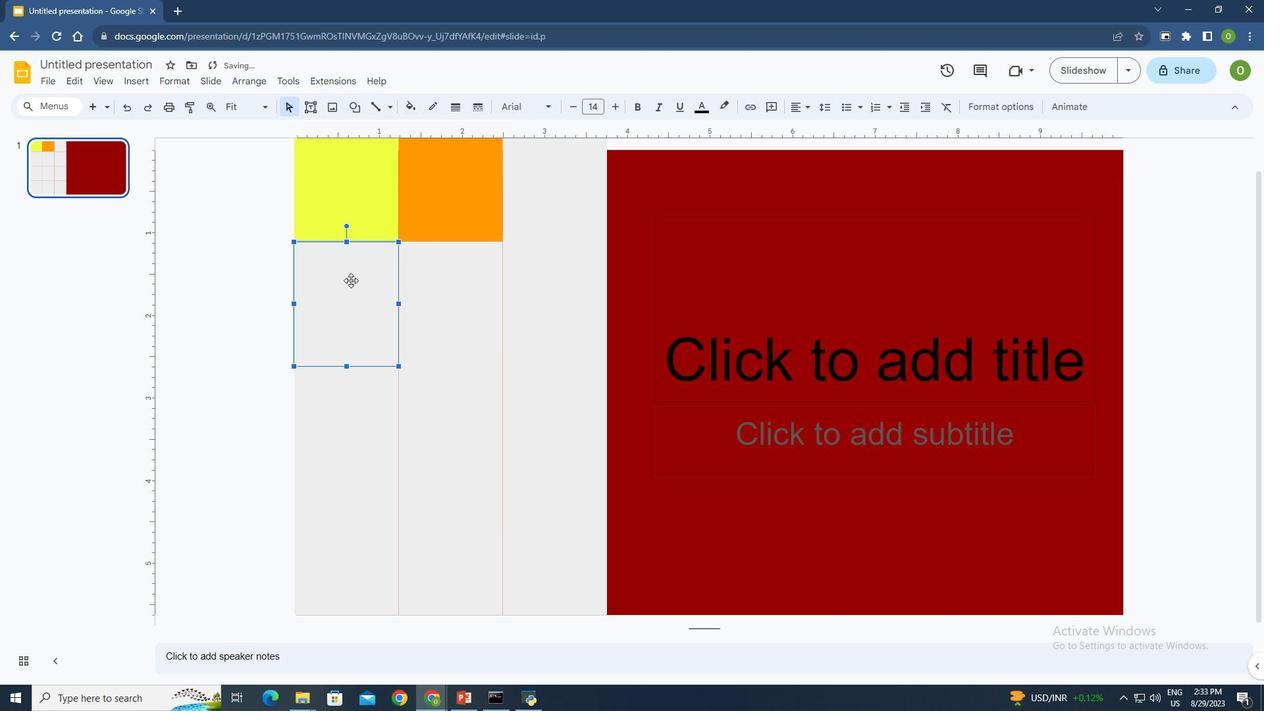 
Action: Mouse moved to (354, 187)
Screenshot: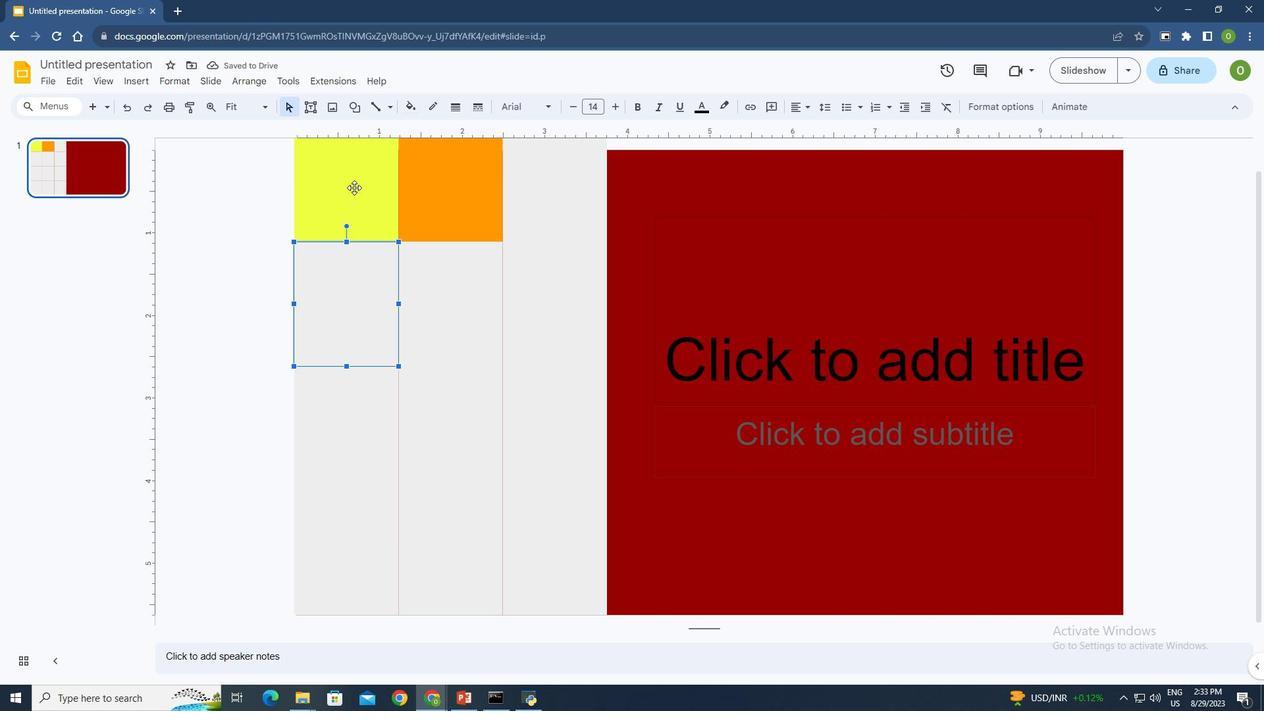
Action: Mouse pressed left at (354, 187)
Screenshot: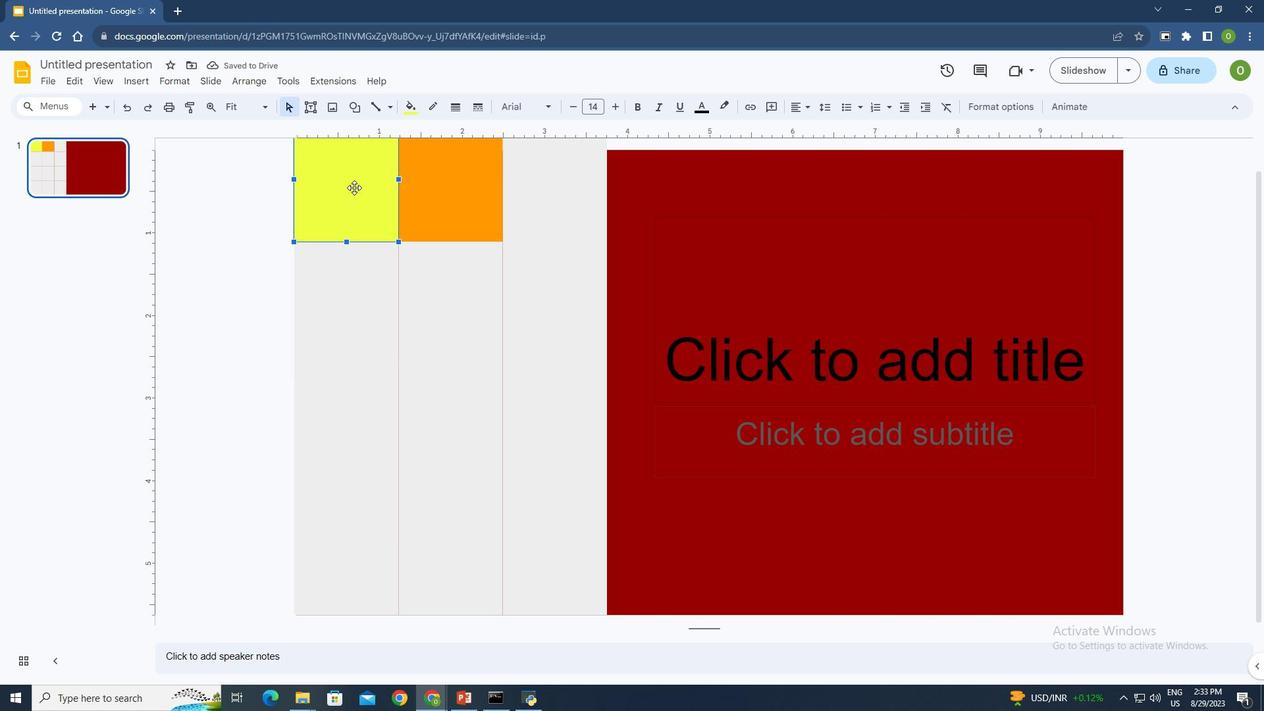
Action: Mouse moved to (411, 100)
Screenshot: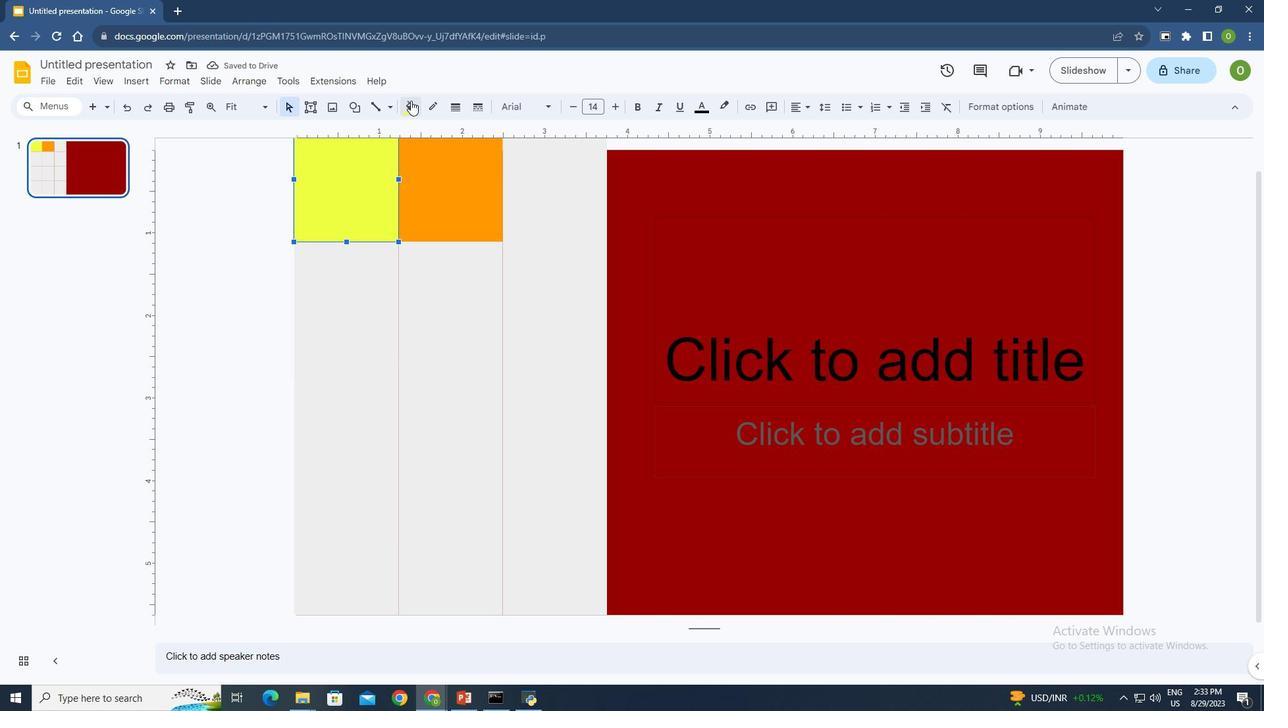 
Action: Mouse pressed left at (411, 100)
Screenshot: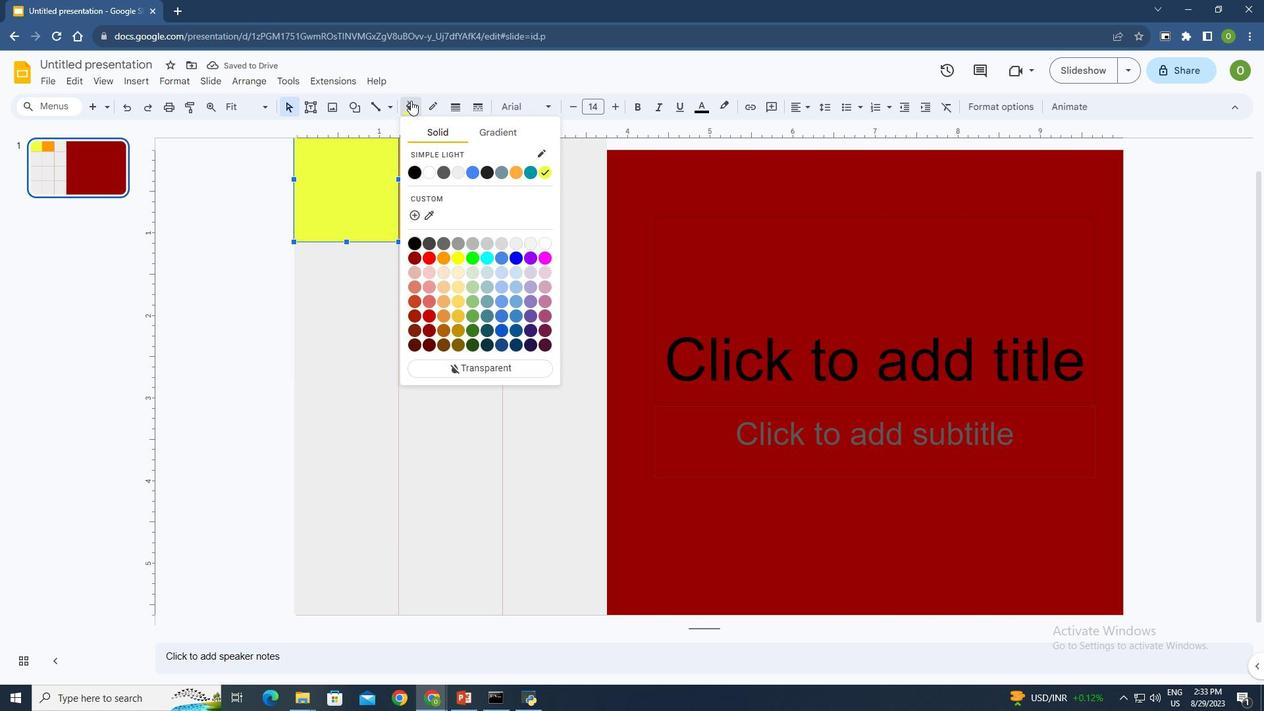 
Action: Mouse moved to (413, 215)
Screenshot: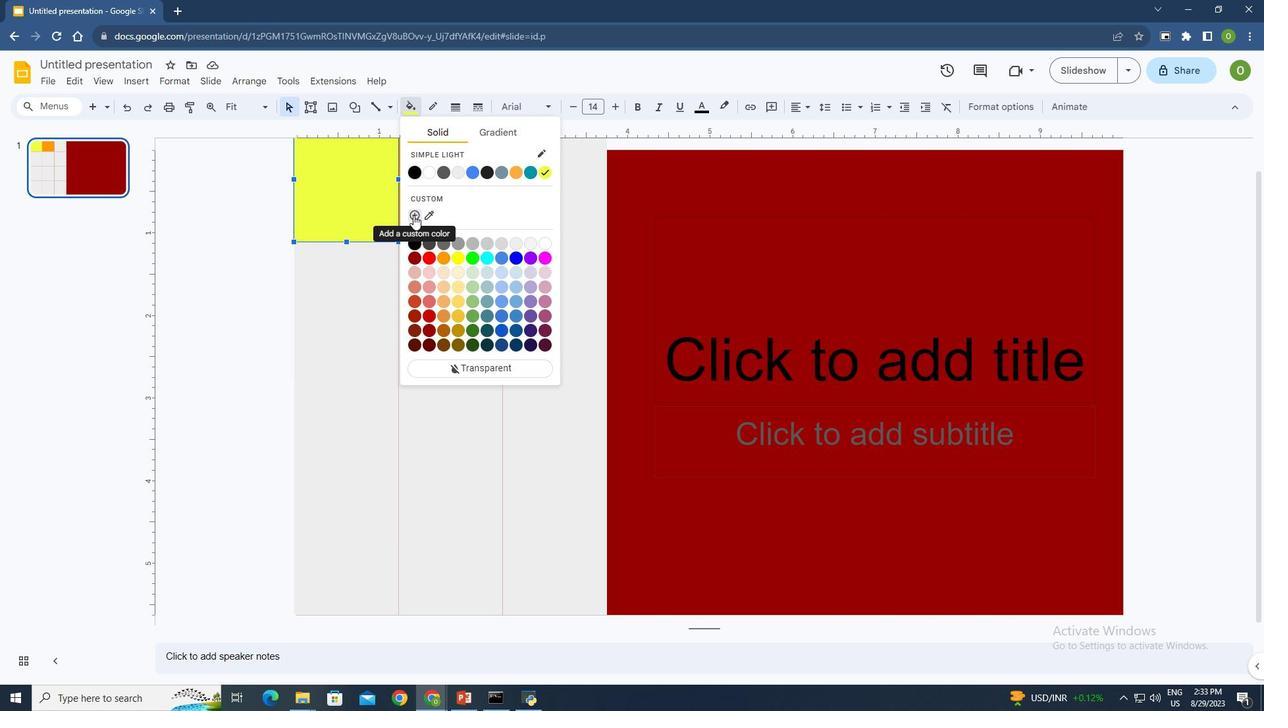 
Action: Mouse pressed left at (413, 215)
Screenshot: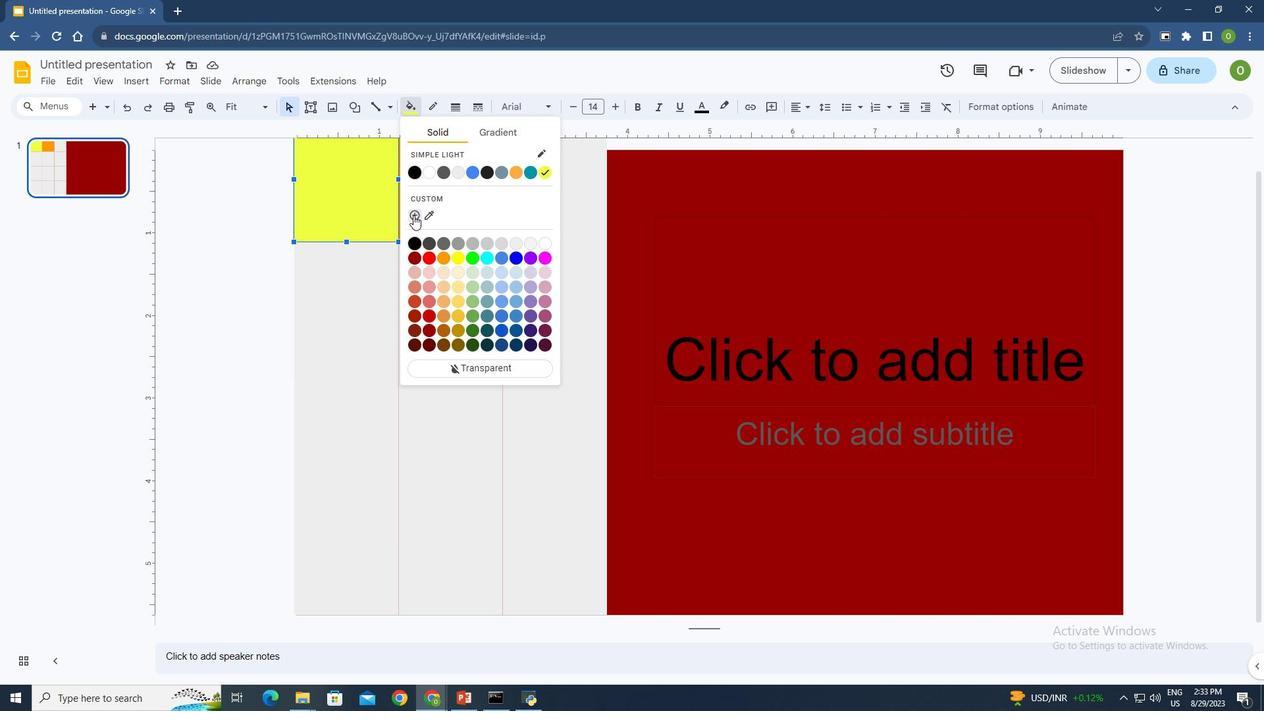 
Action: Mouse moved to (679, 255)
Screenshot: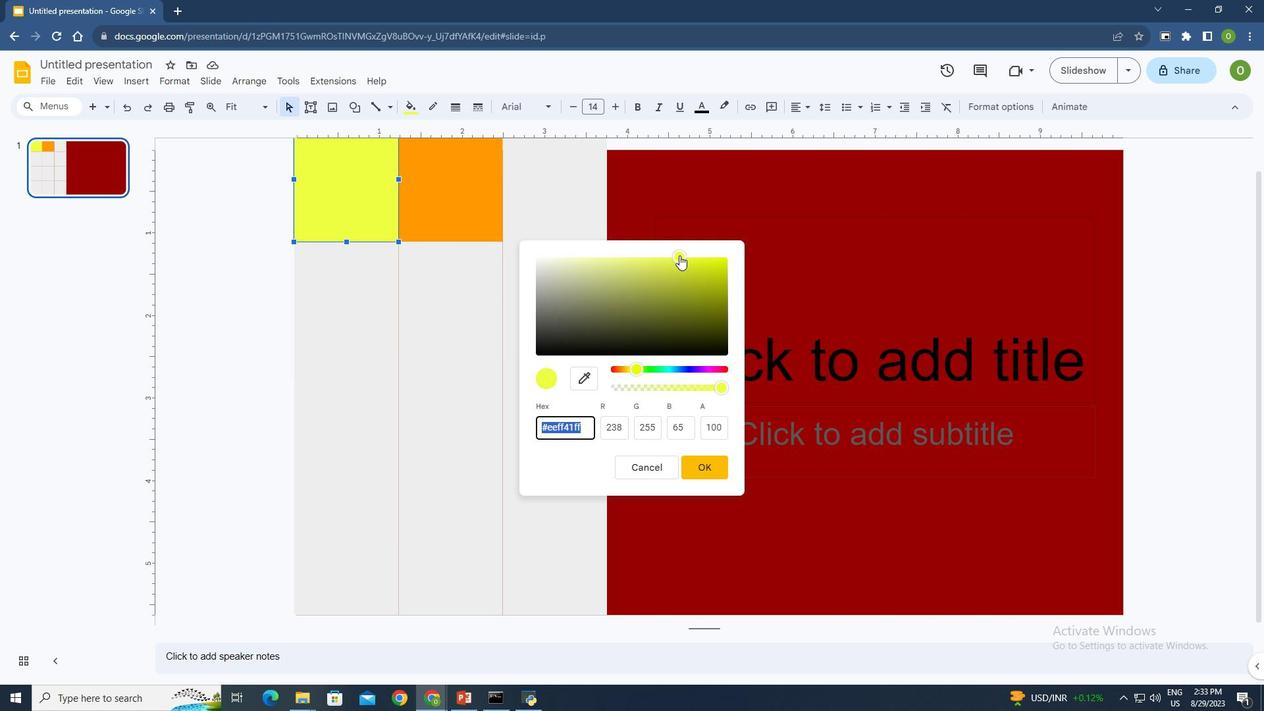 
Action: Mouse pressed left at (679, 255)
Screenshot: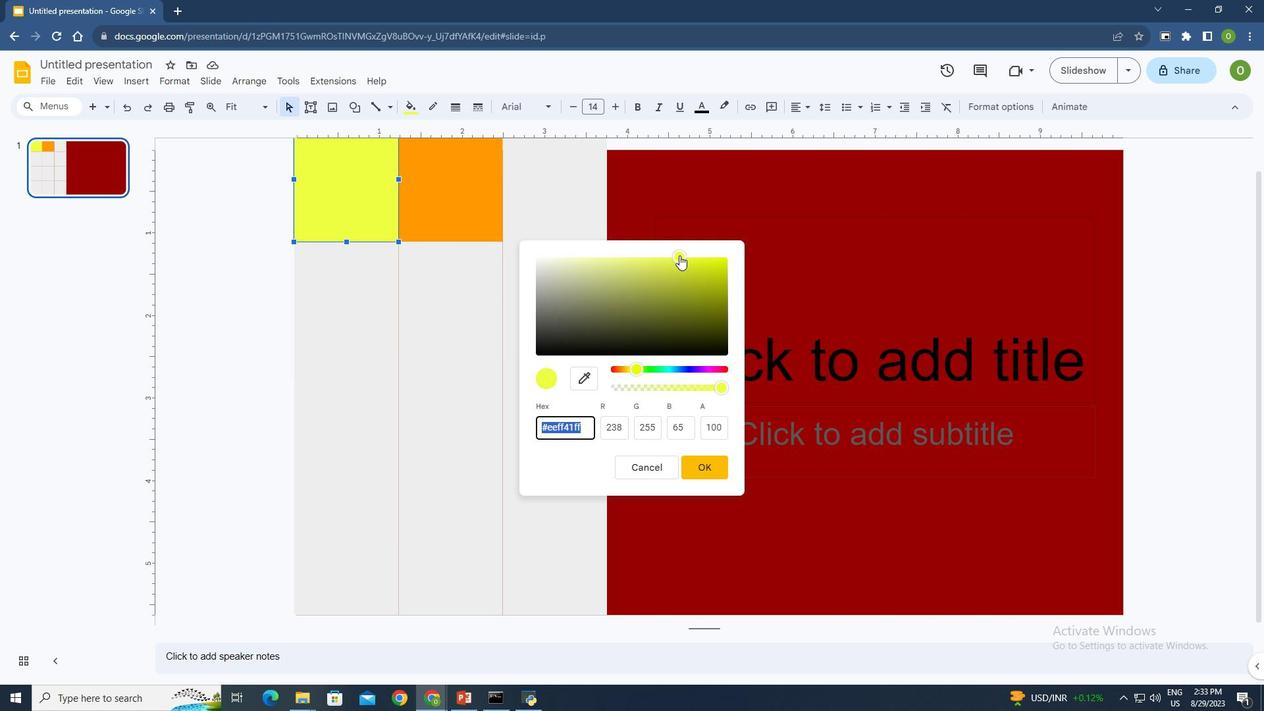 
Action: Mouse moved to (707, 468)
Screenshot: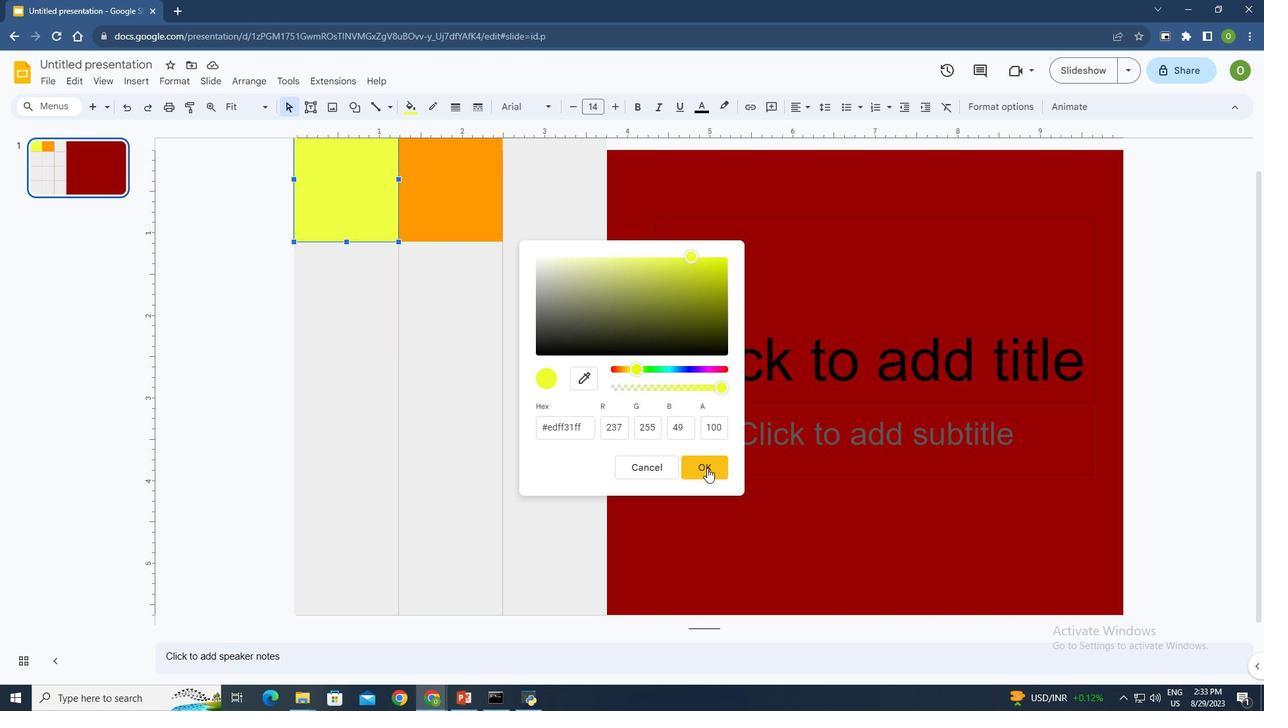 
Action: Mouse pressed left at (707, 468)
Screenshot: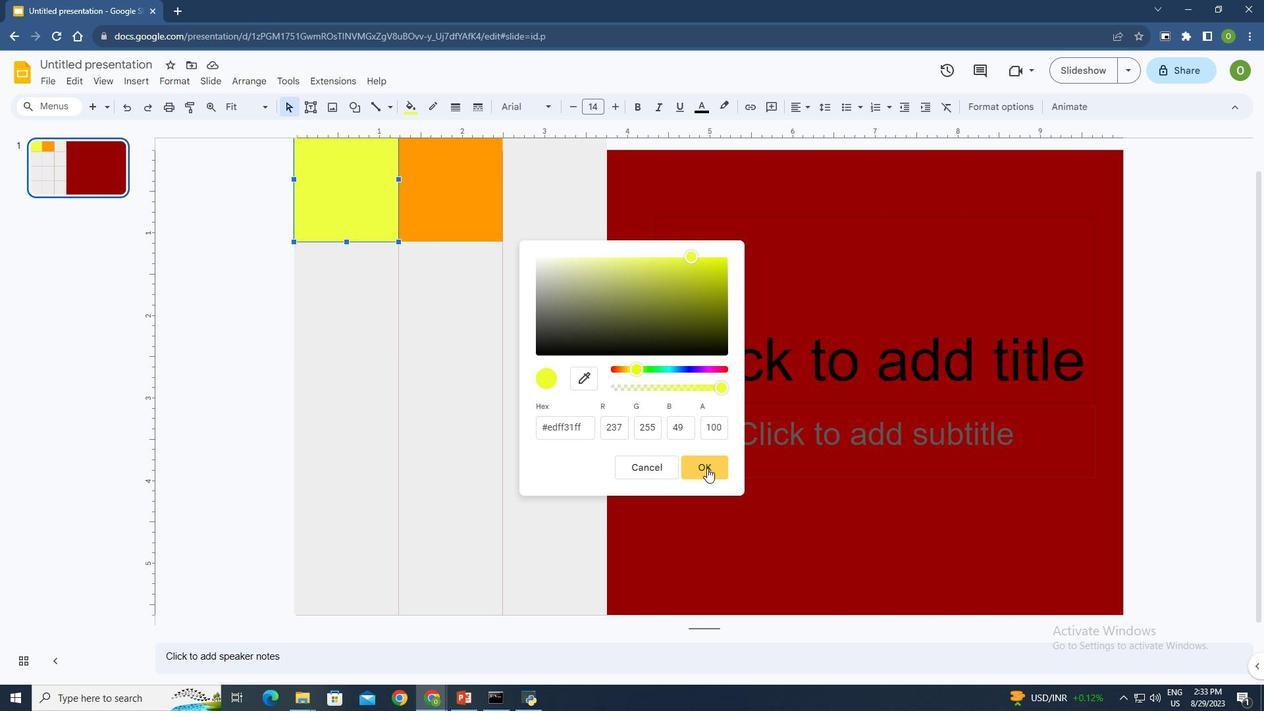 
Action: Mouse moved to (366, 285)
Screenshot: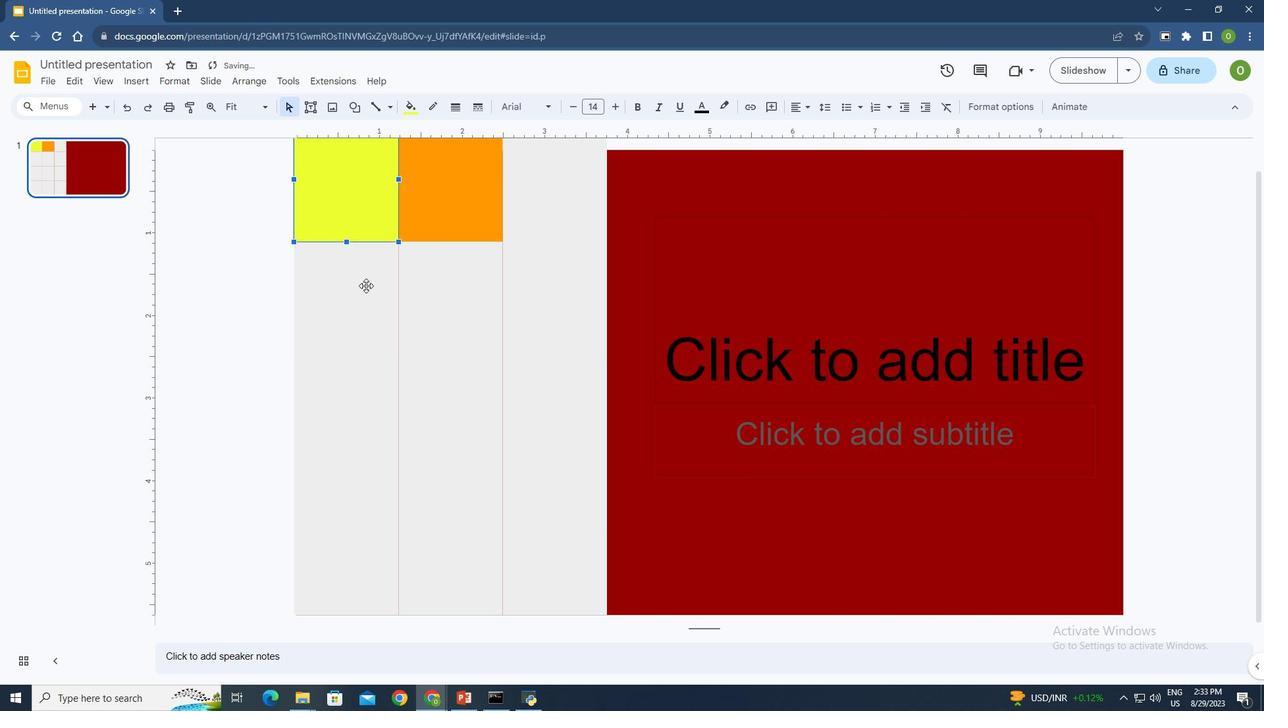 
Action: Mouse pressed left at (366, 285)
Screenshot: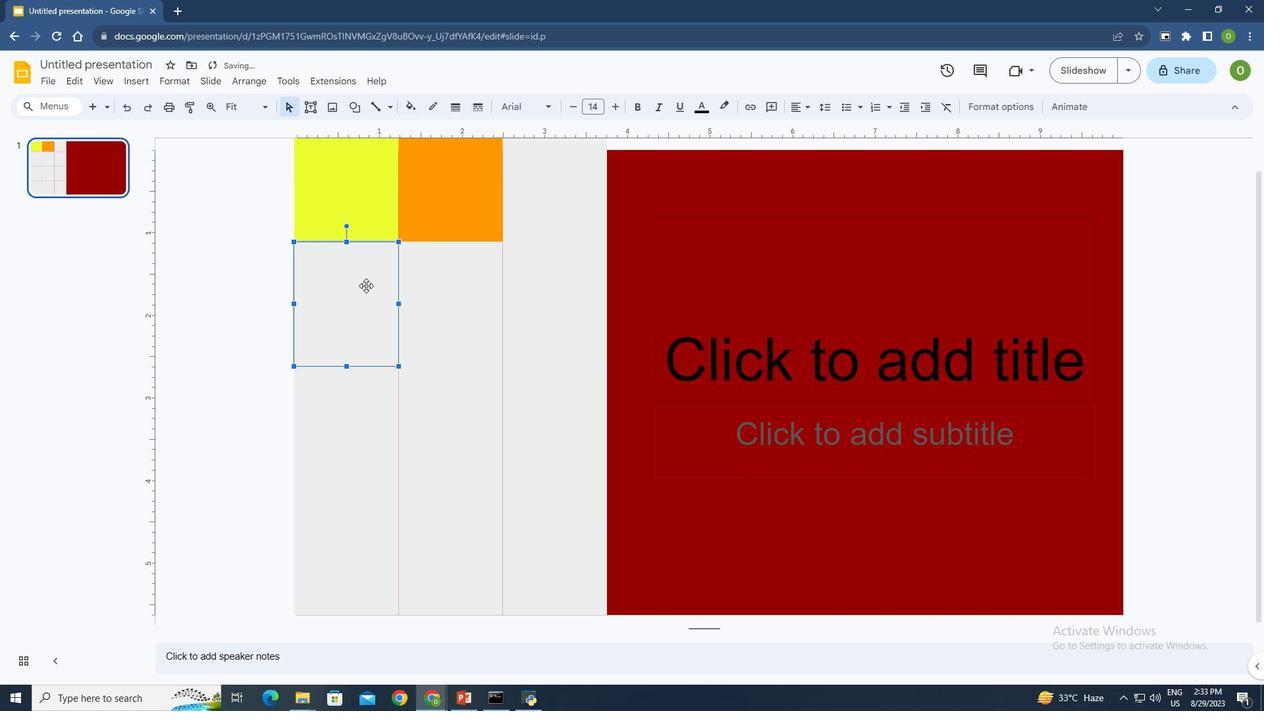 
Action: Mouse moved to (415, 102)
Screenshot: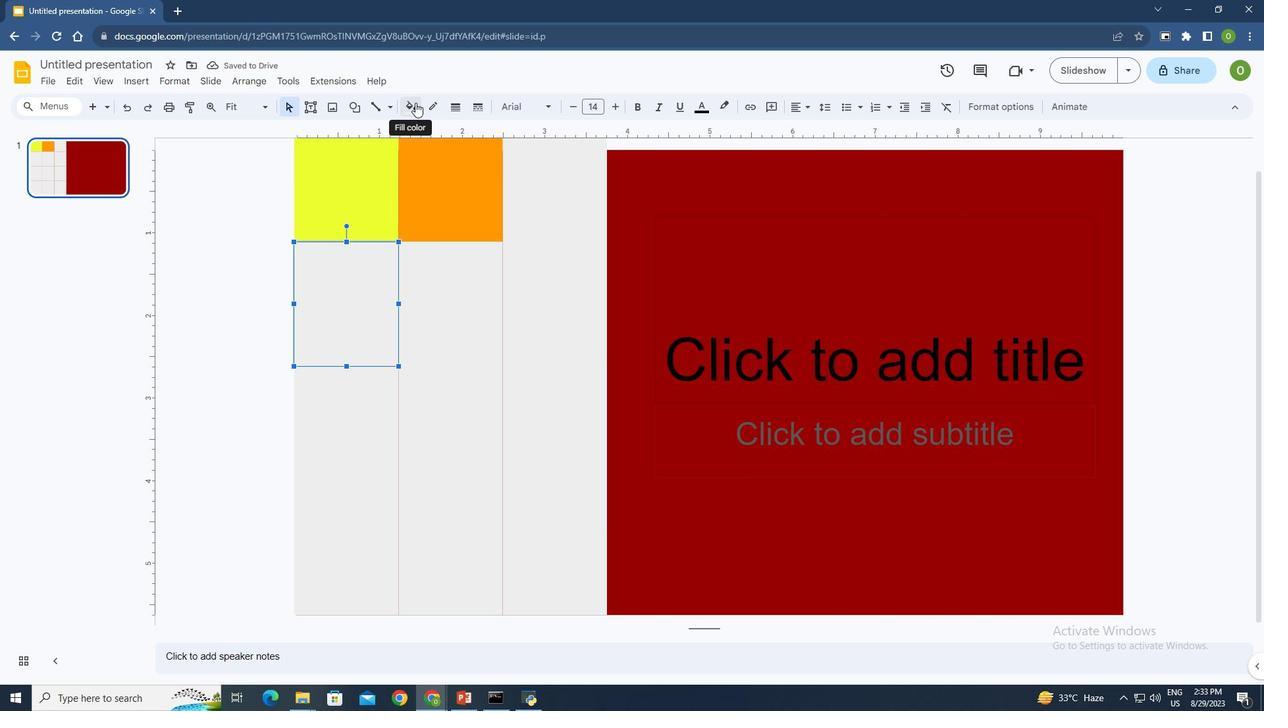 
Action: Mouse pressed left at (415, 102)
Screenshot: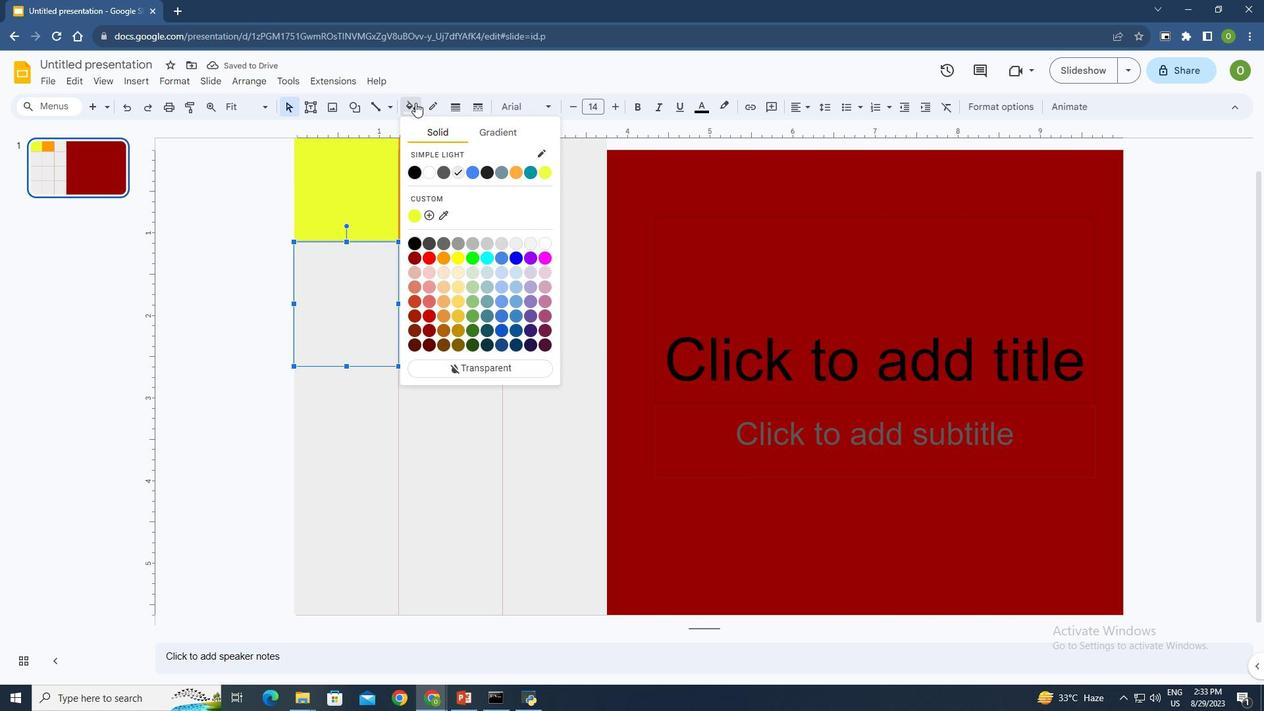 
Action: Mouse moved to (443, 258)
Screenshot: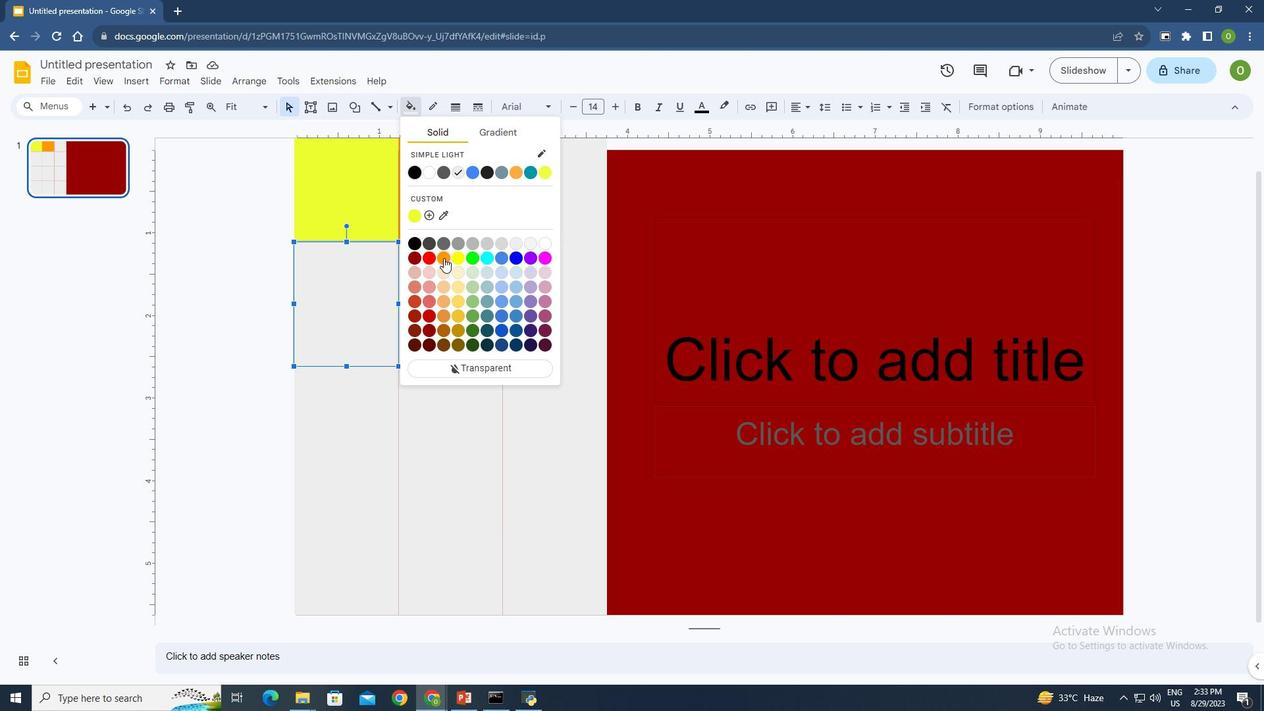 
Action: Mouse pressed left at (443, 258)
Screenshot: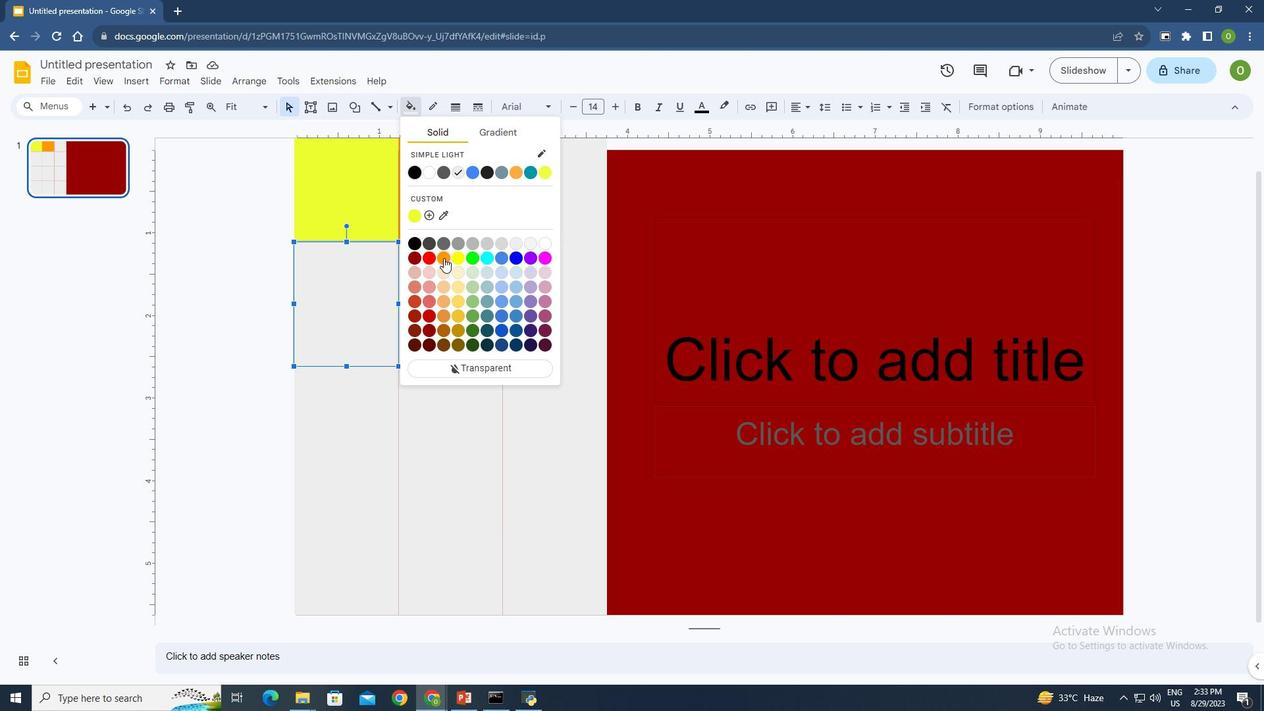 
Action: Mouse moved to (440, 291)
Screenshot: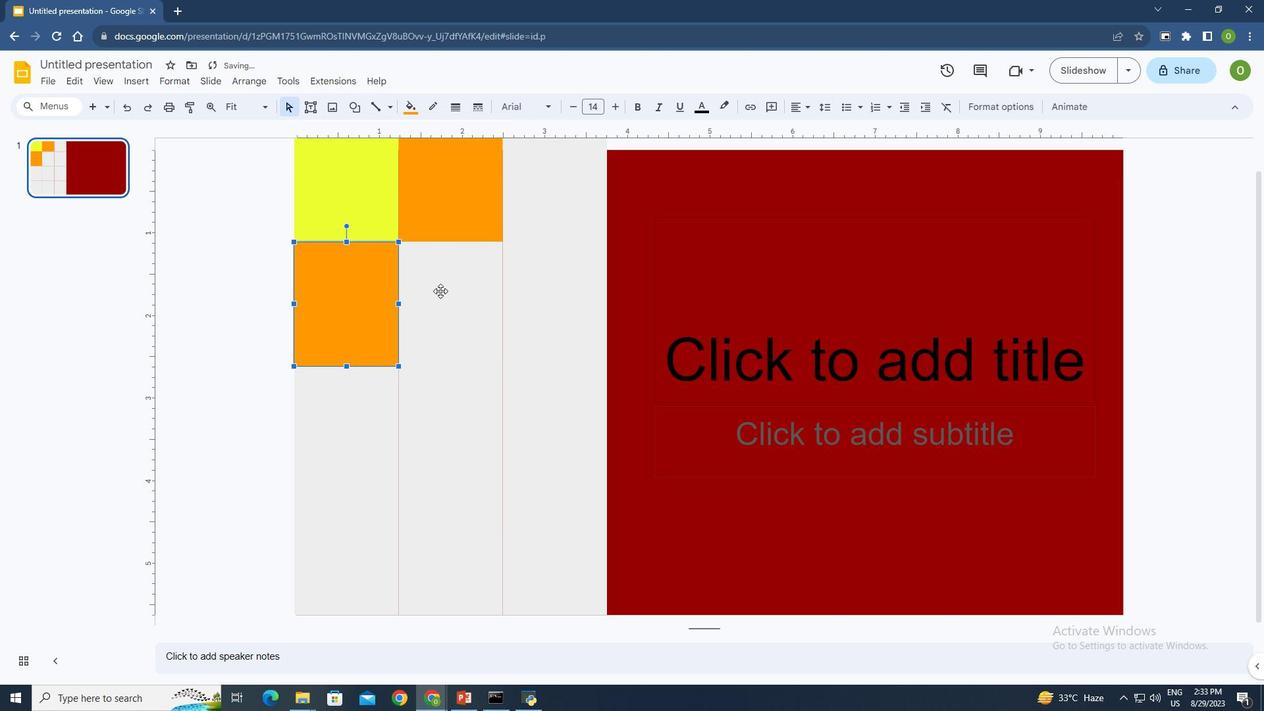 
Action: Mouse pressed left at (440, 291)
Screenshot: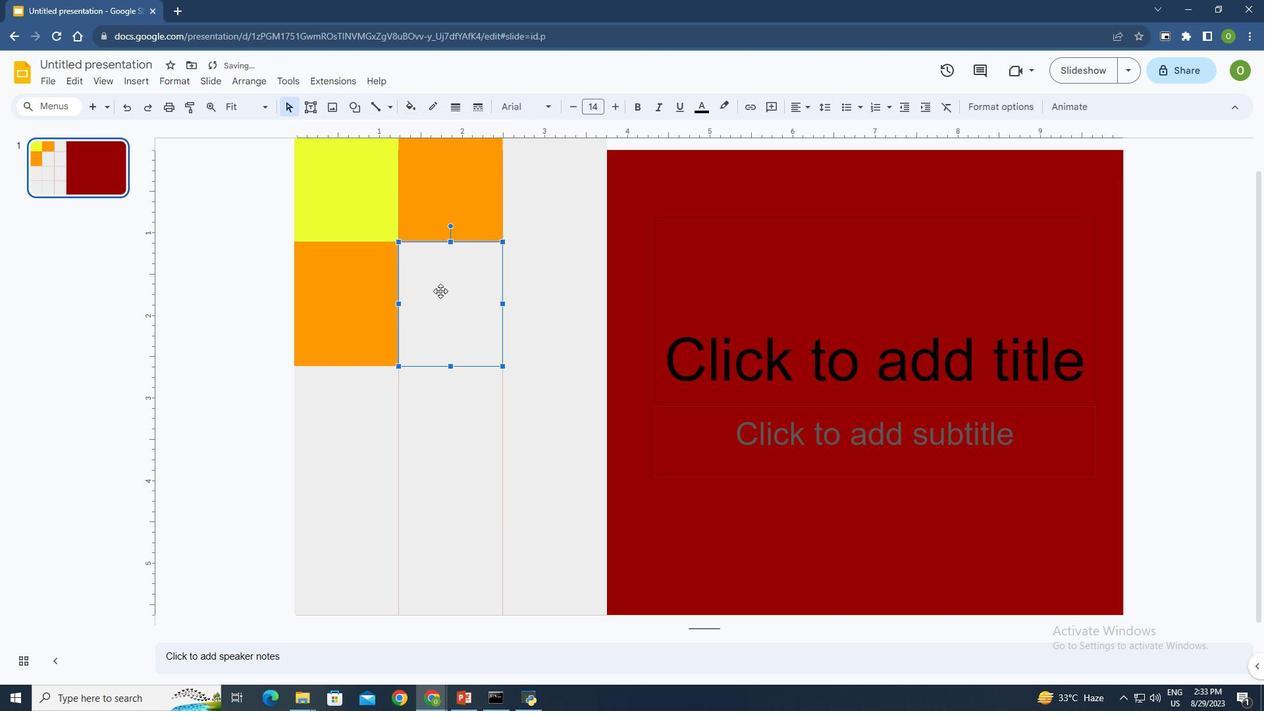 
Action: Mouse moved to (408, 107)
Screenshot: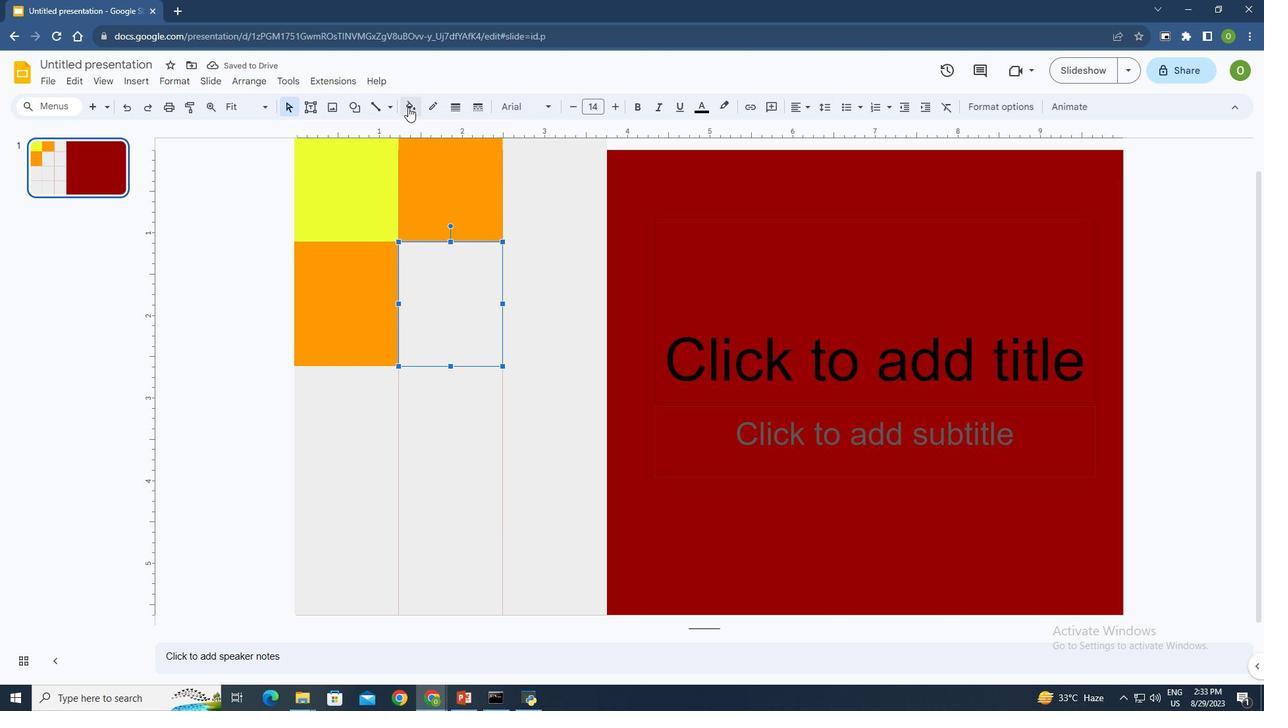 
Action: Mouse pressed left at (408, 107)
Screenshot: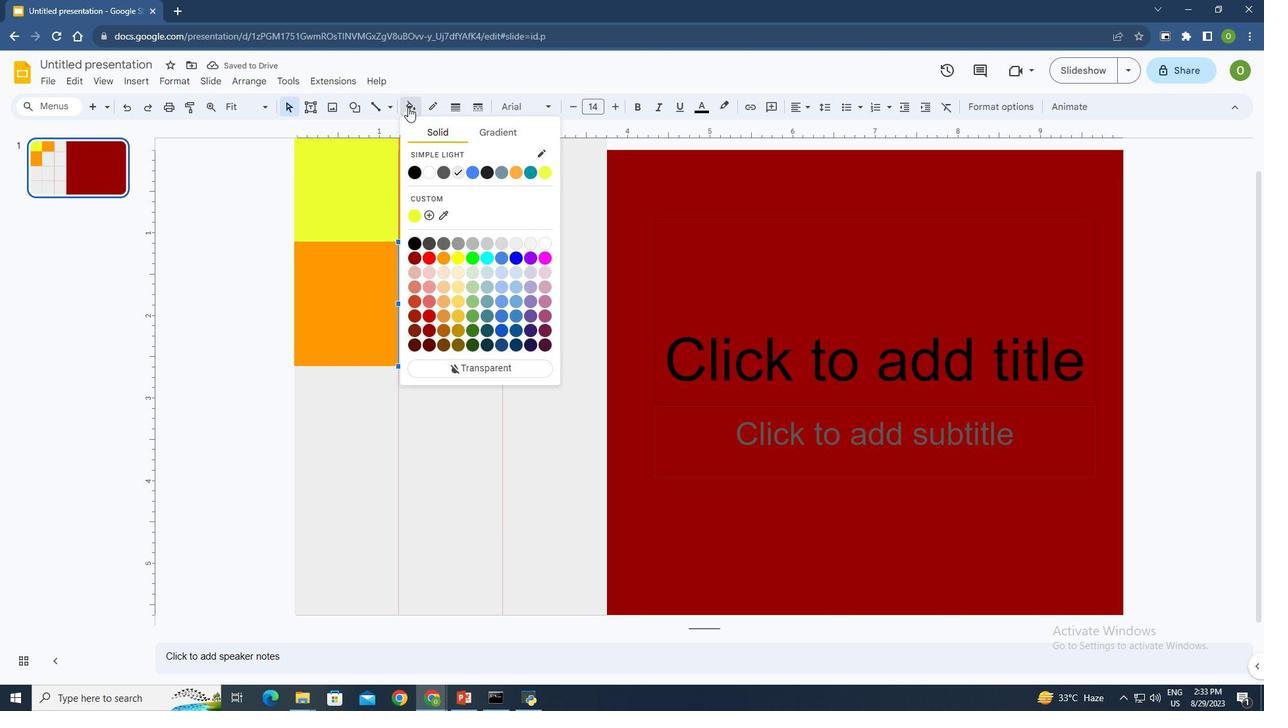 
Action: Mouse moved to (530, 260)
Screenshot: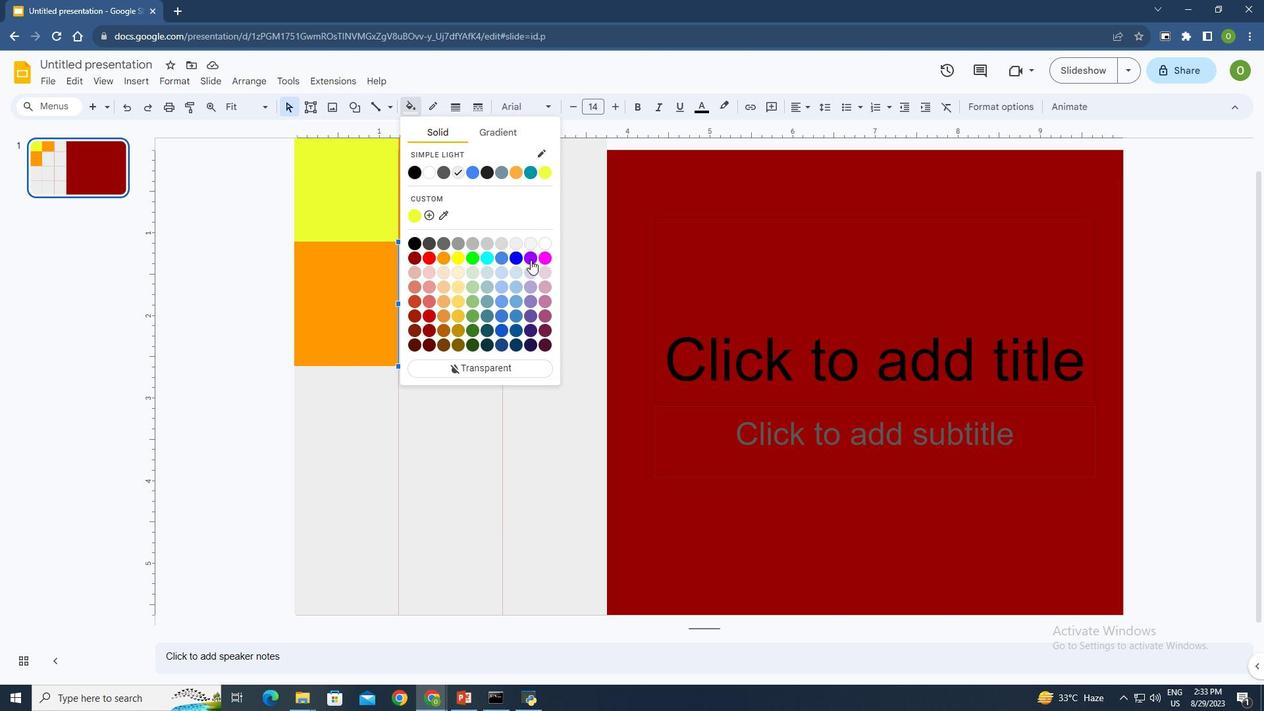 
Action: Mouse pressed left at (530, 260)
Screenshot: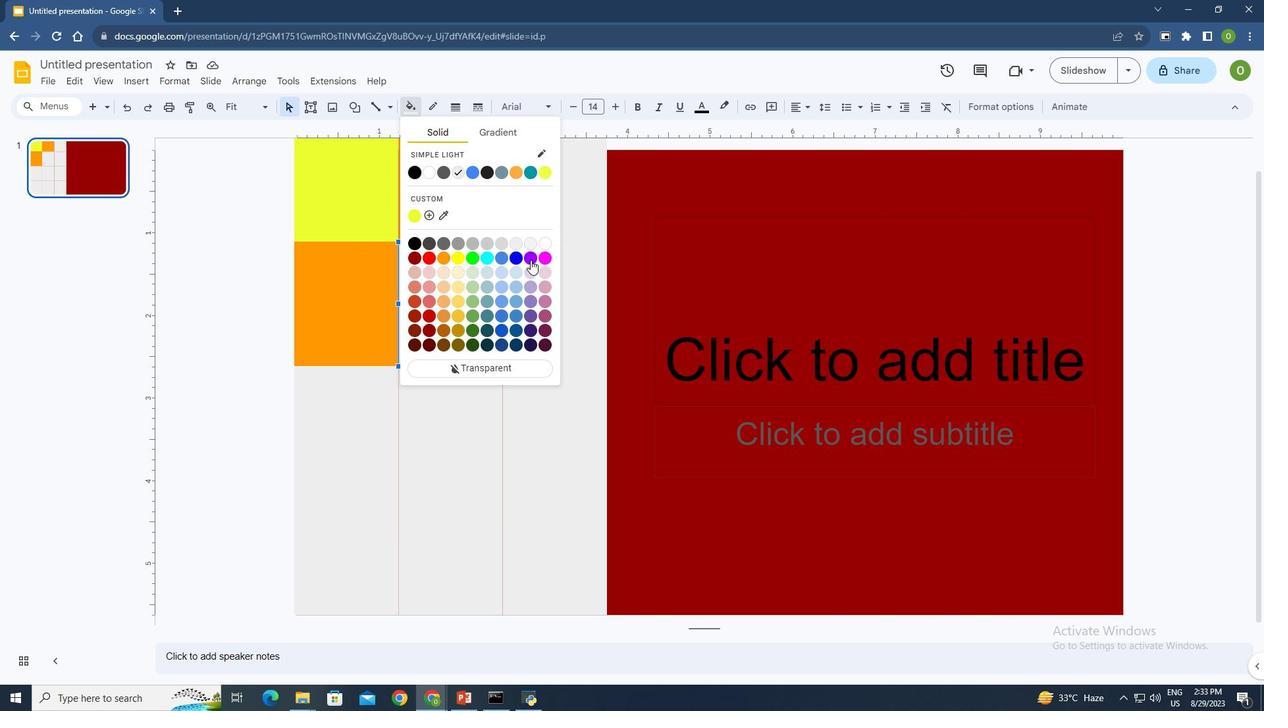 
Action: Mouse moved to (540, 214)
Screenshot: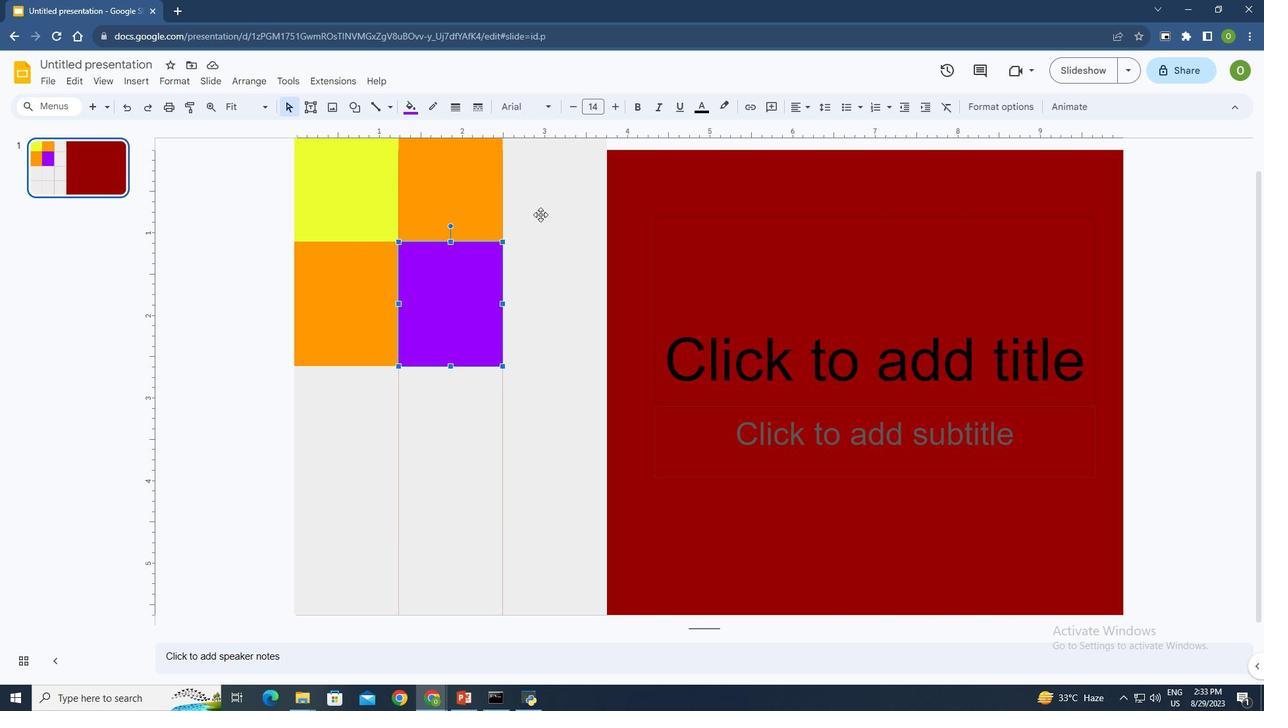 
Action: Mouse pressed left at (540, 214)
Screenshot: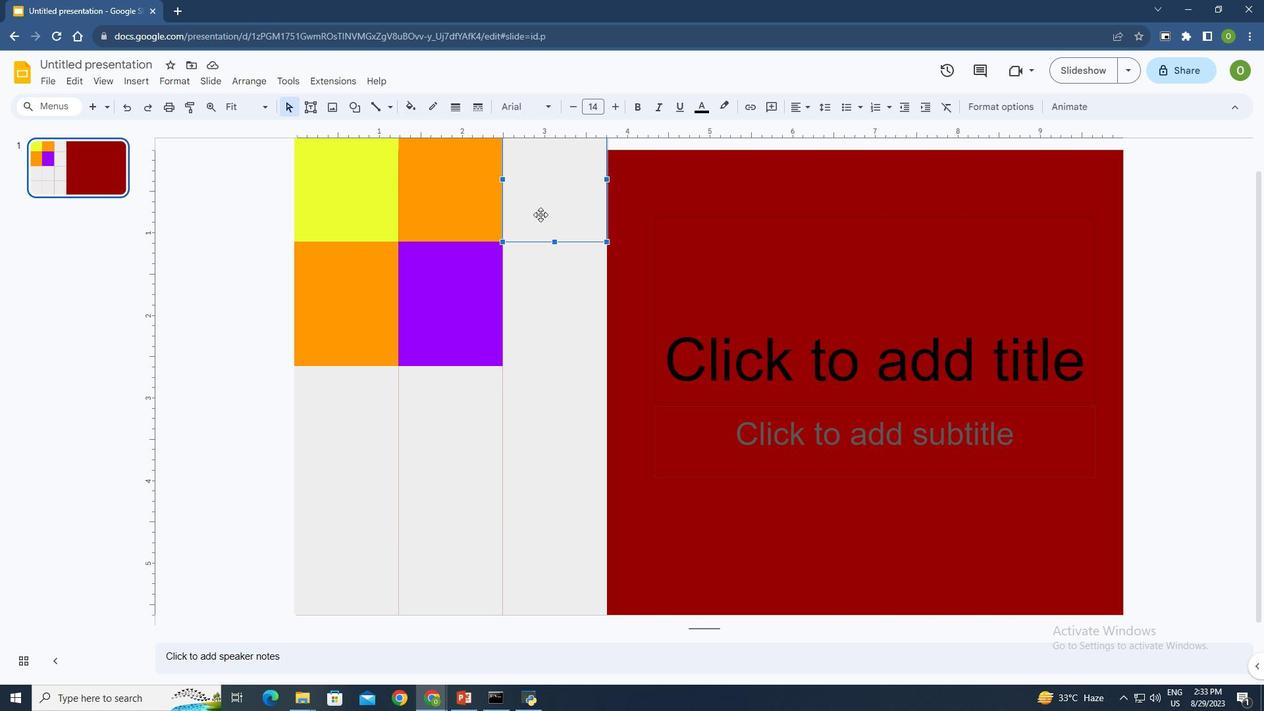 
Action: Mouse moved to (405, 109)
Screenshot: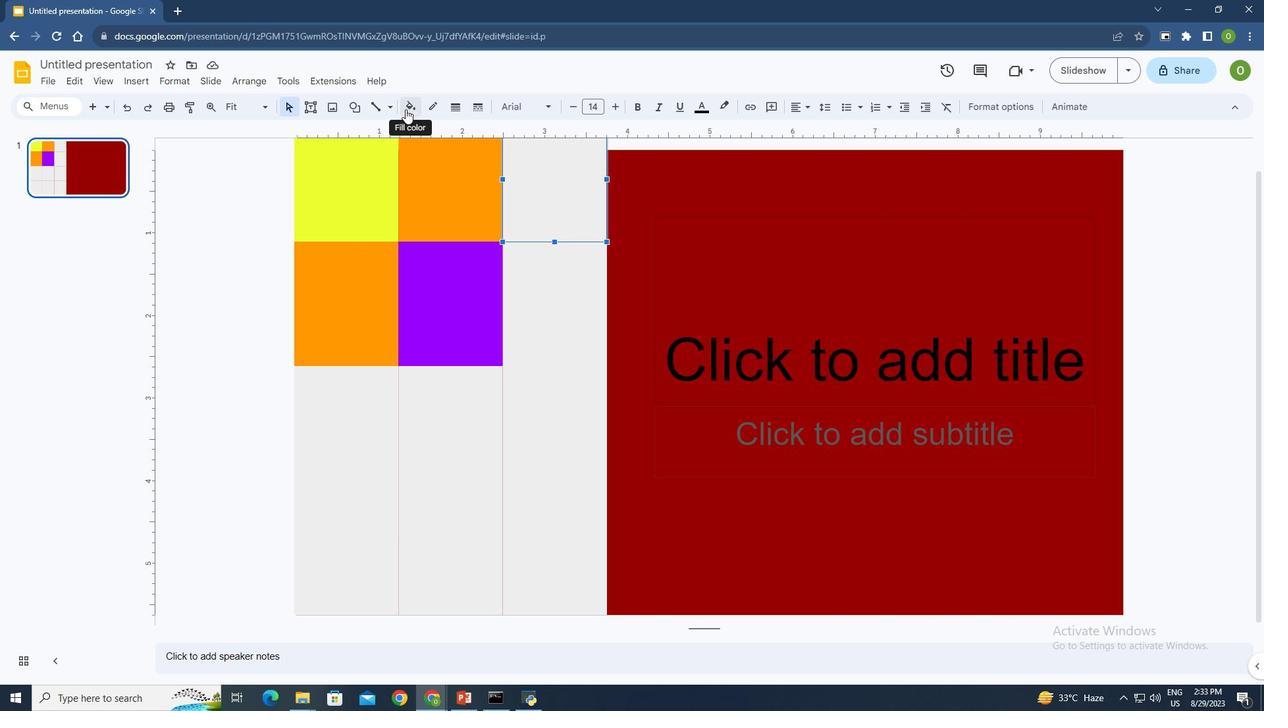 
Action: Mouse pressed left at (405, 109)
Screenshot: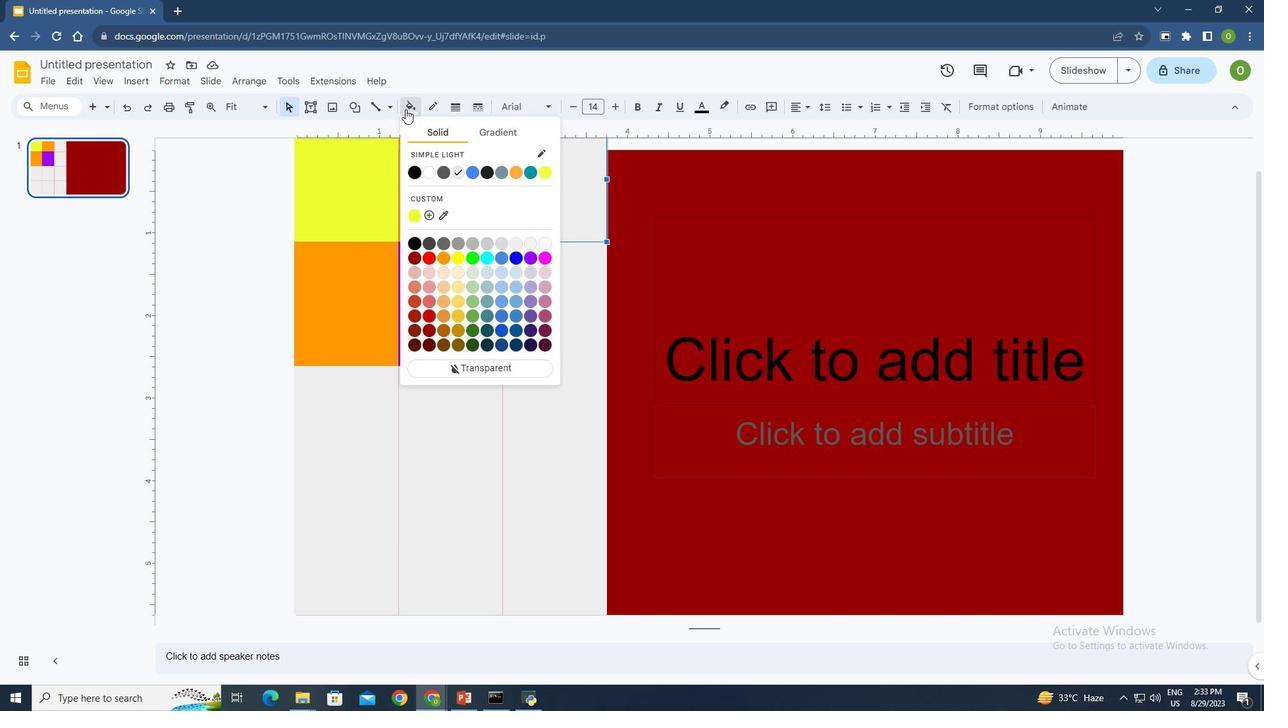 
Action: Mouse moved to (544, 257)
Screenshot: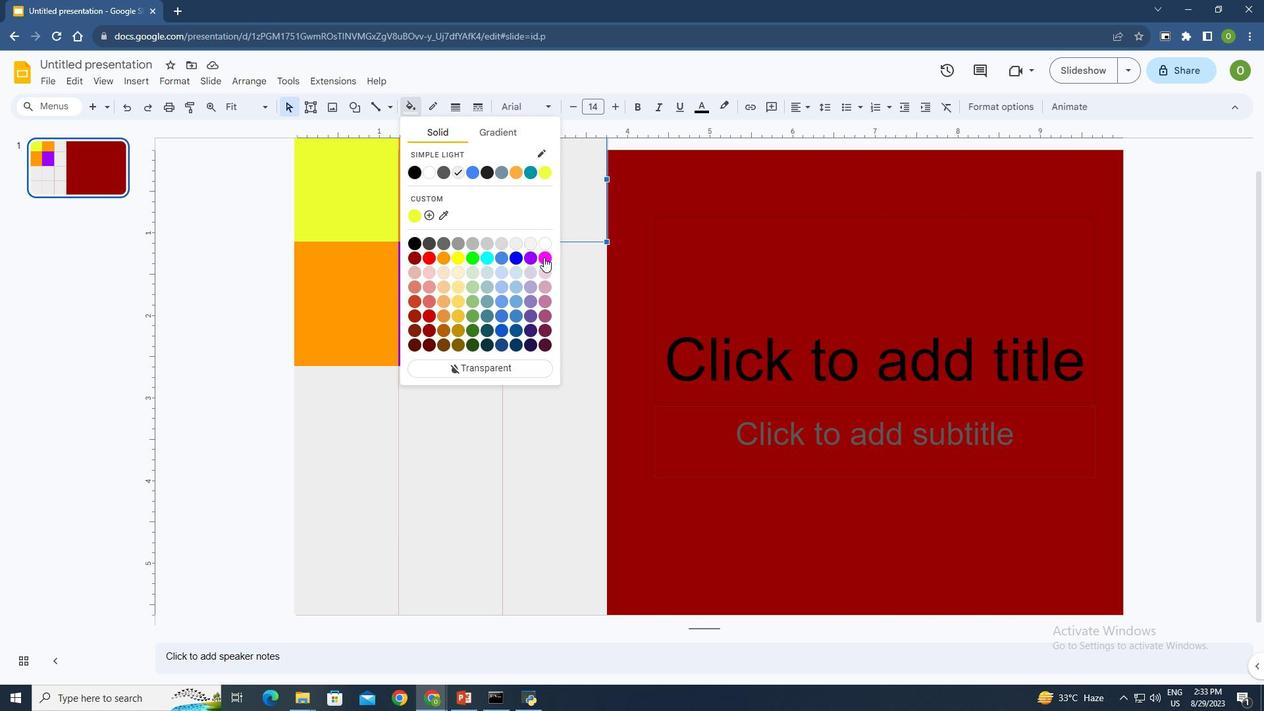 
Action: Mouse pressed left at (544, 257)
Screenshot: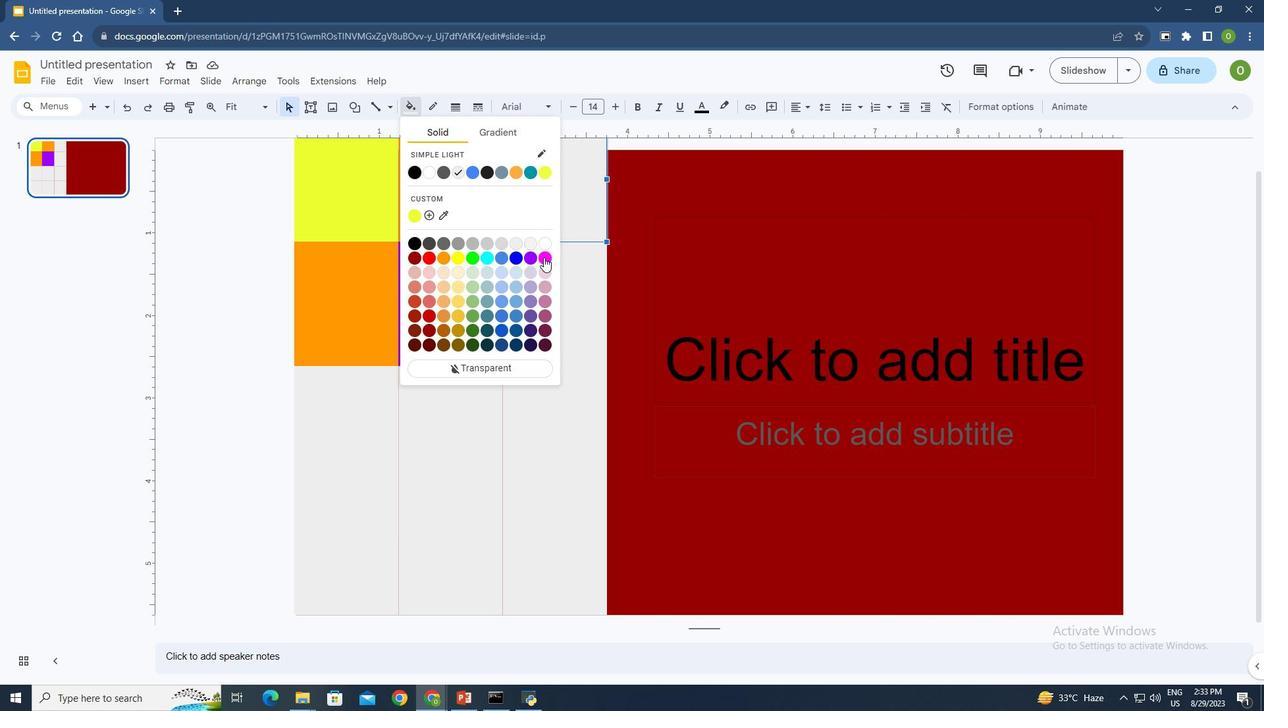 
Action: Mouse moved to (554, 192)
Screenshot: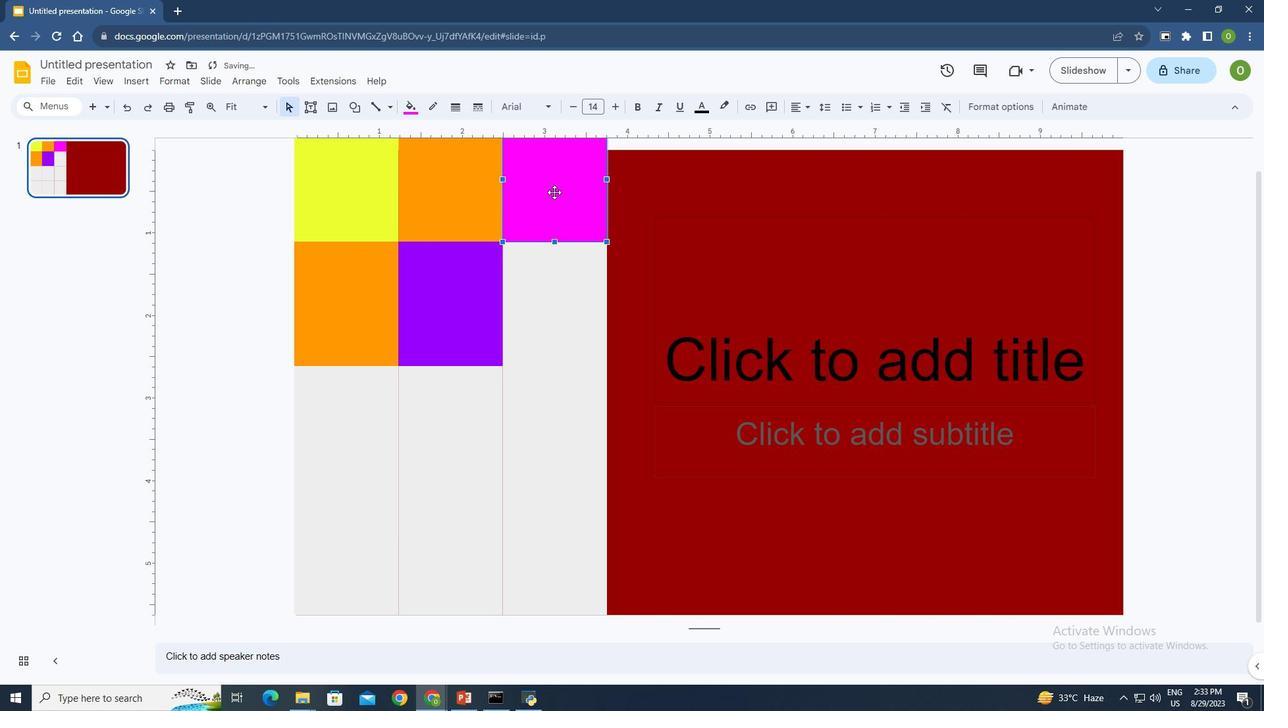
Action: Mouse pressed left at (554, 192)
Screenshot: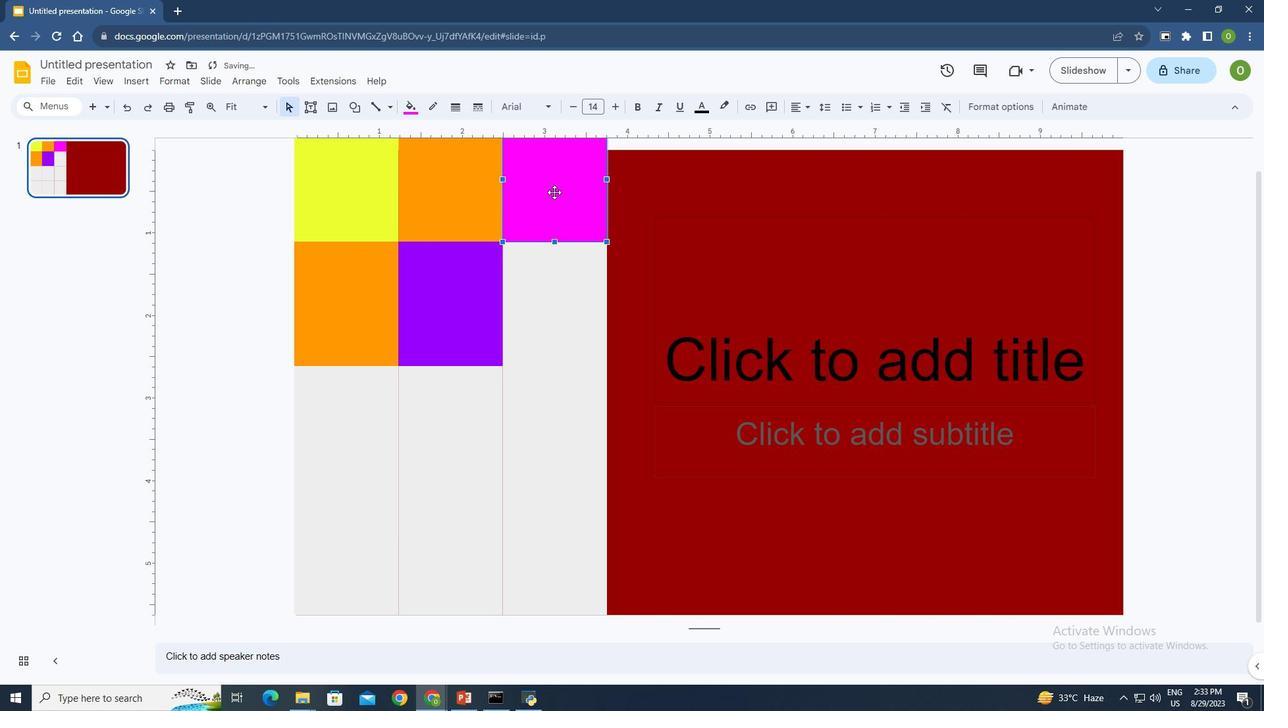 
Action: Mouse moved to (410, 106)
Screenshot: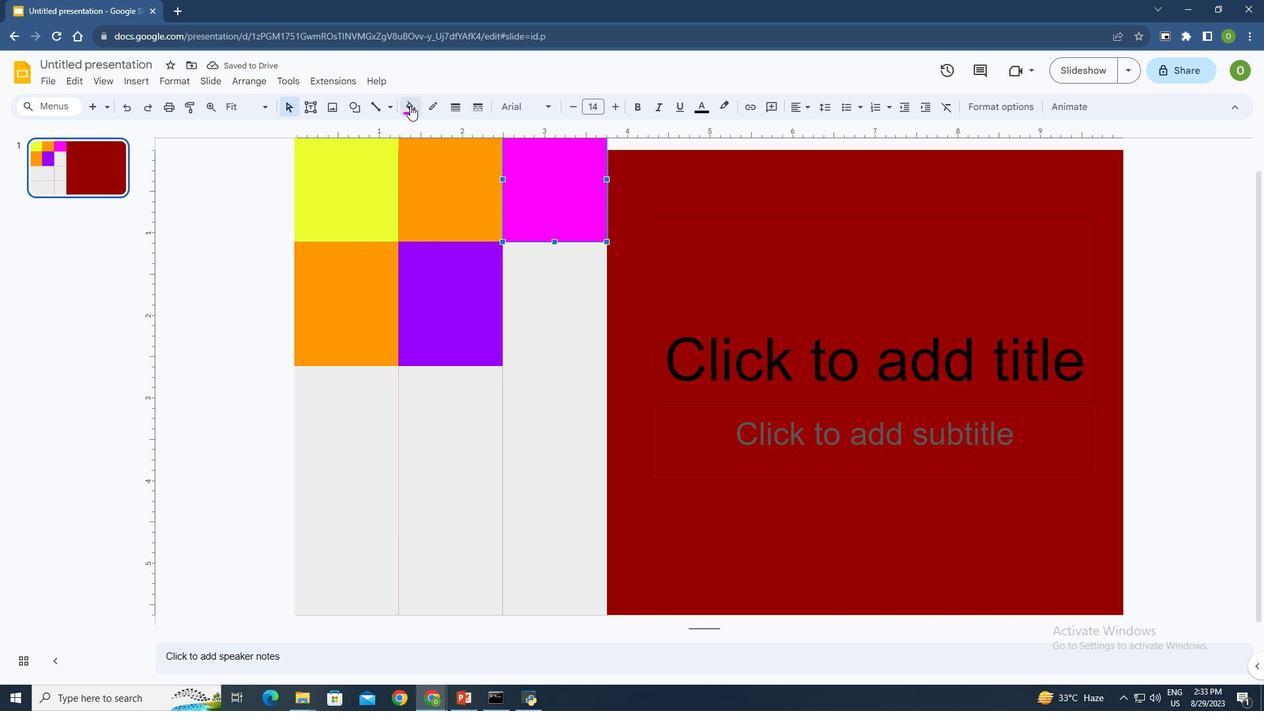
Action: Mouse pressed left at (410, 106)
Screenshot: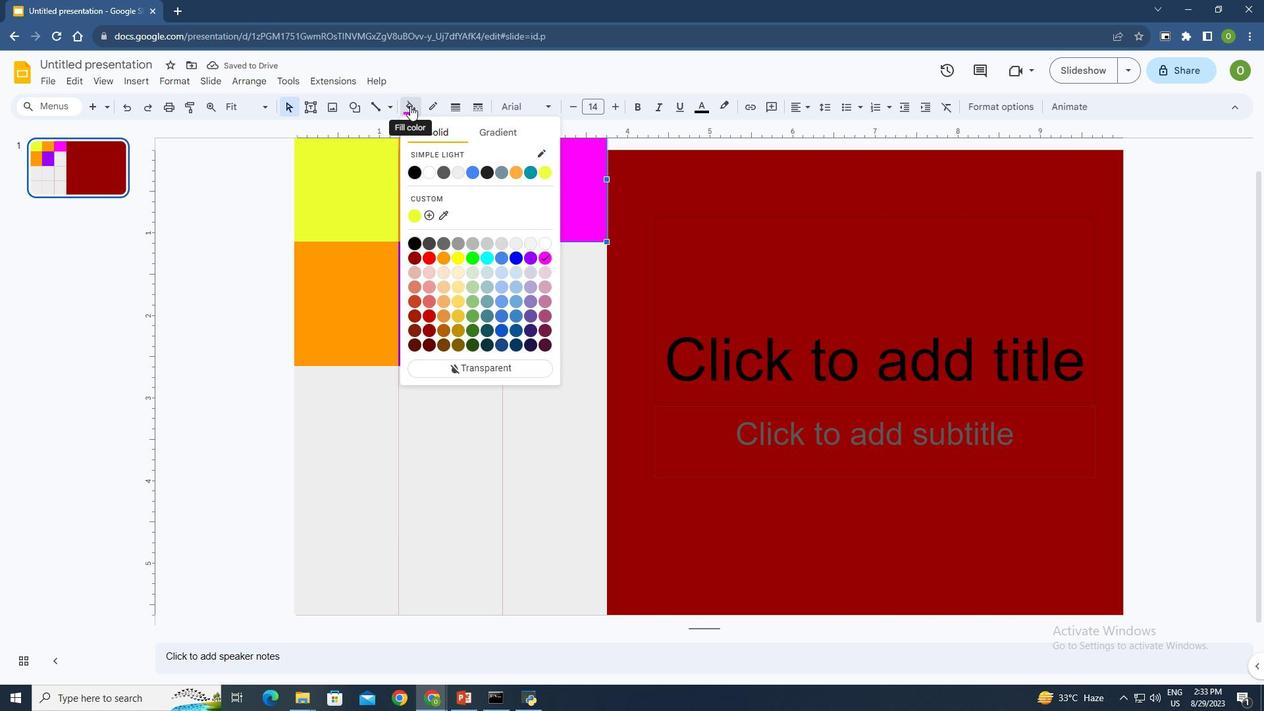 
Action: Mouse moved to (430, 216)
Screenshot: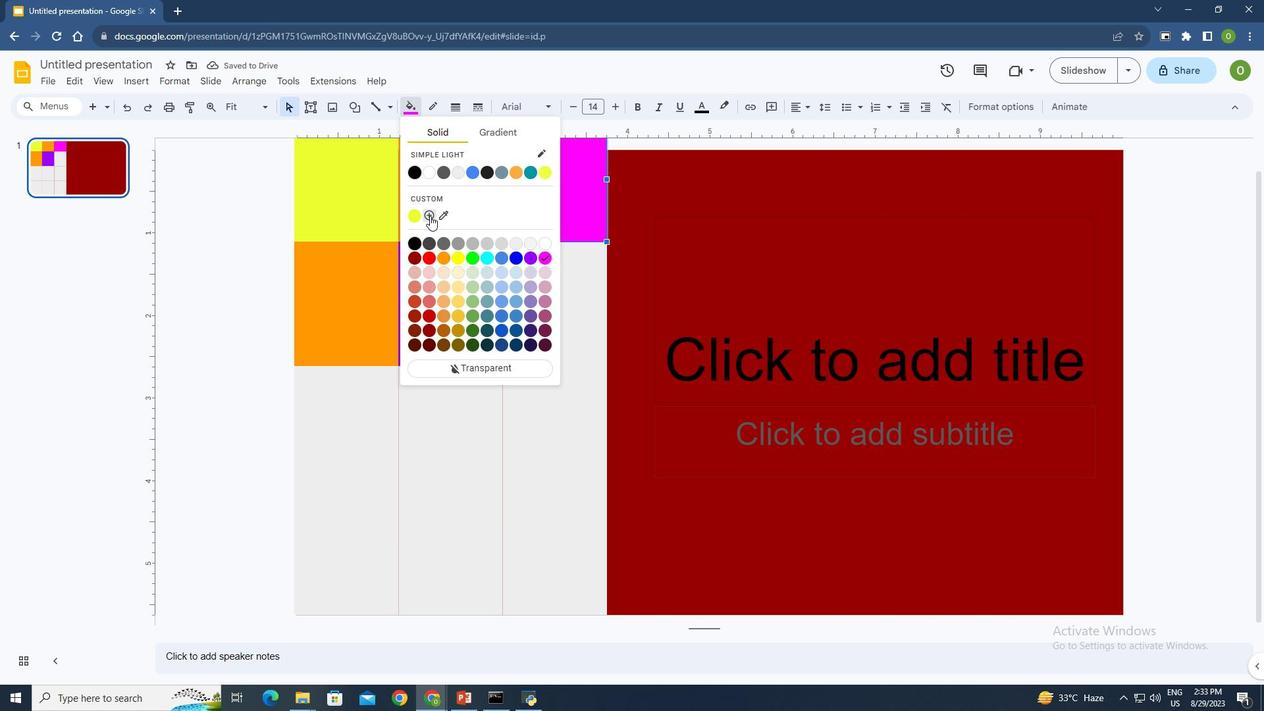 
Action: Mouse pressed left at (430, 216)
Screenshot: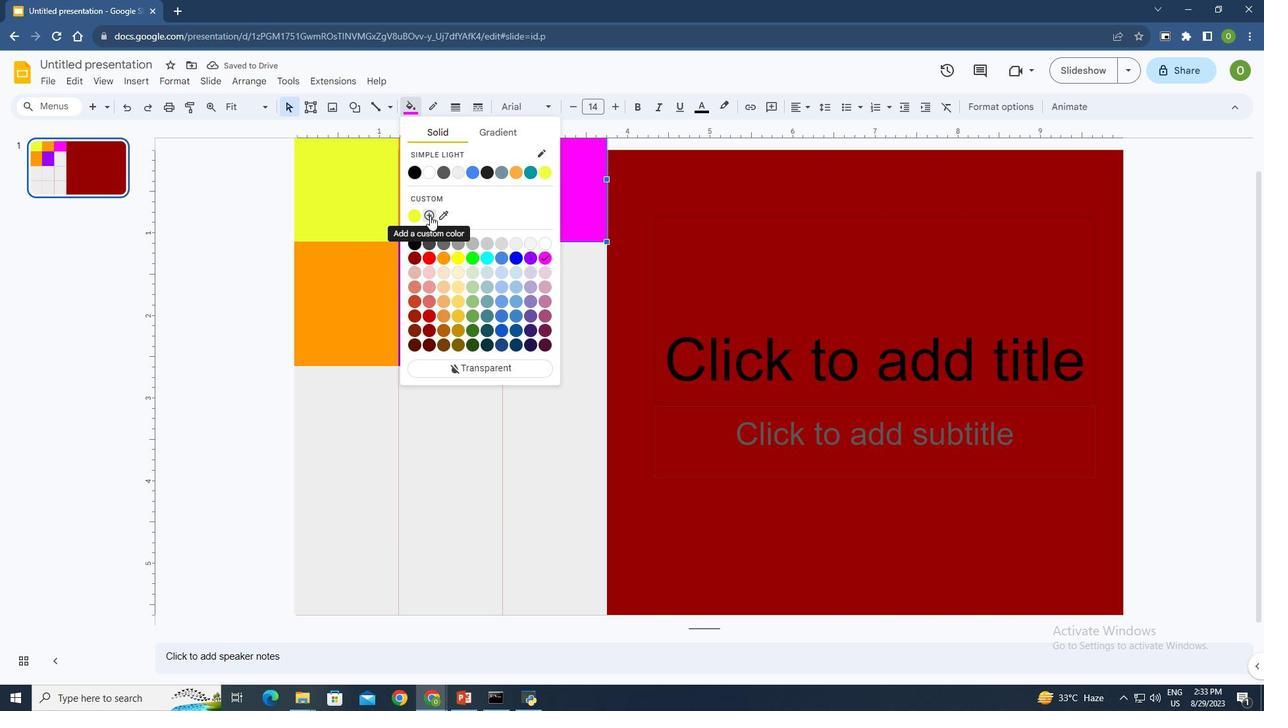 
Action: Mouse moved to (705, 368)
Screenshot: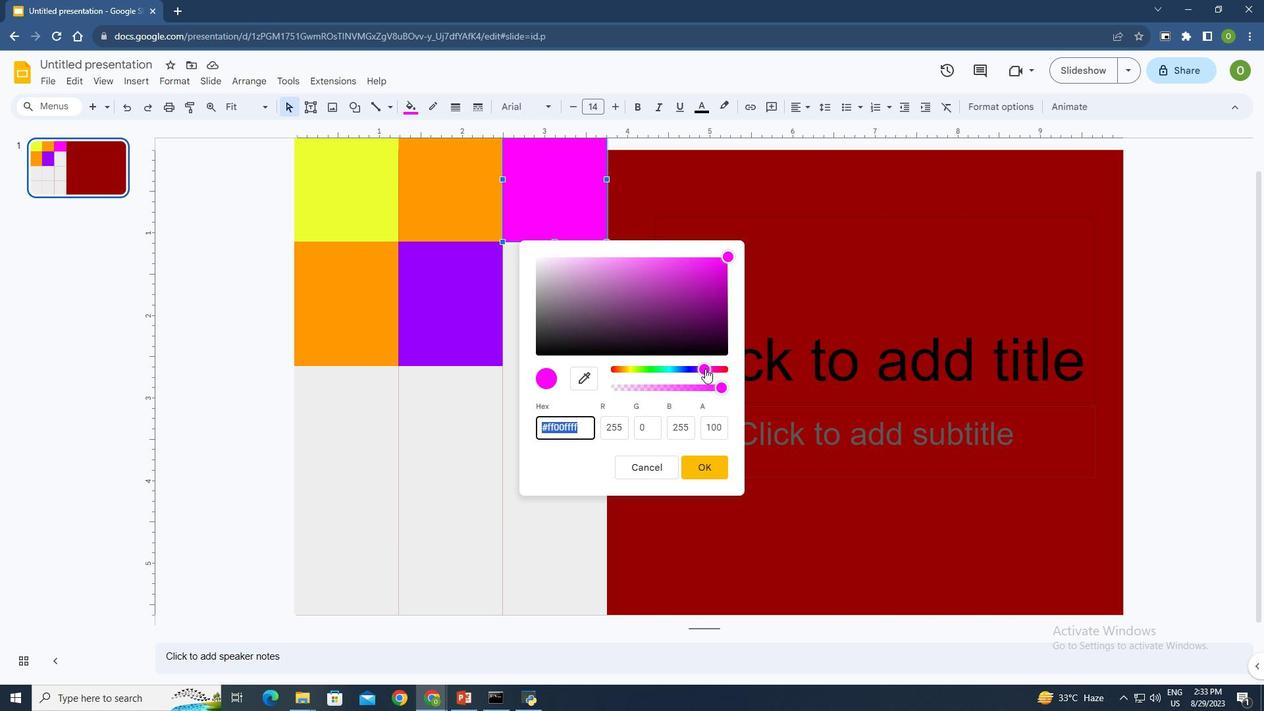 
Action: Mouse pressed left at (705, 368)
Screenshot: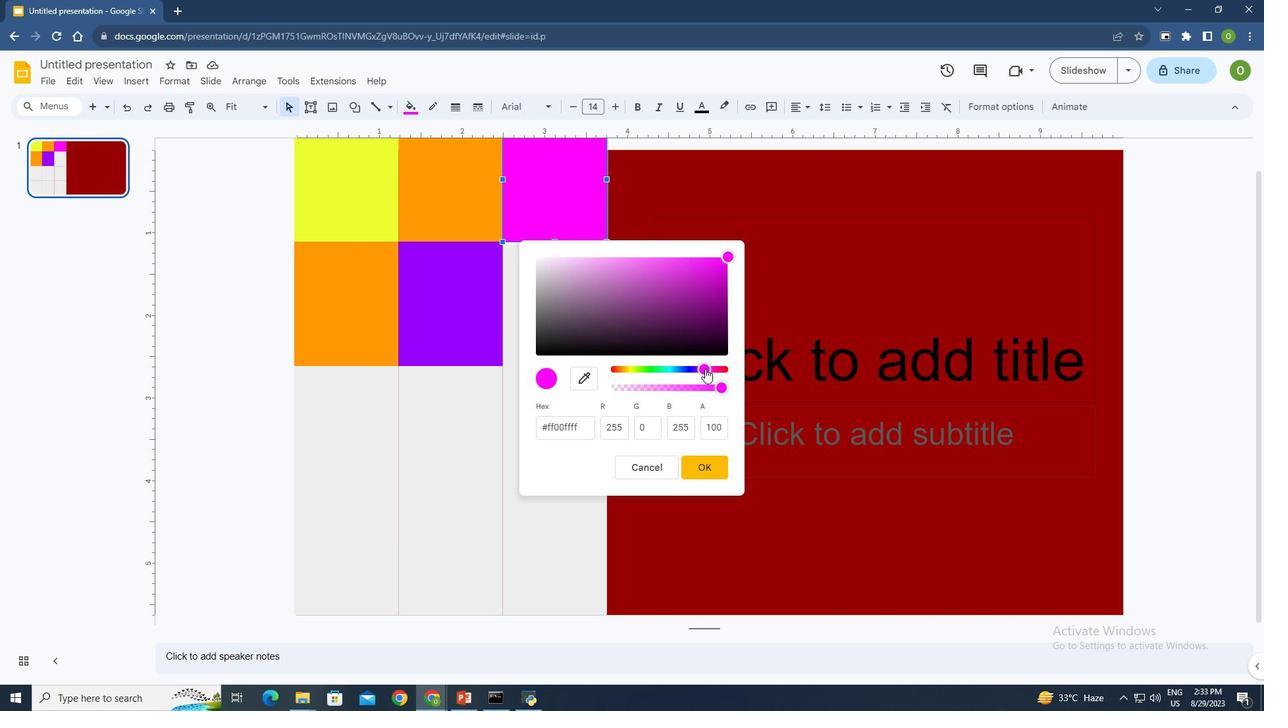 
Action: Mouse moved to (725, 254)
Screenshot: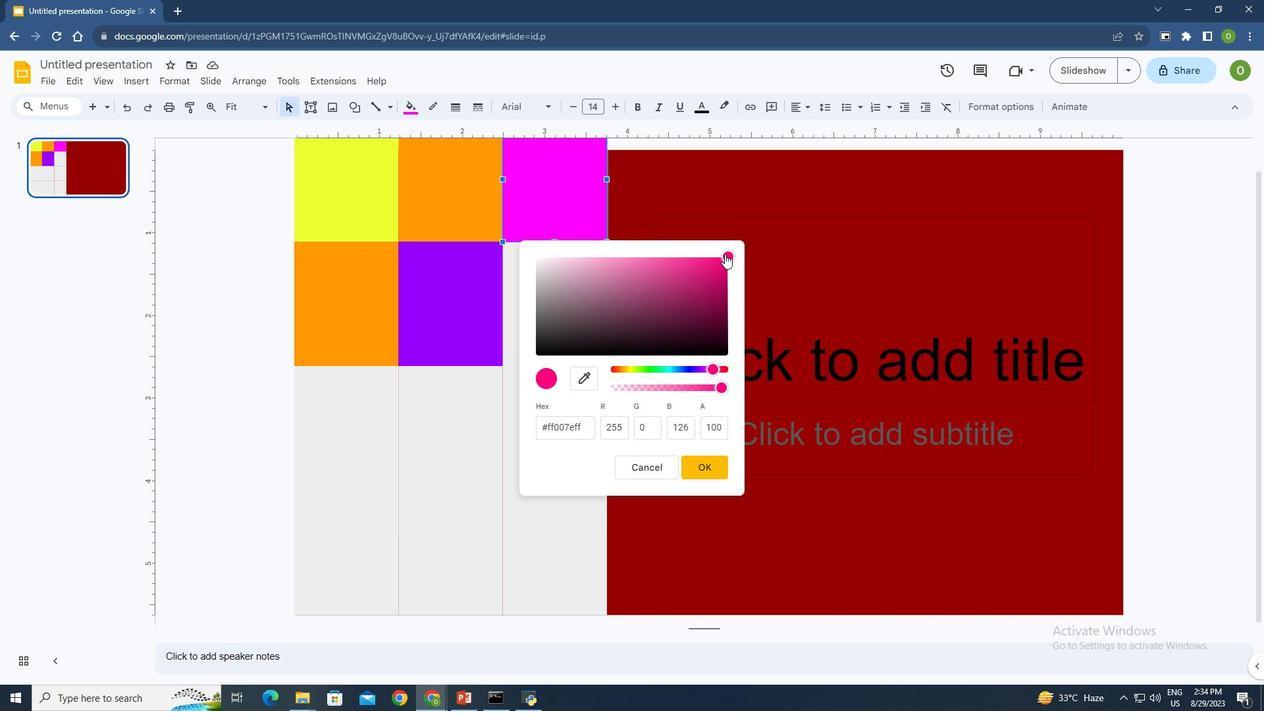 
Action: Mouse pressed left at (725, 254)
Screenshot: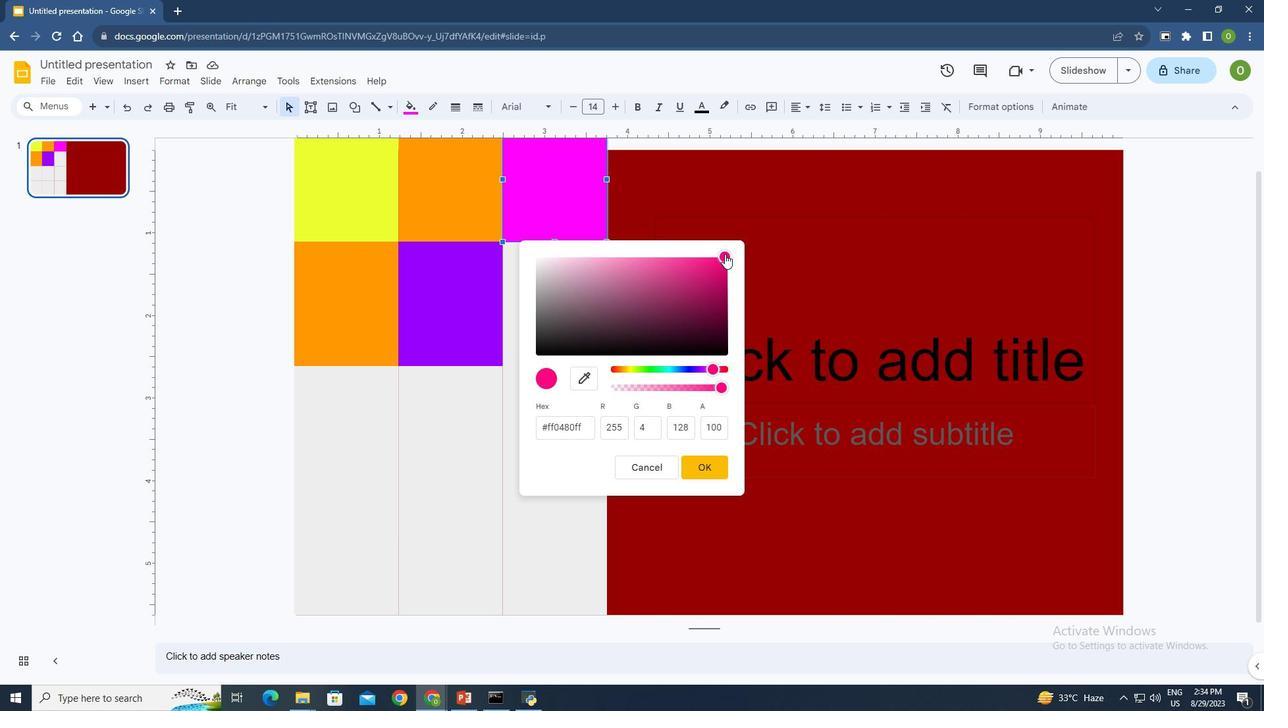 
Action: Mouse moved to (710, 467)
Screenshot: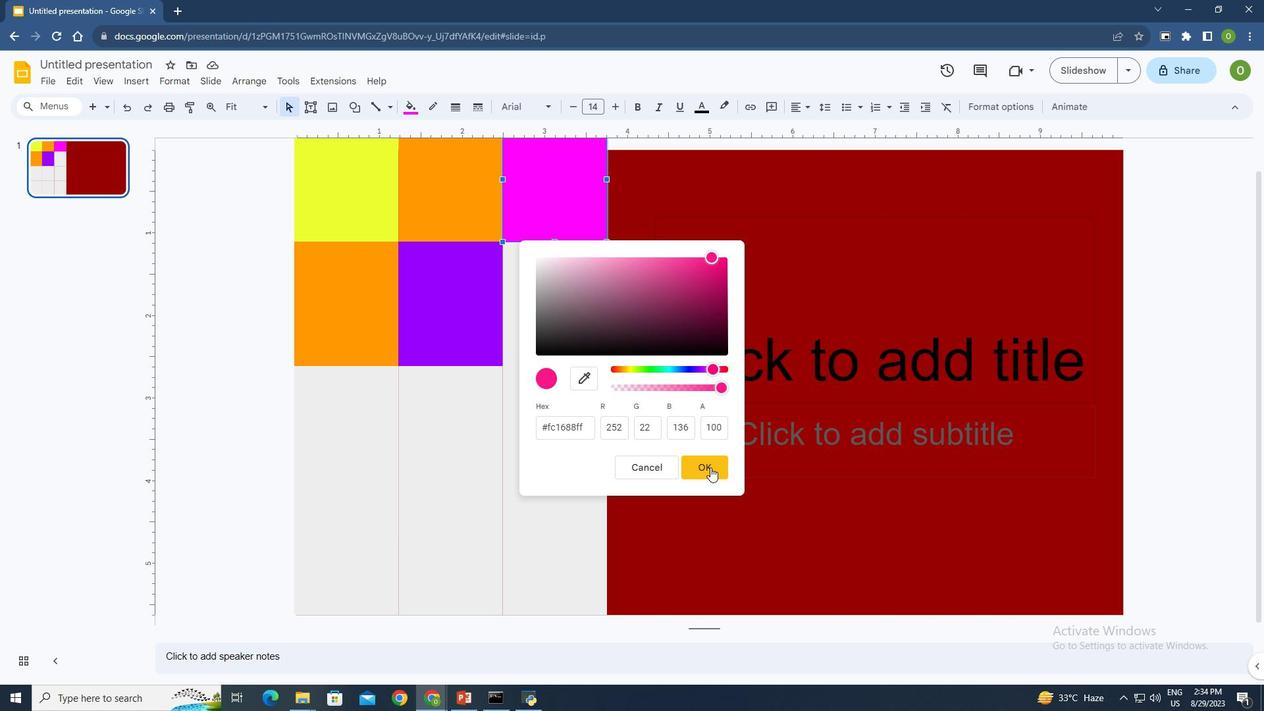 
Action: Mouse pressed left at (710, 467)
Screenshot: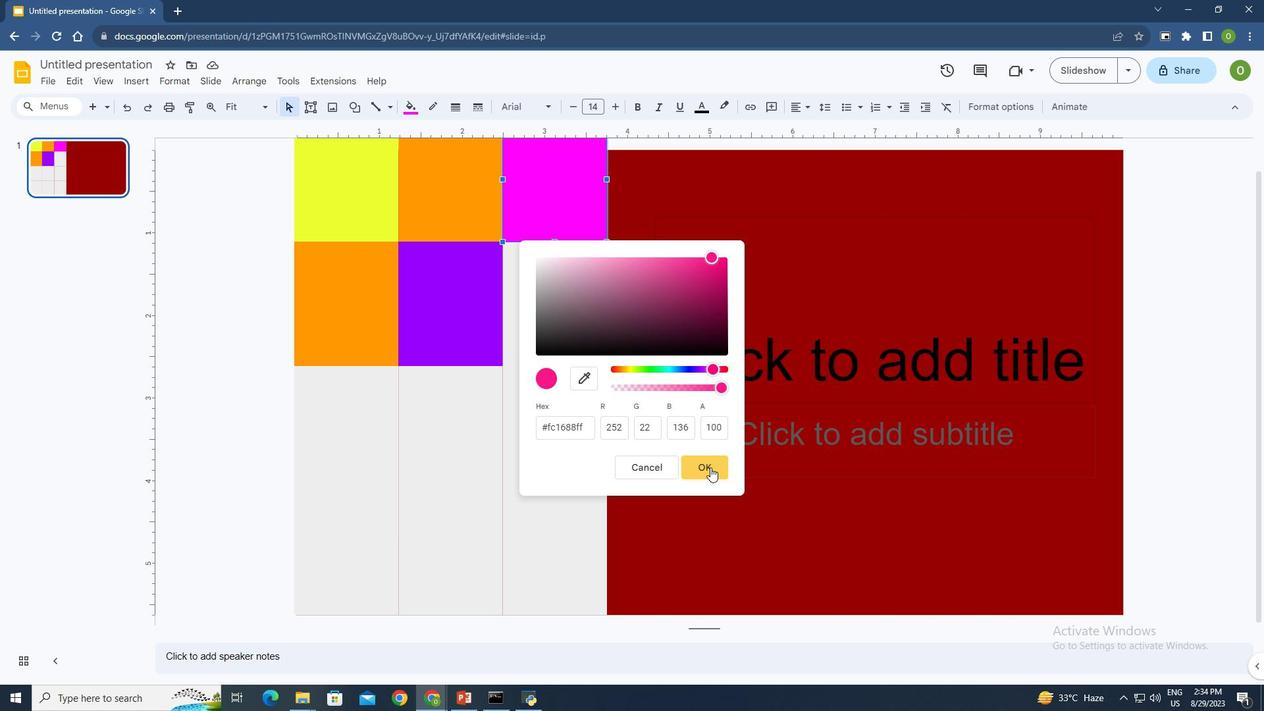 
Action: Mouse moved to (566, 290)
Screenshot: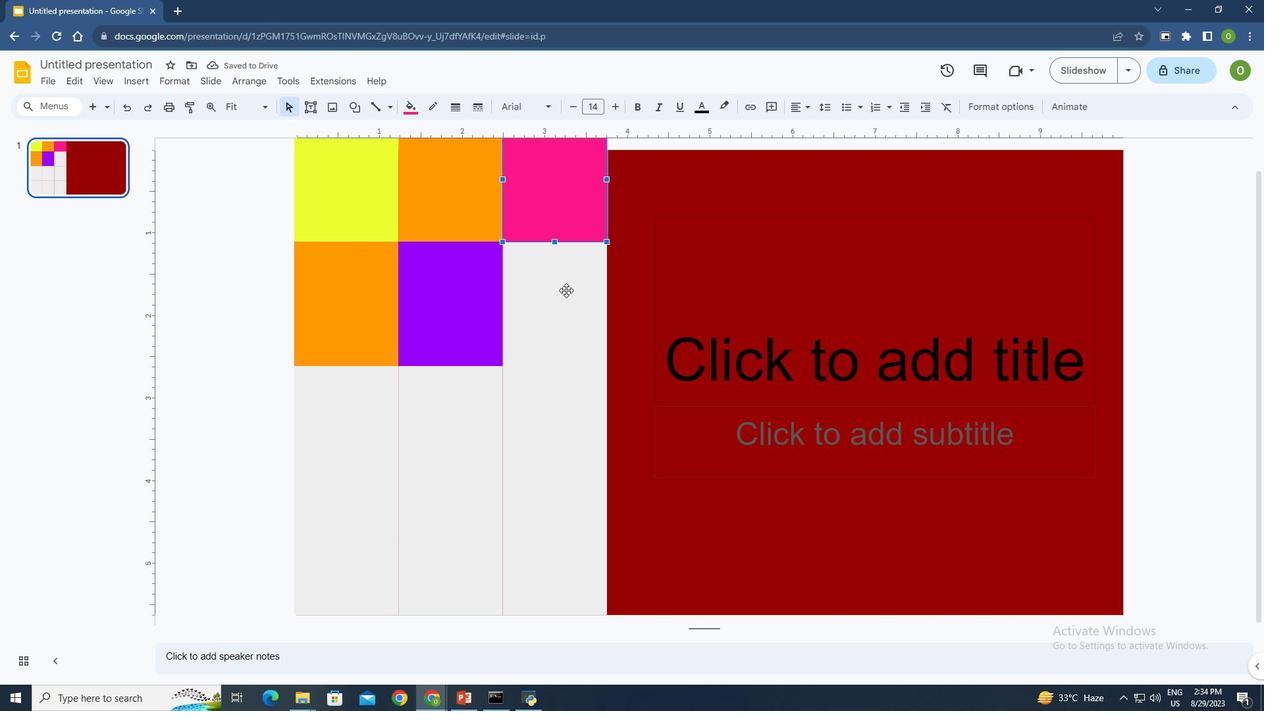 
Action: Mouse pressed left at (566, 290)
Screenshot: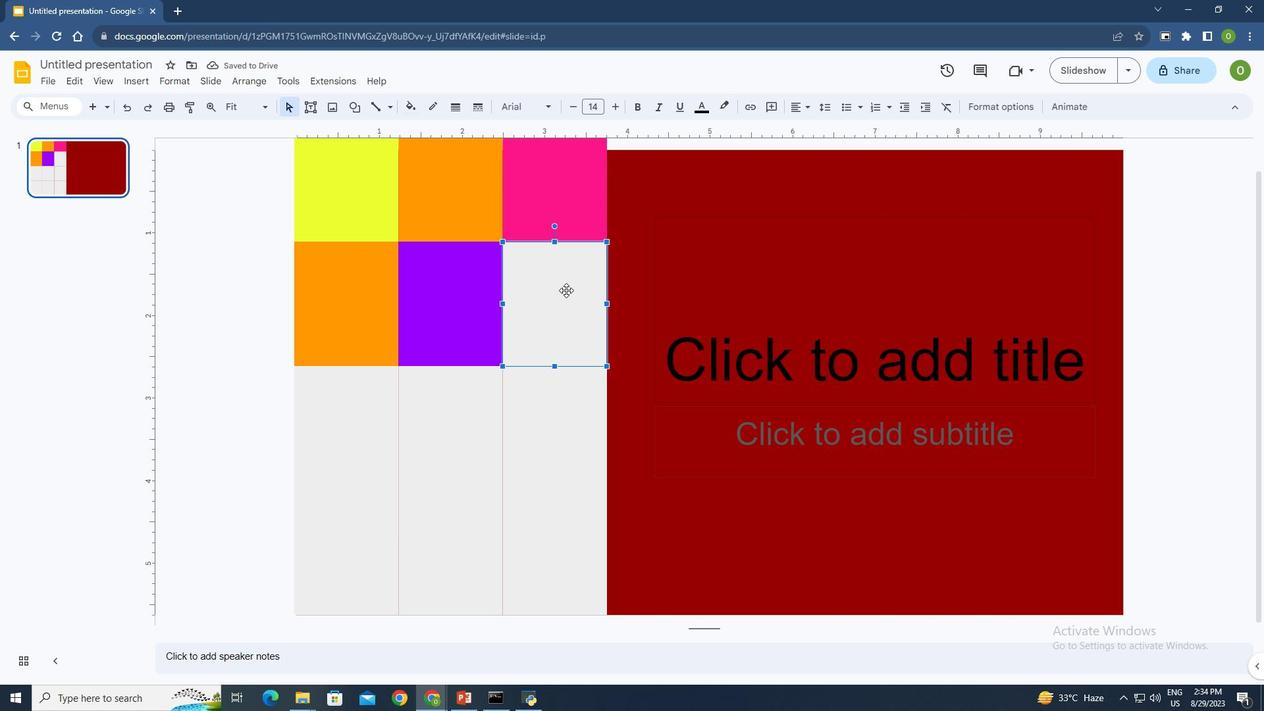 
Action: Mouse moved to (408, 106)
Screenshot: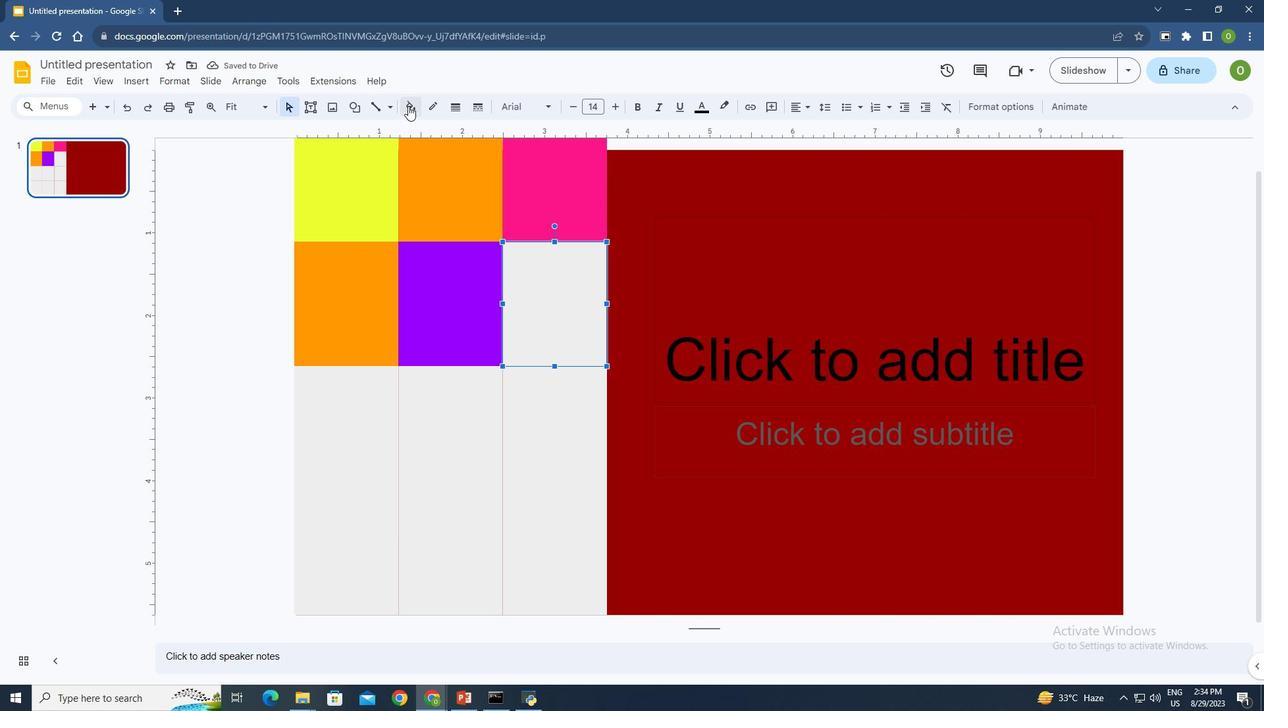 
Action: Mouse pressed left at (408, 106)
Screenshot: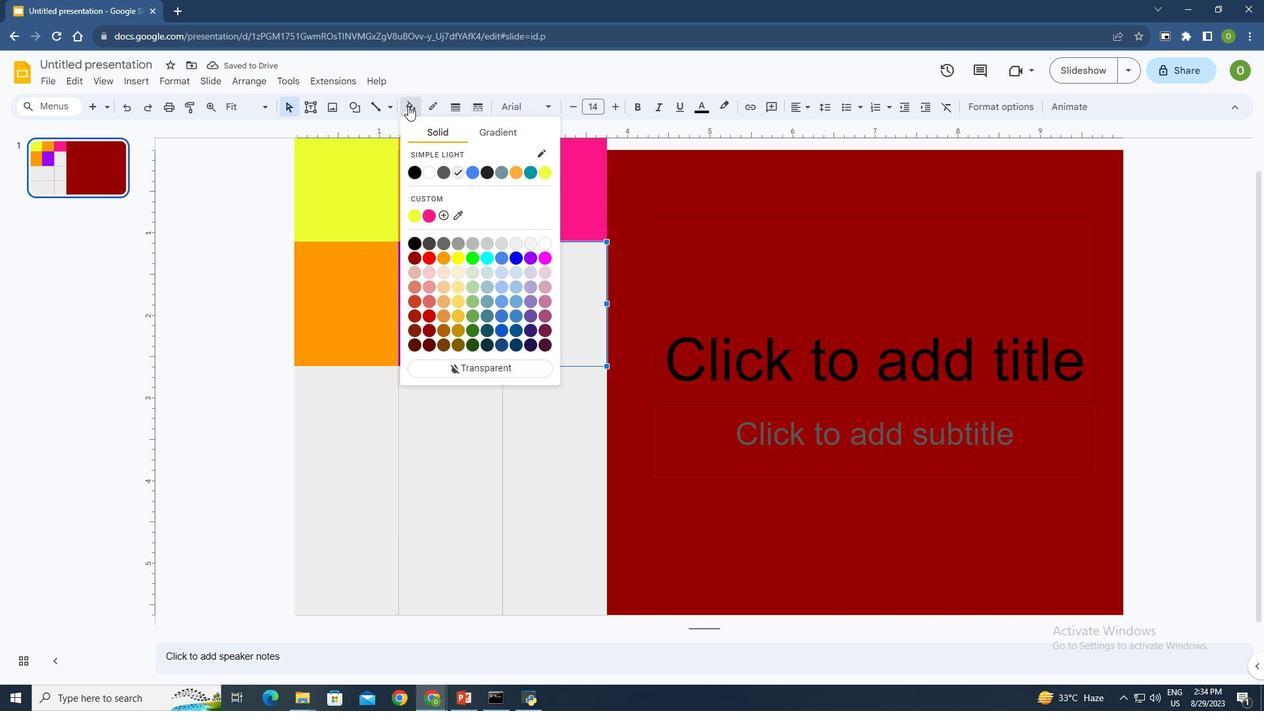 
Action: Mouse moved to (443, 257)
Screenshot: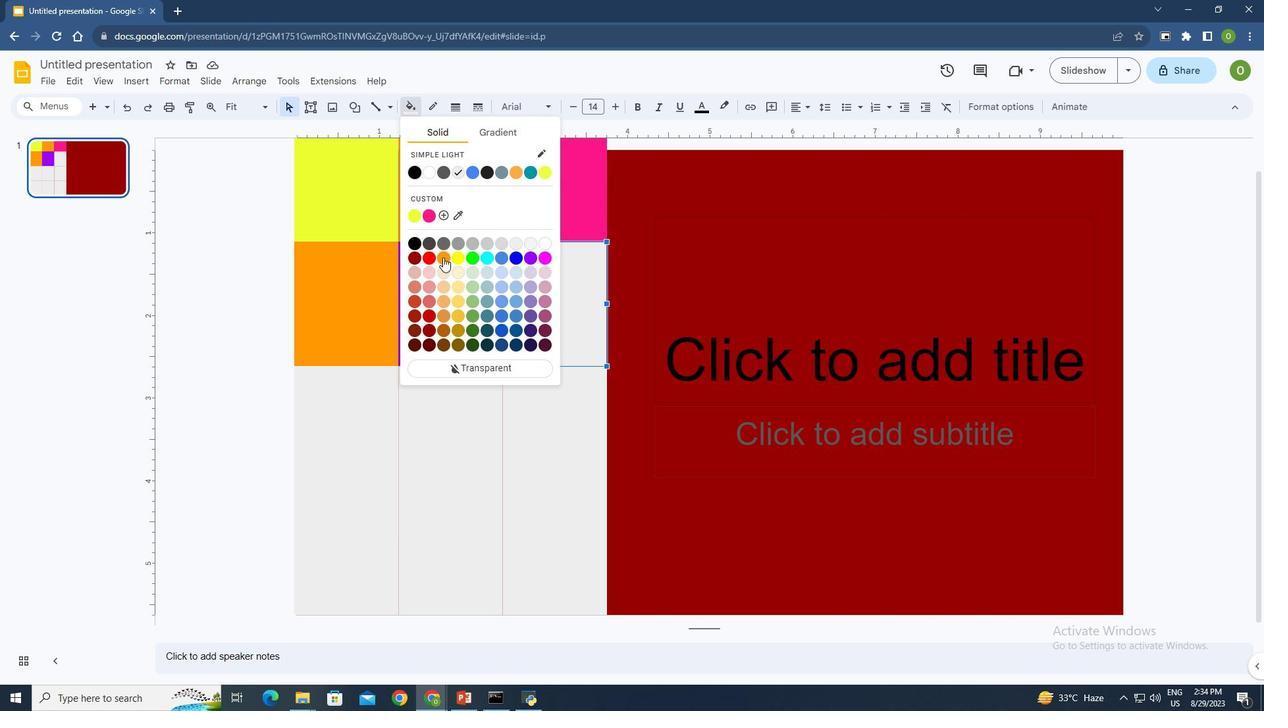 
Action: Mouse pressed left at (443, 257)
Screenshot: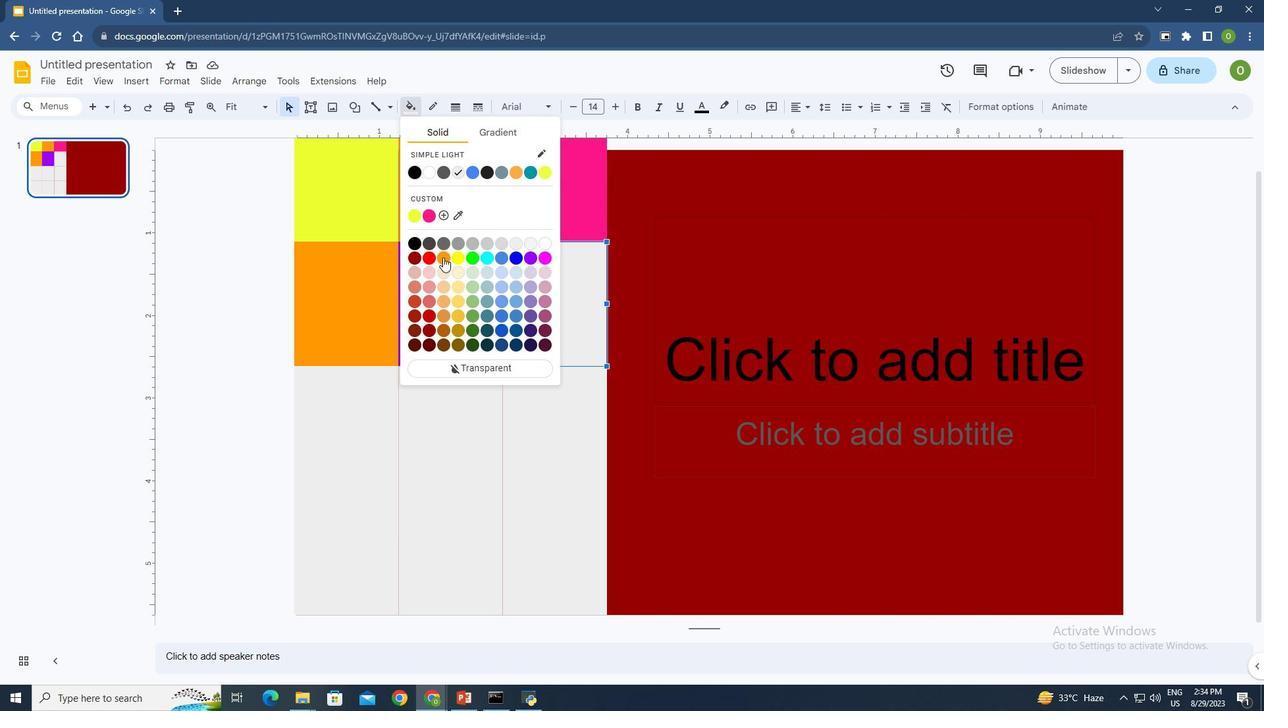 
Action: Mouse moved to (340, 404)
Screenshot: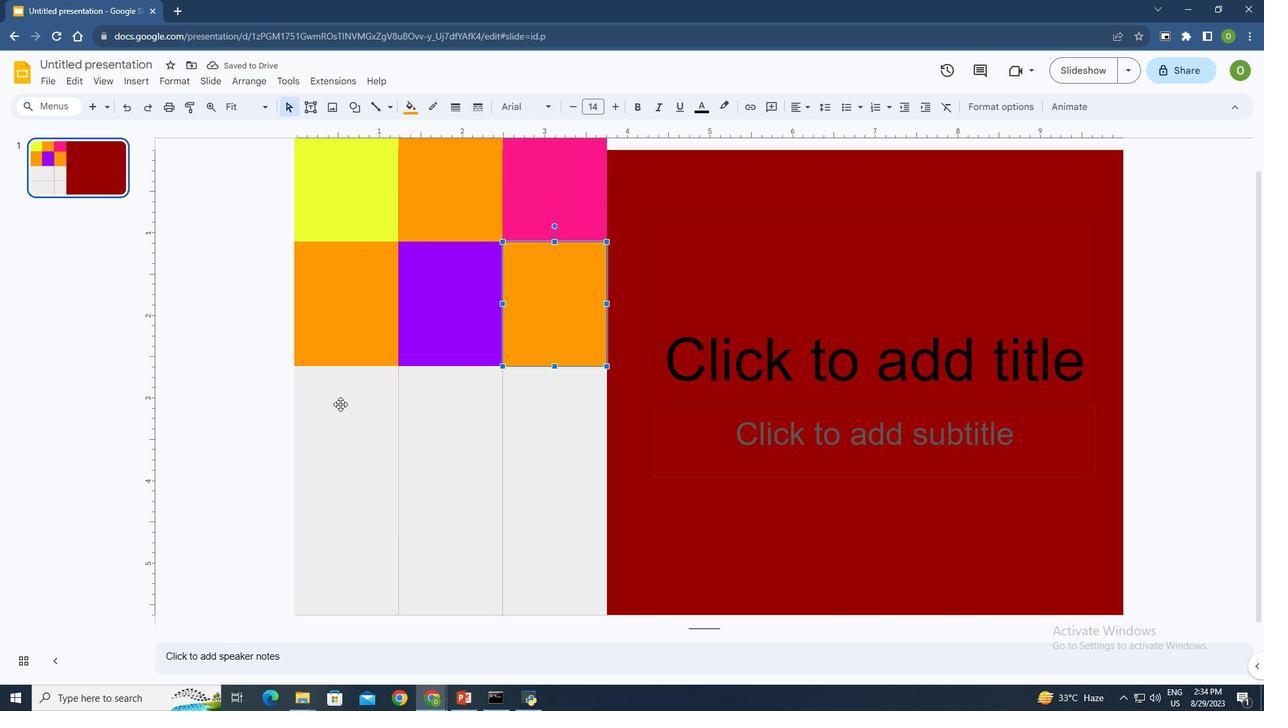 
Action: Mouse pressed left at (340, 404)
Screenshot: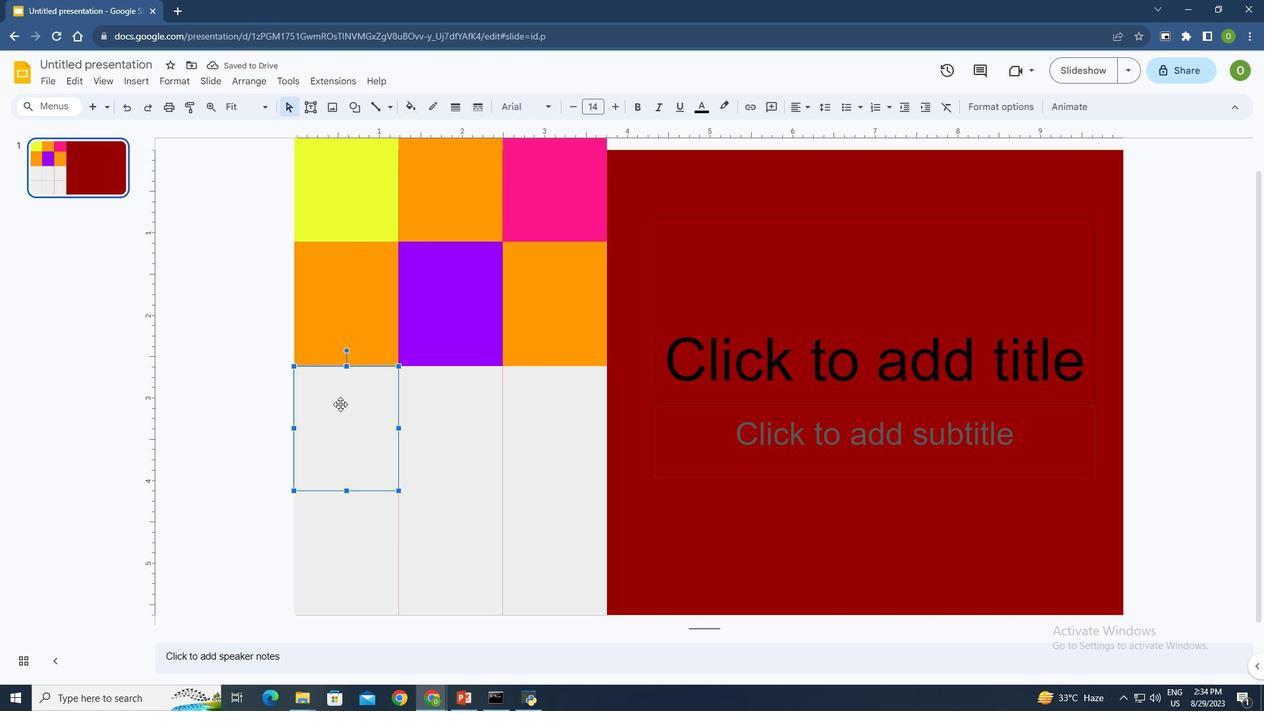 
Action: Mouse moved to (410, 108)
Screenshot: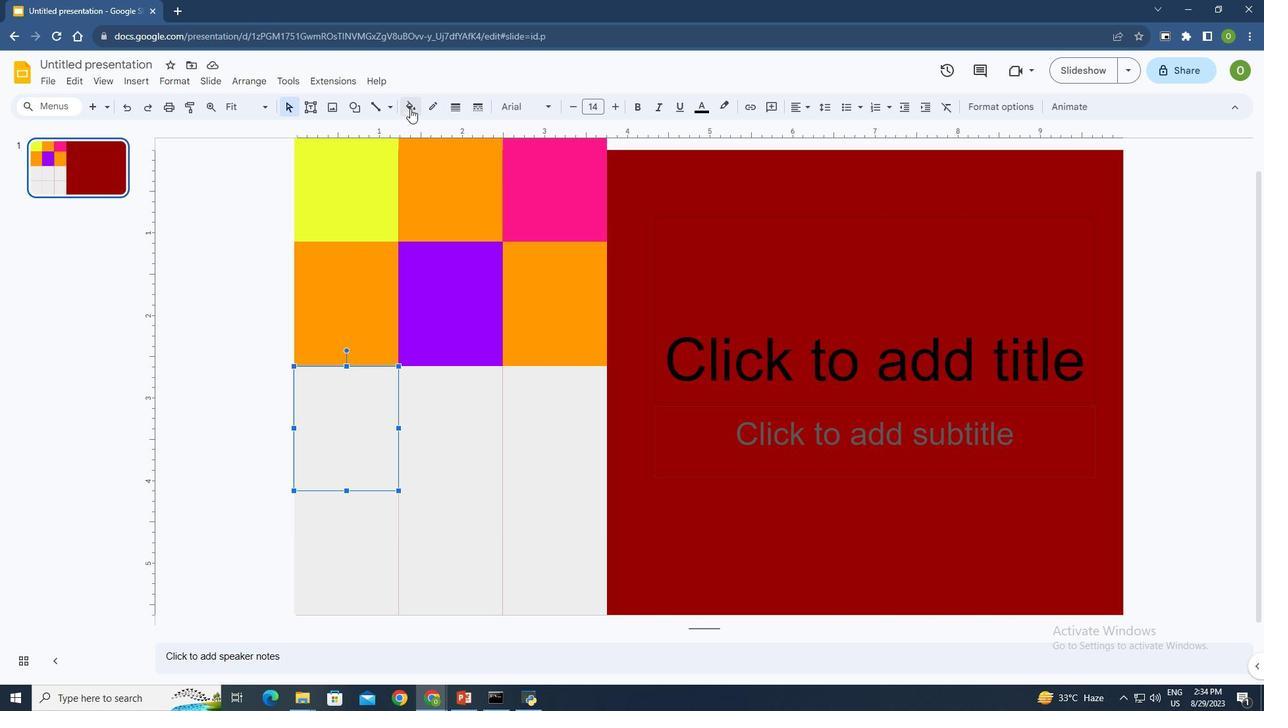 
Action: Mouse pressed left at (410, 108)
Screenshot: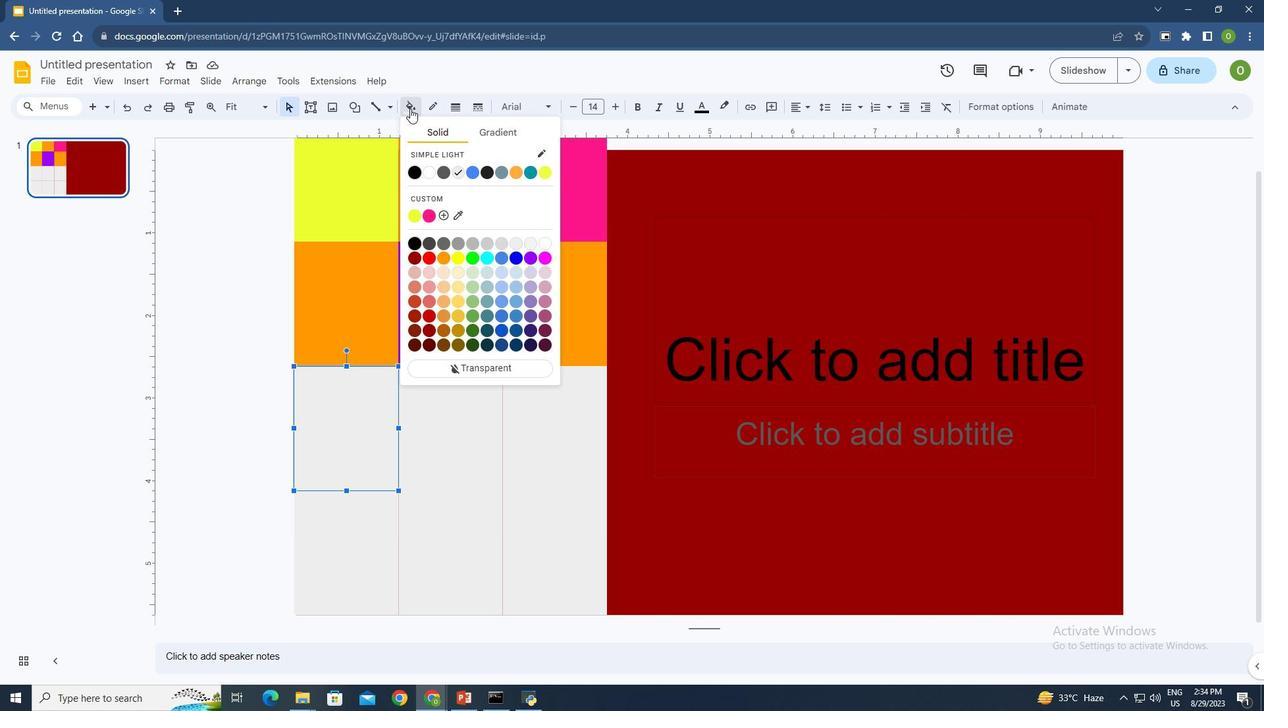 
Action: Mouse moved to (427, 210)
Screenshot: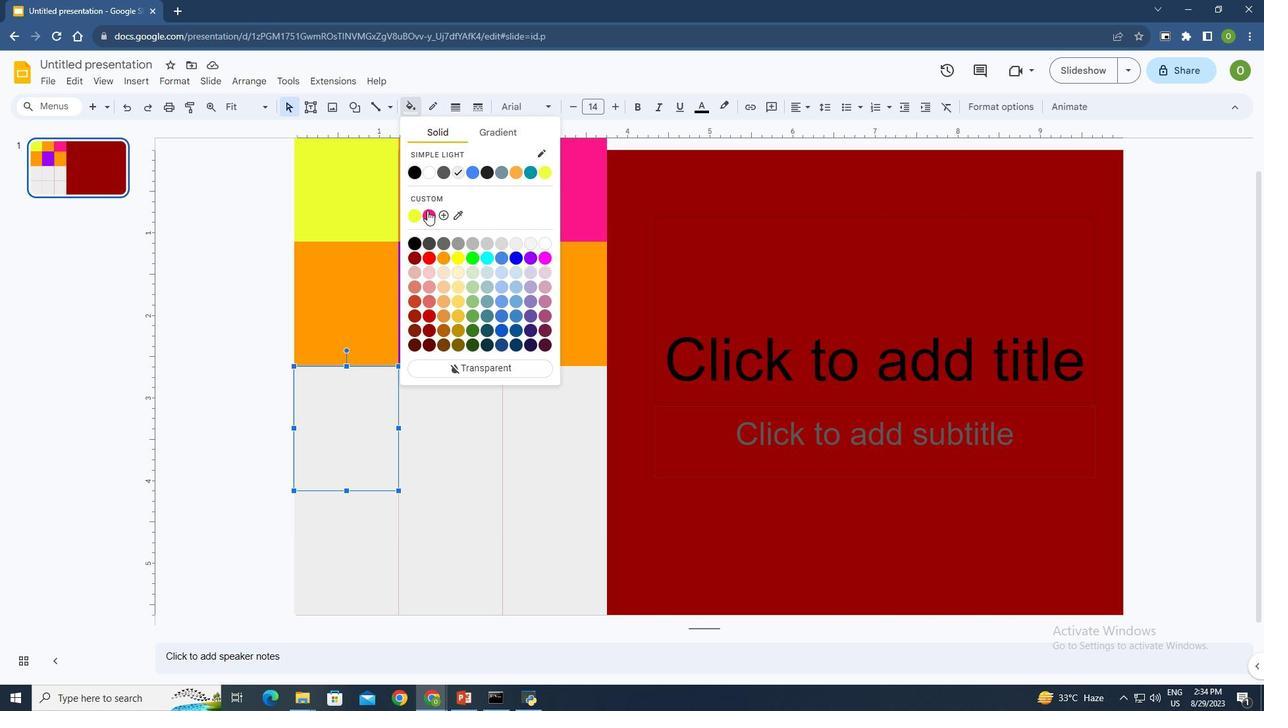 
Action: Mouse pressed left at (427, 210)
Screenshot: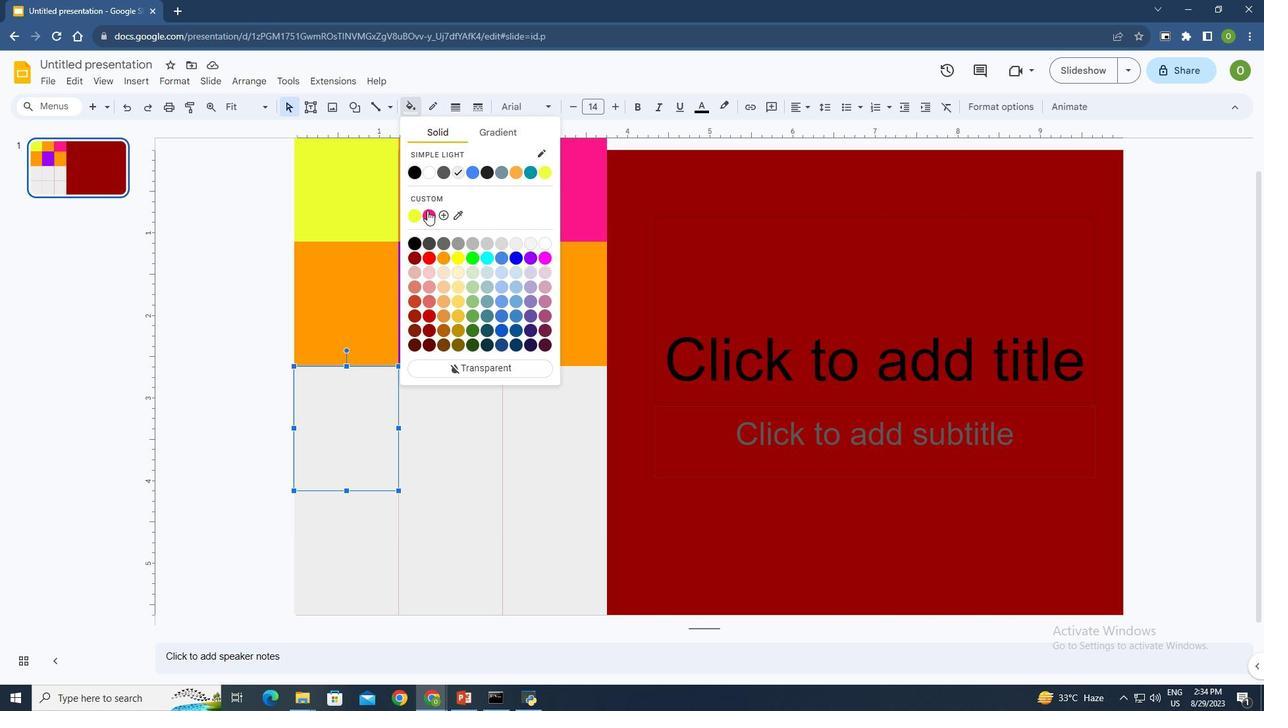 
Action: Mouse moved to (451, 406)
Screenshot: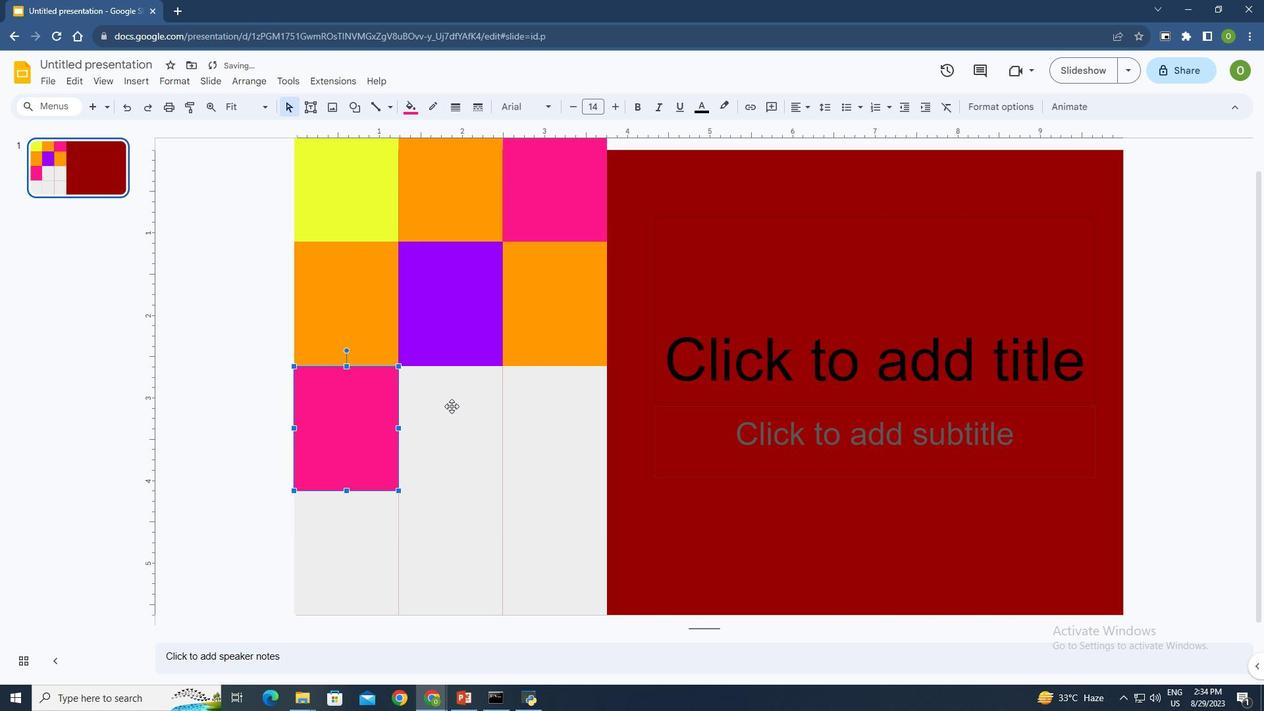 
Action: Mouse pressed left at (451, 406)
Screenshot: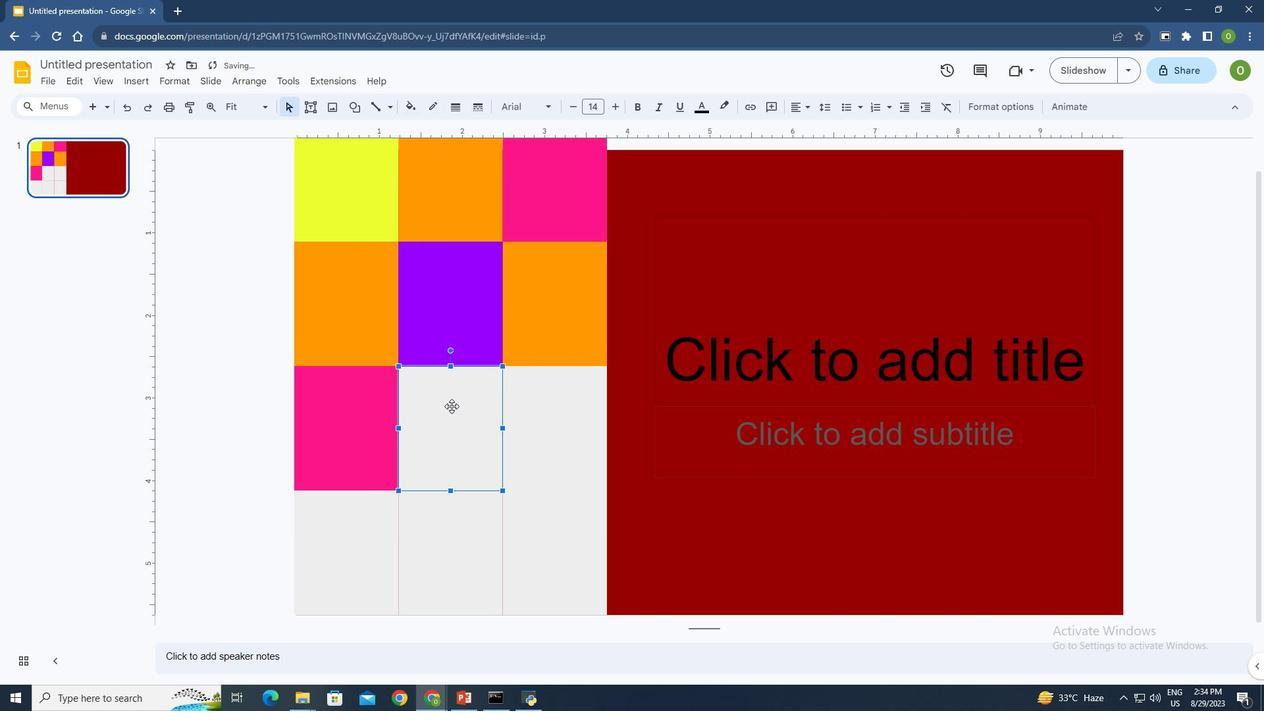 
Action: Mouse moved to (413, 106)
Screenshot: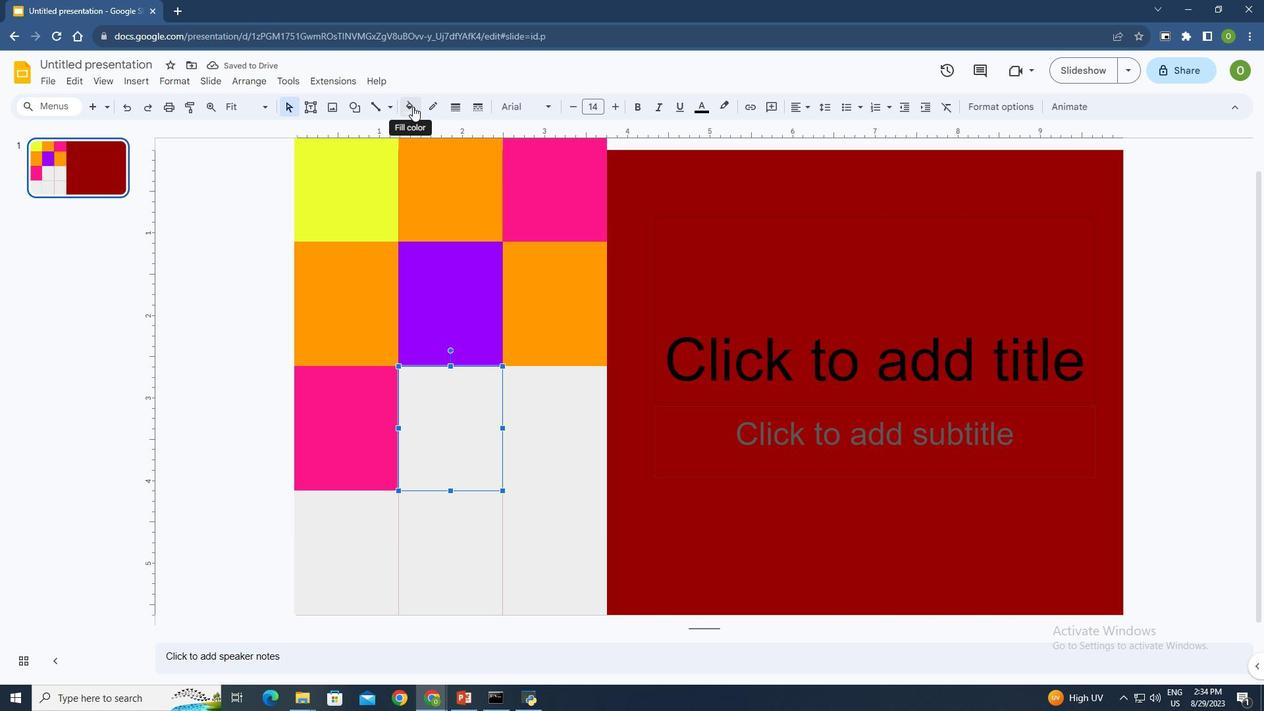 
Action: Mouse pressed left at (413, 106)
Screenshot: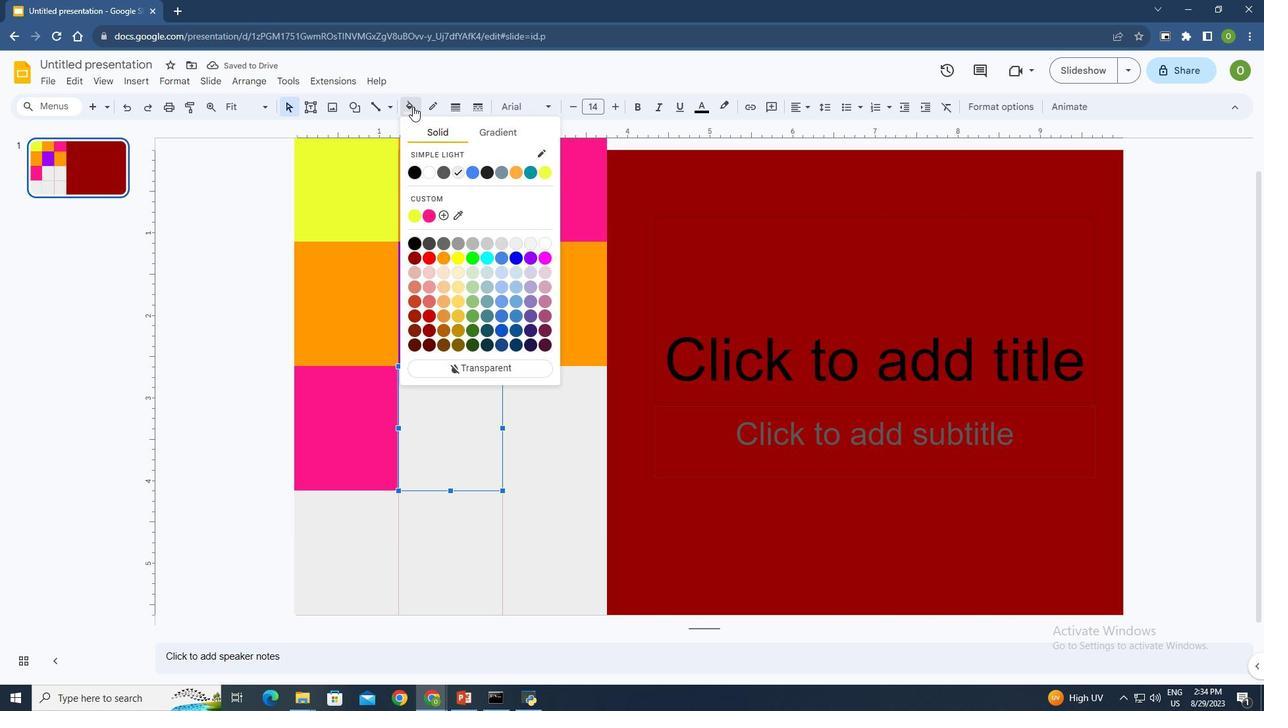 
Action: Mouse moved to (443, 259)
Screenshot: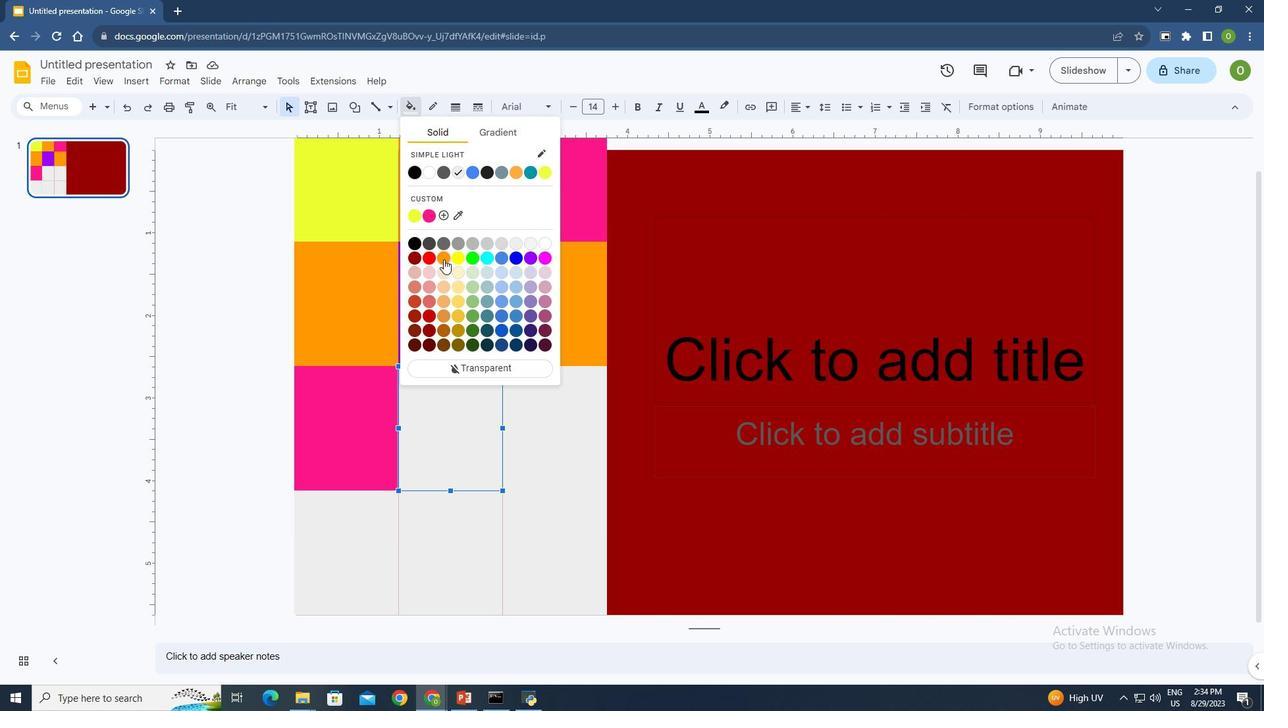 
Action: Mouse pressed left at (443, 259)
Screenshot: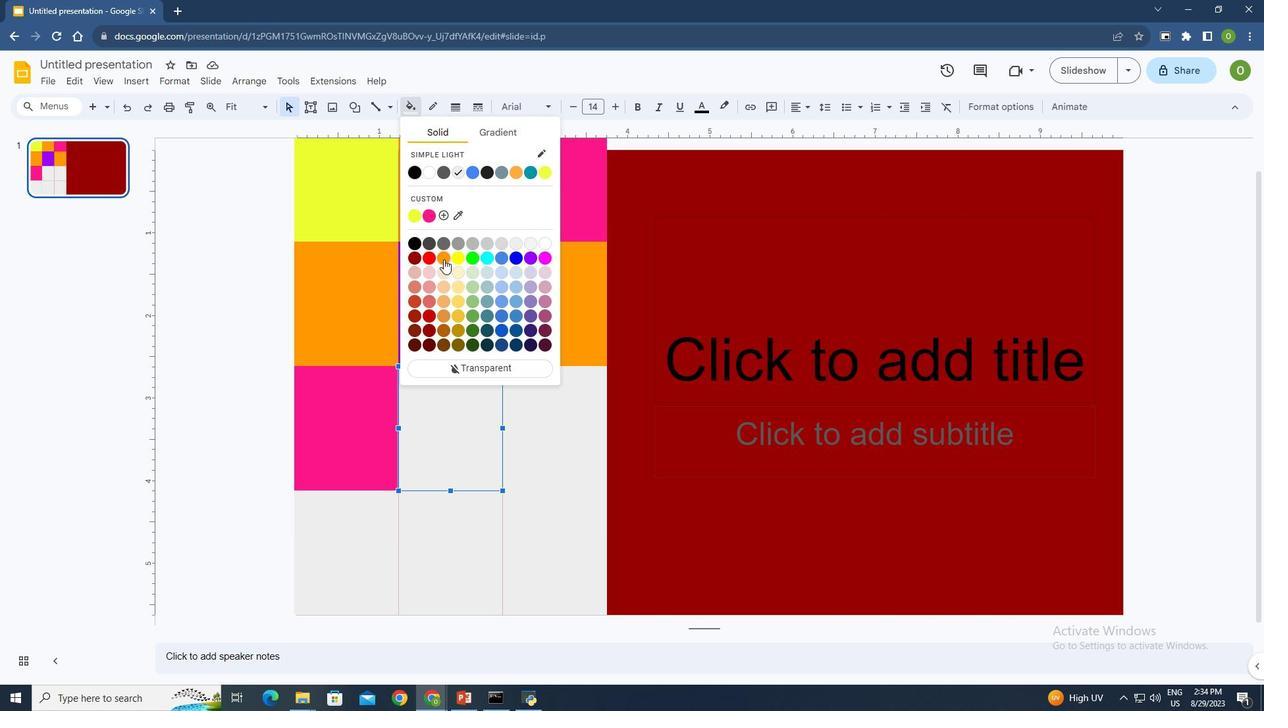
Action: Mouse moved to (552, 393)
Screenshot: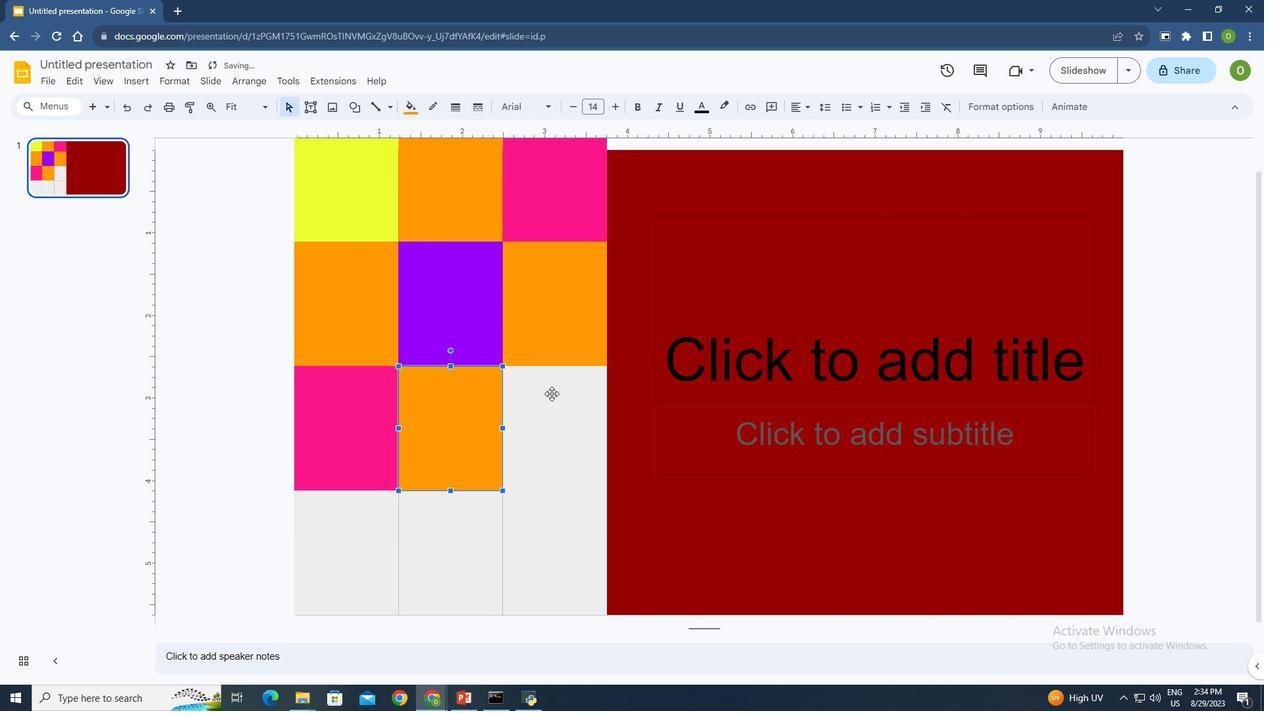 
Action: Mouse pressed left at (552, 393)
Screenshot: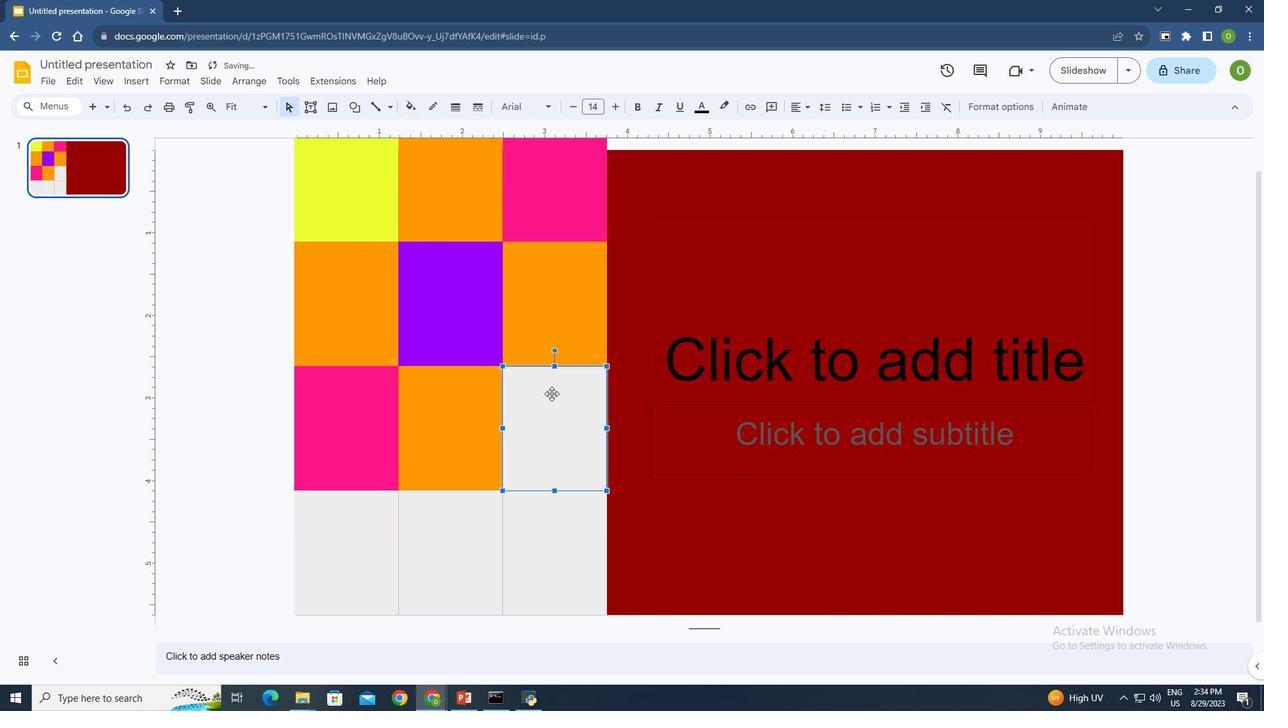 
Action: Mouse moved to (414, 103)
Screenshot: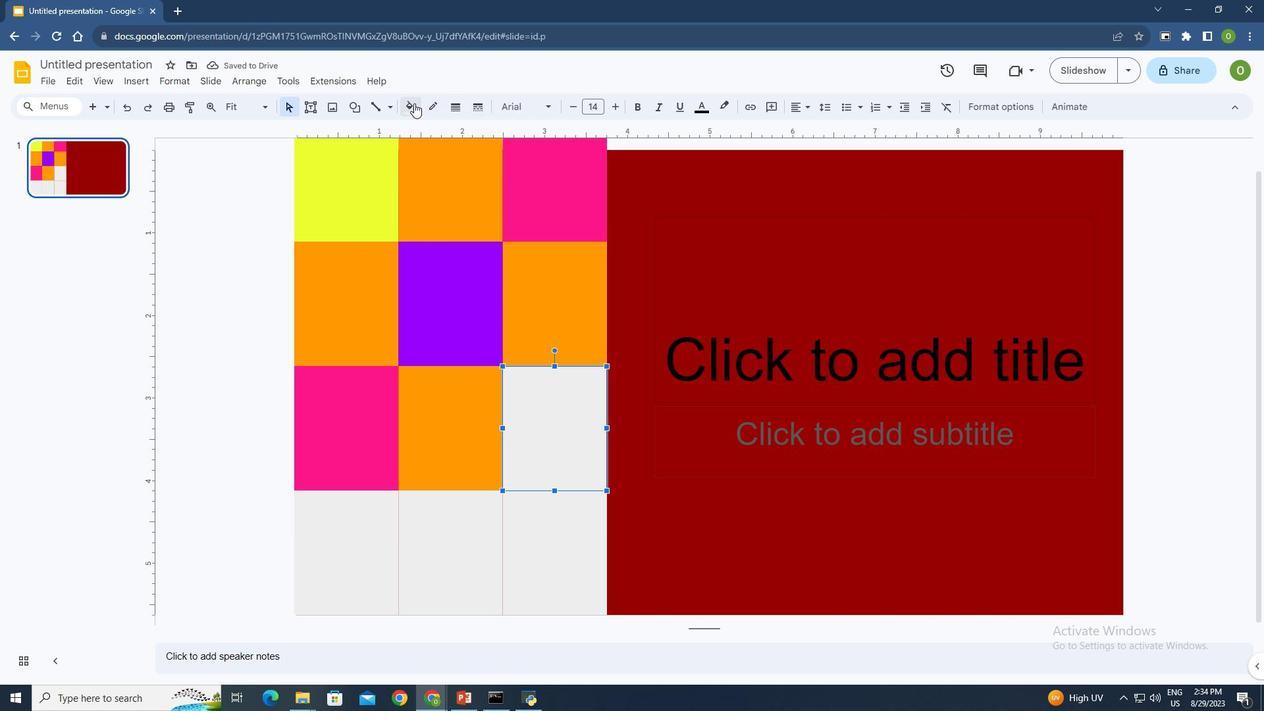 
Action: Mouse pressed left at (414, 103)
Screenshot: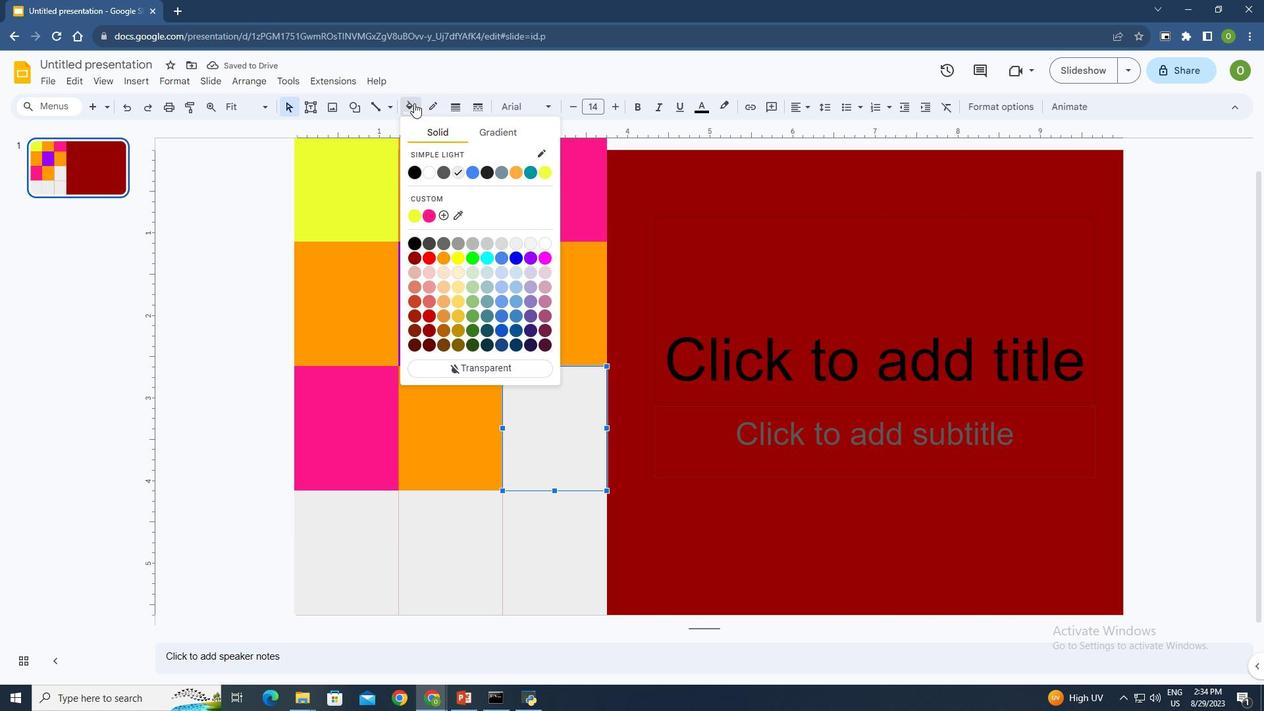 
Action: Mouse moved to (413, 216)
Screenshot: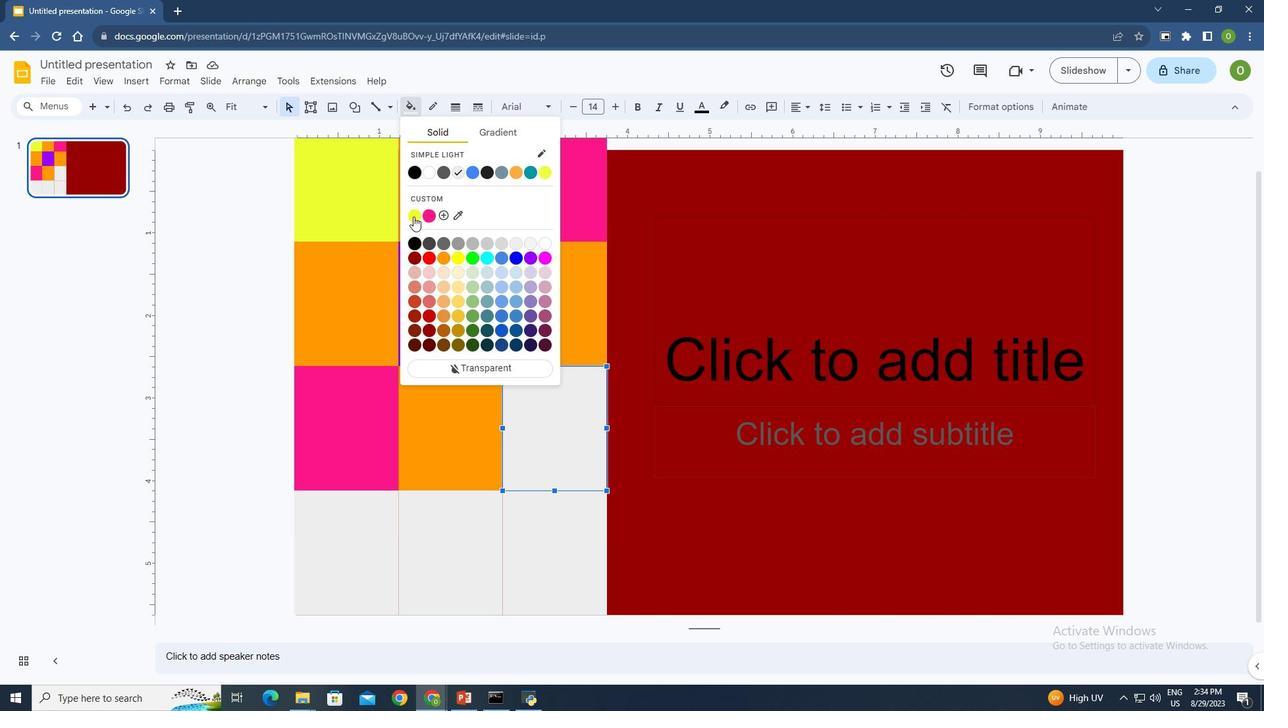 
Action: Mouse pressed left at (413, 216)
Screenshot: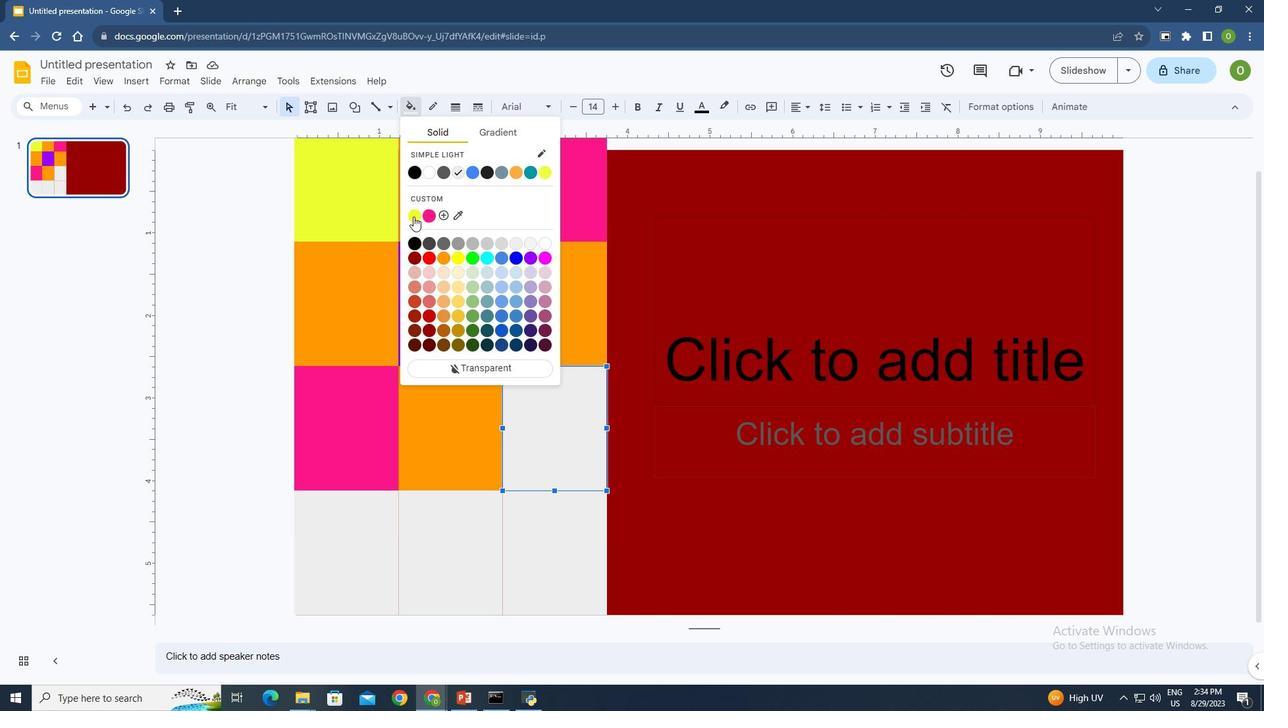 
Action: Mouse moved to (357, 543)
Screenshot: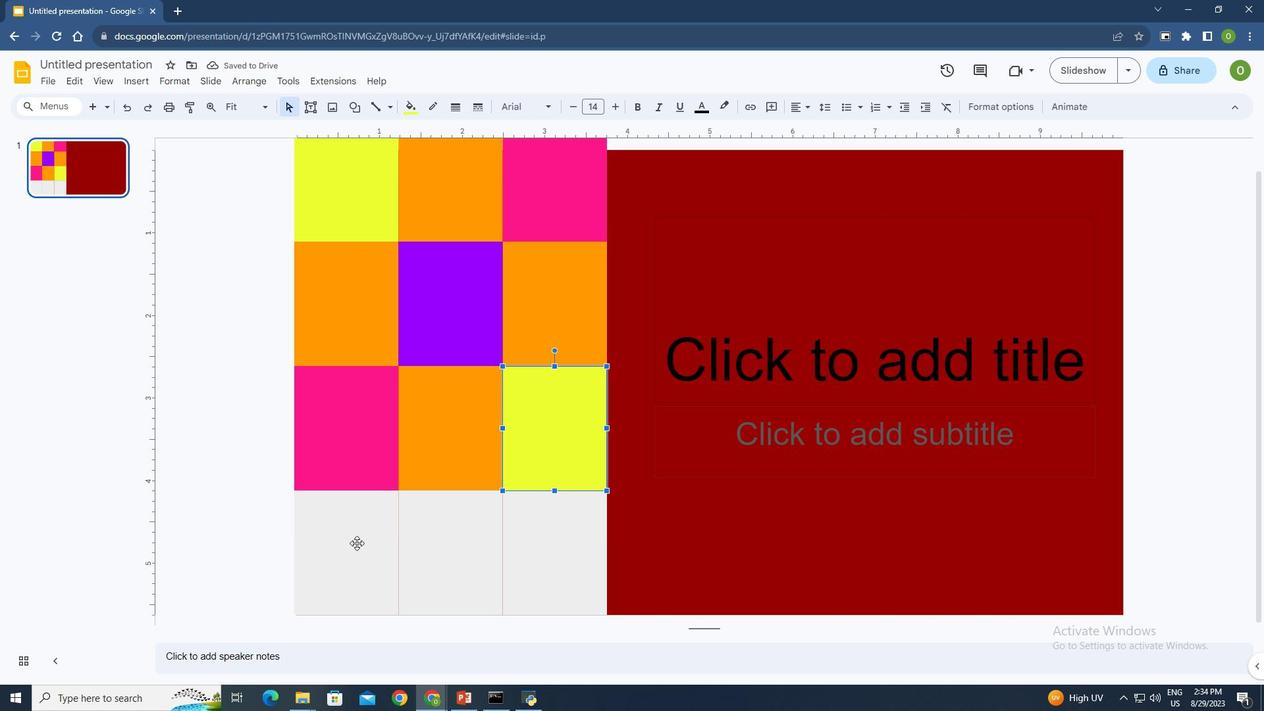 
Action: Mouse pressed left at (357, 543)
Screenshot: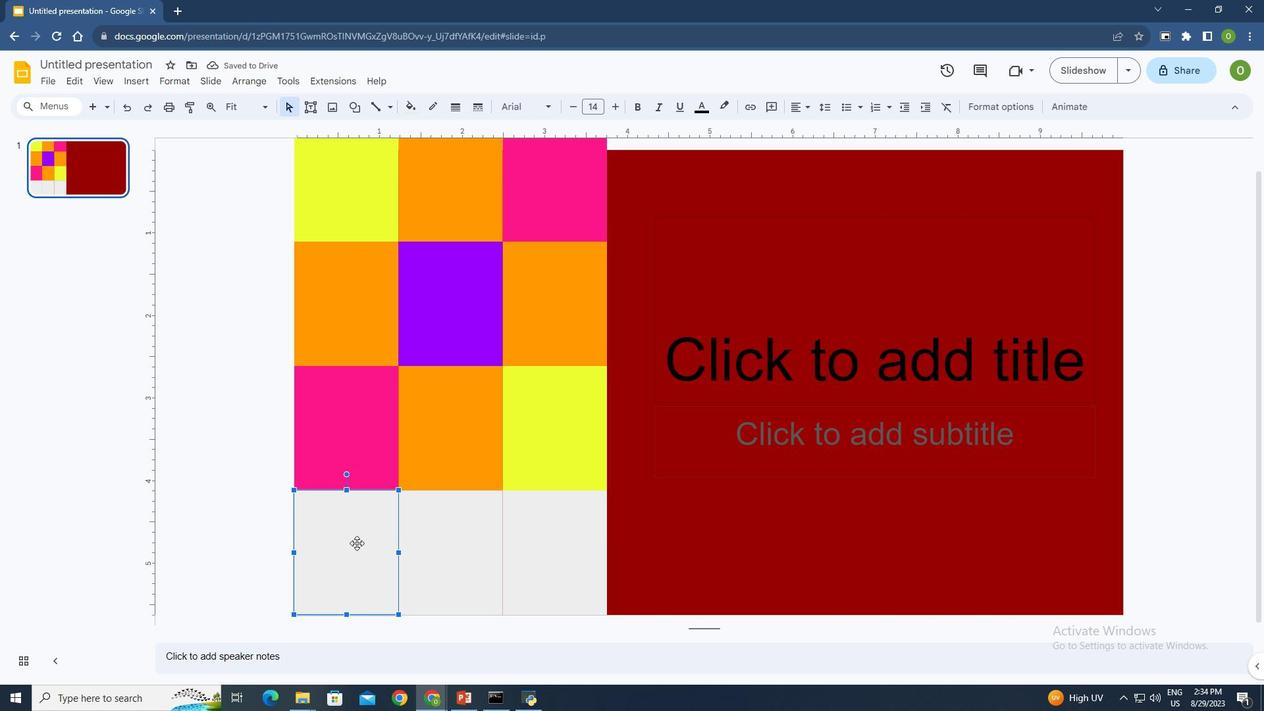 
Action: Mouse moved to (416, 106)
Screenshot: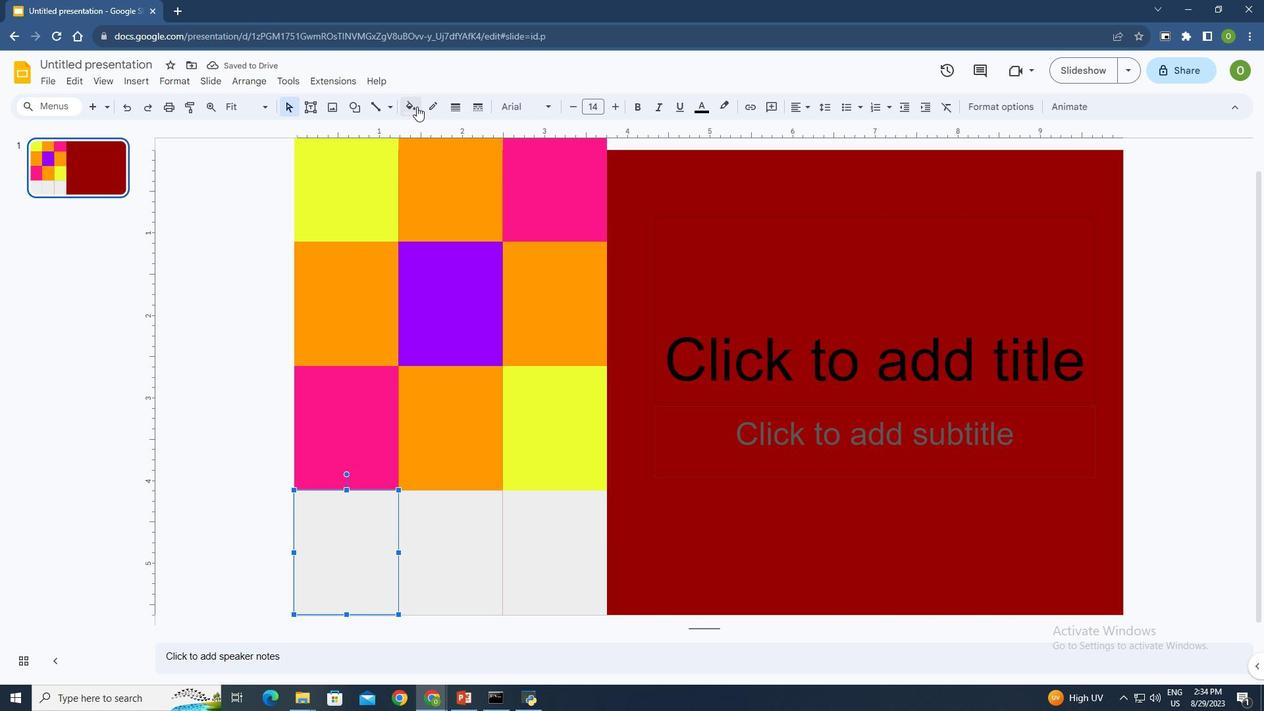
Action: Mouse pressed left at (416, 106)
Screenshot: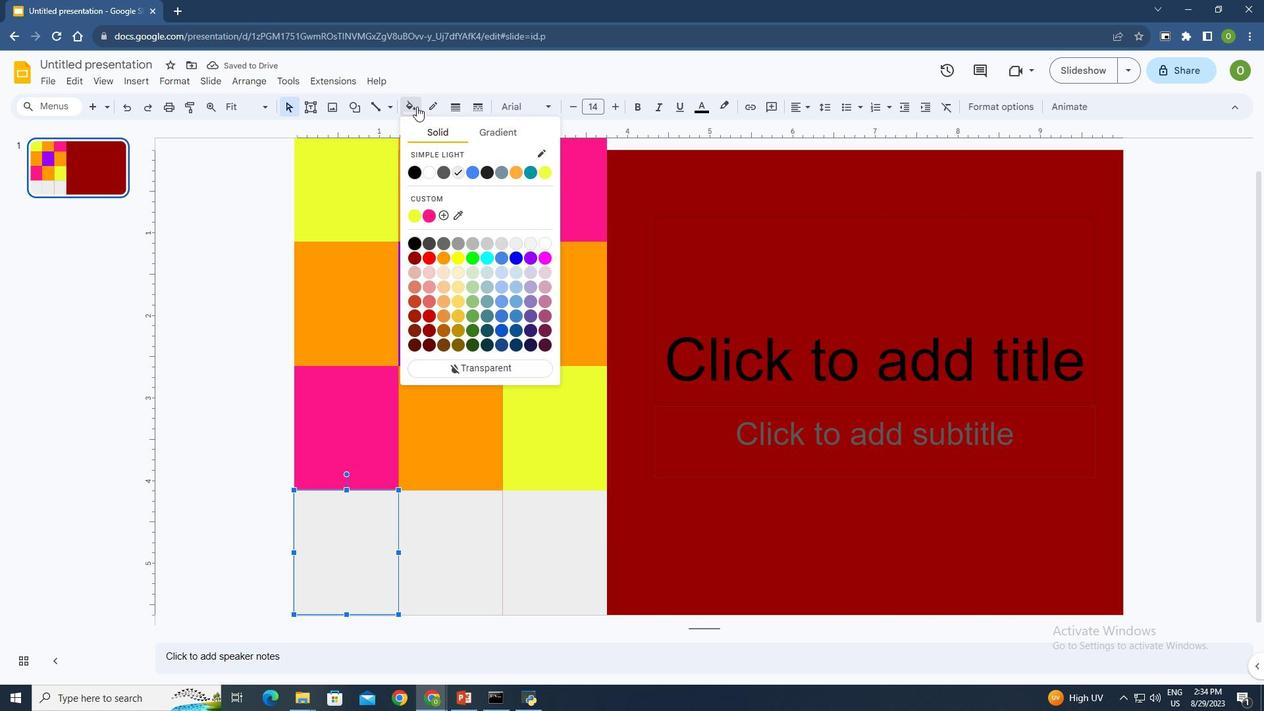 
Action: Mouse moved to (488, 258)
Screenshot: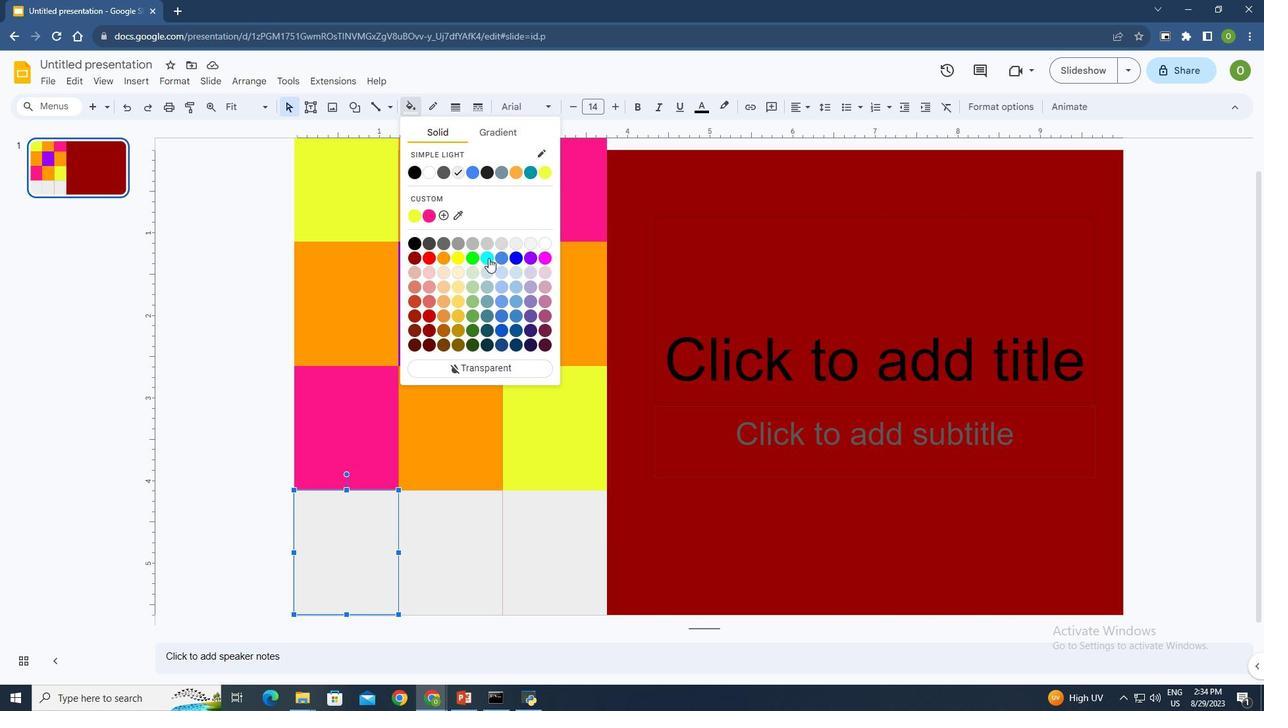 
Action: Mouse pressed left at (488, 258)
Screenshot: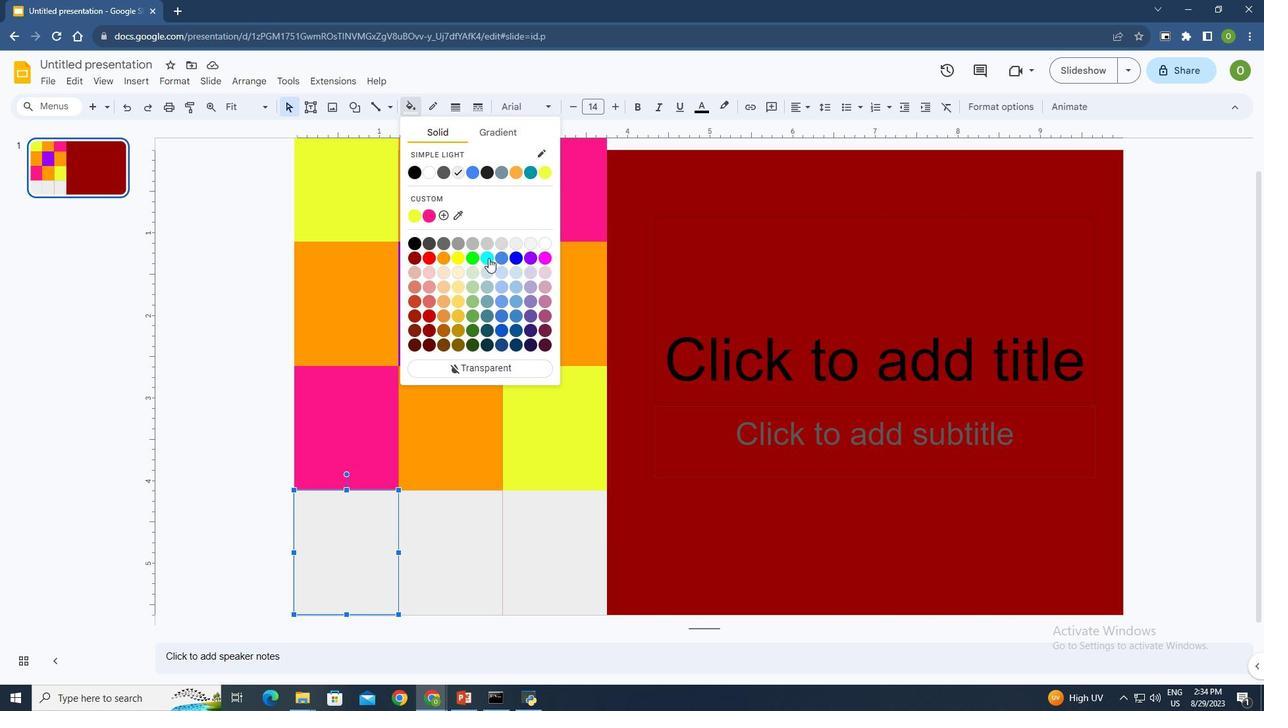 
Action: Mouse moved to (449, 534)
Screenshot: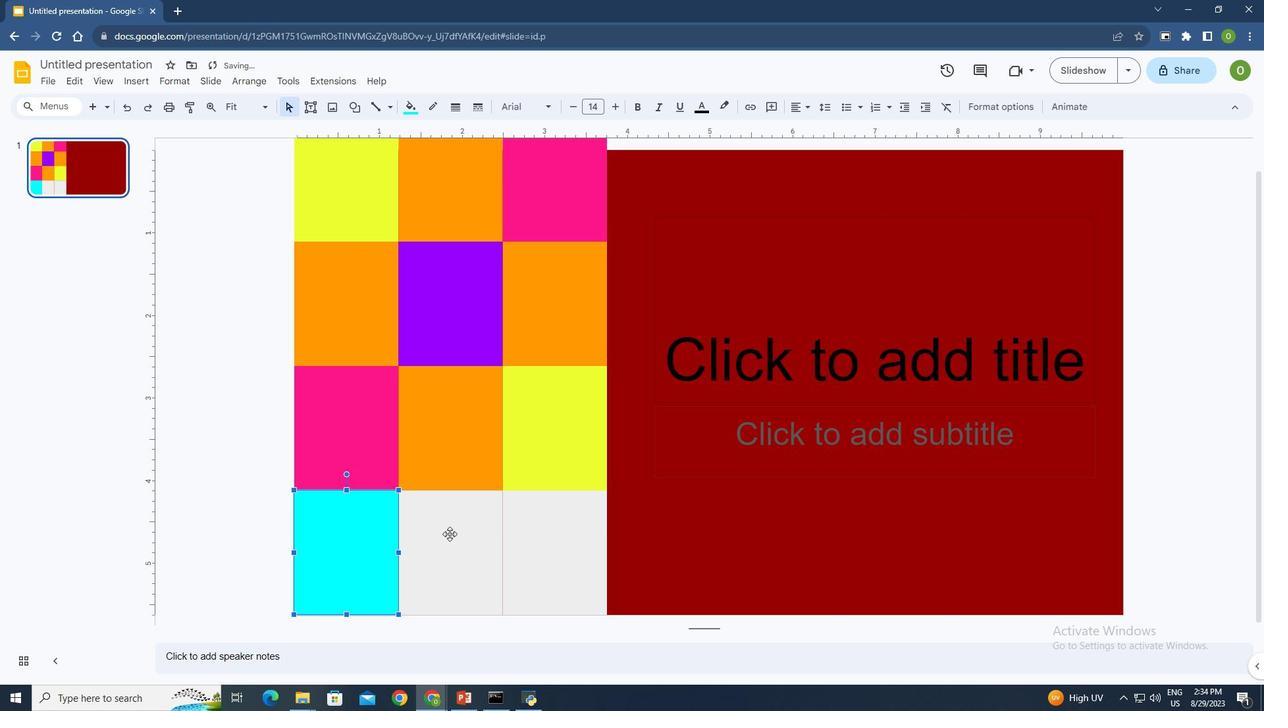 
Action: Mouse pressed left at (449, 534)
Screenshot: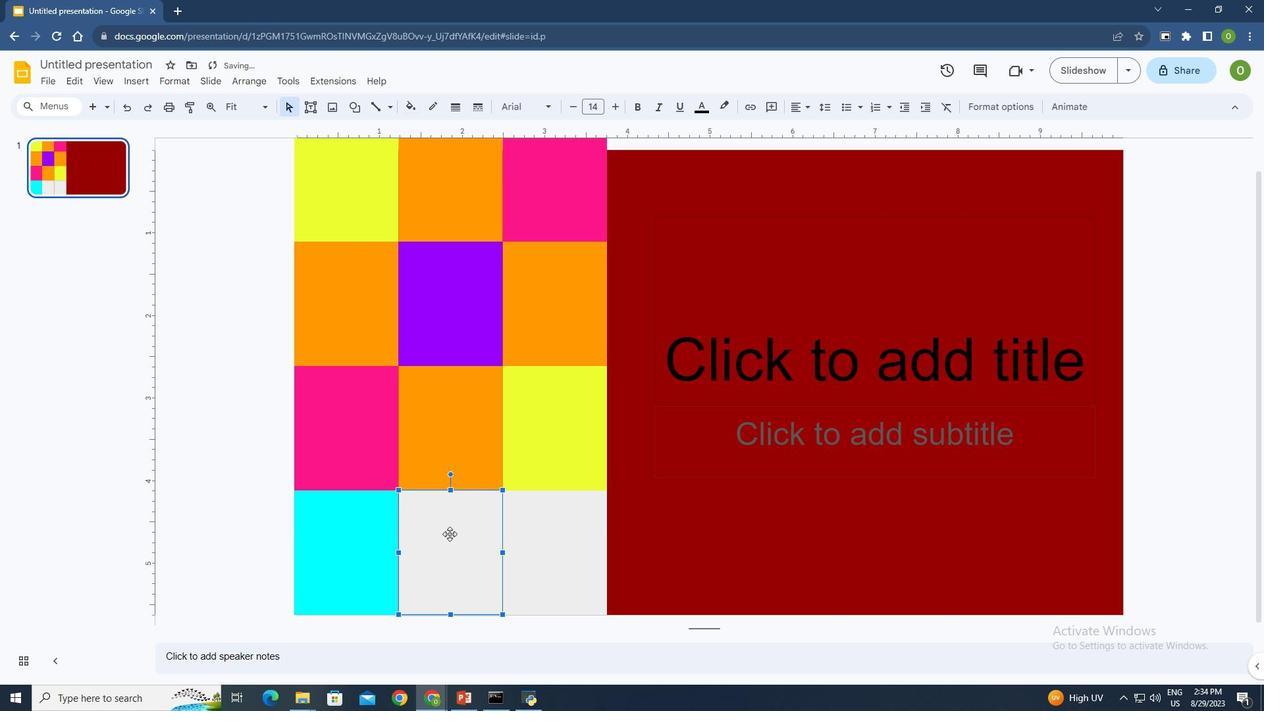 
Action: Mouse moved to (412, 104)
Screenshot: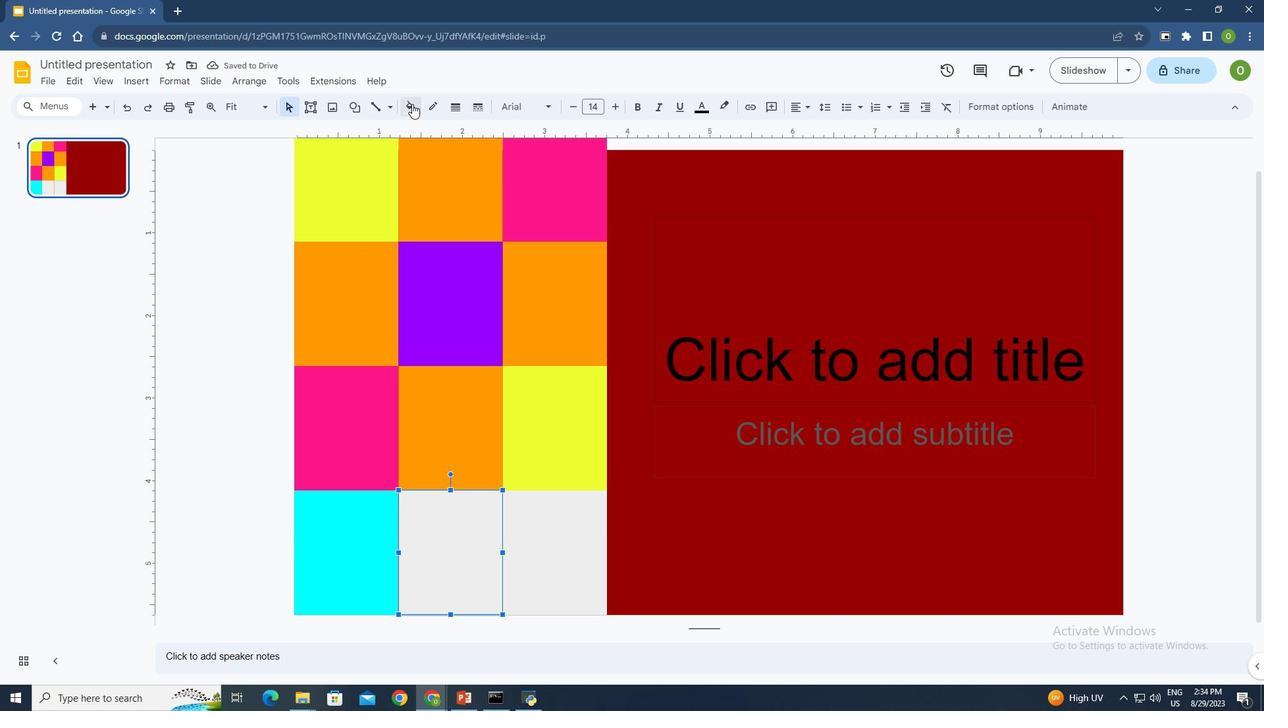 
Action: Mouse pressed left at (412, 104)
Screenshot: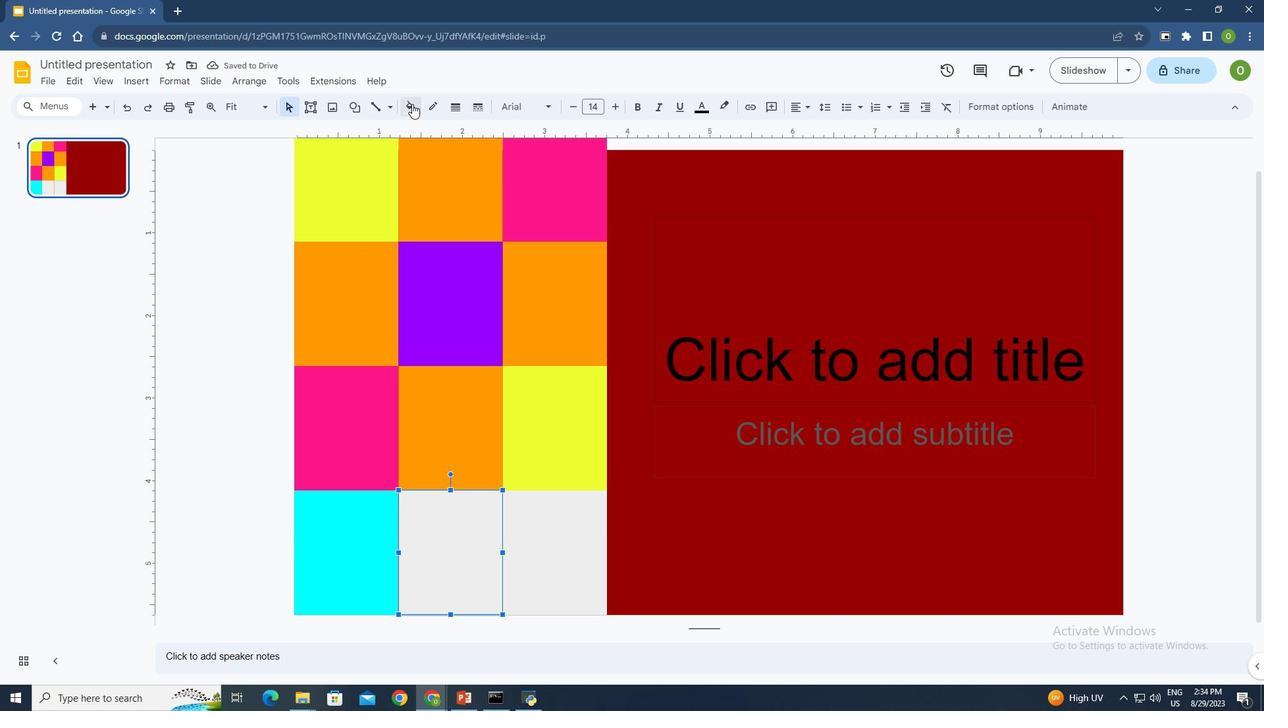 
Action: Mouse moved to (530, 257)
Screenshot: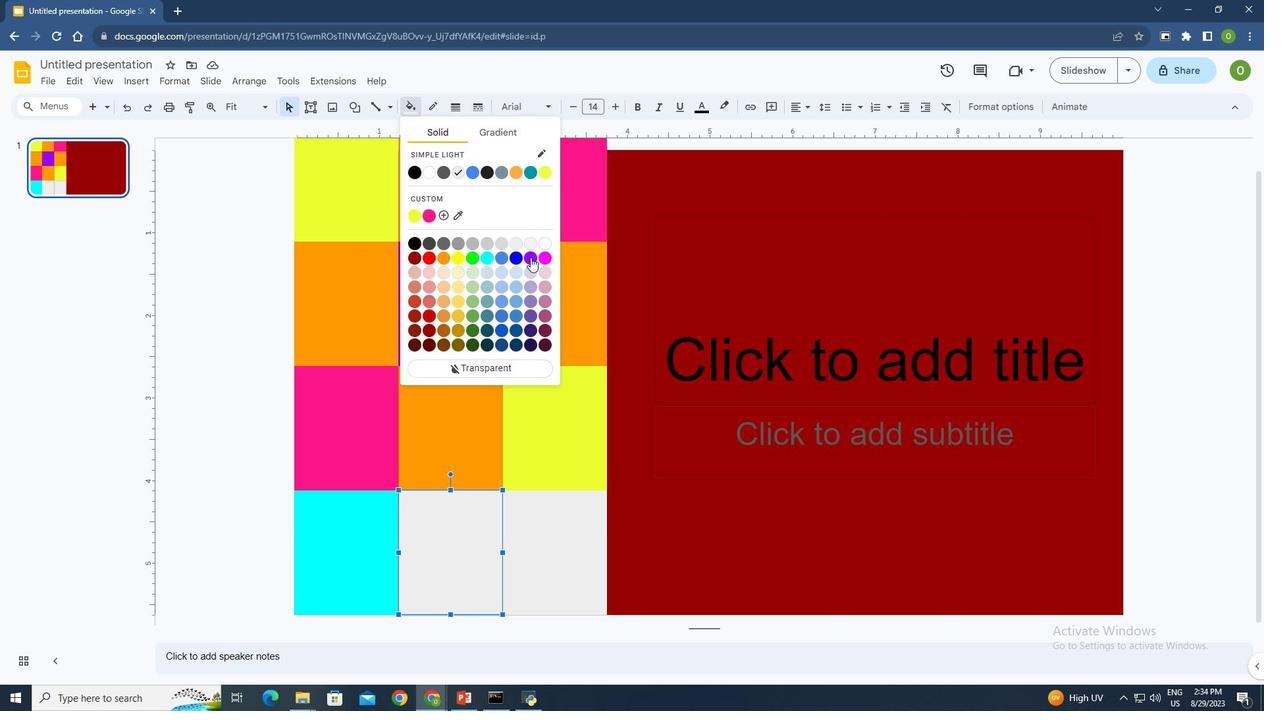 
Action: Mouse pressed left at (530, 257)
Screenshot: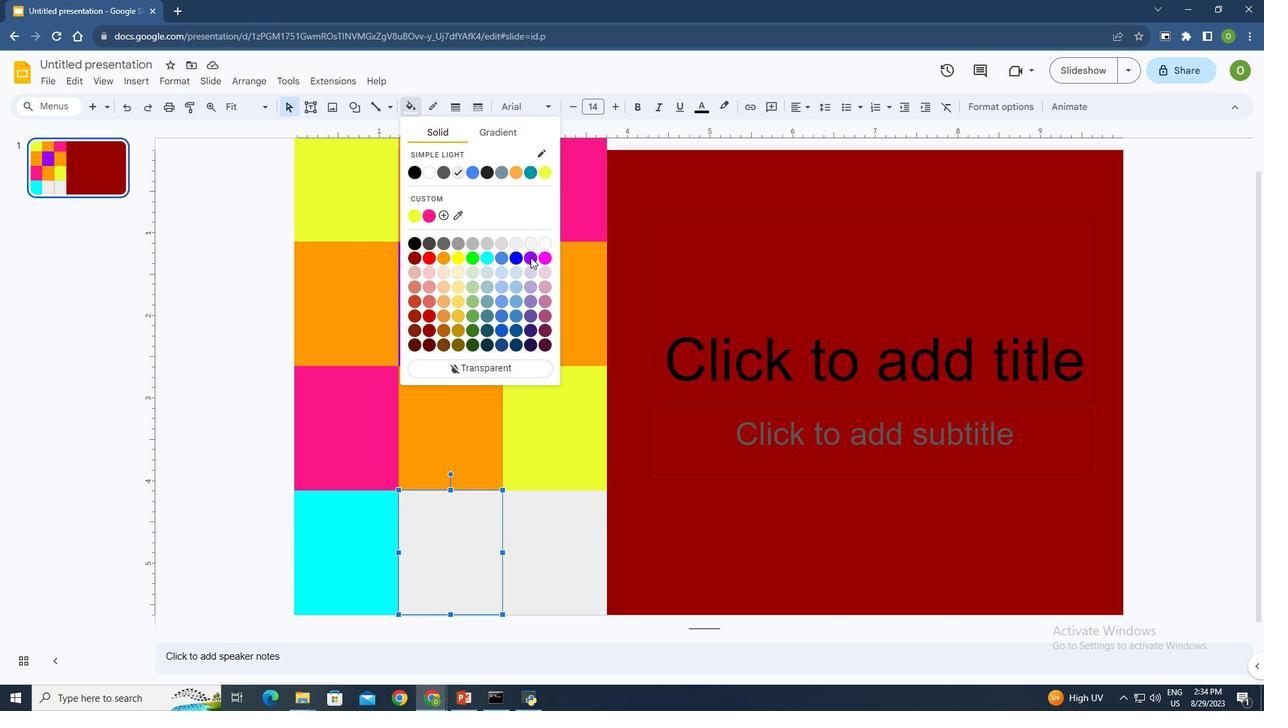 
Action: Mouse moved to (557, 558)
Screenshot: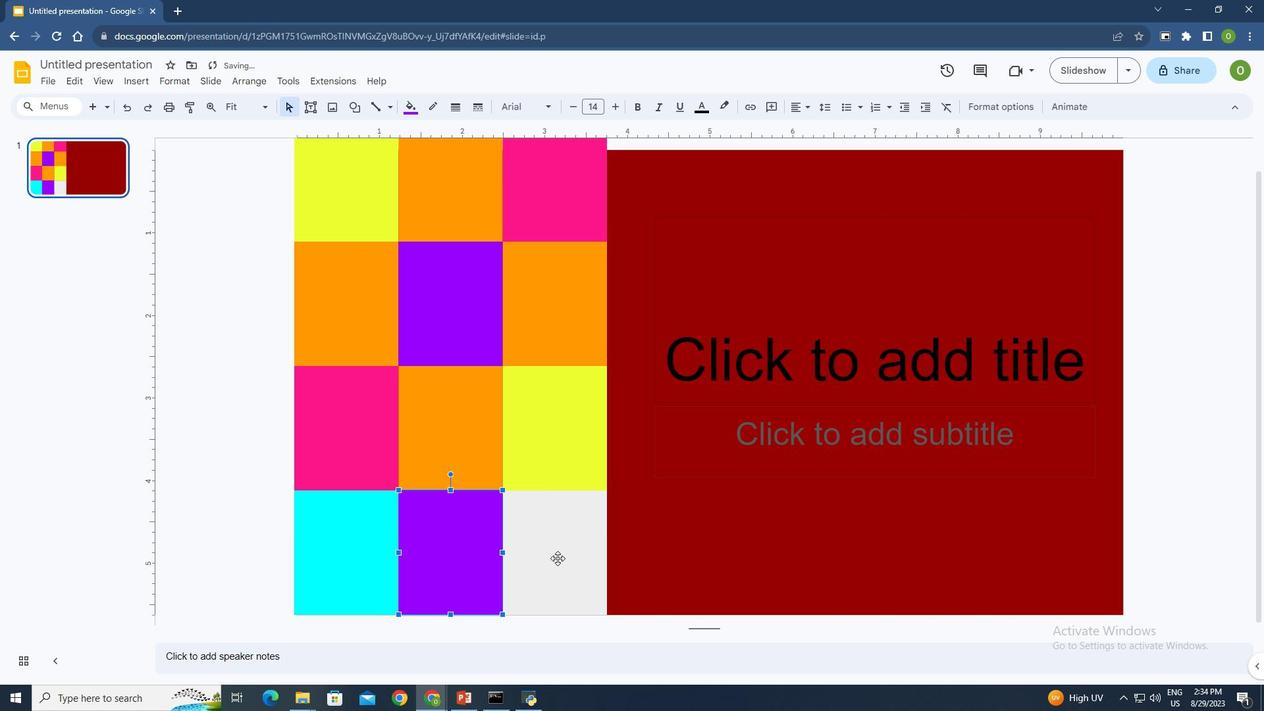 
Action: Mouse pressed left at (557, 558)
Screenshot: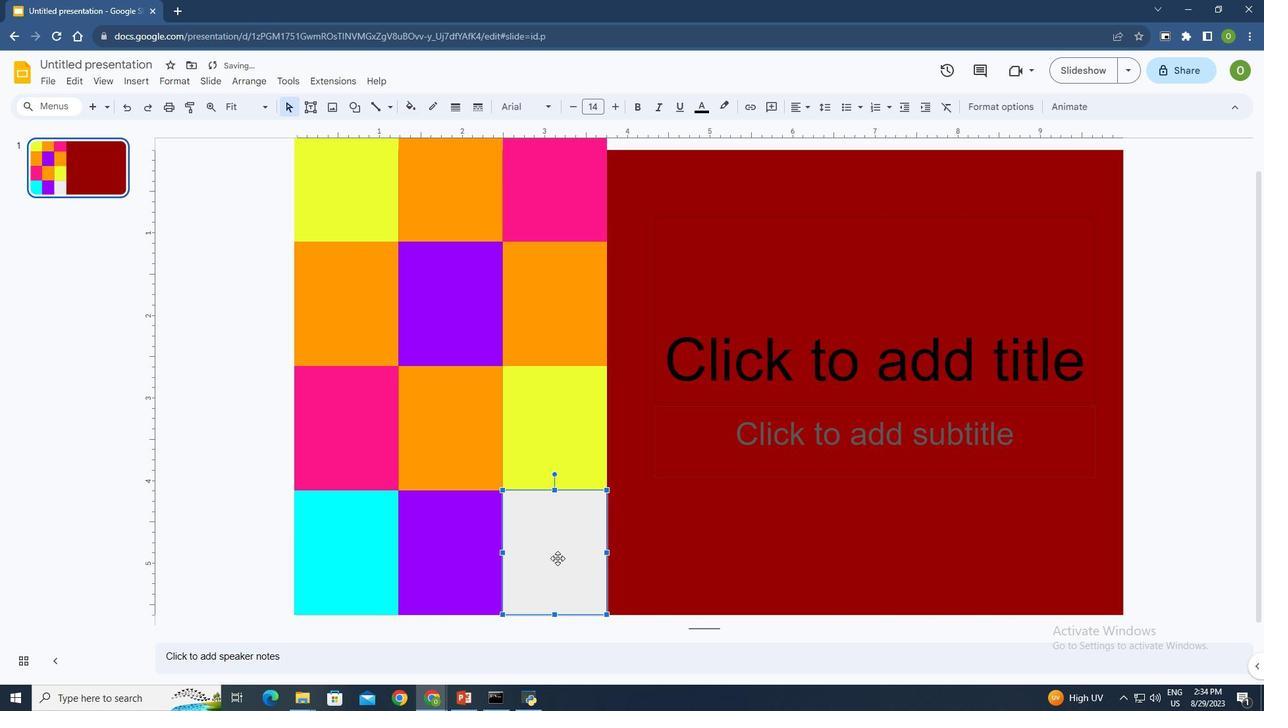 
Action: Mouse moved to (412, 110)
Screenshot: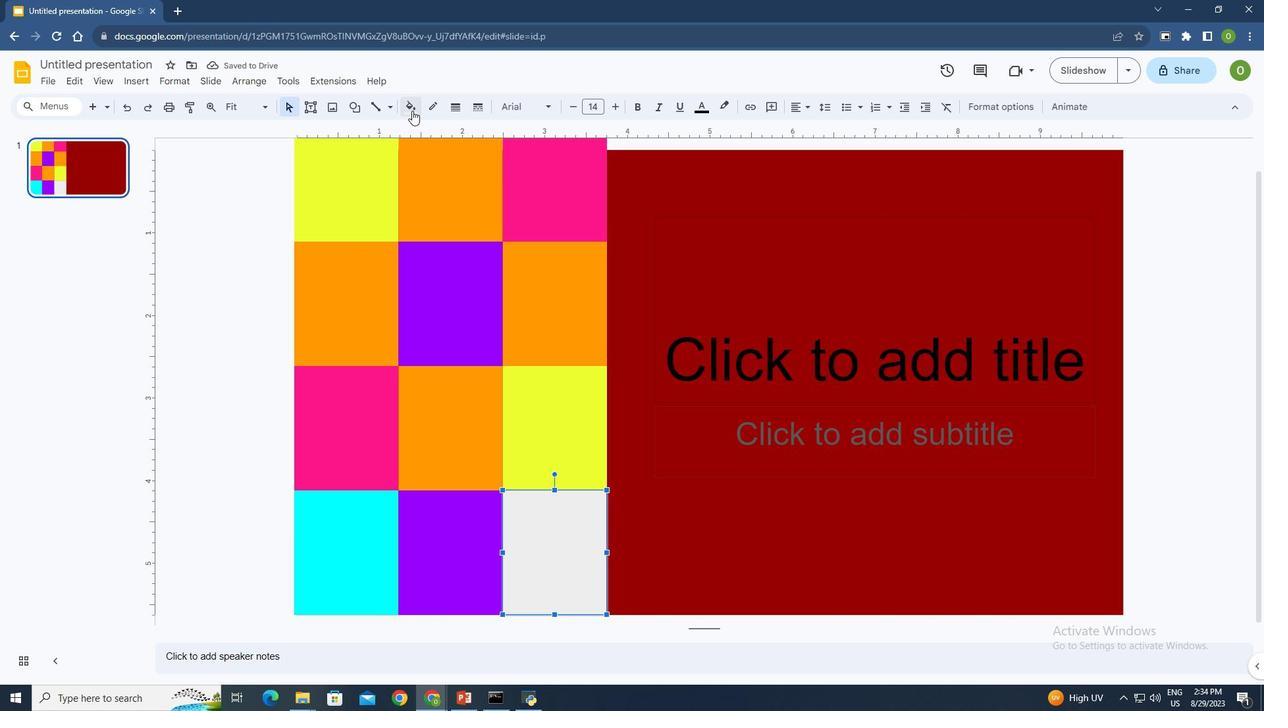 
Action: Mouse pressed left at (412, 110)
Screenshot: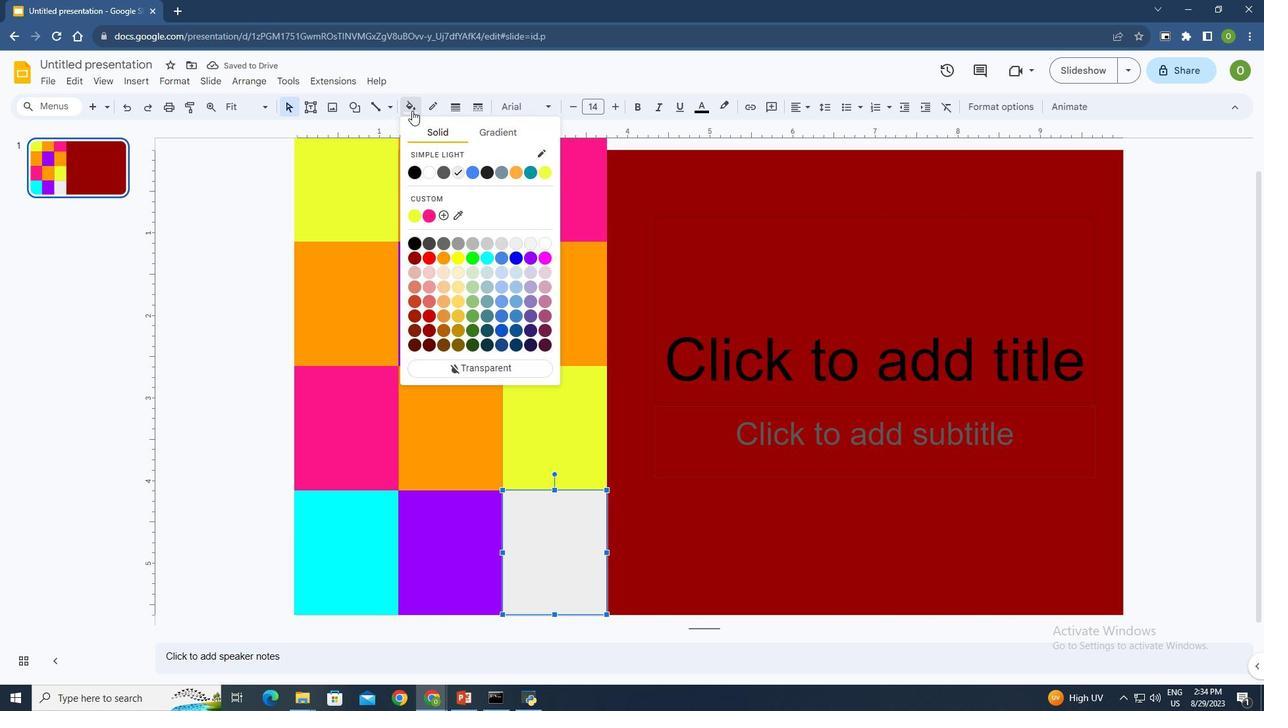 
Action: Mouse moved to (503, 298)
Screenshot: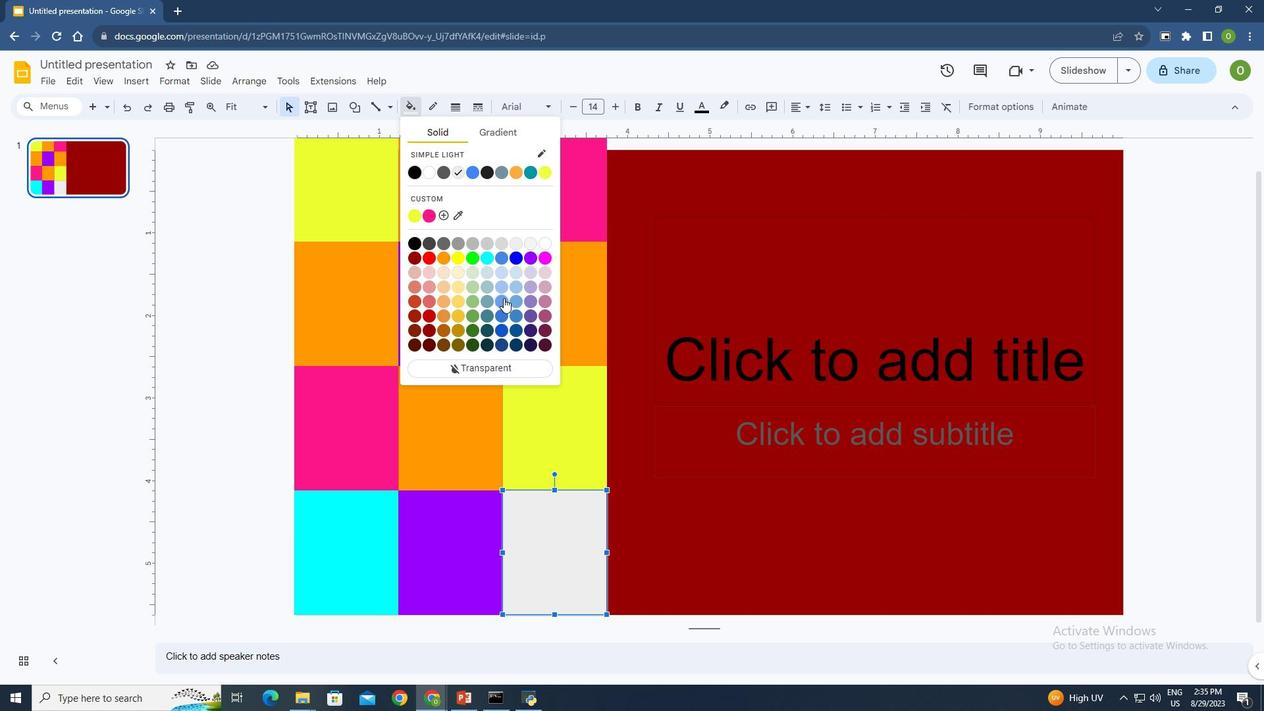 
Action: Mouse pressed left at (503, 298)
Screenshot: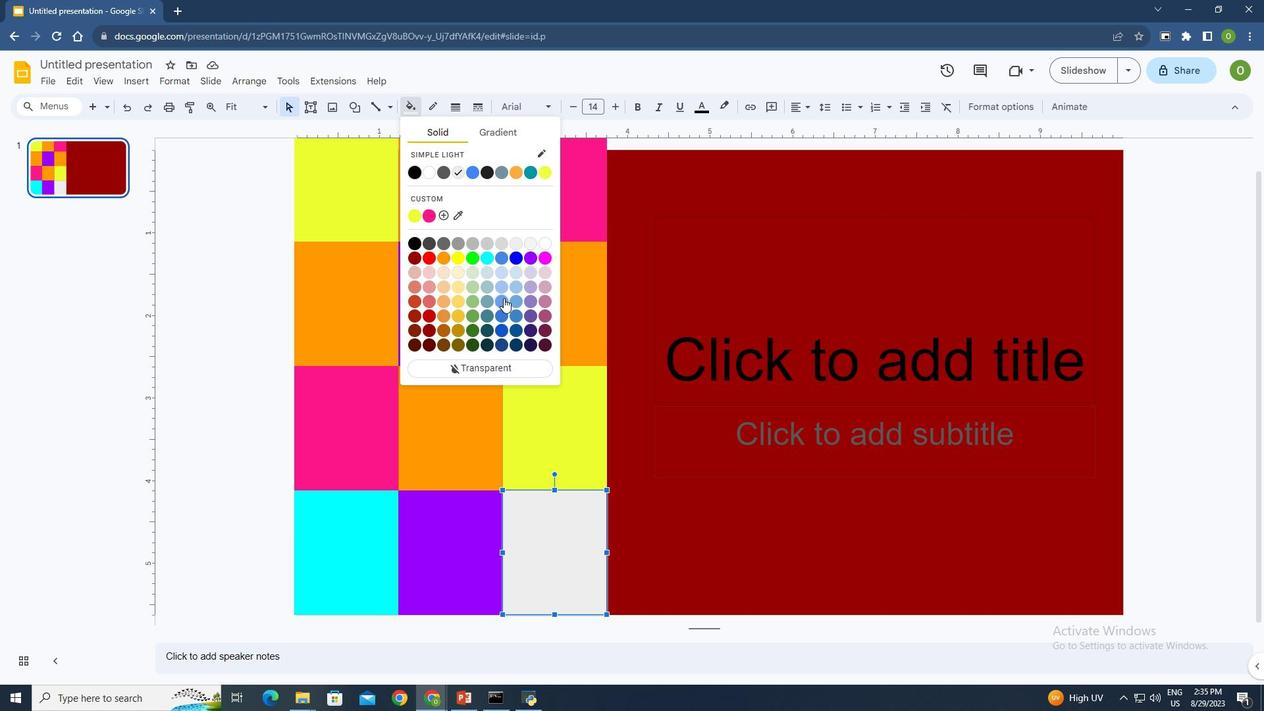 
Action: Mouse moved to (359, 541)
Screenshot: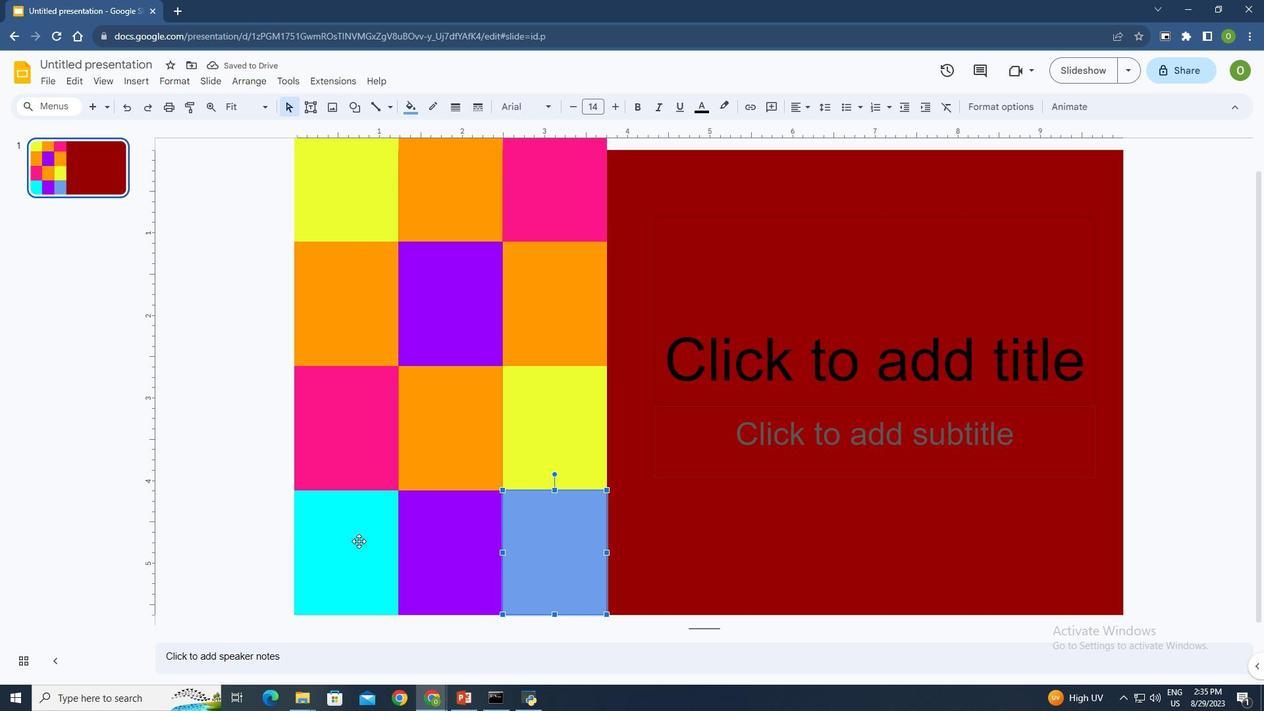 
Action: Mouse pressed left at (359, 541)
Screenshot: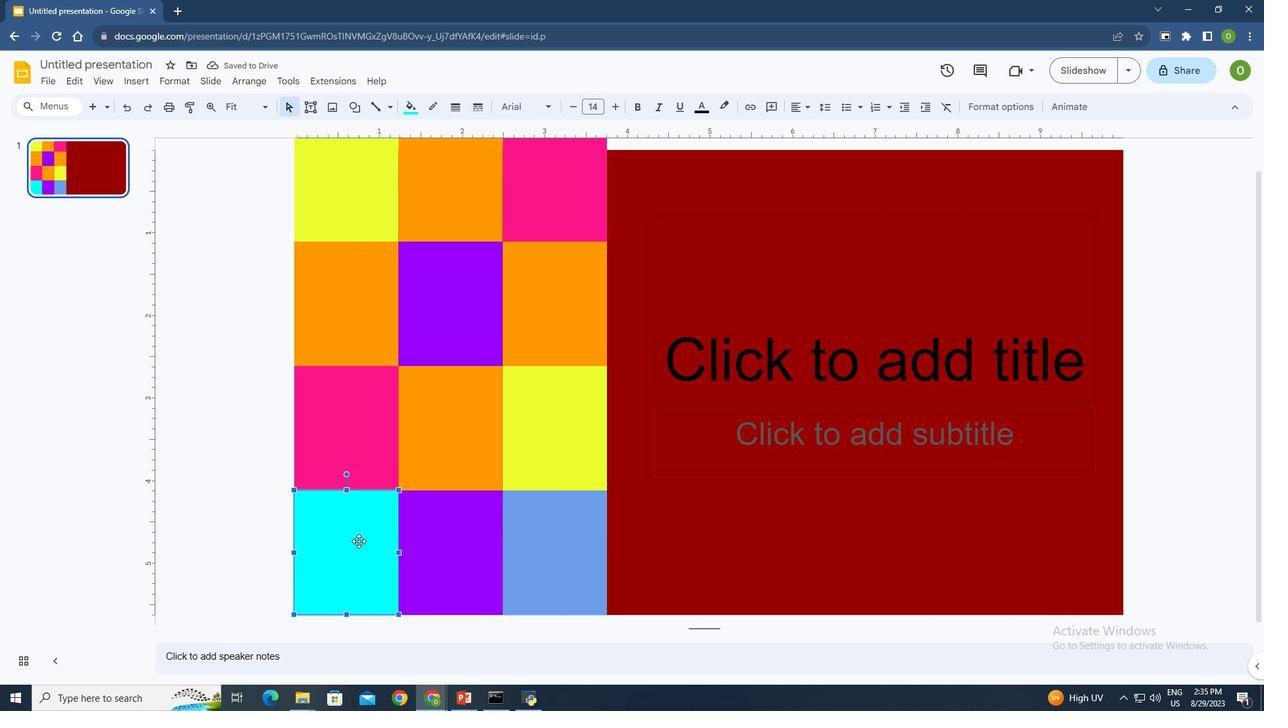 
Action: Mouse moved to (411, 107)
Screenshot: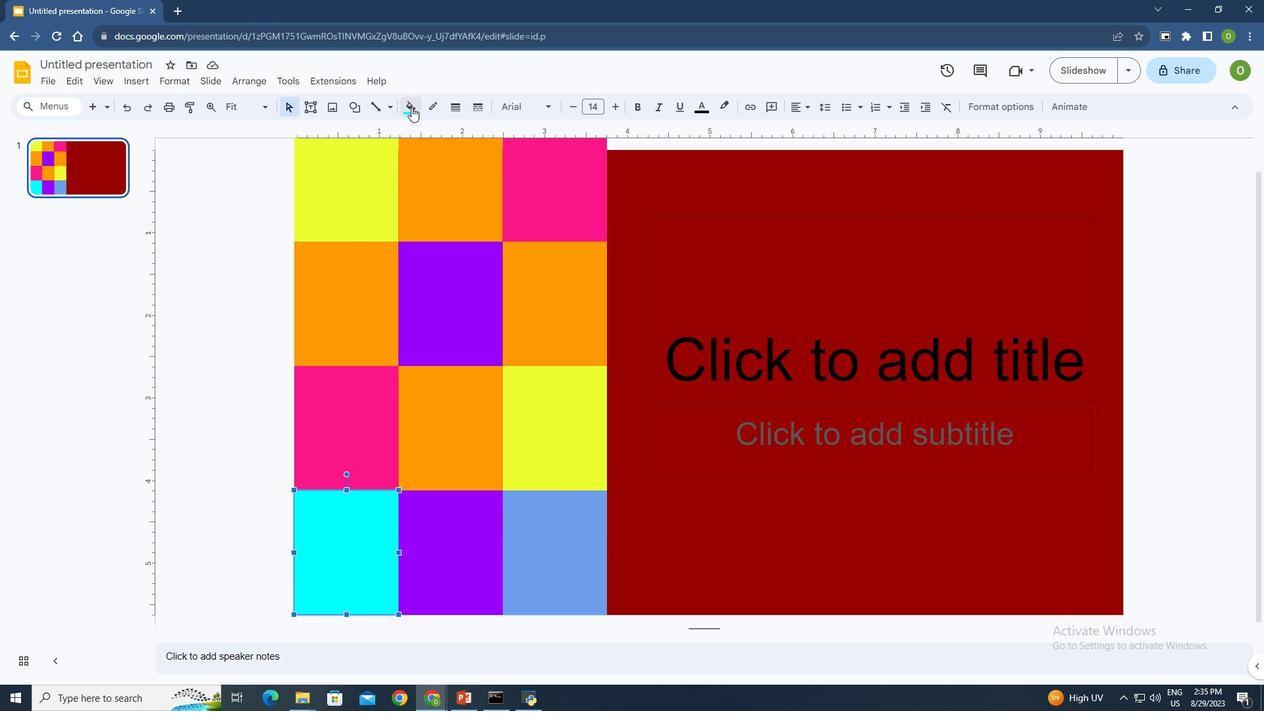 
Action: Mouse pressed left at (411, 107)
Screenshot: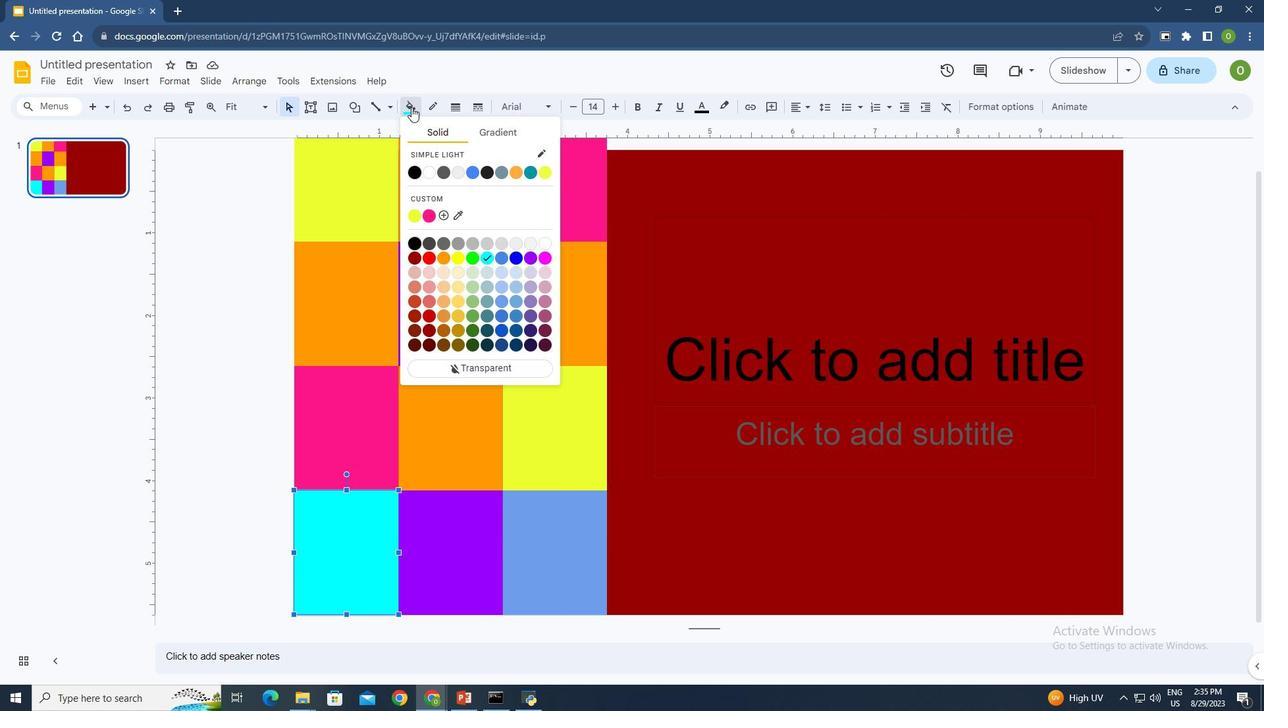 
Action: Mouse moved to (515, 302)
Screenshot: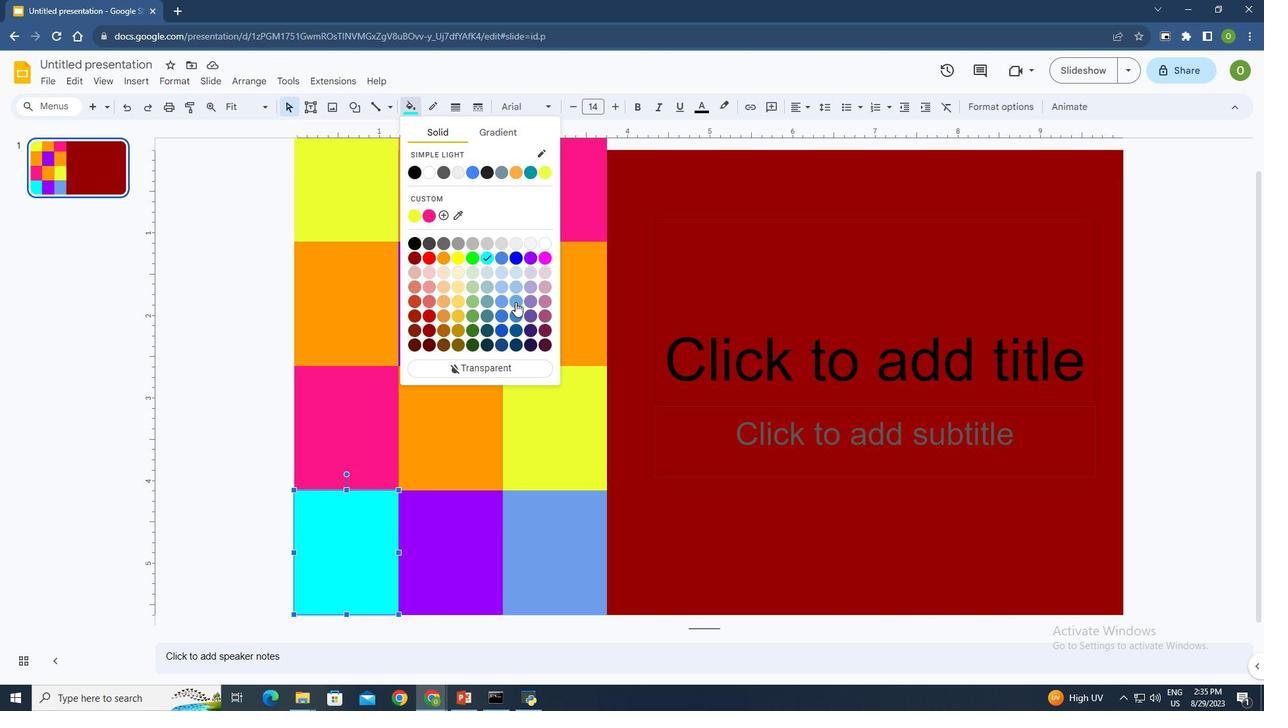 
Action: Mouse pressed left at (515, 302)
Screenshot: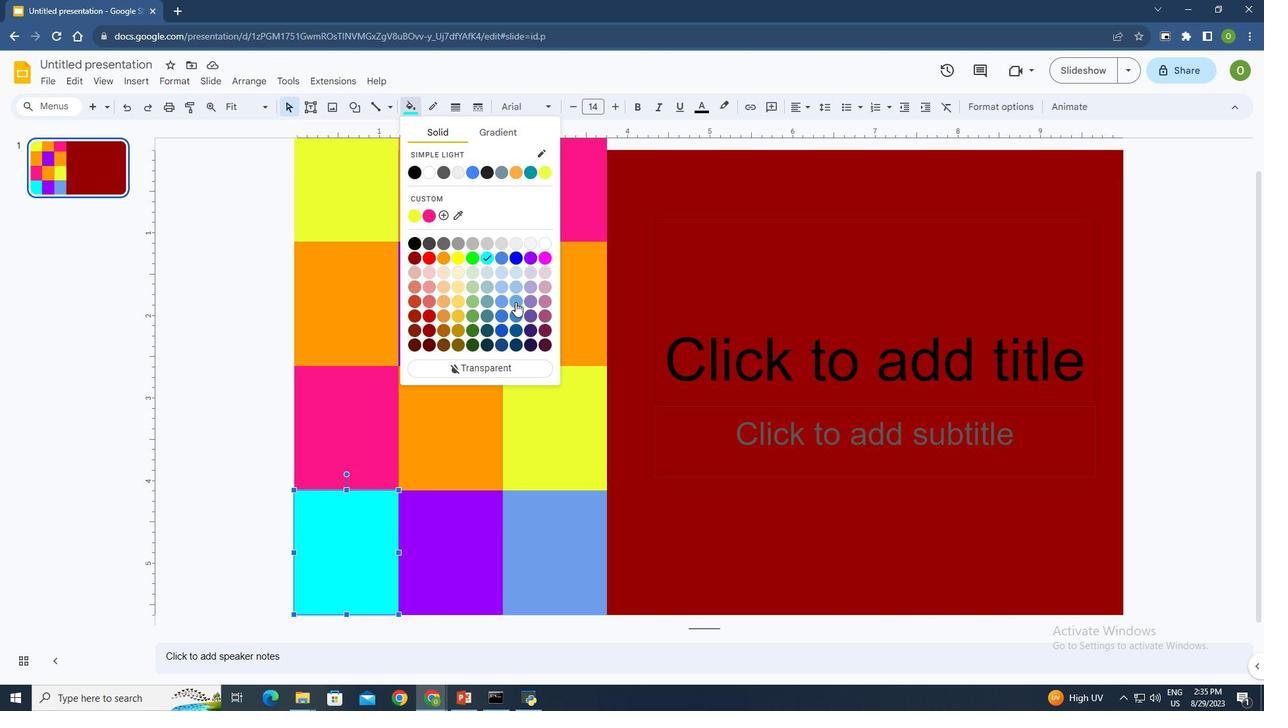 
Action: Mouse moved to (478, 447)
Screenshot: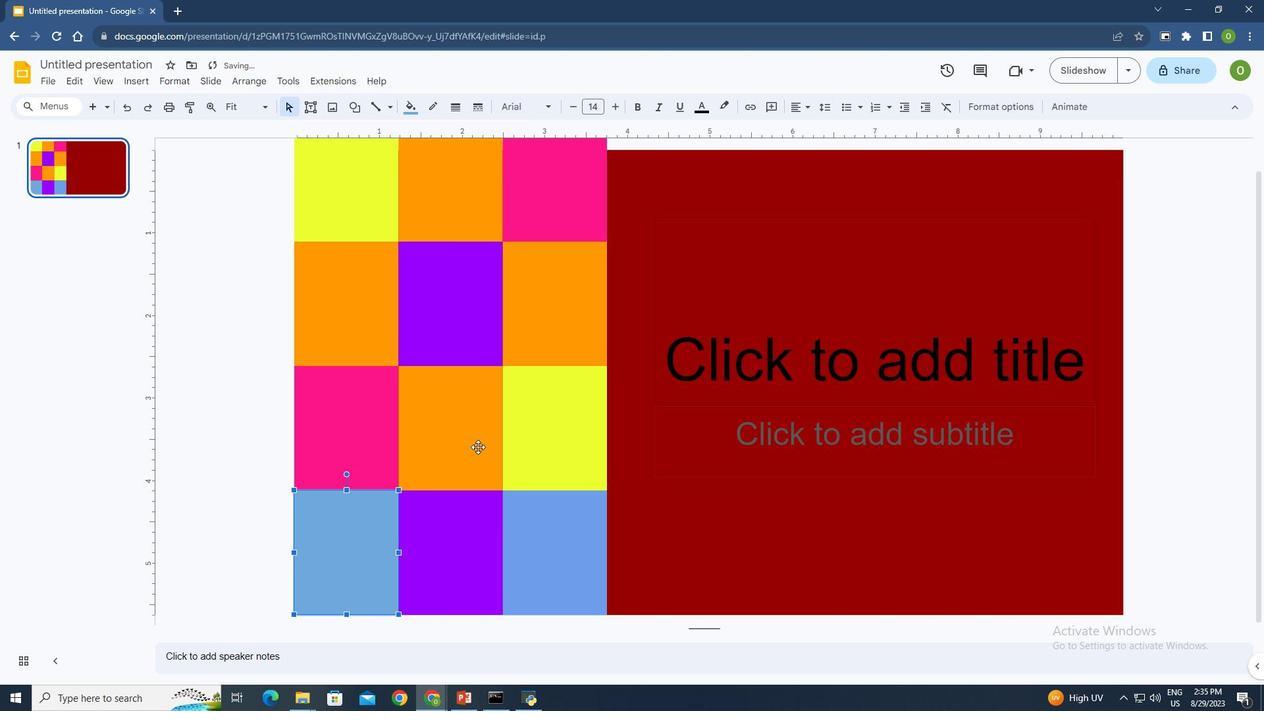 
Action: Mouse pressed left at (478, 447)
Screenshot: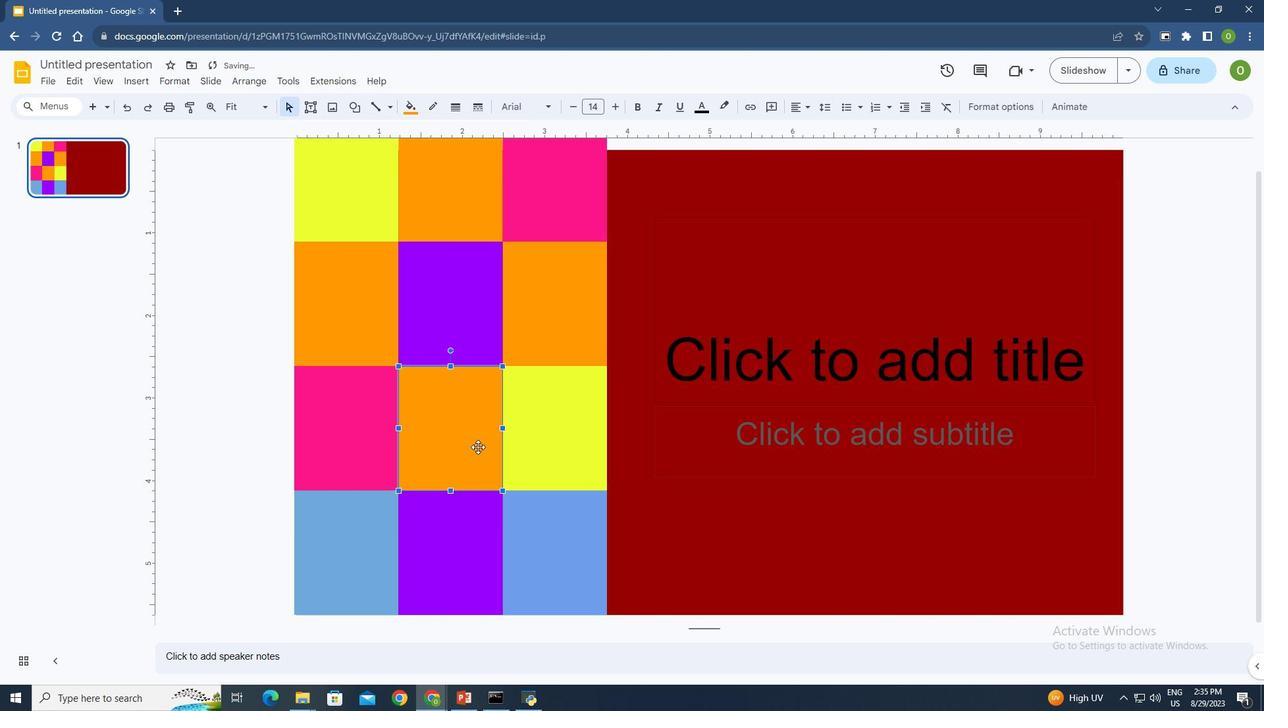 
Action: Mouse moved to (697, 482)
Screenshot: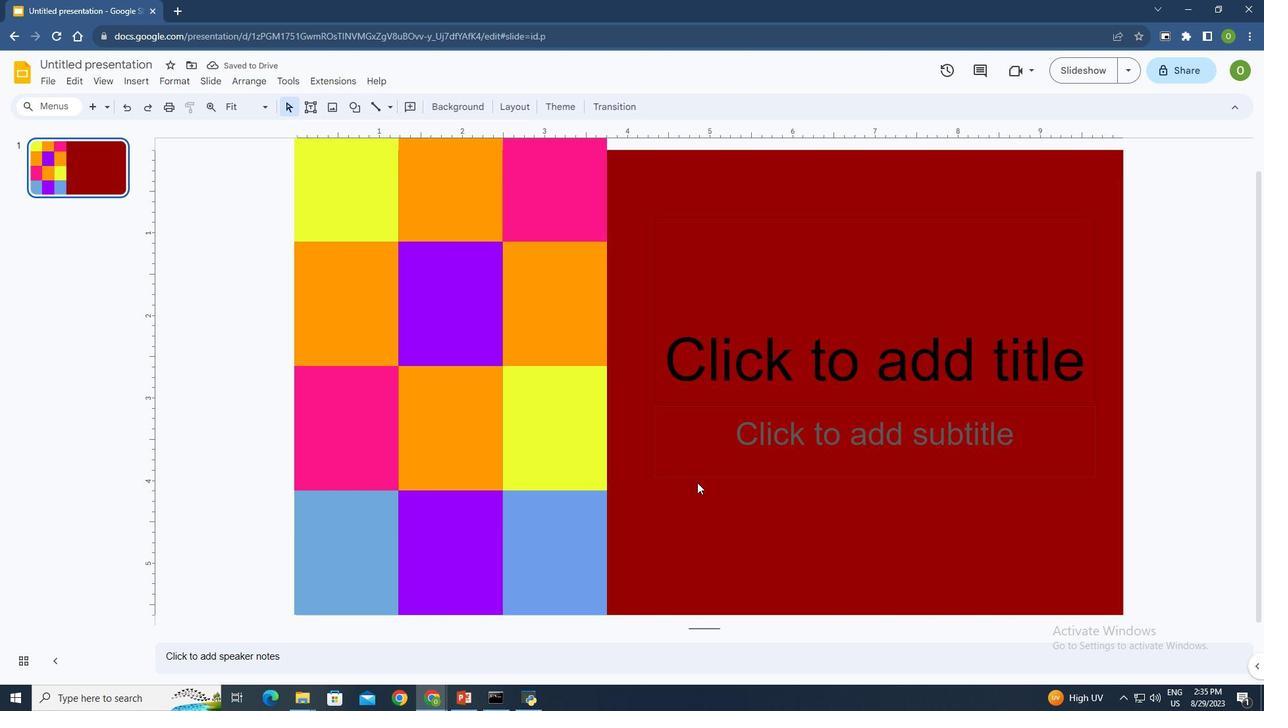 
Action: Mouse pressed left at (697, 482)
